 Task: Create a yellow and blue annual report template.
Action: Mouse moved to (1216, 367)
Screenshot: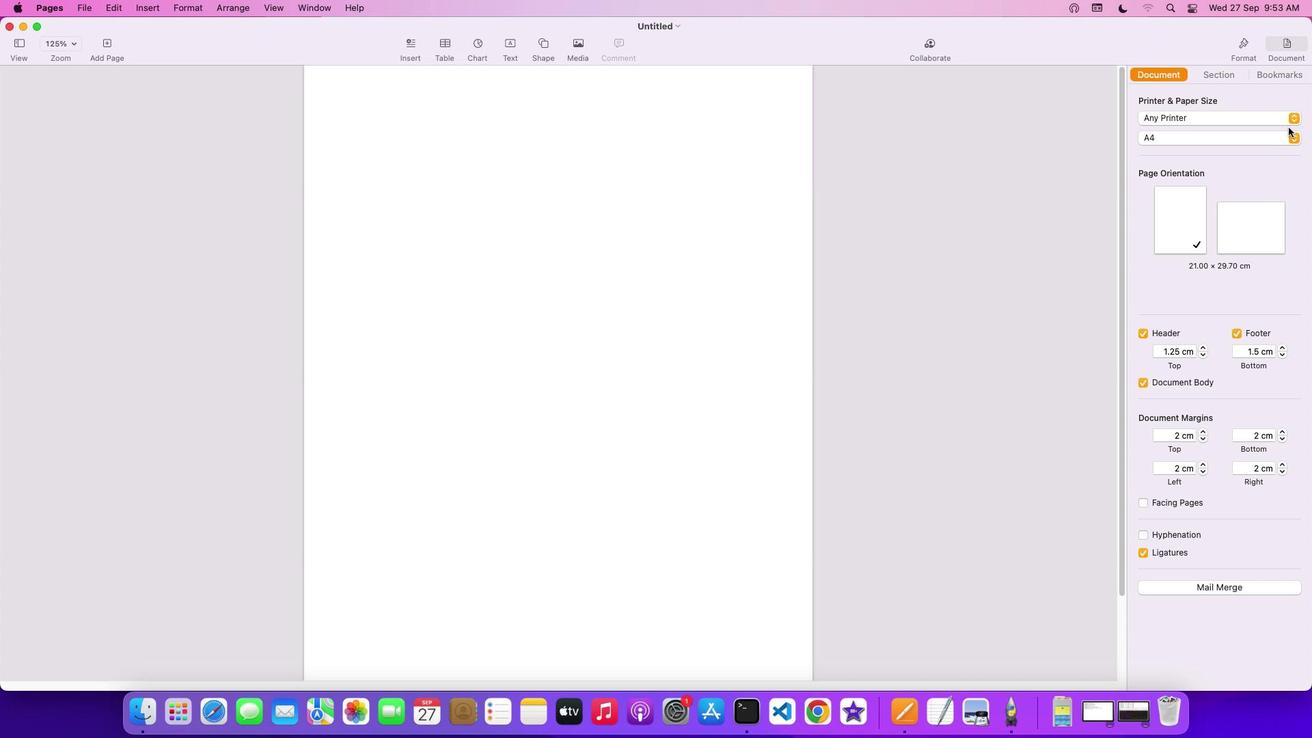 
Action: Mouse pressed left at (1216, 367)
Screenshot: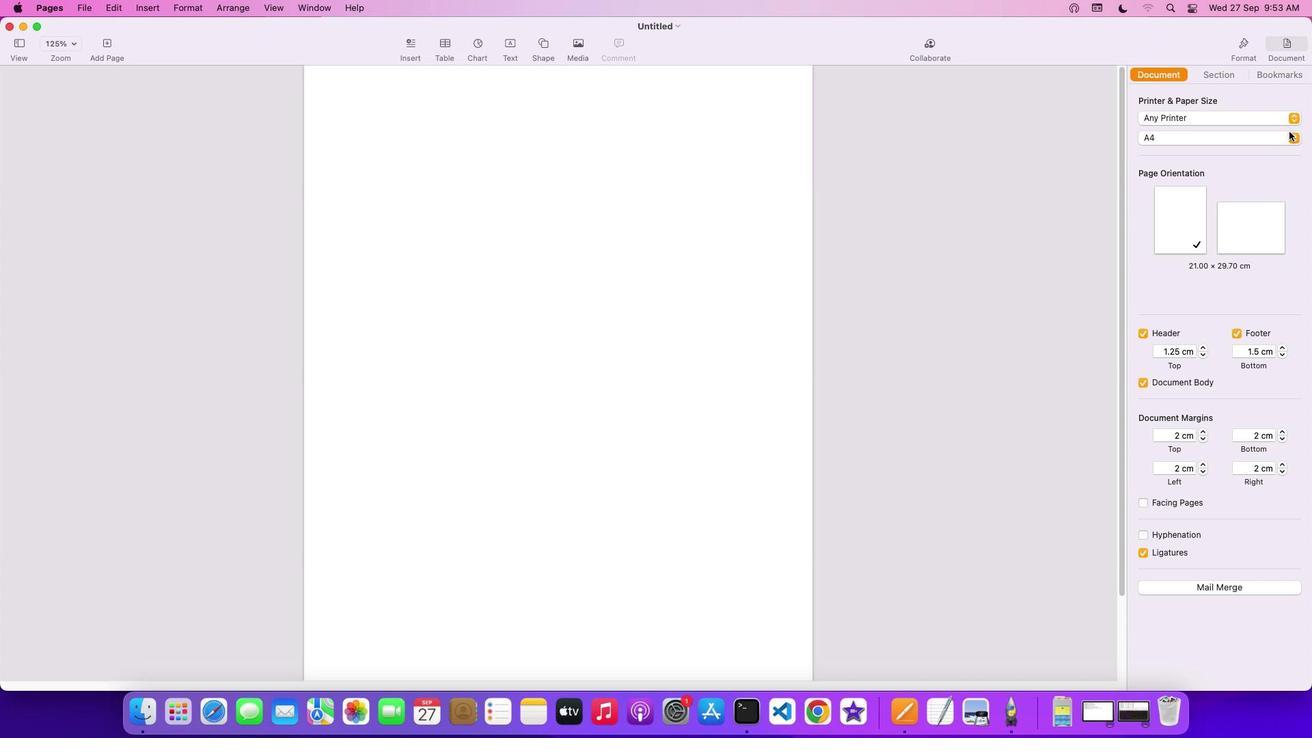 
Action: Mouse moved to (1216, 367)
Screenshot: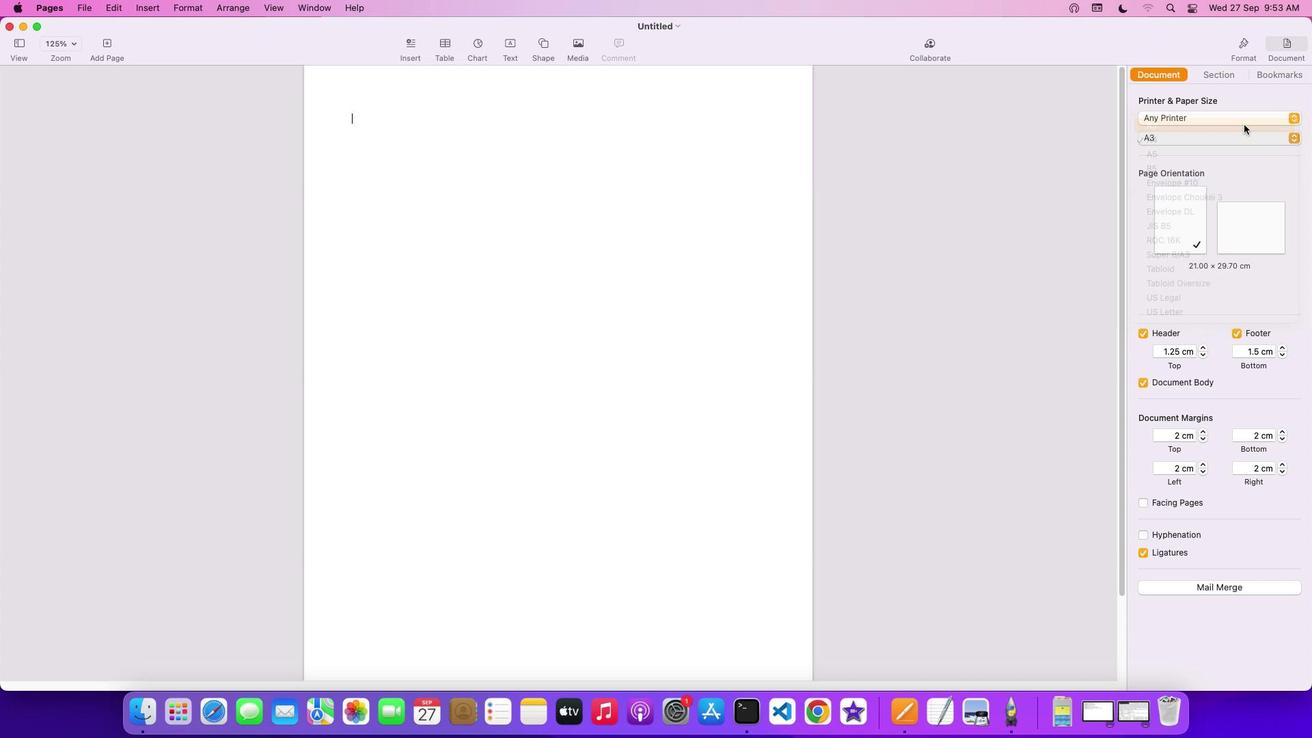 
Action: Mouse pressed left at (1216, 367)
Screenshot: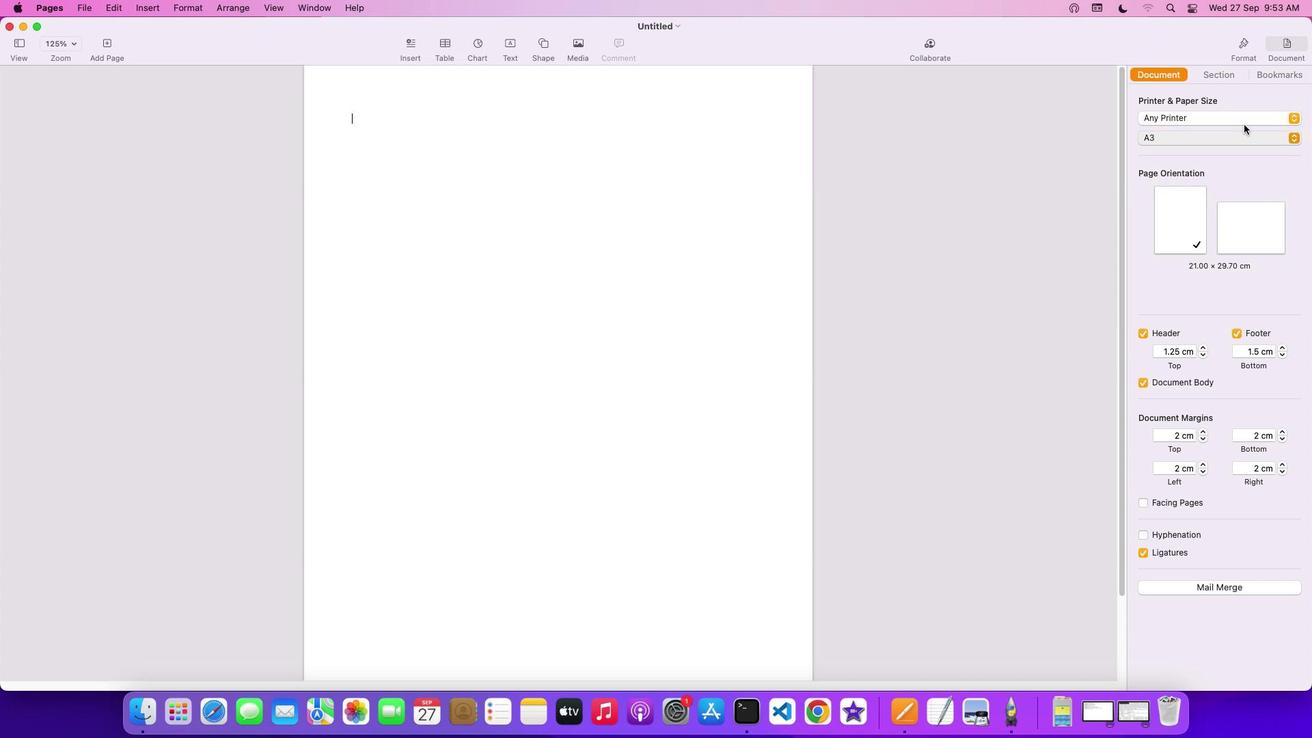 
Action: Mouse moved to (1216, 367)
Screenshot: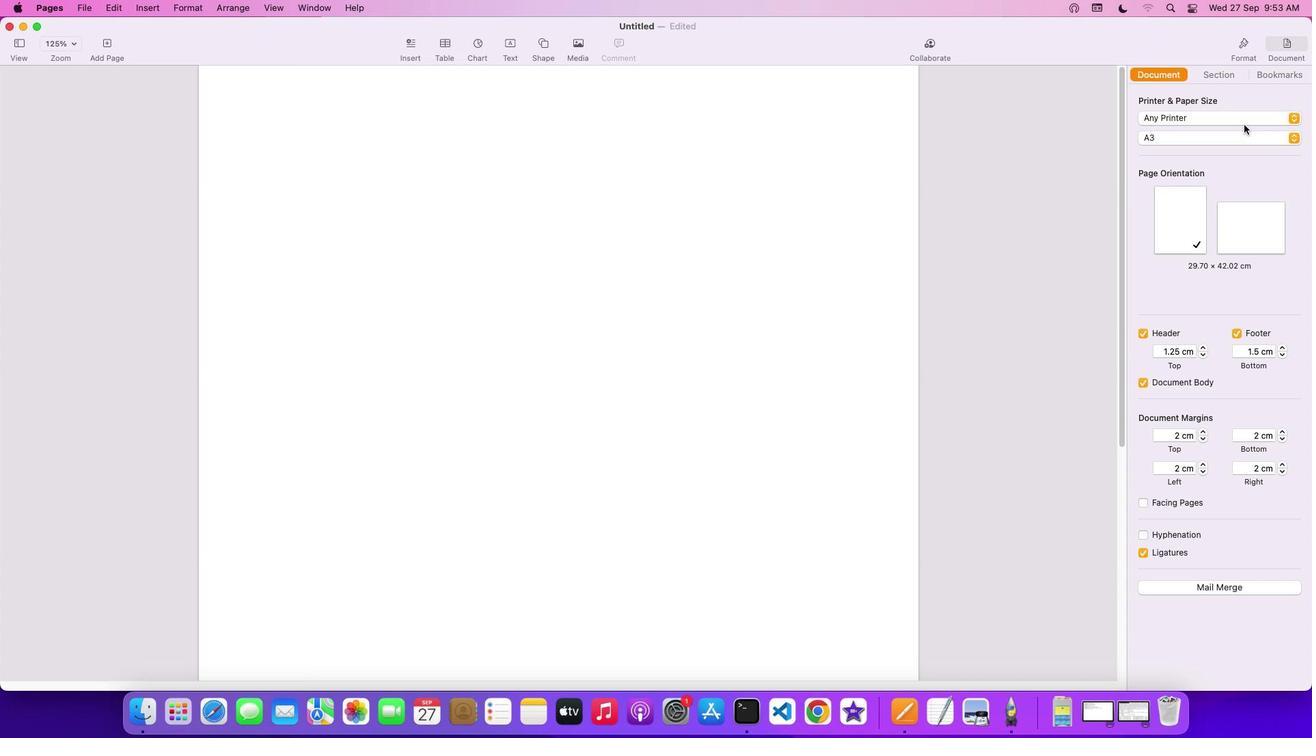 
Action: Mouse pressed left at (1216, 367)
Screenshot: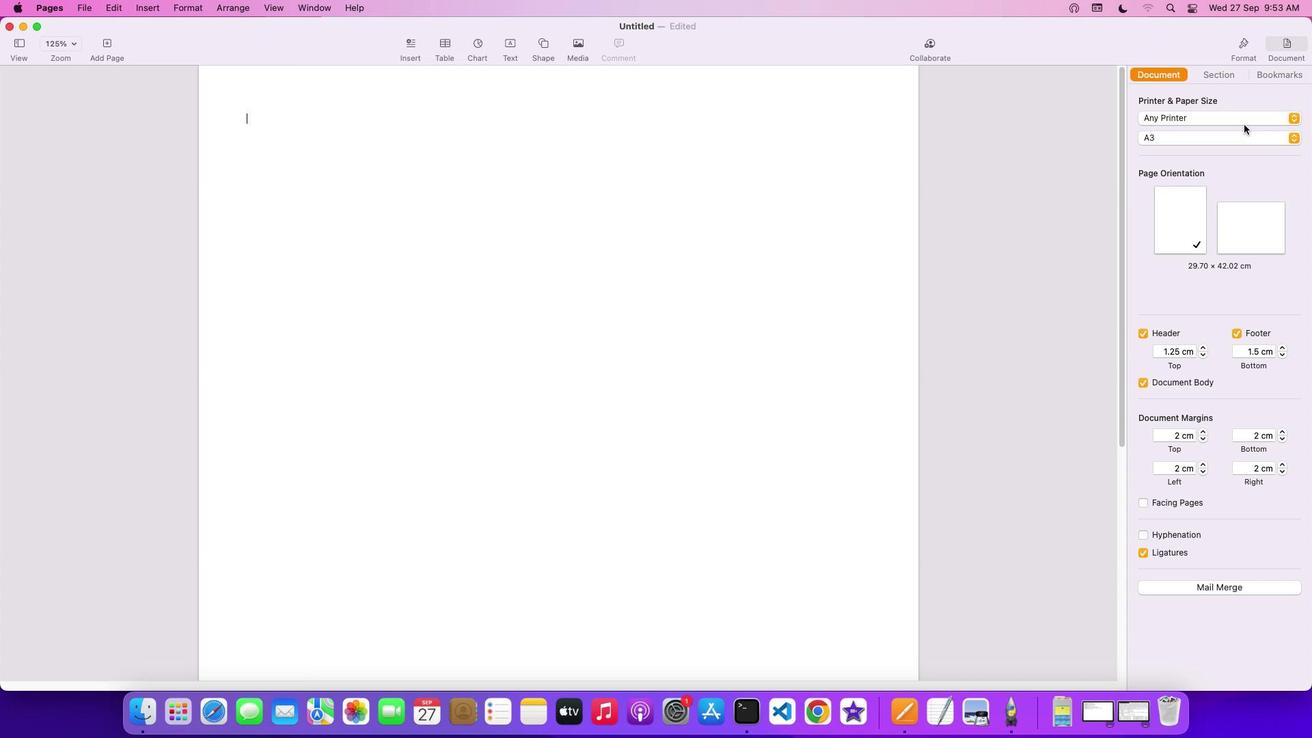 
Action: Mouse moved to (1216, 367)
Screenshot: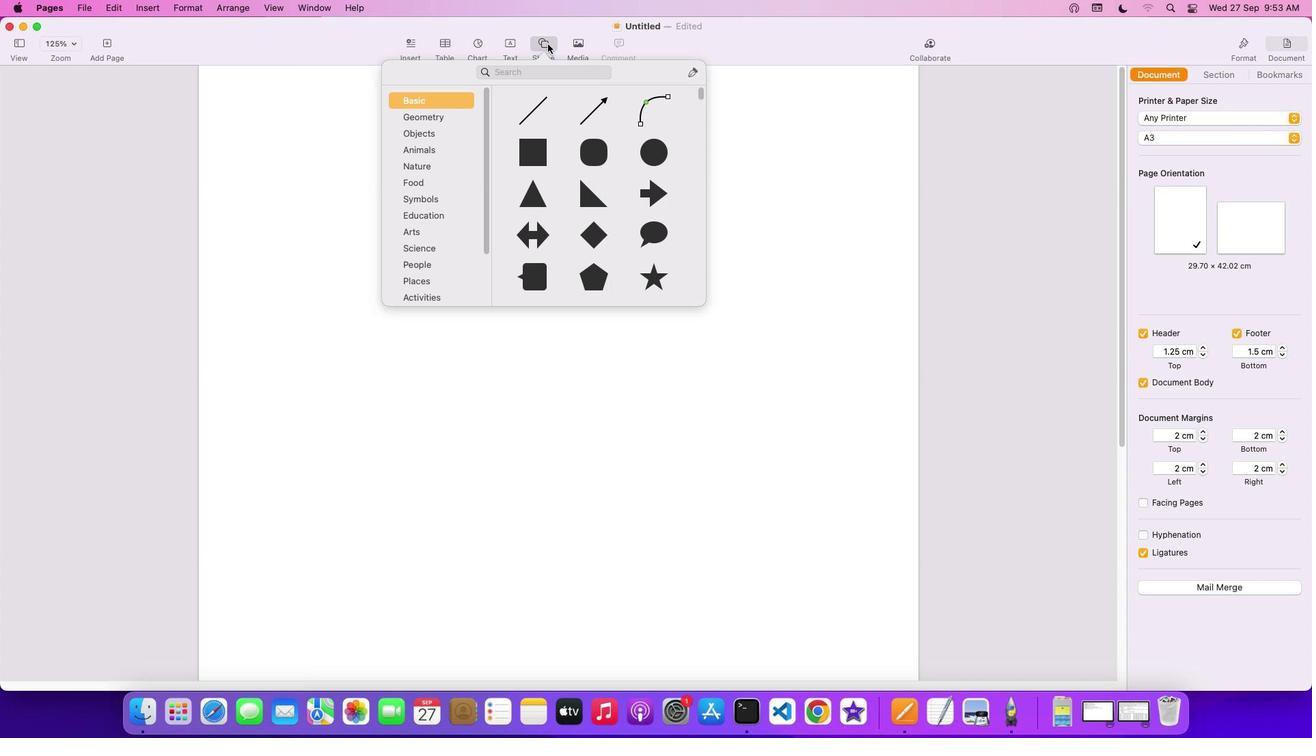 
Action: Mouse pressed left at (1216, 367)
Screenshot: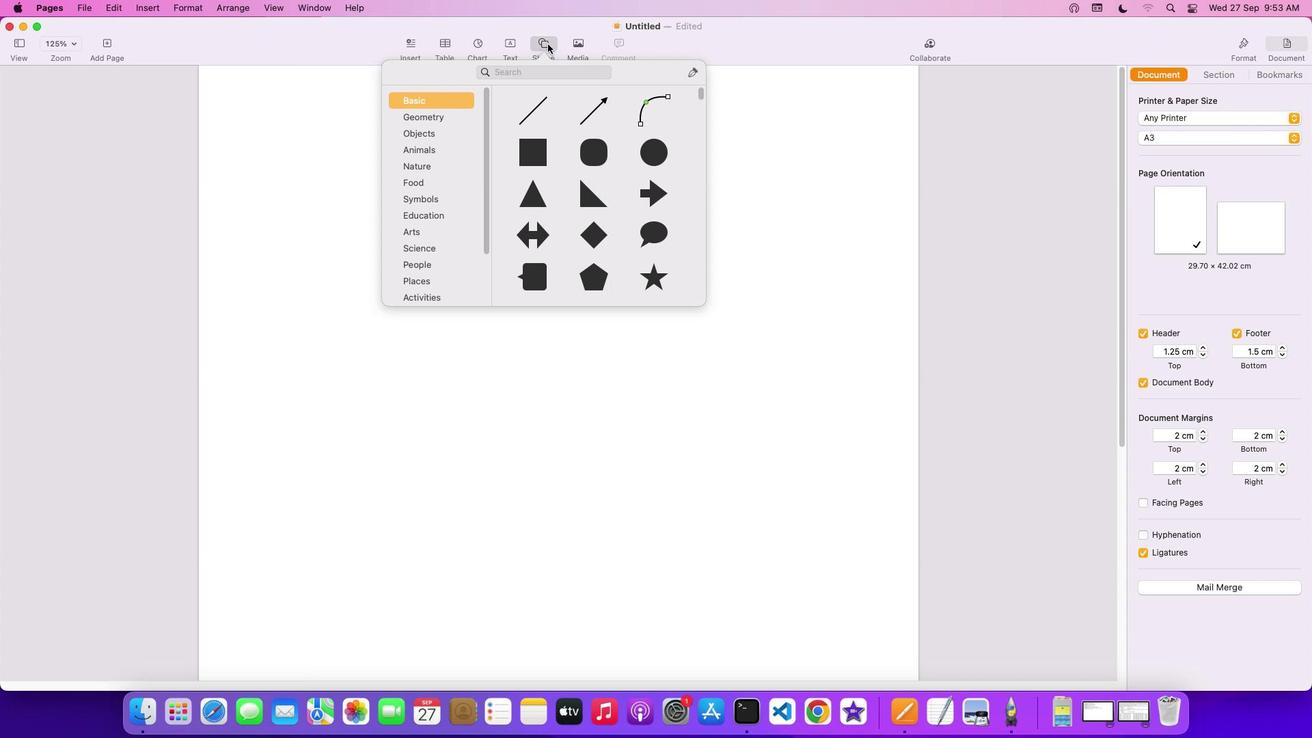 
Action: Mouse moved to (1216, 367)
Screenshot: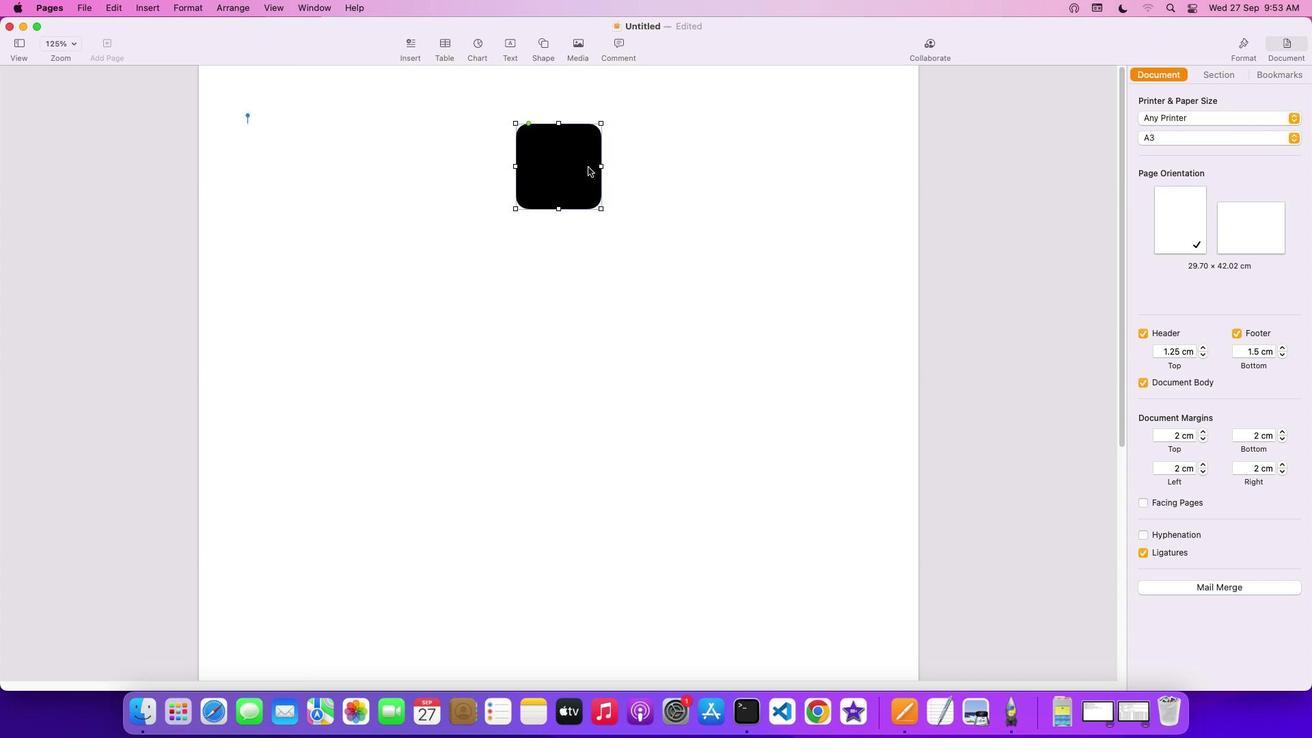 
Action: Mouse pressed left at (1216, 367)
Screenshot: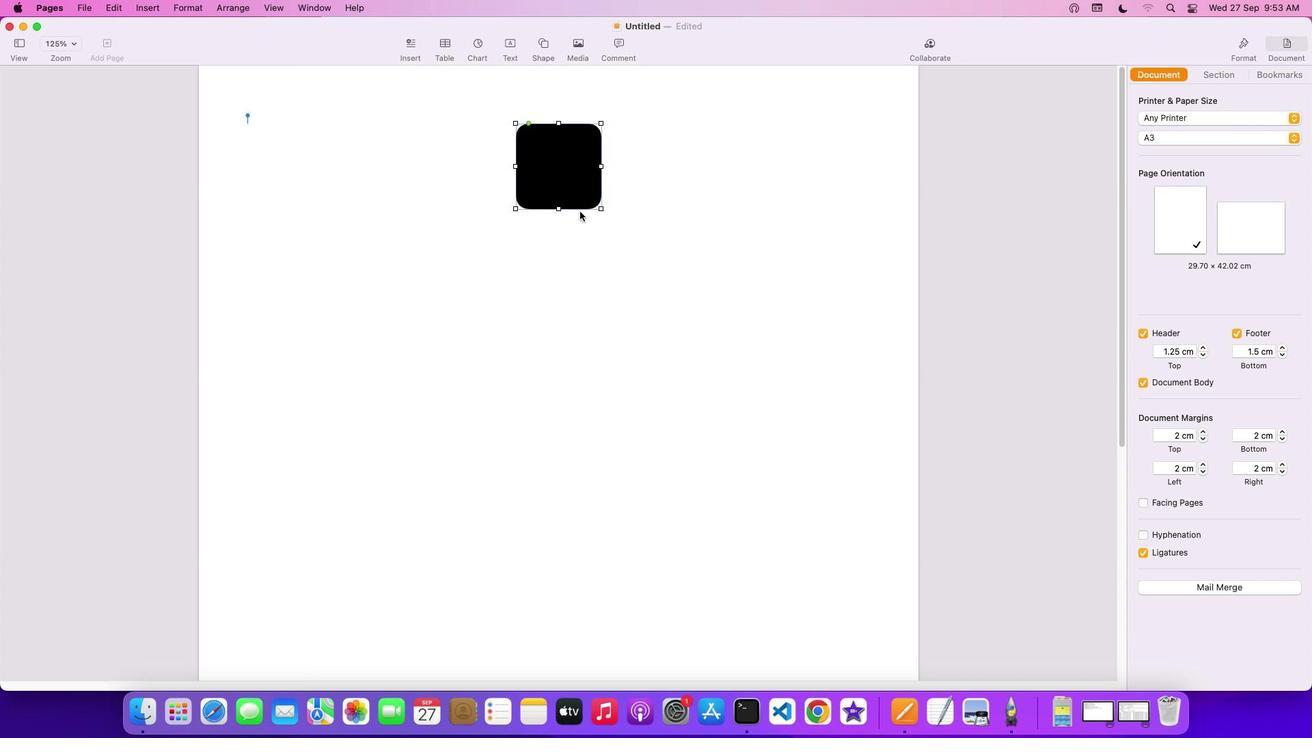
Action: Mouse moved to (1216, 367)
Screenshot: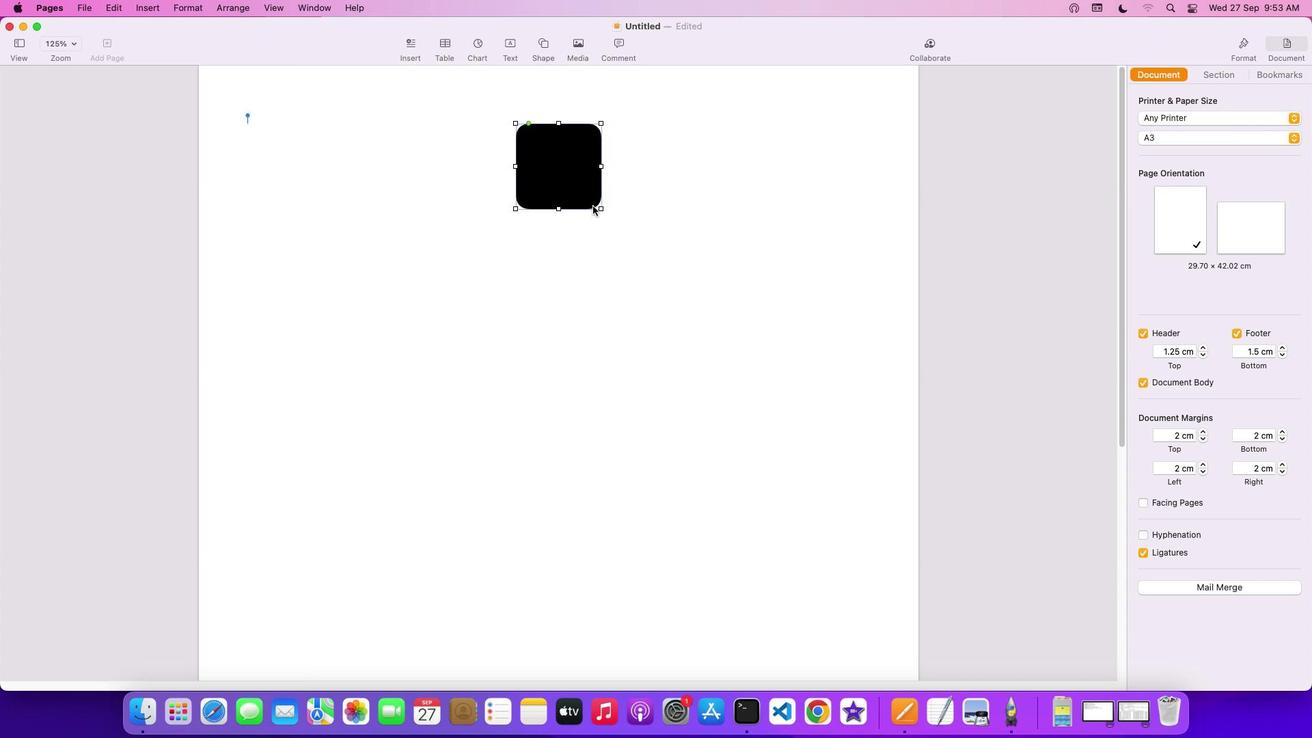 
Action: Mouse pressed left at (1216, 367)
Screenshot: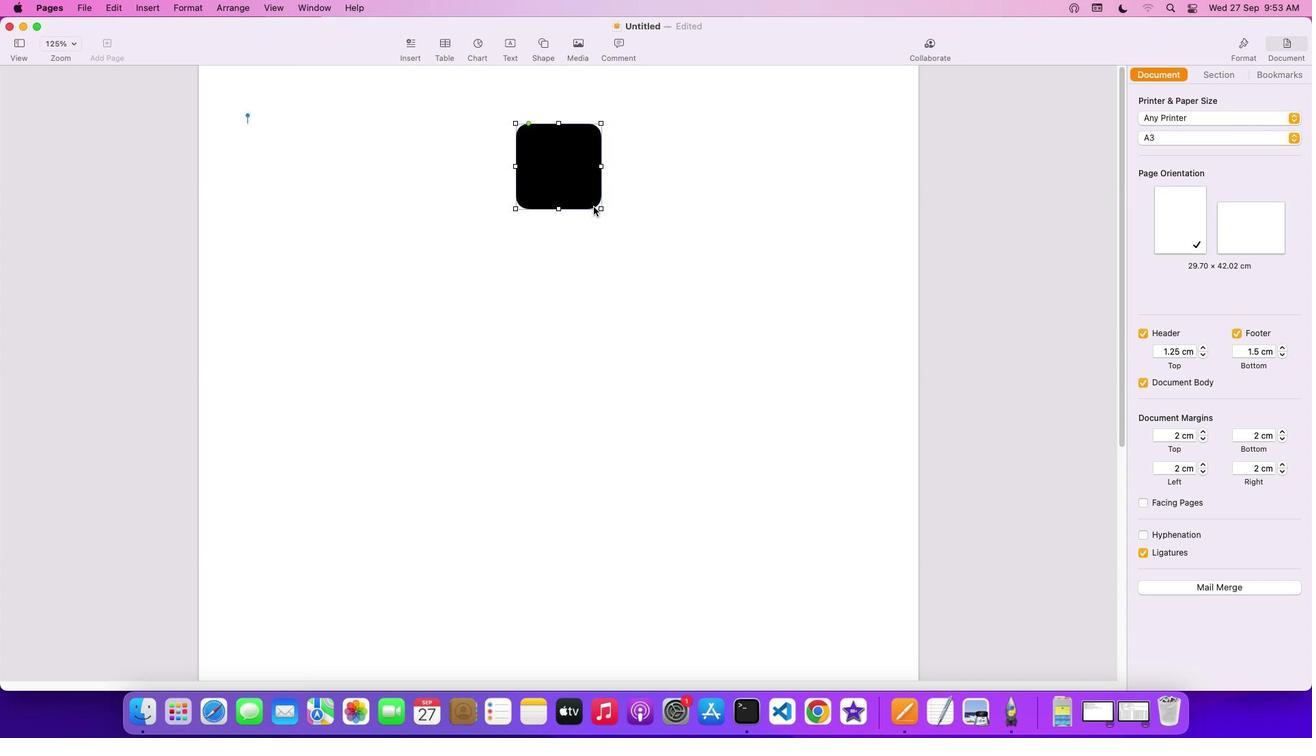 
Action: Mouse moved to (1216, 367)
Screenshot: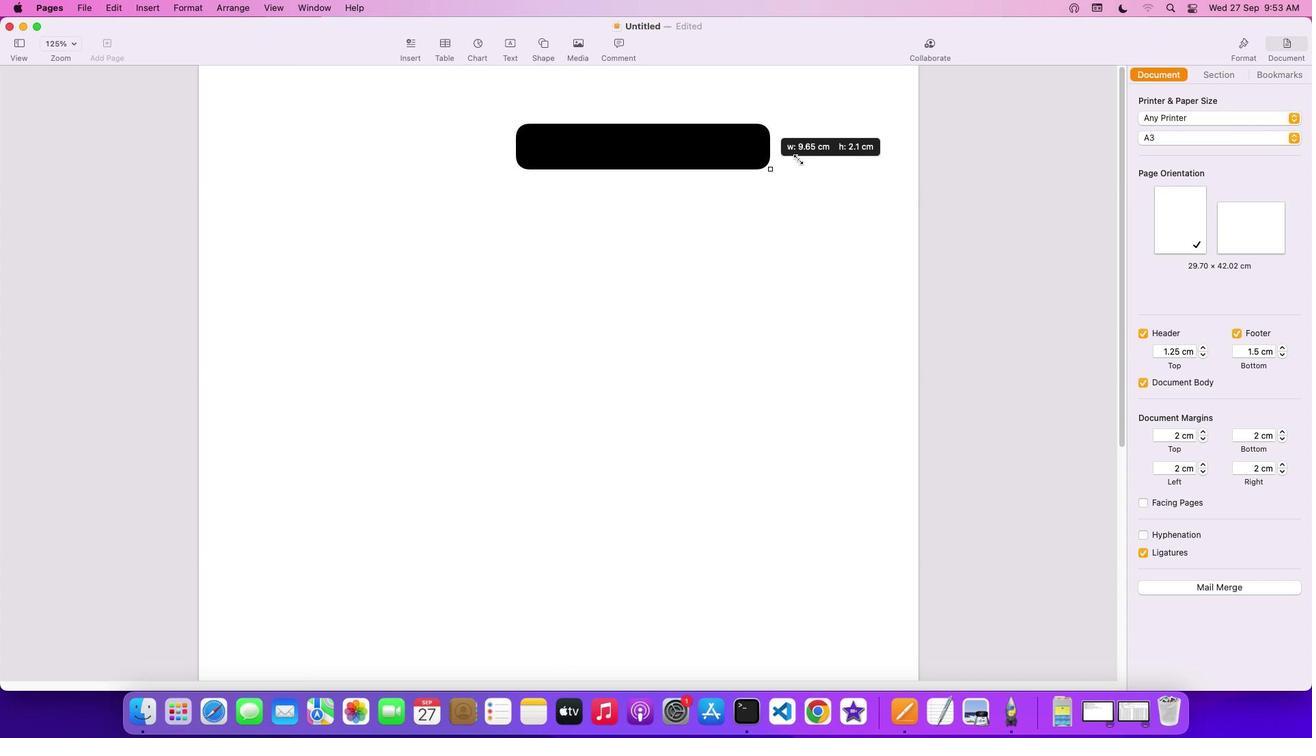 
Action: Mouse pressed left at (1216, 367)
Screenshot: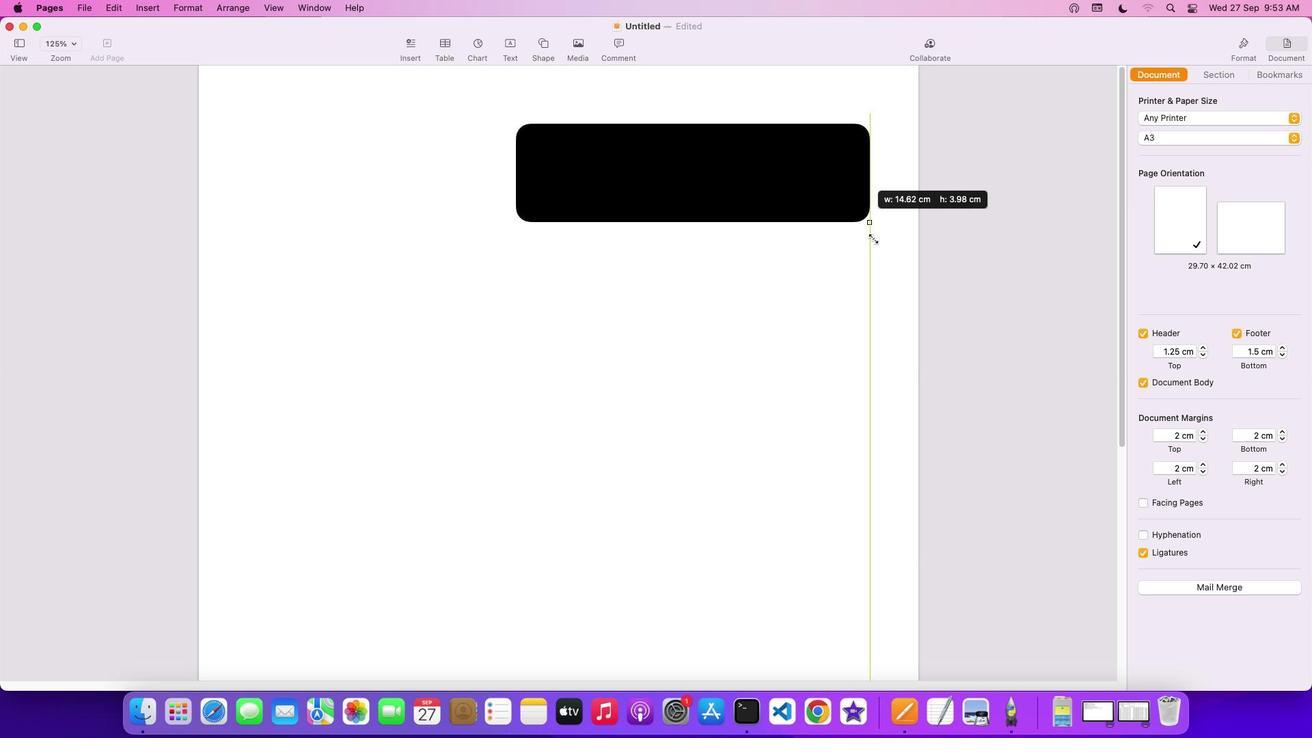 
Action: Mouse moved to (1216, 367)
Screenshot: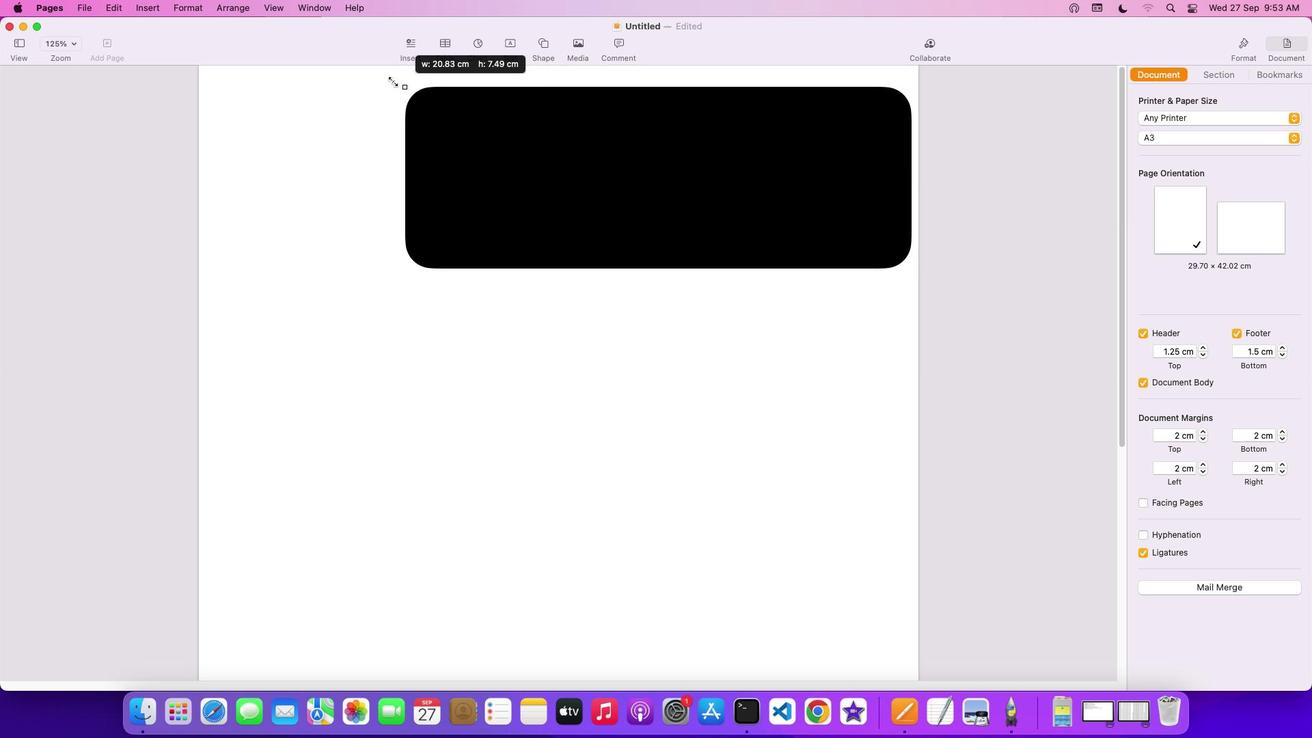 
Action: Mouse pressed left at (1216, 367)
Screenshot: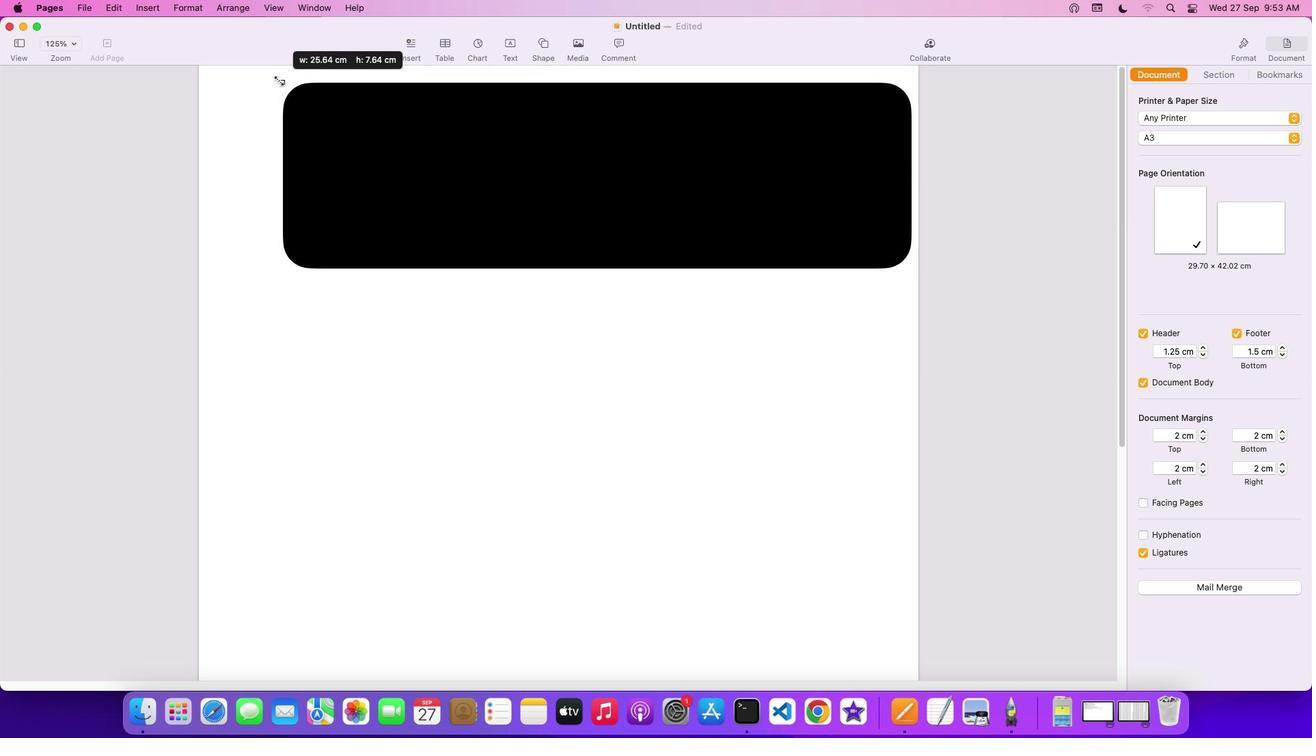 
Action: Mouse moved to (1216, 367)
Screenshot: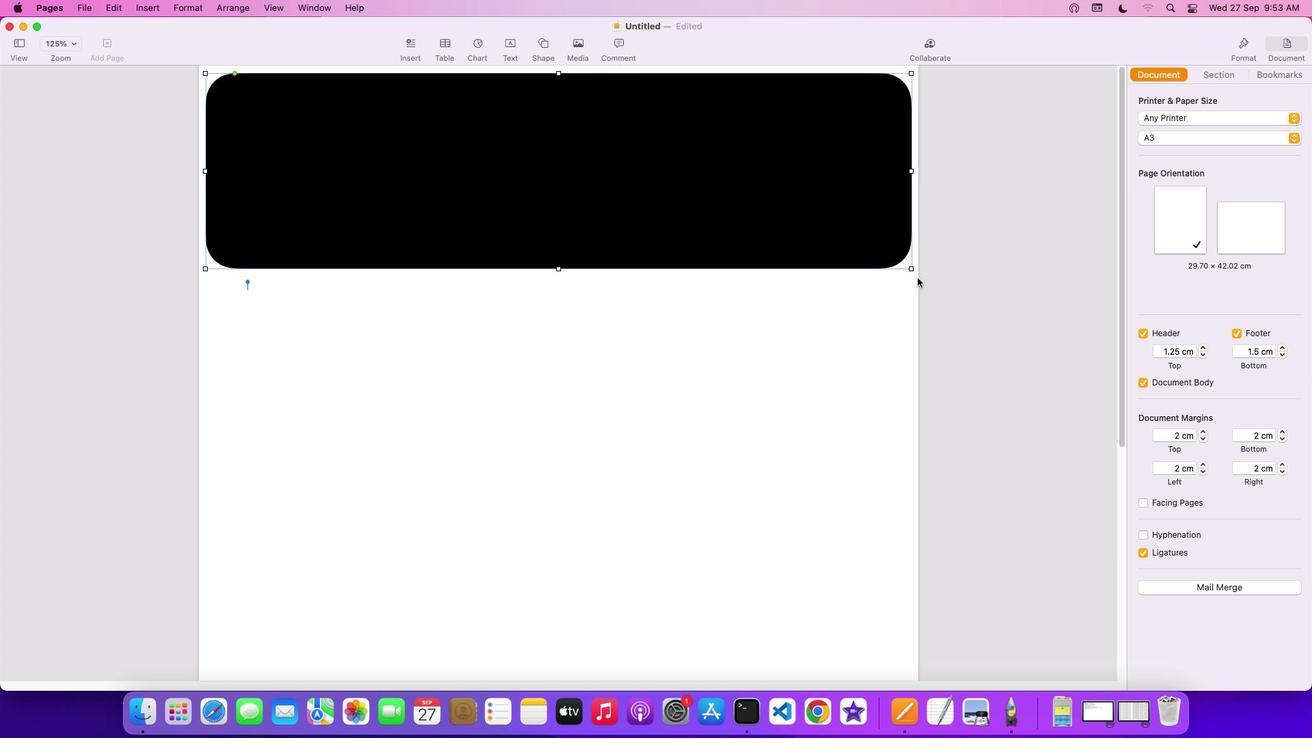 
Action: Mouse scrolled (1216, 367) with delta (1217, 367)
Screenshot: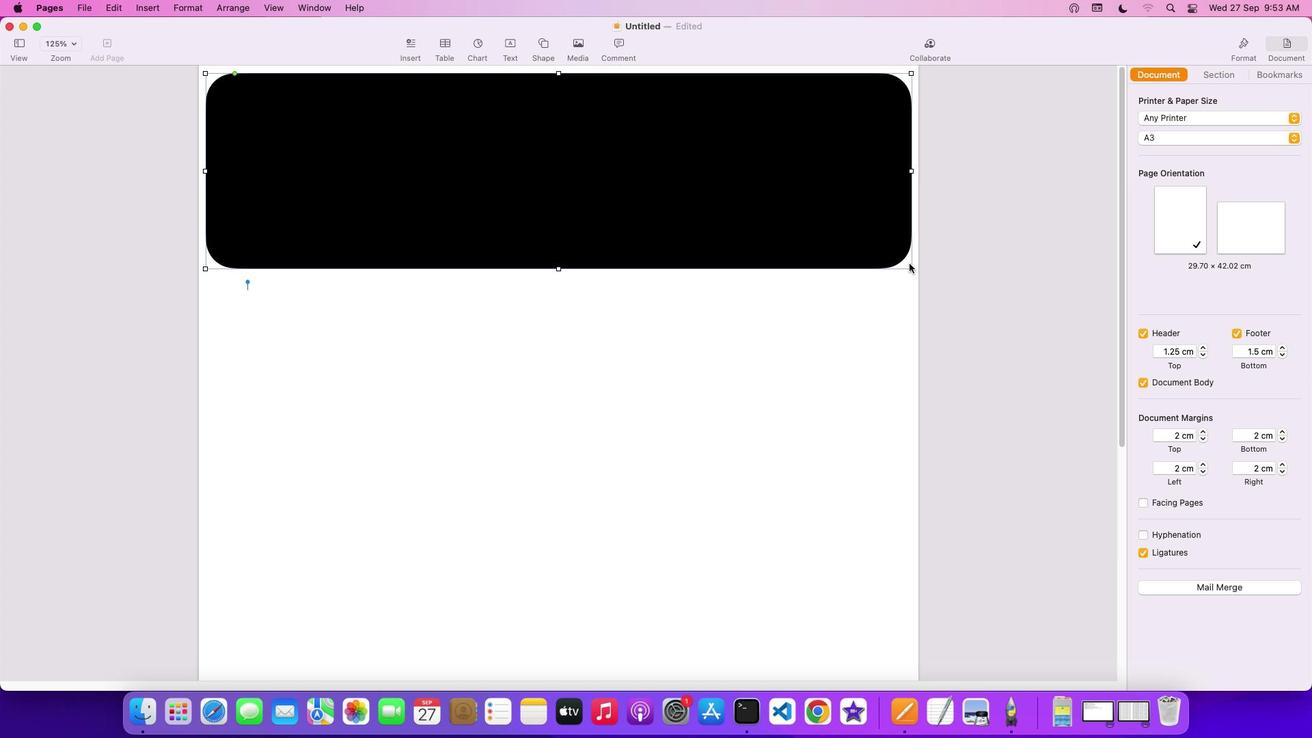 
Action: Mouse scrolled (1216, 367) with delta (1217, 367)
Screenshot: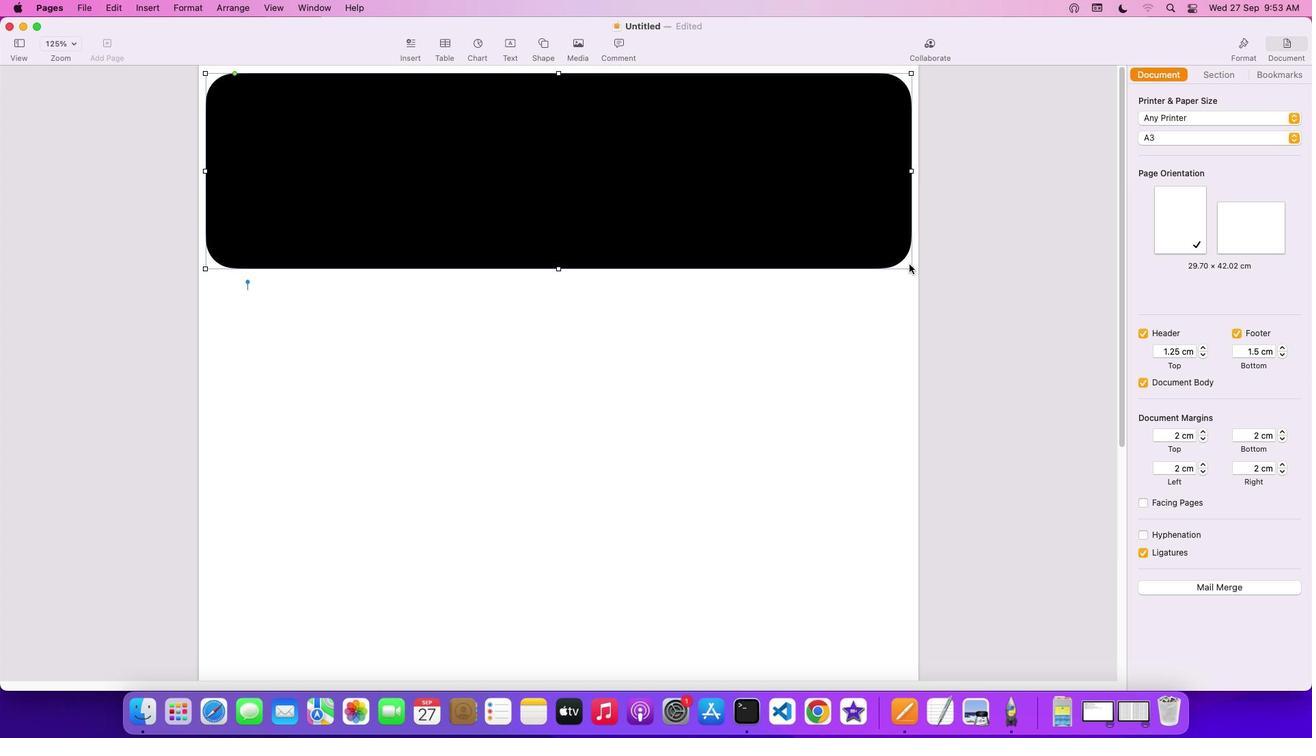 
Action: Mouse scrolled (1216, 367) with delta (1217, 367)
Screenshot: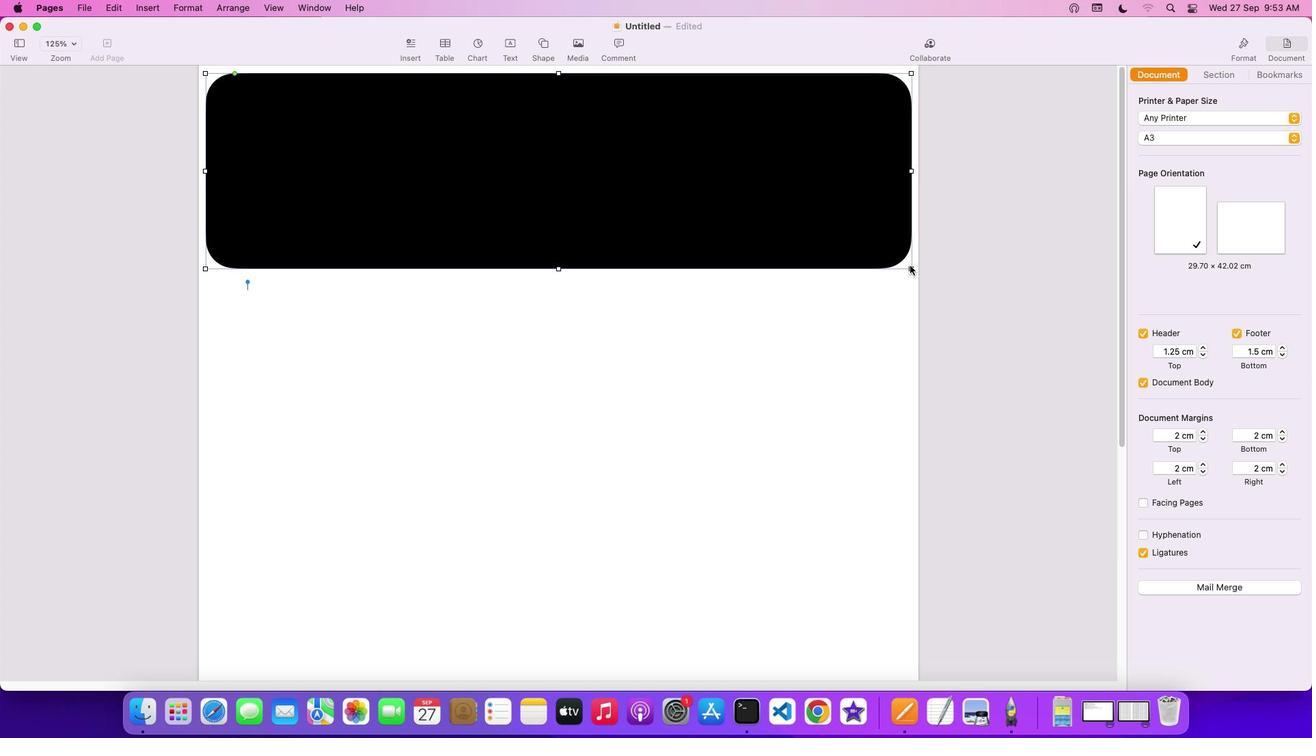 
Action: Mouse scrolled (1216, 367) with delta (1217, 367)
Screenshot: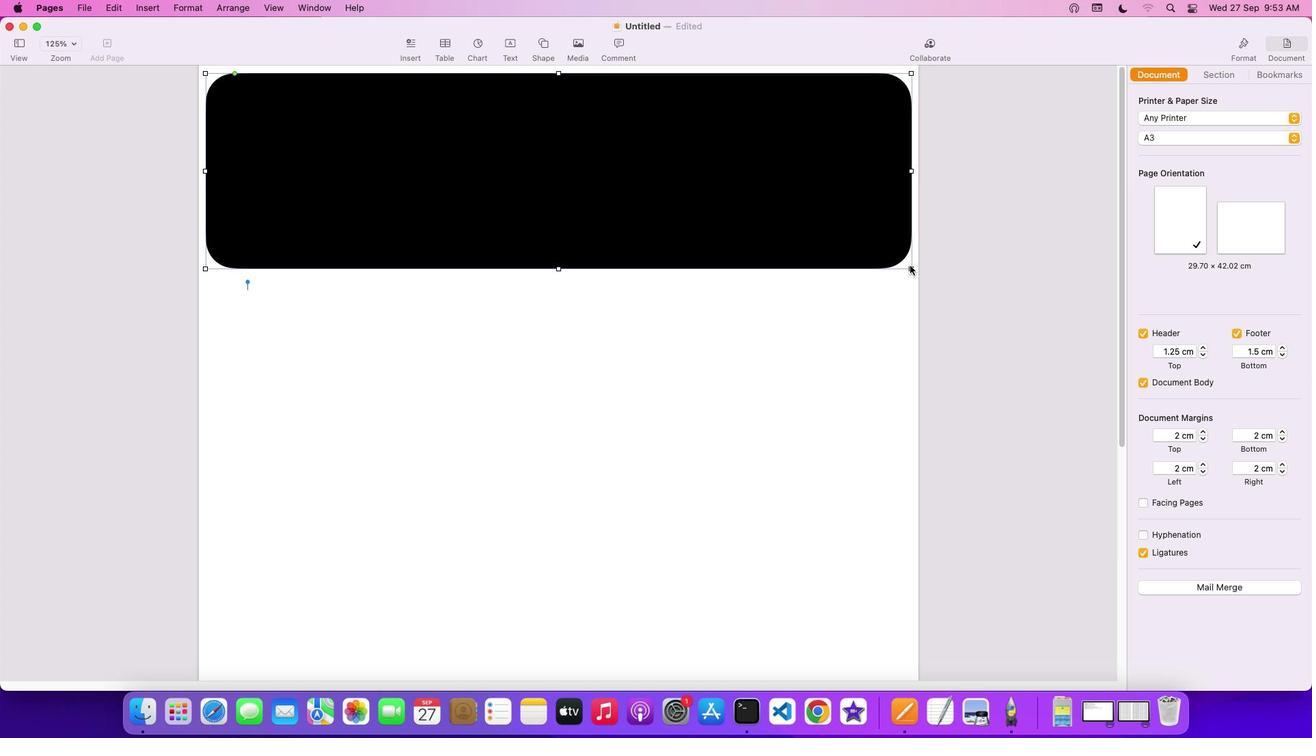 
Action: Mouse scrolled (1216, 367) with delta (1217, 367)
Screenshot: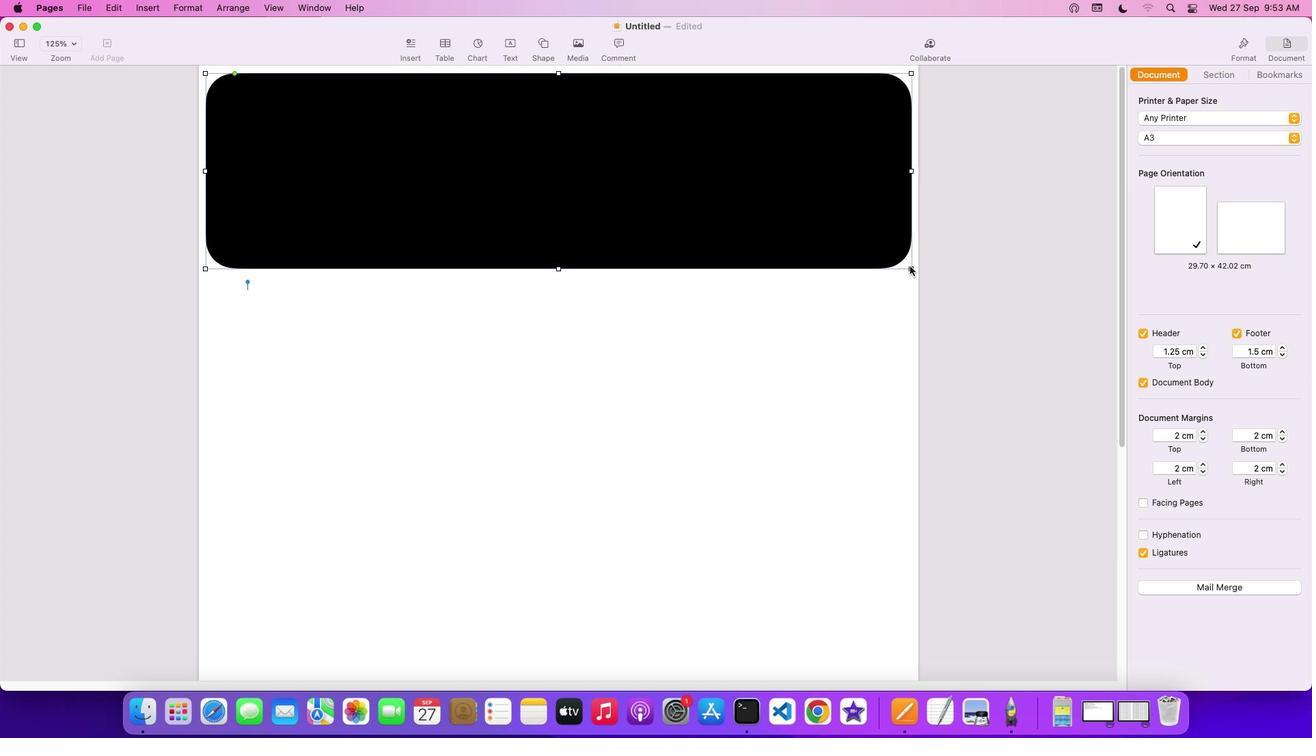 
Action: Mouse moved to (1216, 367)
Screenshot: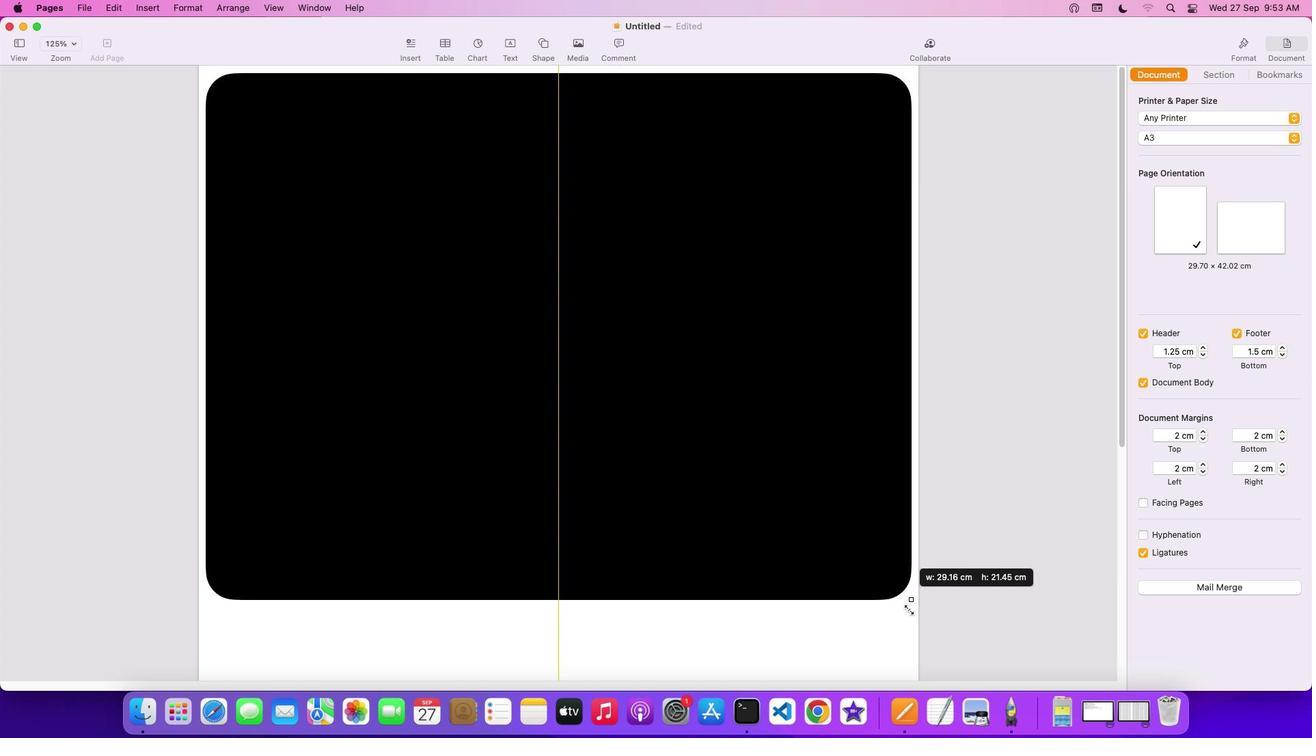 
Action: Mouse pressed left at (1216, 367)
Screenshot: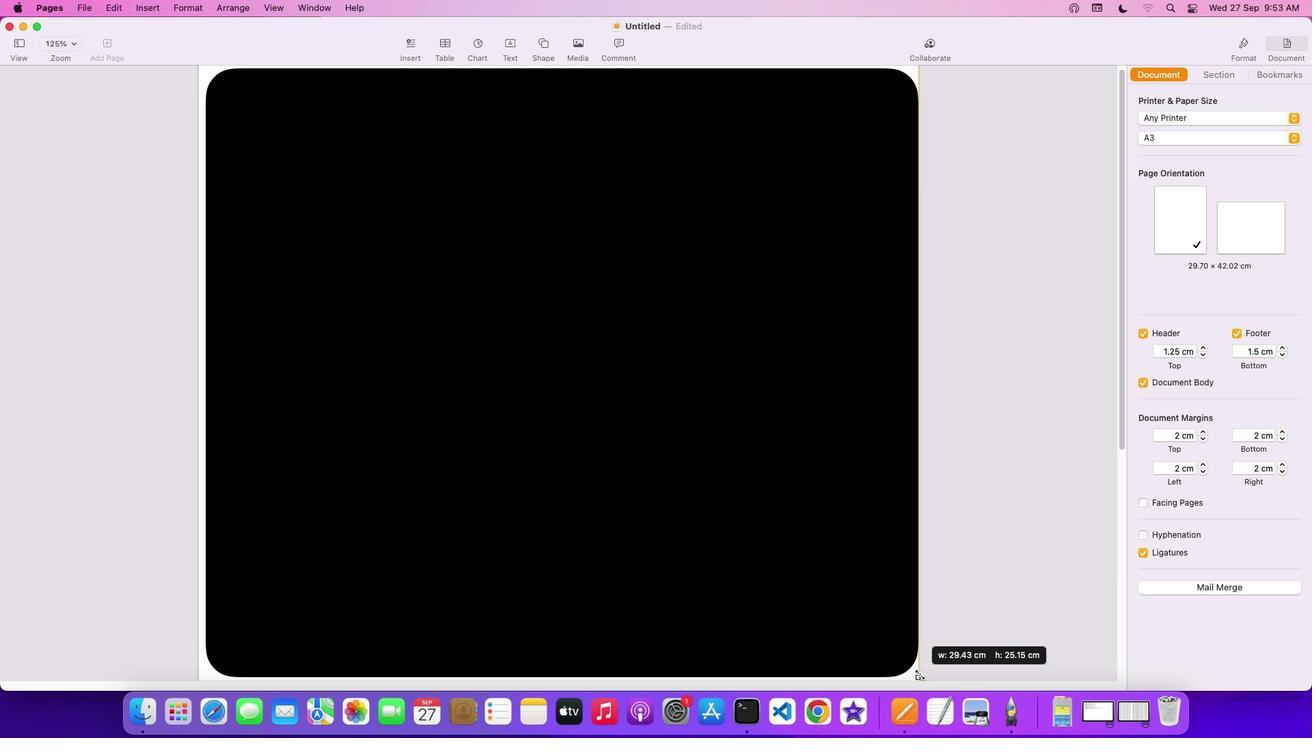 
Action: Mouse moved to (1216, 367)
Screenshot: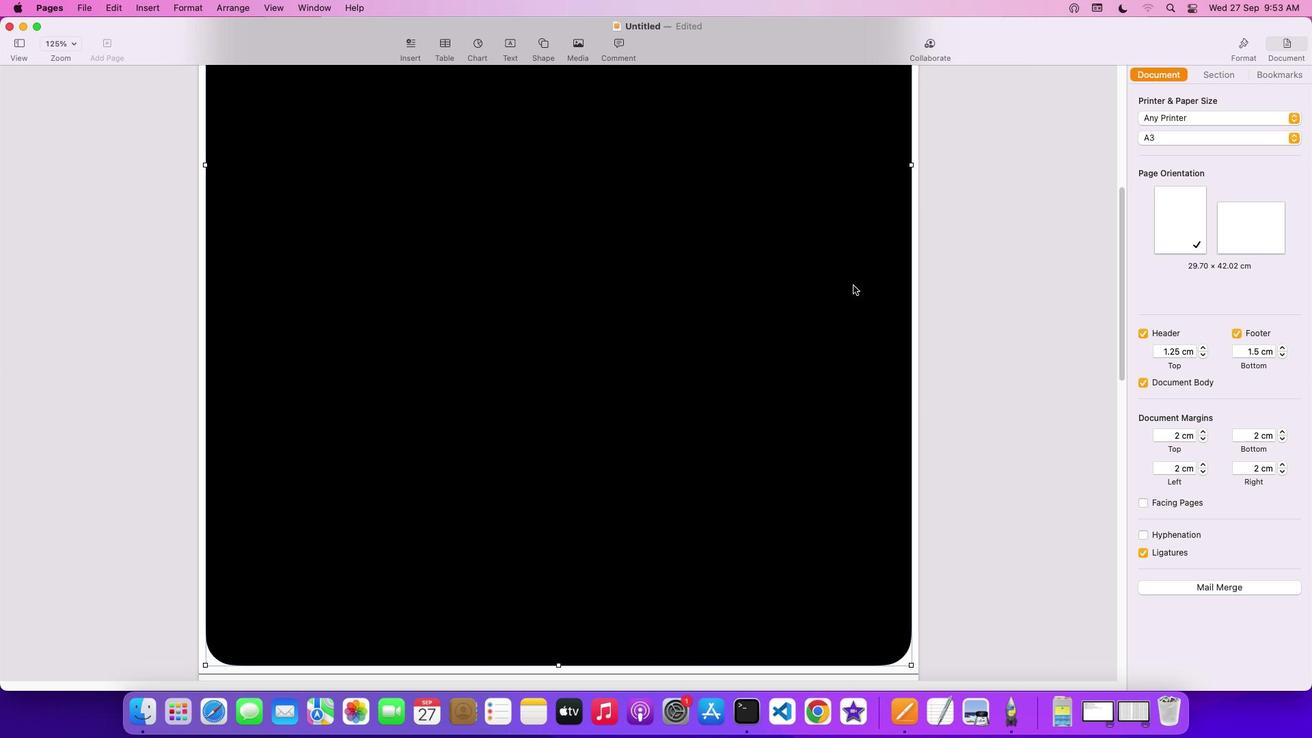 
Action: Mouse scrolled (1216, 367) with delta (1217, 367)
Screenshot: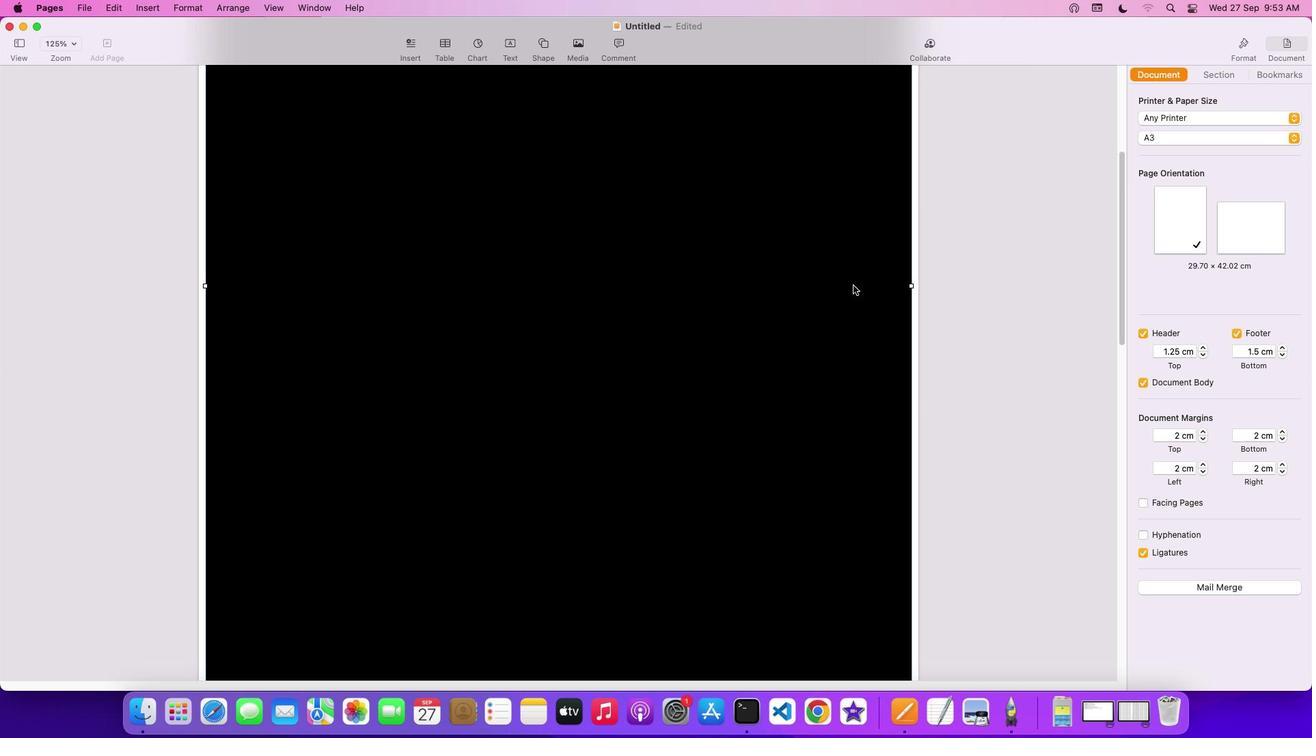
Action: Mouse scrolled (1216, 367) with delta (1217, 367)
Screenshot: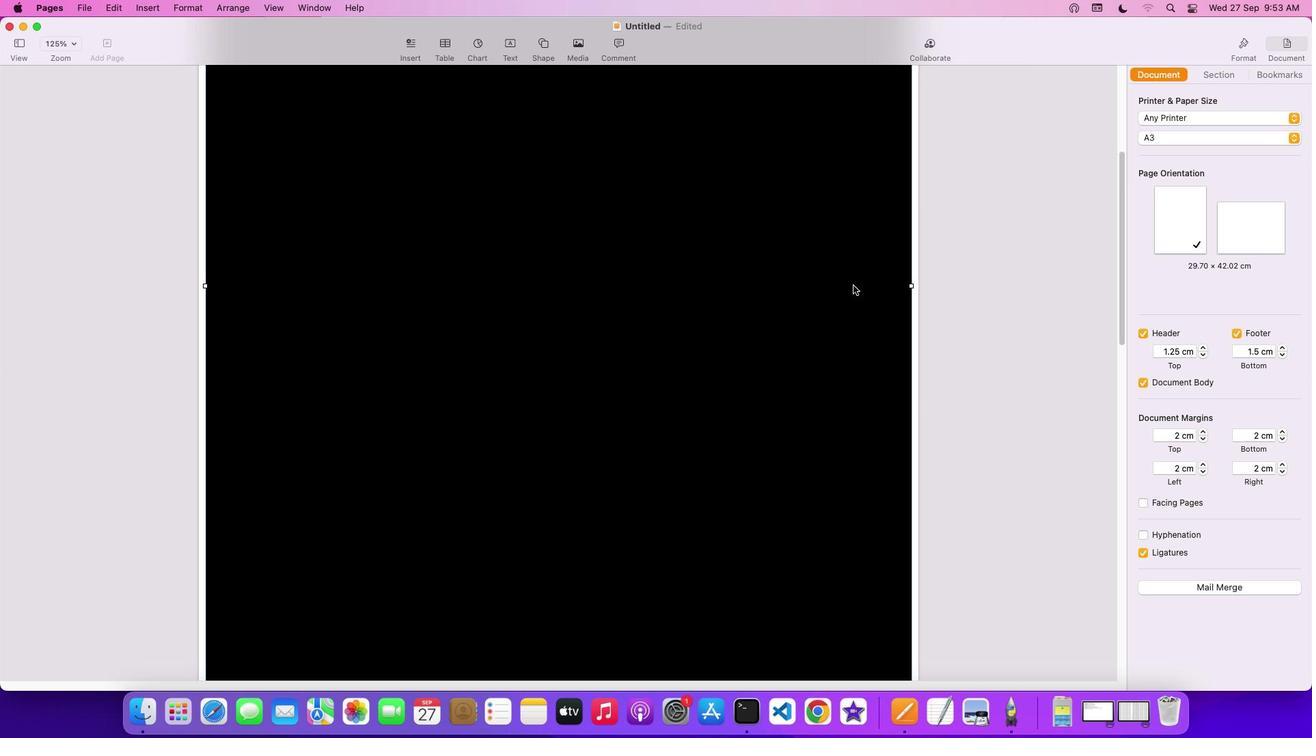 
Action: Mouse scrolled (1216, 367) with delta (1217, 367)
Screenshot: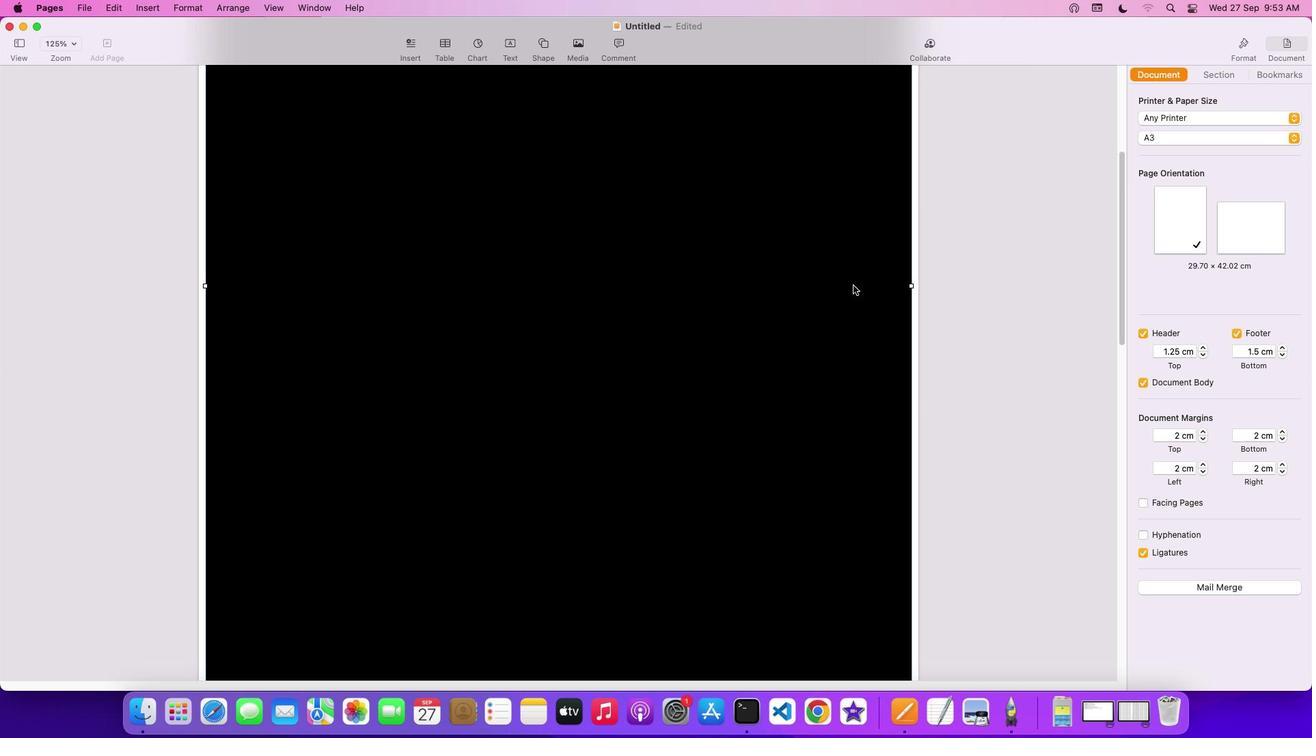 
Action: Mouse scrolled (1216, 367) with delta (1217, 367)
Screenshot: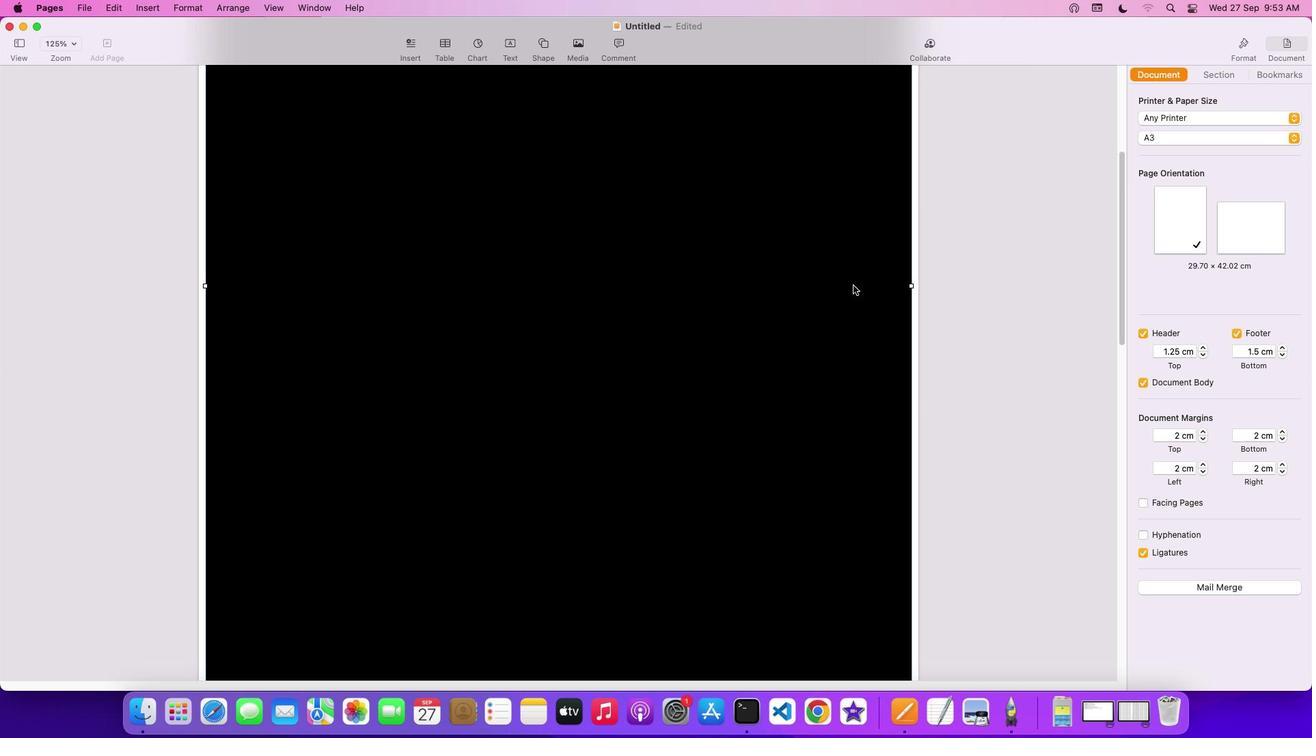 
Action: Mouse scrolled (1216, 367) with delta (1217, 367)
Screenshot: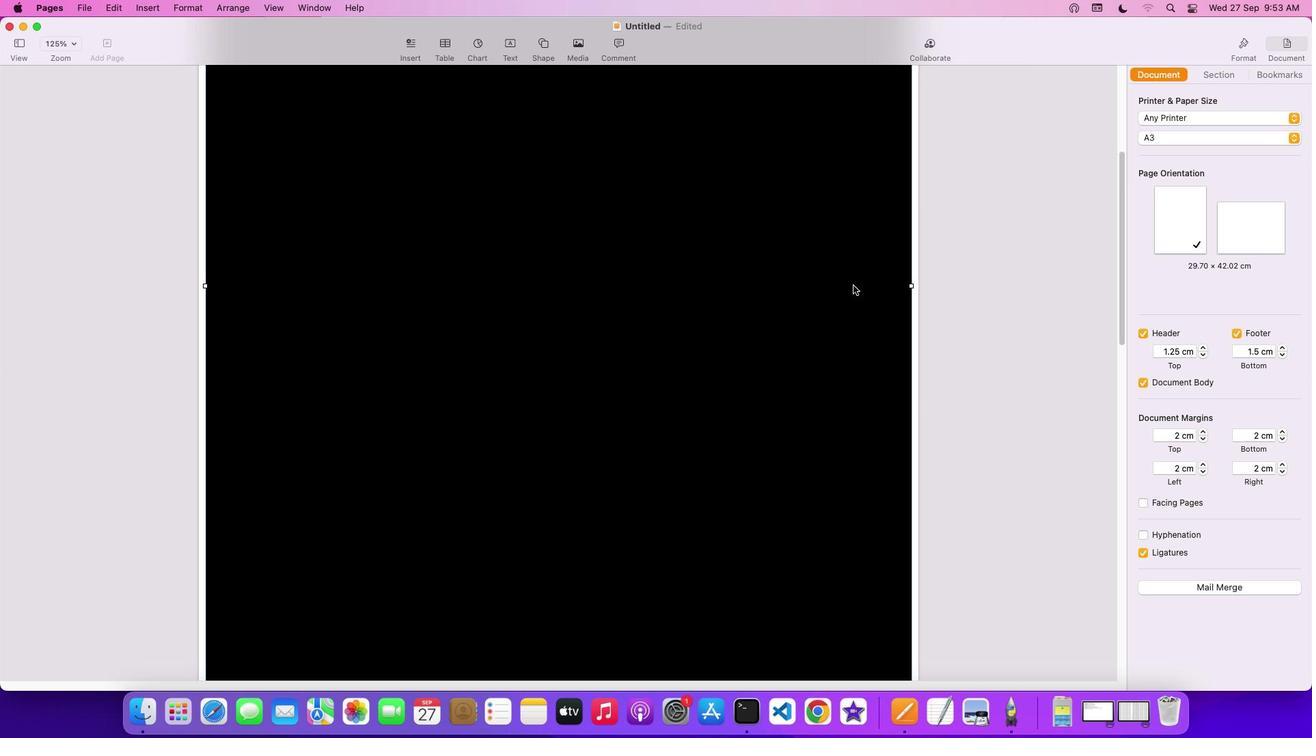 
Action: Mouse scrolled (1216, 367) with delta (1217, 367)
Screenshot: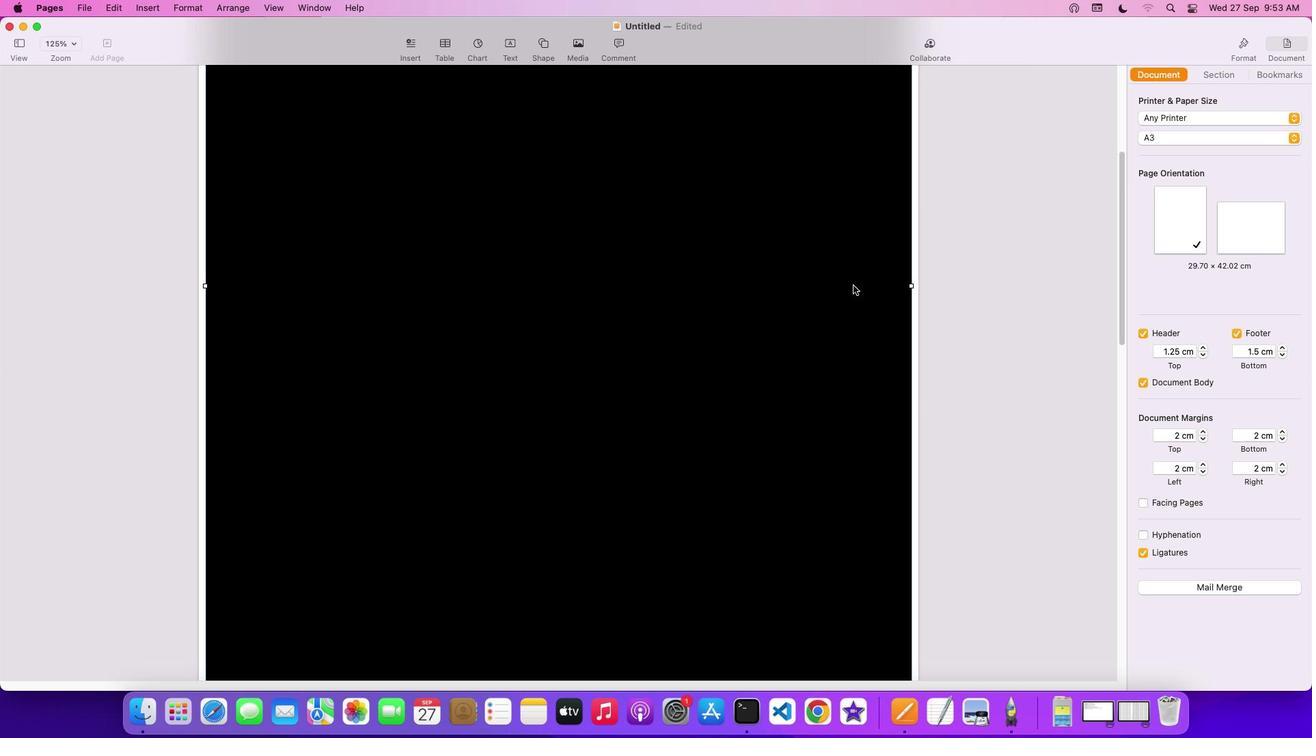 
Action: Mouse moved to (1216, 367)
Screenshot: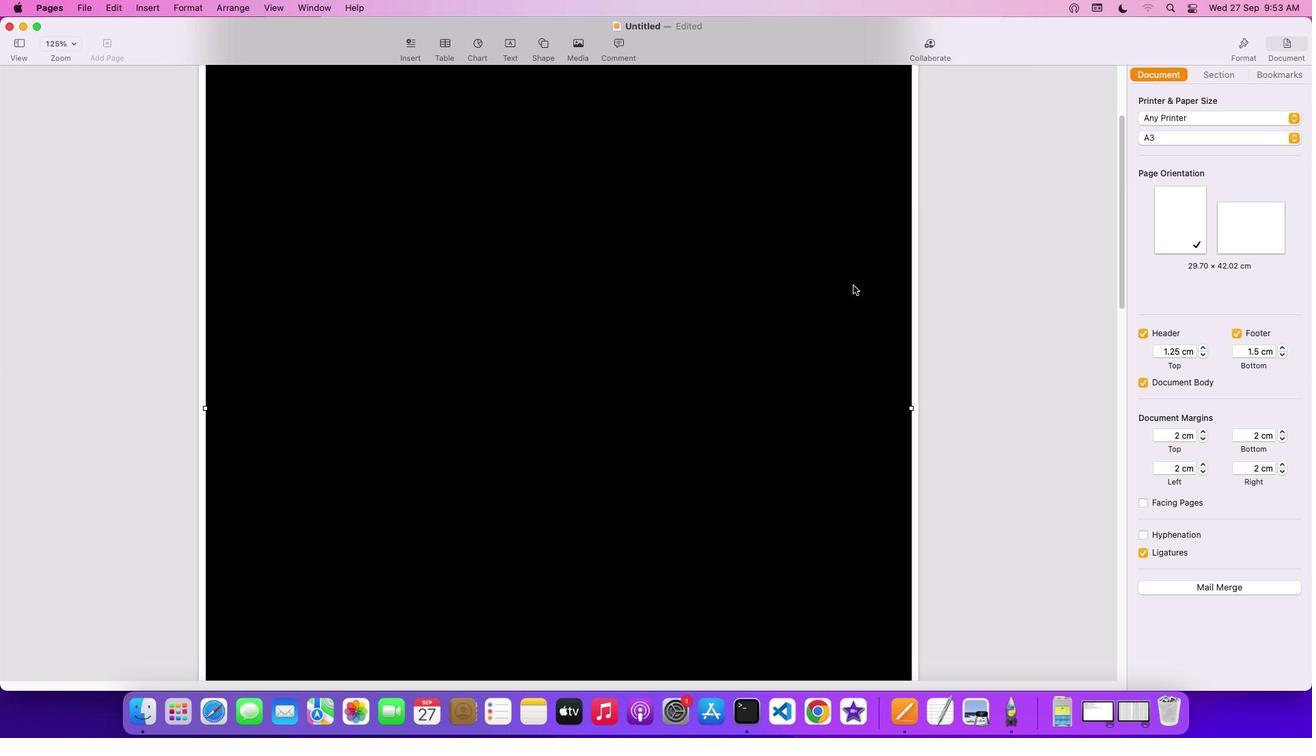 
Action: Mouse scrolled (1216, 367) with delta (1217, 367)
Screenshot: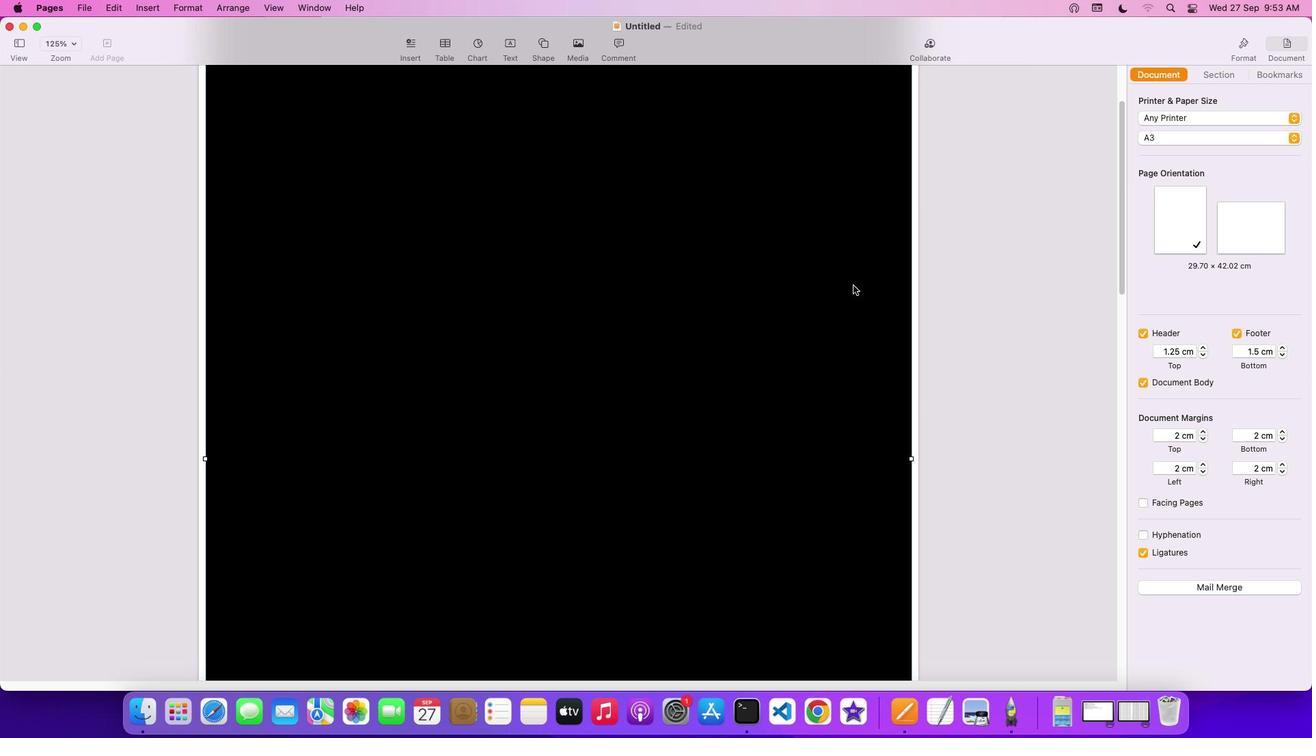 
Action: Mouse scrolled (1216, 367) with delta (1217, 367)
Screenshot: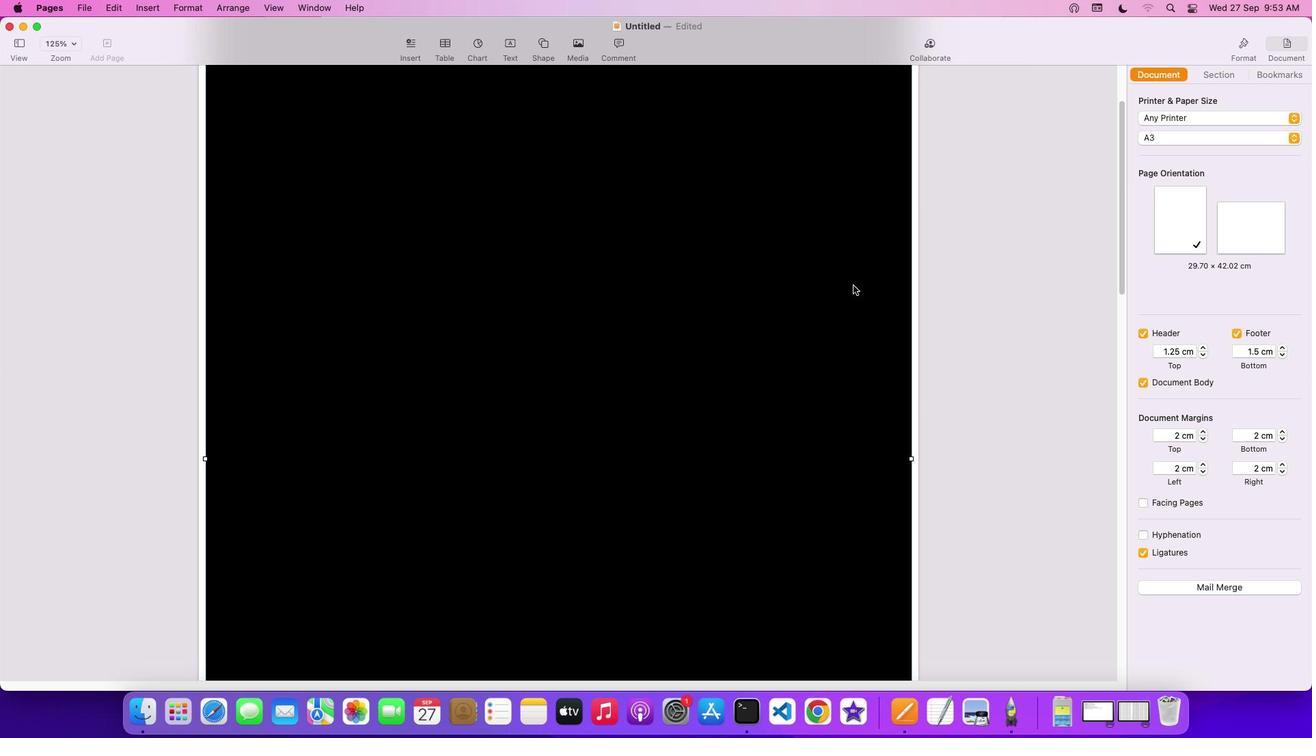 
Action: Mouse scrolled (1216, 367) with delta (1217, 367)
Screenshot: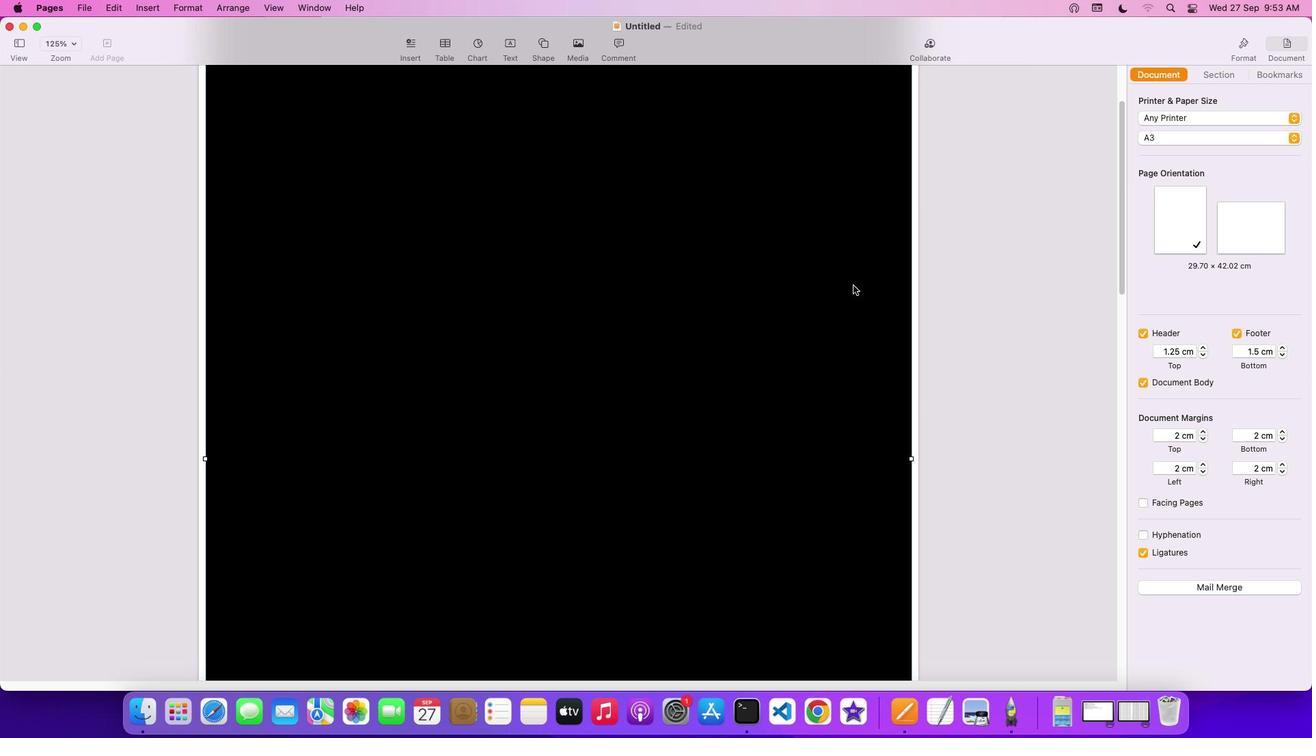 
Action: Mouse scrolled (1216, 367) with delta (1217, 367)
Screenshot: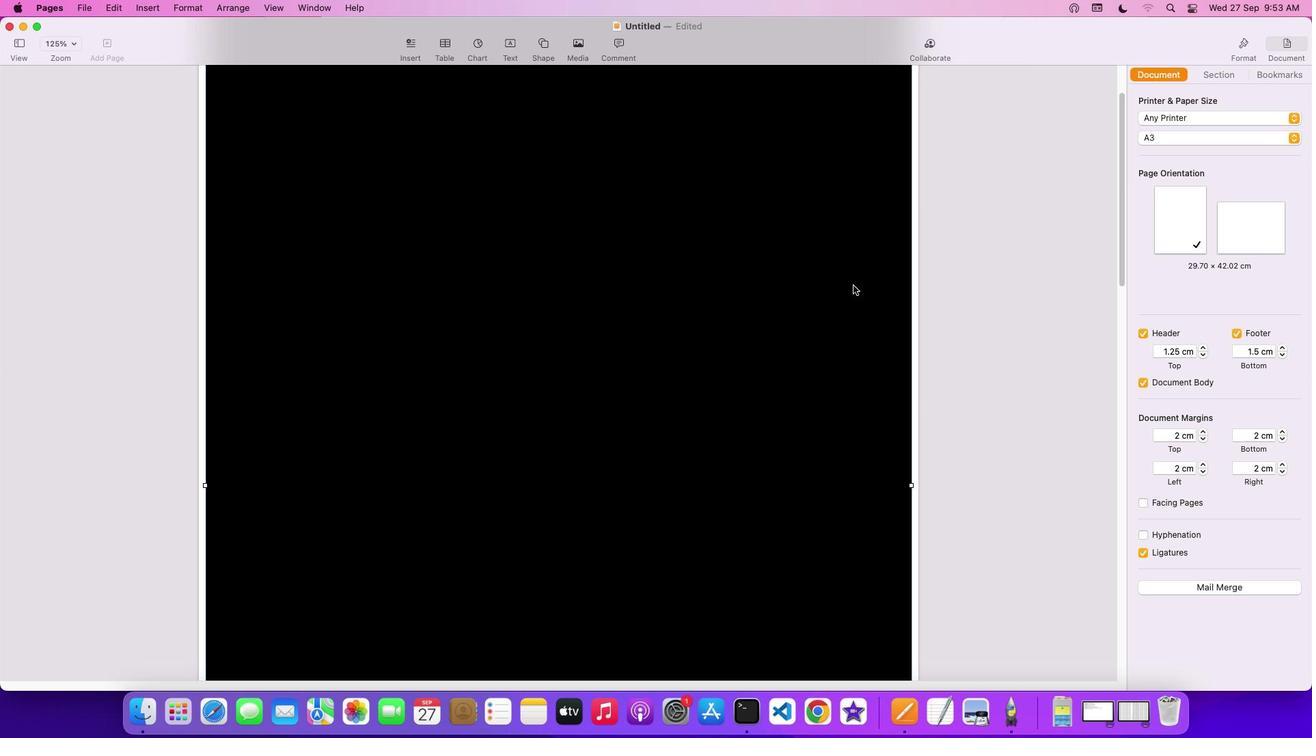 
Action: Mouse scrolled (1216, 367) with delta (1217, 367)
Screenshot: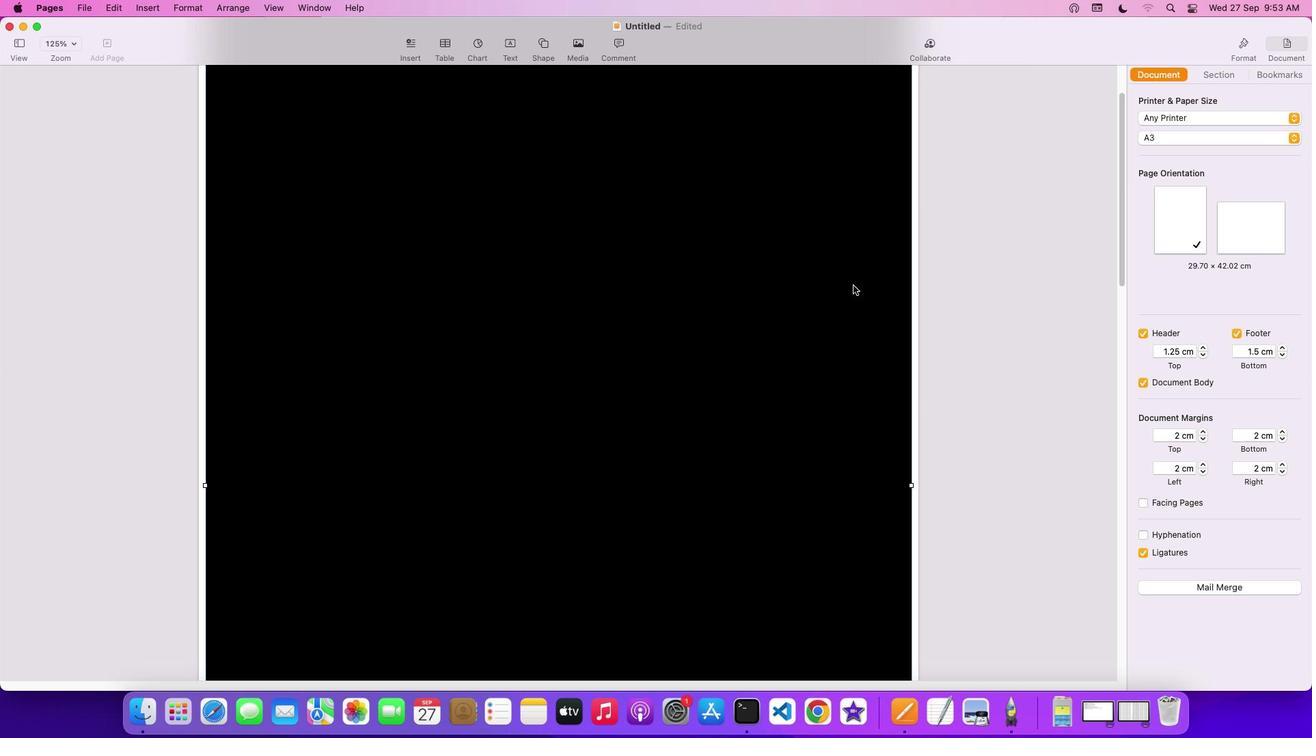
Action: Mouse scrolled (1216, 367) with delta (1217, 367)
Screenshot: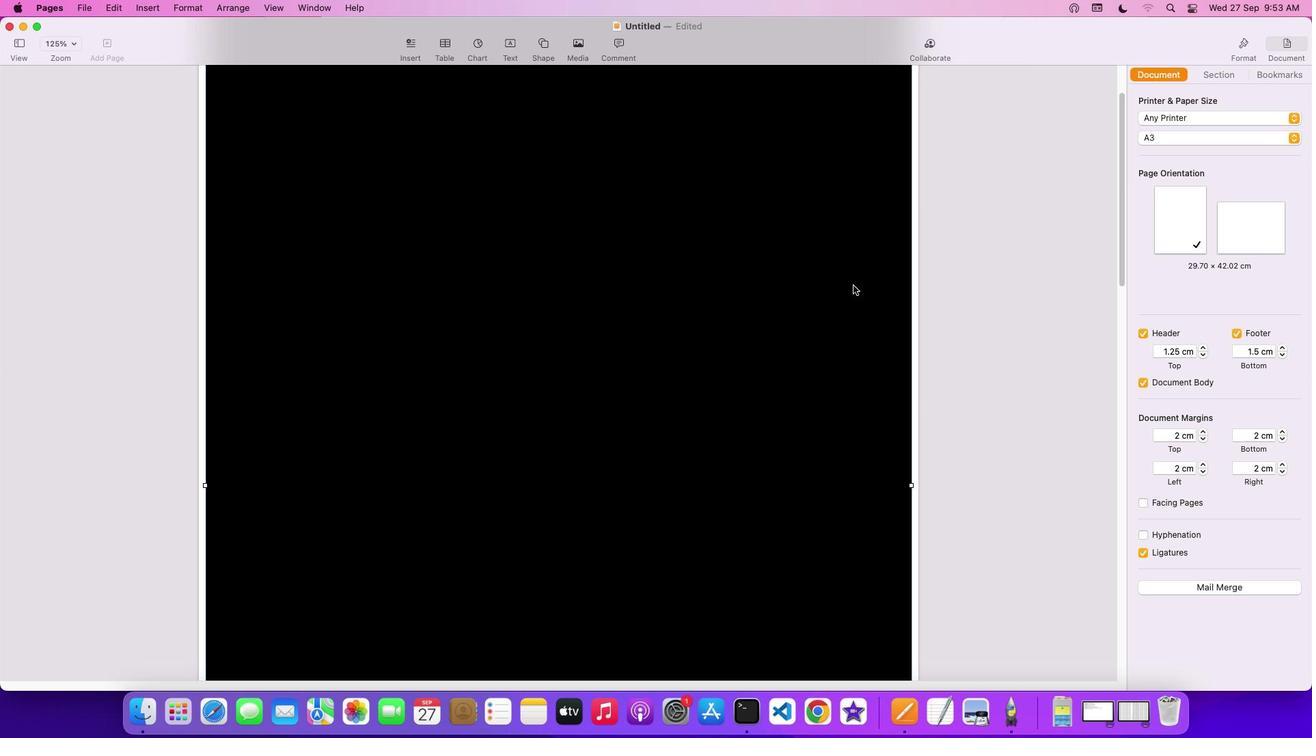 
Action: Mouse moved to (1216, 367)
Screenshot: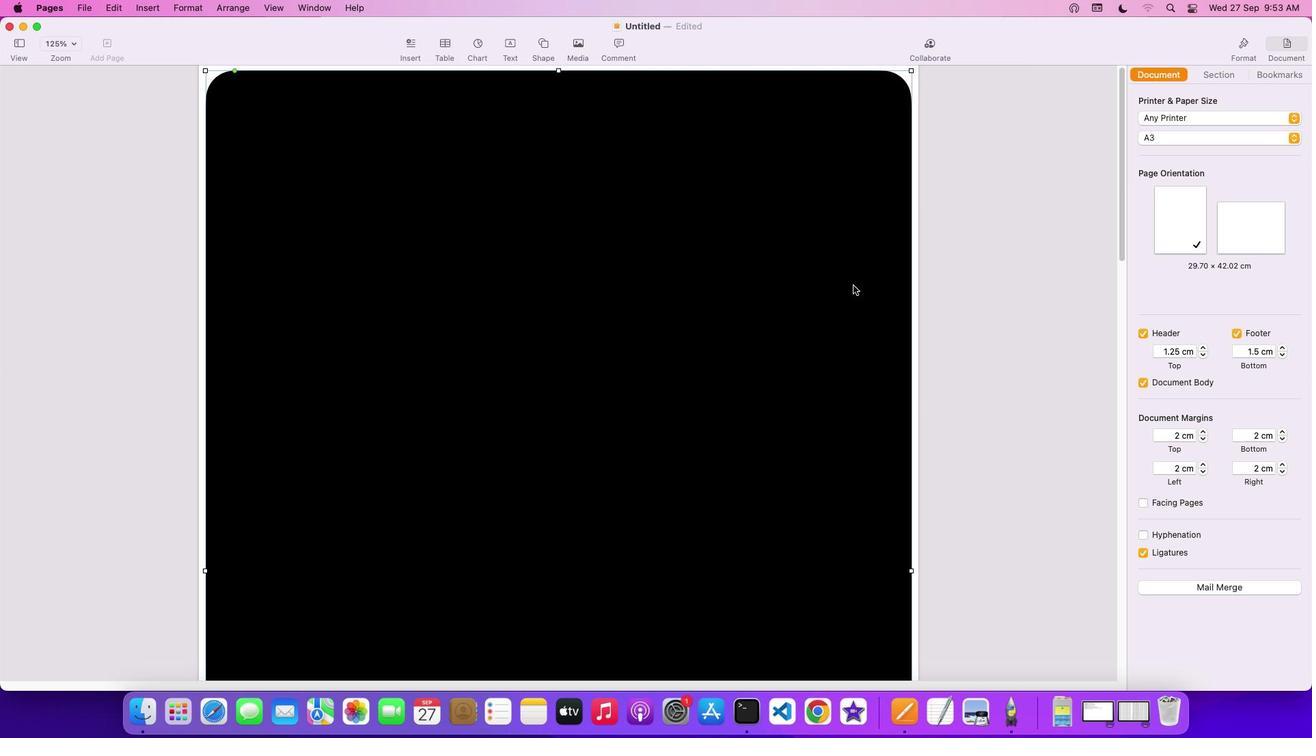 
Action: Mouse scrolled (1216, 367) with delta (1217, 367)
Screenshot: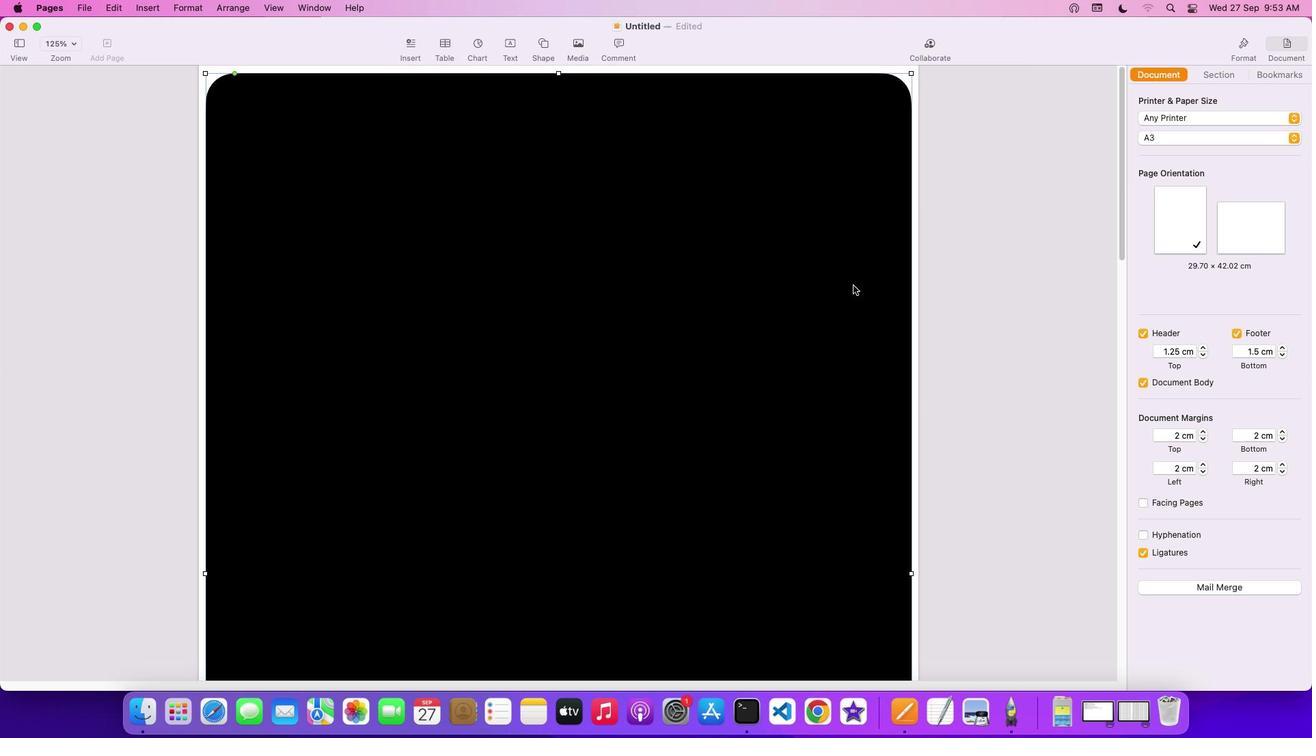 
Action: Mouse scrolled (1216, 367) with delta (1217, 367)
Screenshot: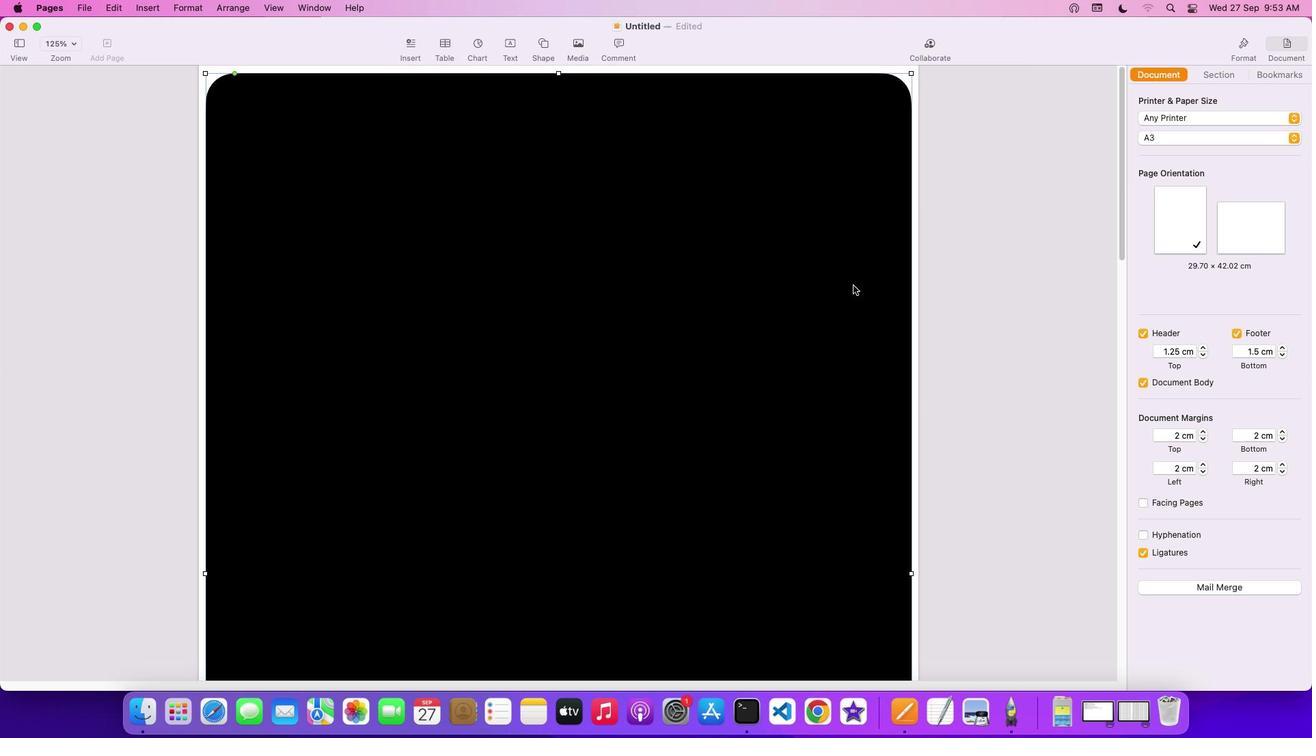 
Action: Mouse scrolled (1216, 367) with delta (1217, 367)
Screenshot: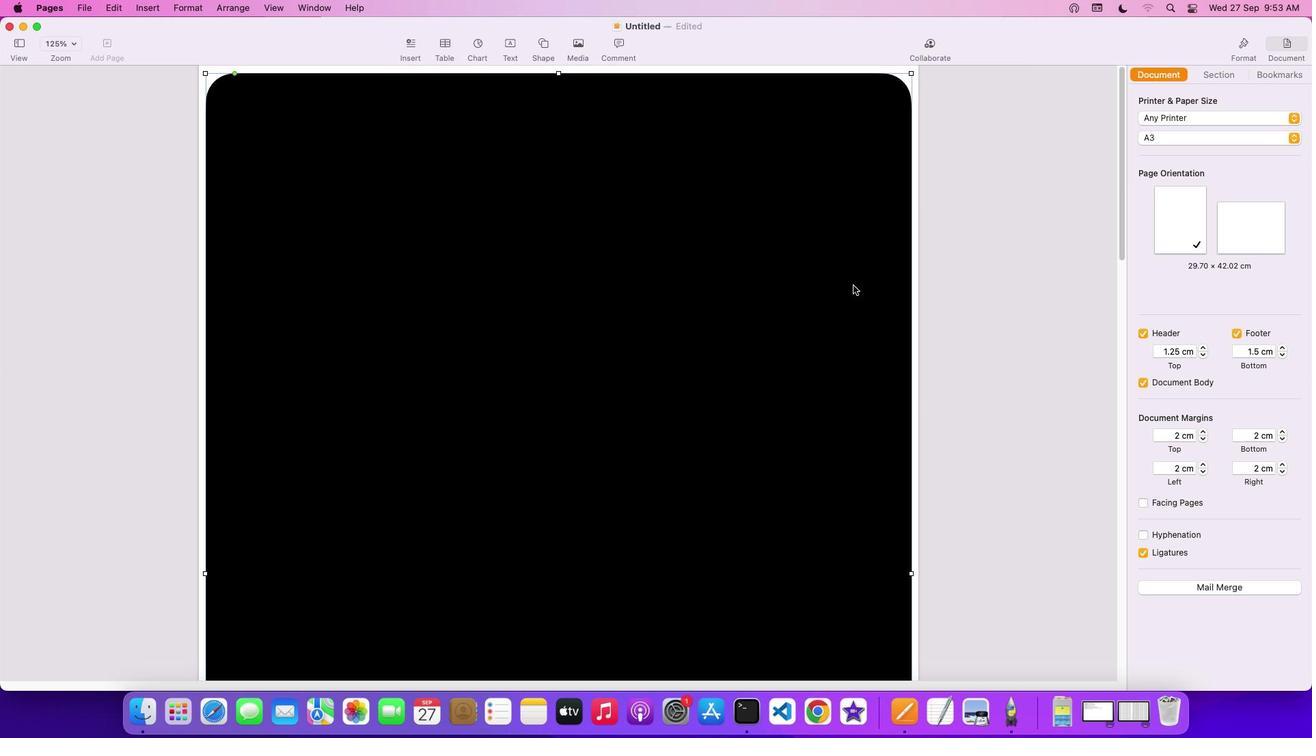 
Action: Mouse scrolled (1216, 367) with delta (1217, 367)
Screenshot: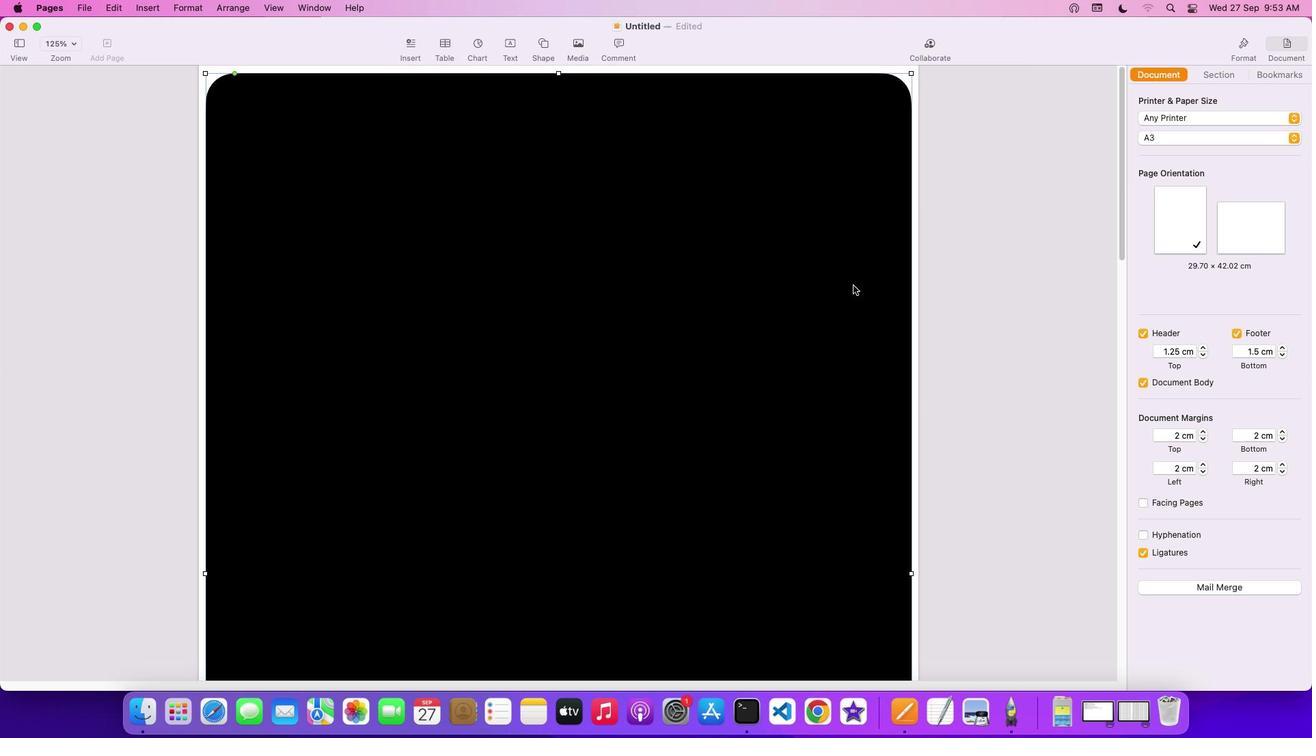 
Action: Mouse scrolled (1216, 367) with delta (1217, 367)
Screenshot: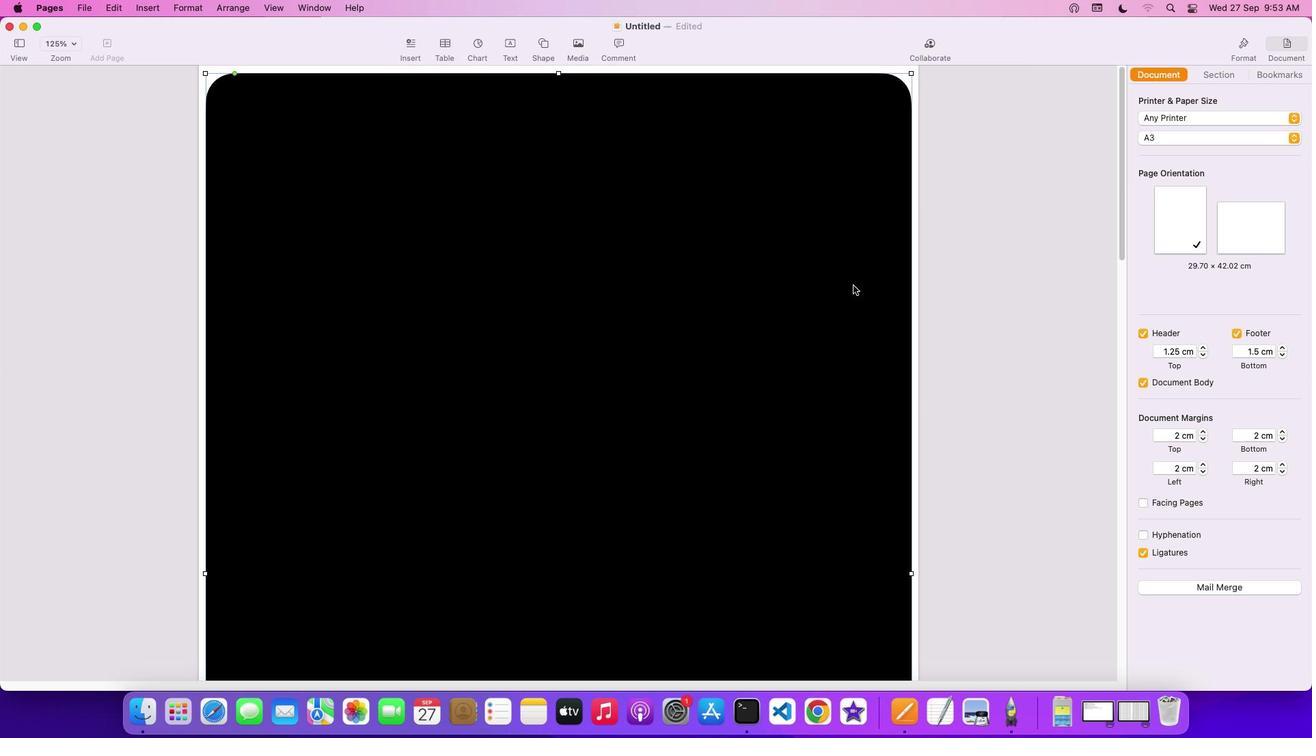 
Action: Mouse scrolled (1216, 367) with delta (1217, 367)
Screenshot: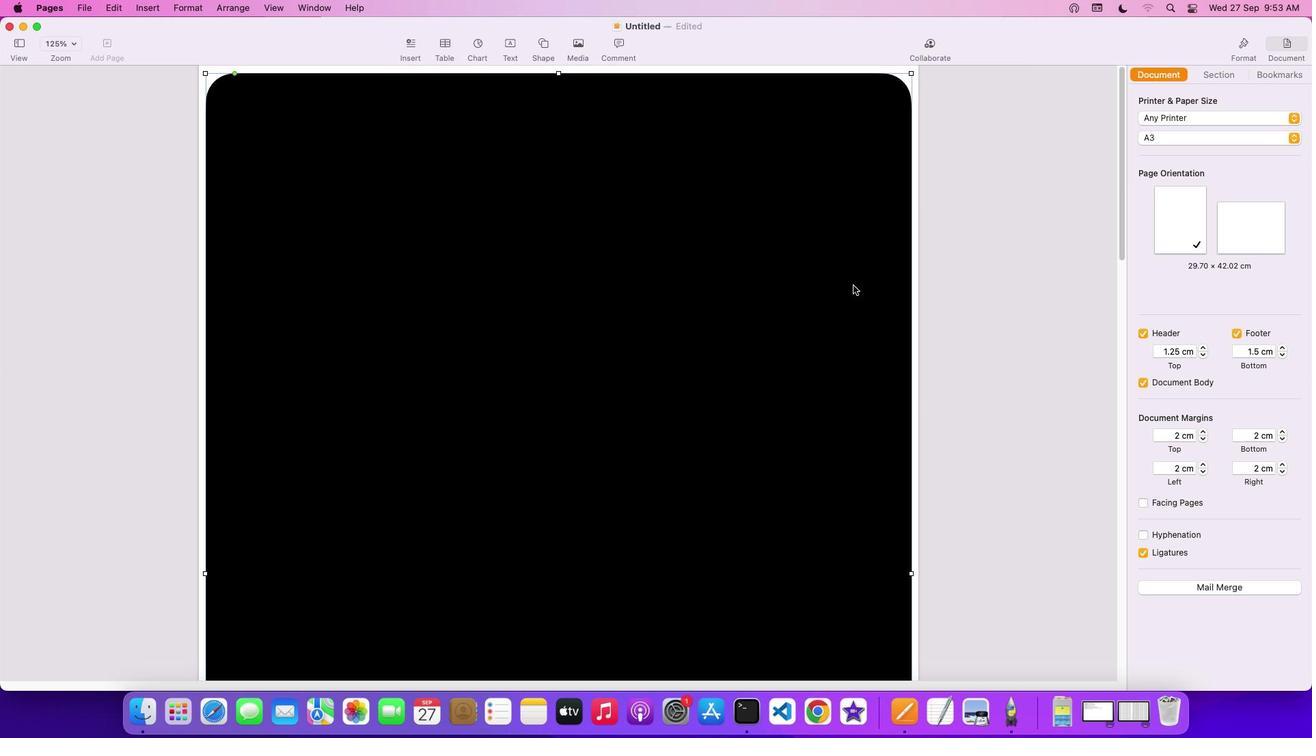 
Action: Mouse scrolled (1216, 367) with delta (1217, 367)
Screenshot: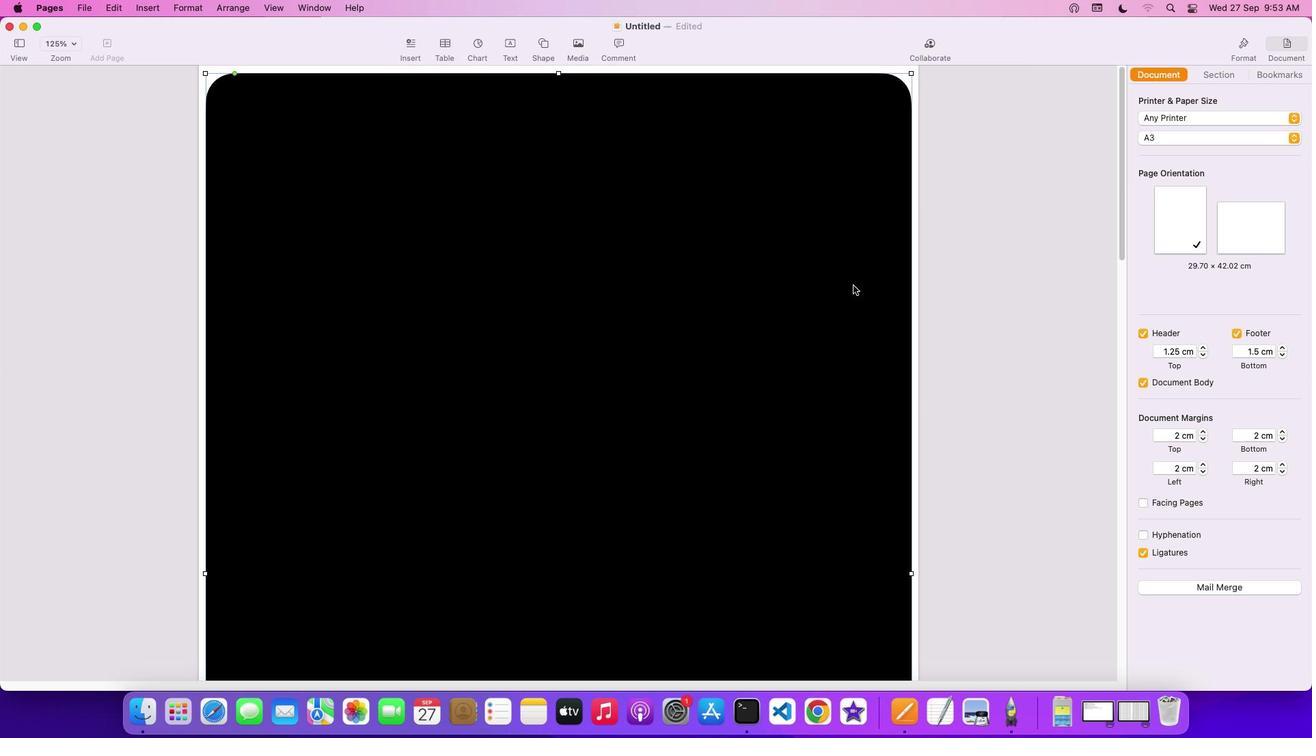 
Action: Mouse scrolled (1216, 367) with delta (1217, 367)
Screenshot: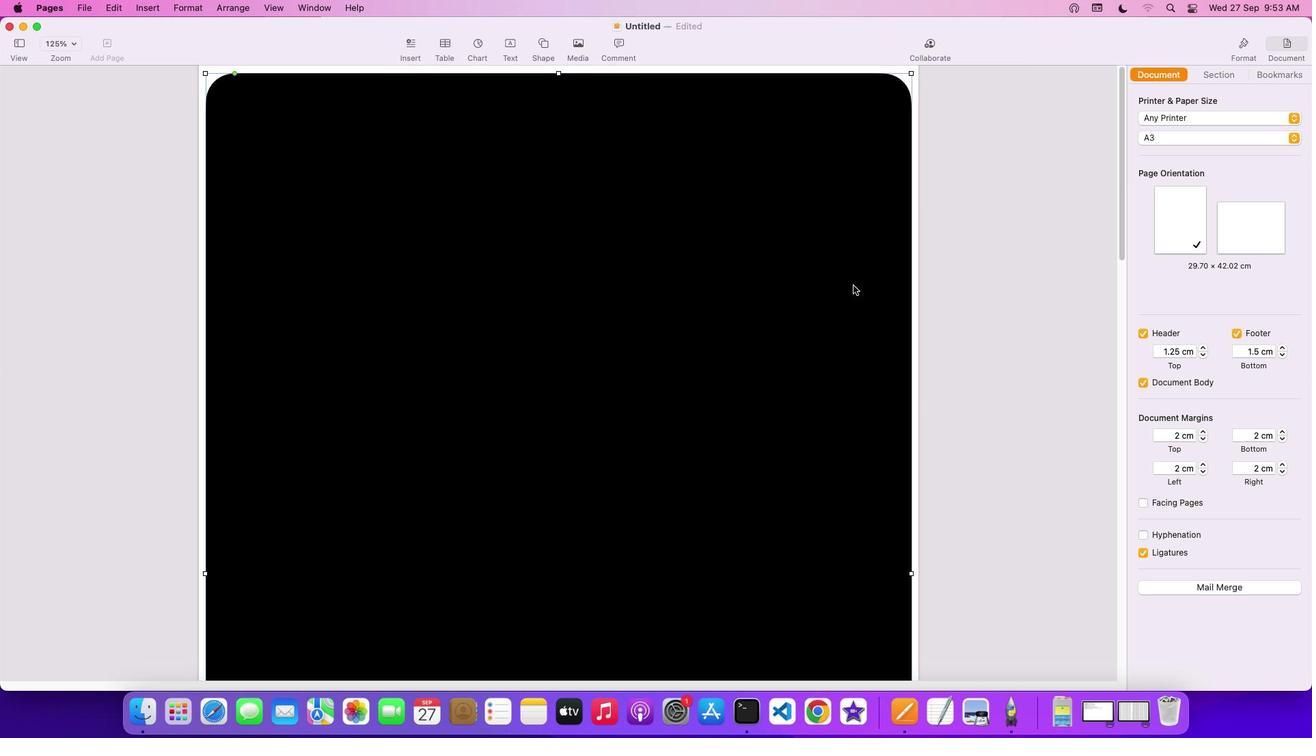 
Action: Mouse scrolled (1216, 367) with delta (1217, 367)
Screenshot: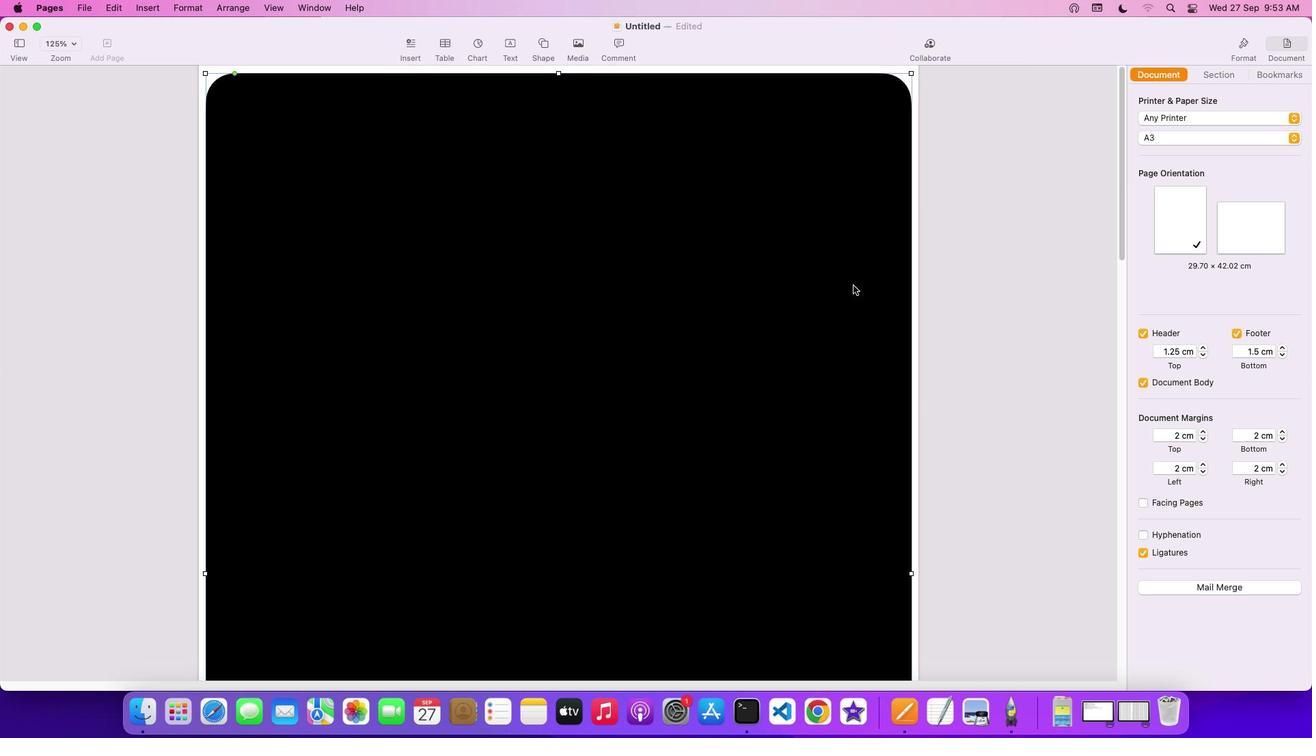 
Action: Mouse scrolled (1216, 367) with delta (1217, 367)
Screenshot: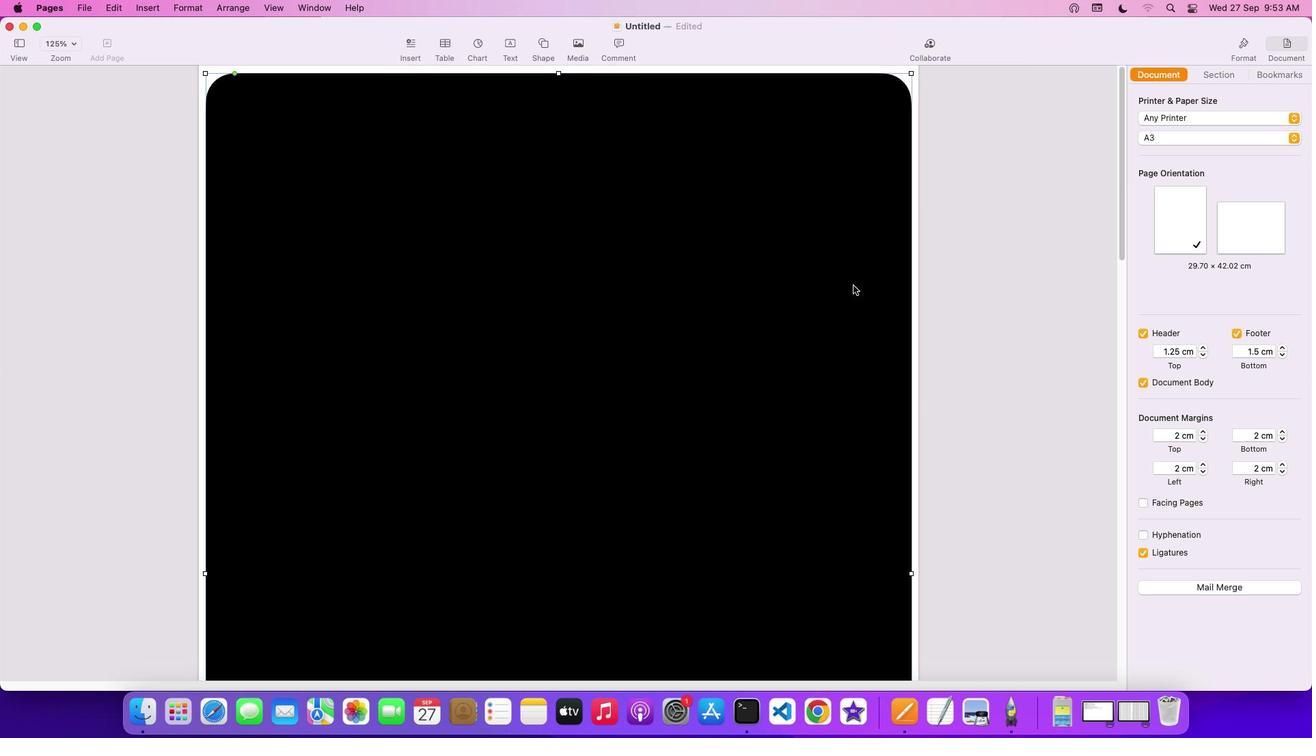 
Action: Mouse scrolled (1216, 367) with delta (1217, 367)
Screenshot: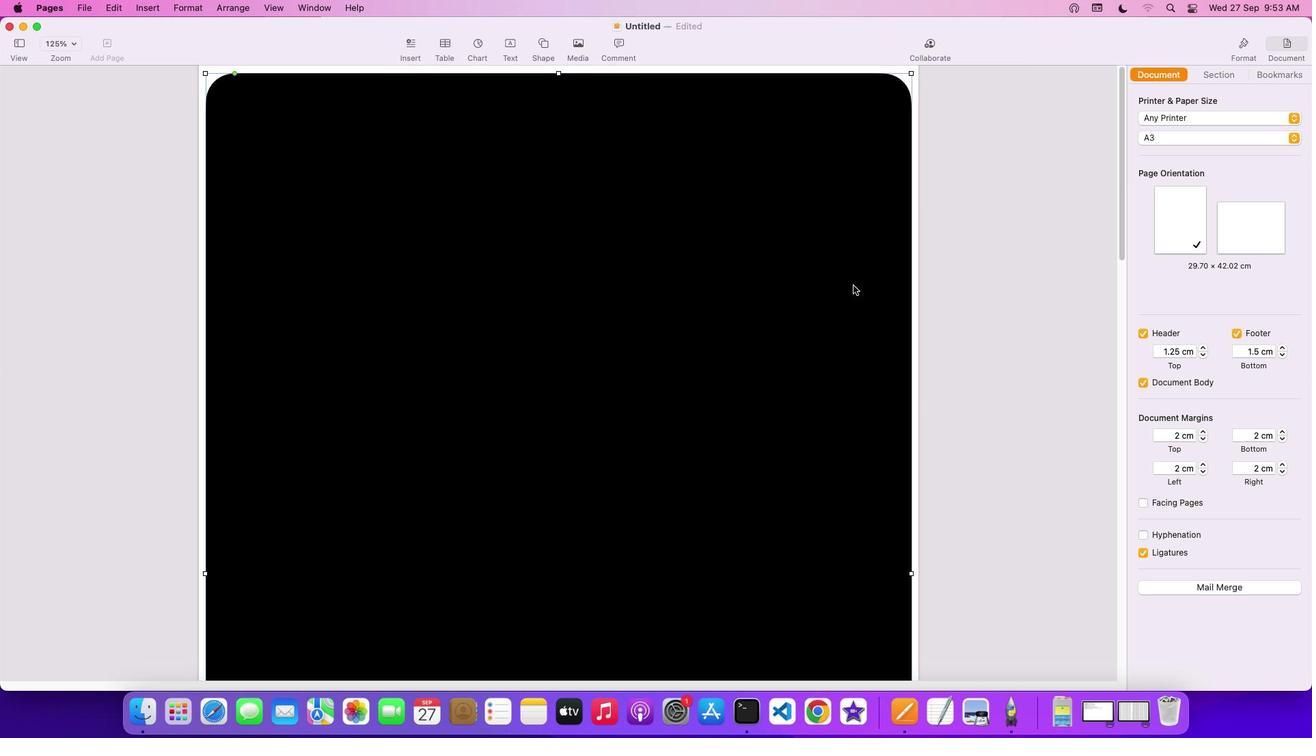 
Action: Mouse scrolled (1216, 367) with delta (1217, 367)
Screenshot: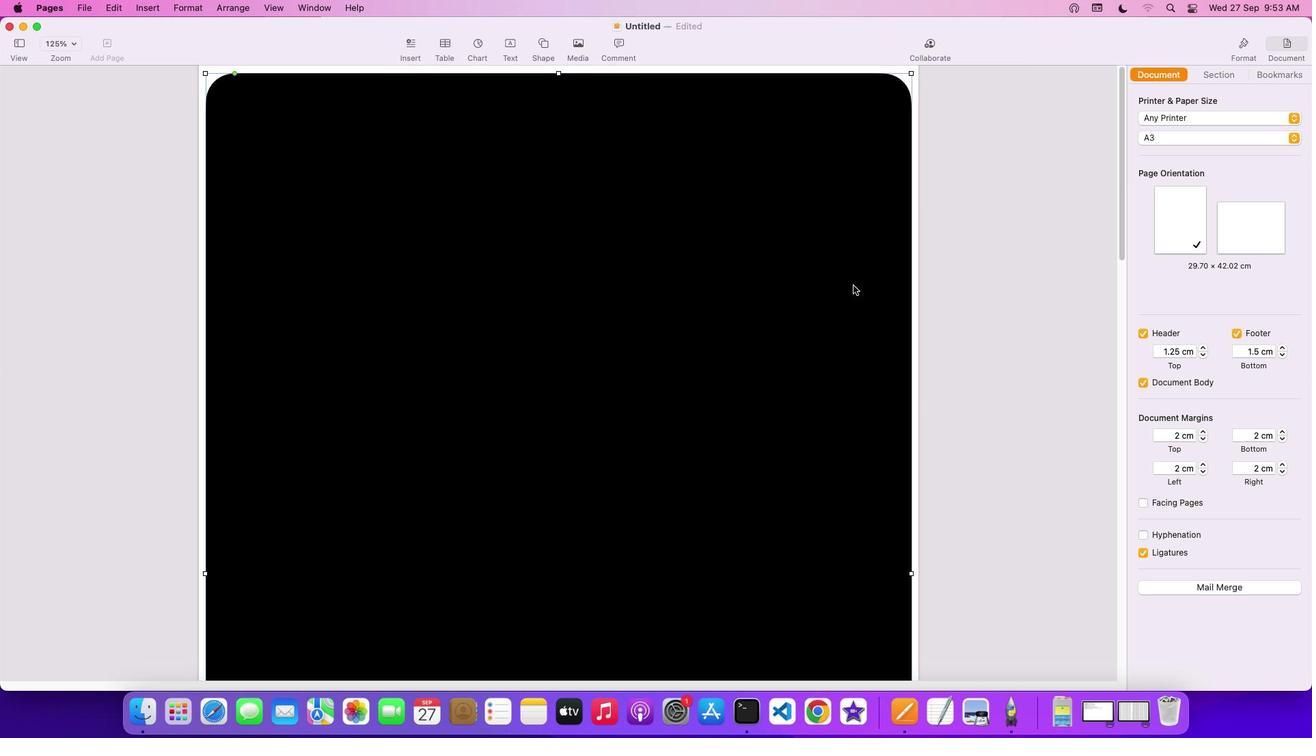 
Action: Mouse scrolled (1216, 367) with delta (1217, 367)
Screenshot: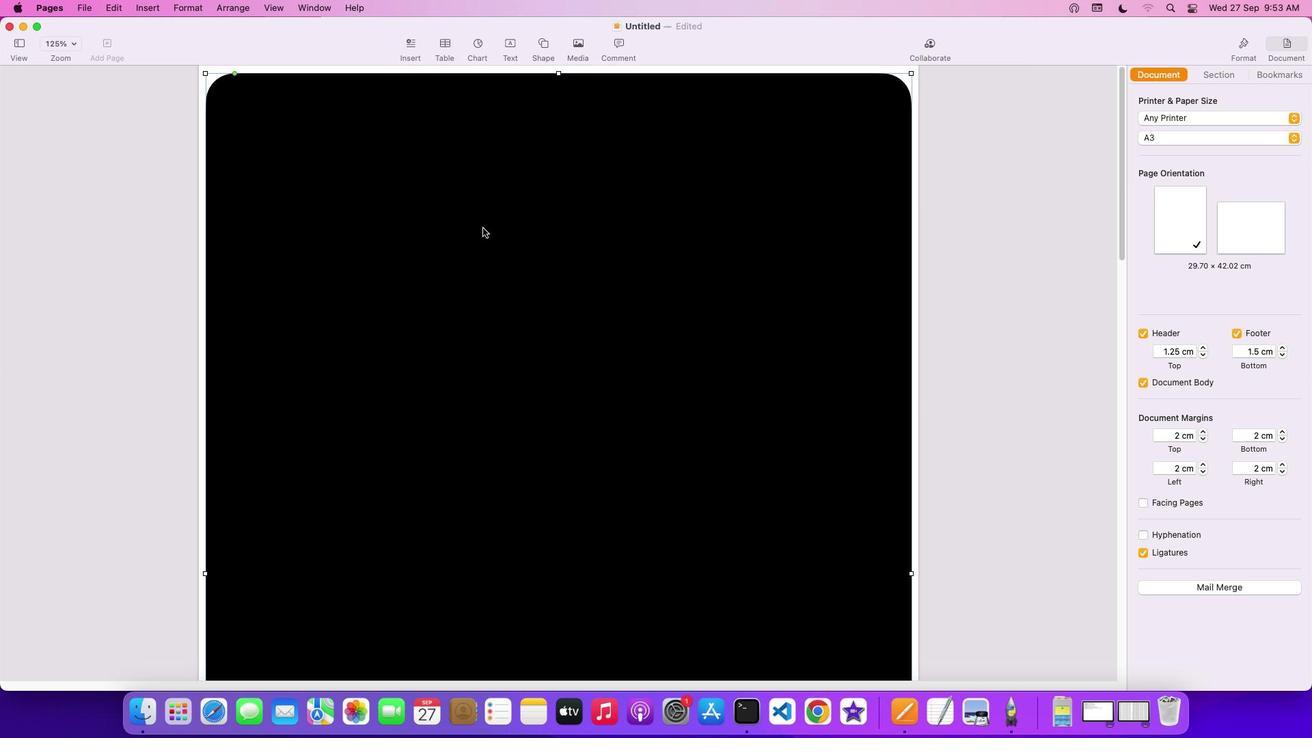 
Action: Mouse scrolled (1216, 367) with delta (1217, 367)
Screenshot: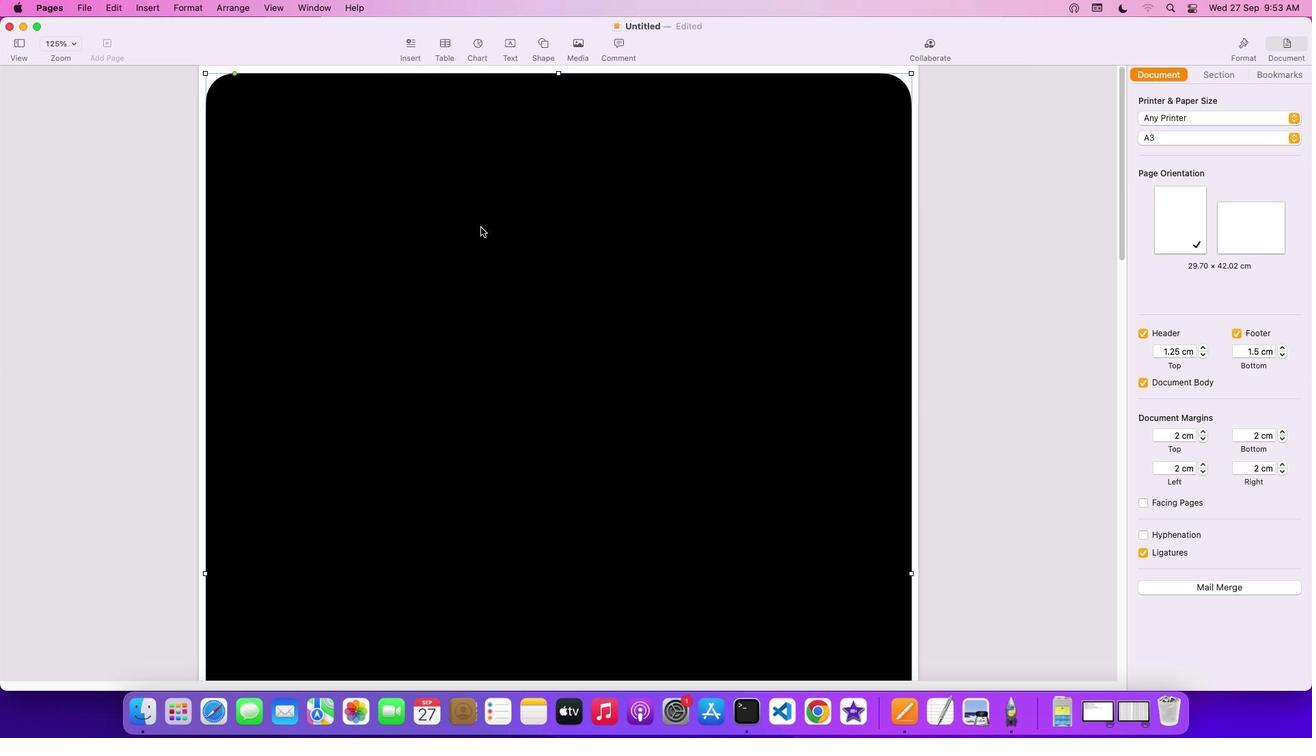 
Action: Mouse scrolled (1216, 367) with delta (1217, 367)
Screenshot: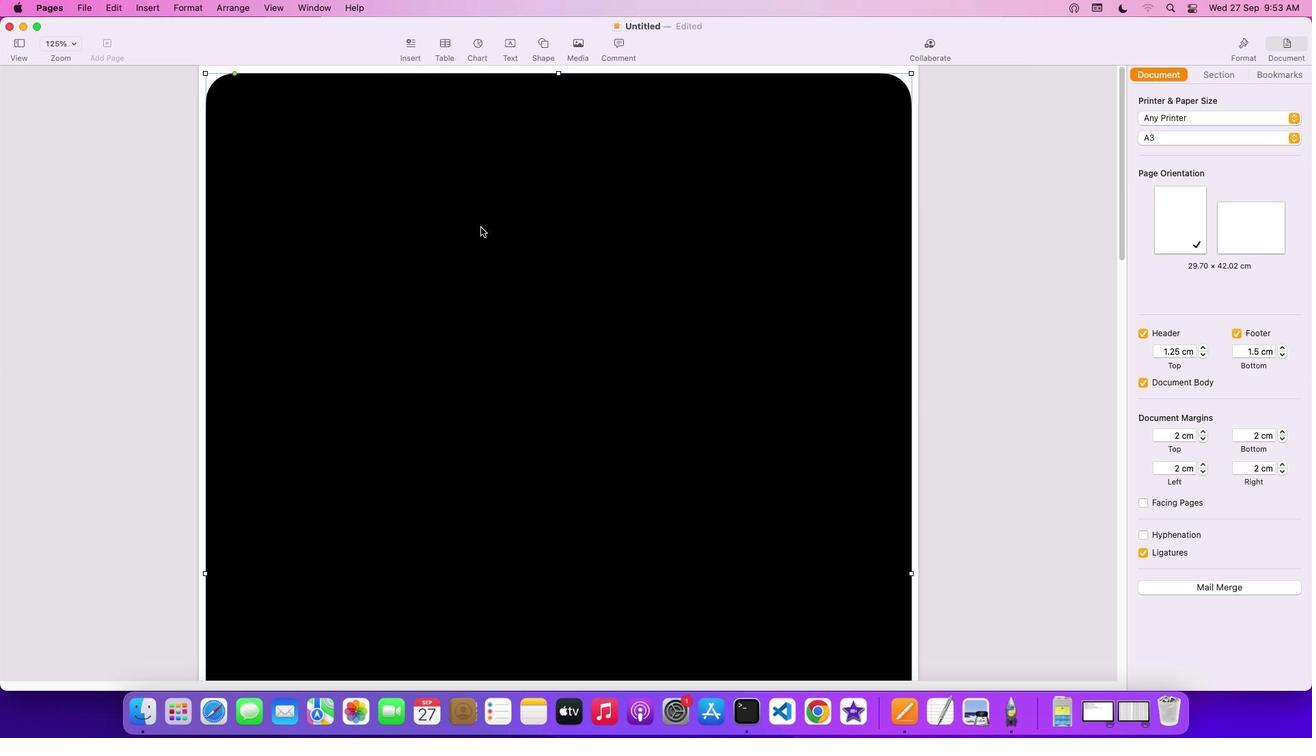 
Action: Mouse scrolled (1216, 367) with delta (1217, 367)
Screenshot: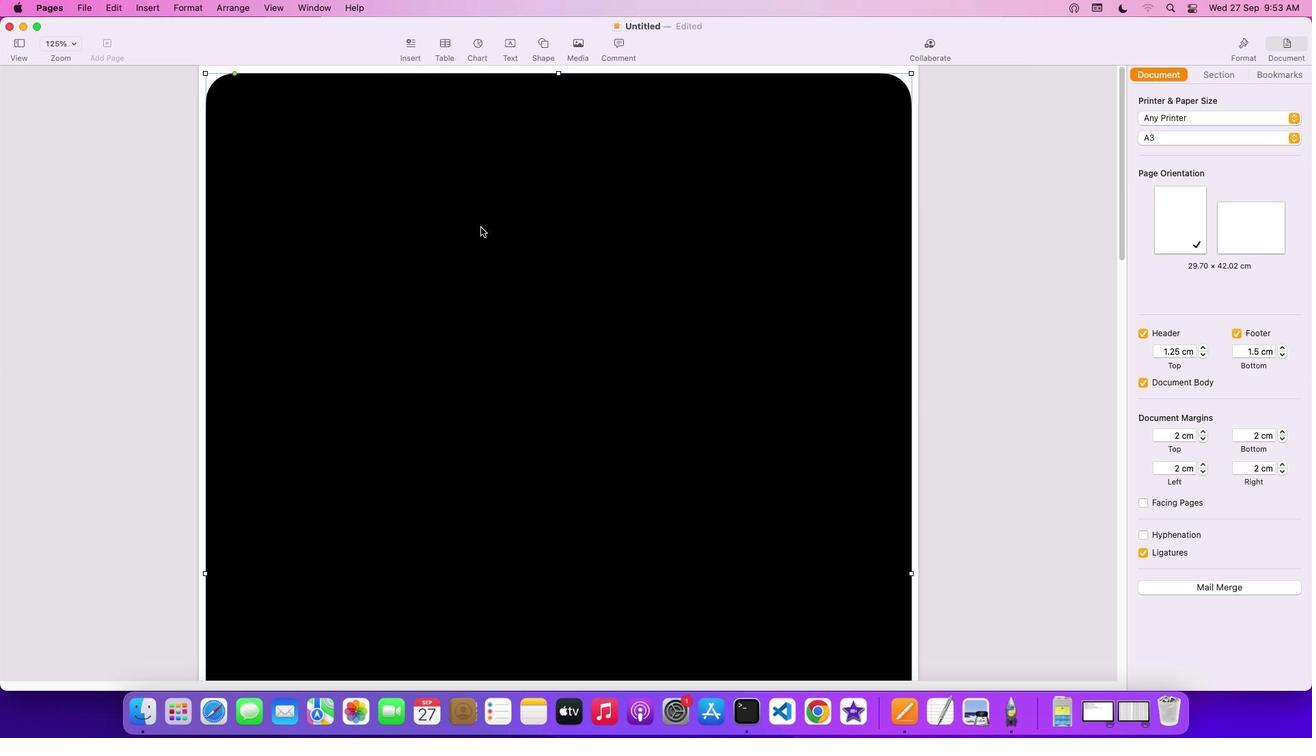 
Action: Mouse scrolled (1216, 367) with delta (1217, 367)
Screenshot: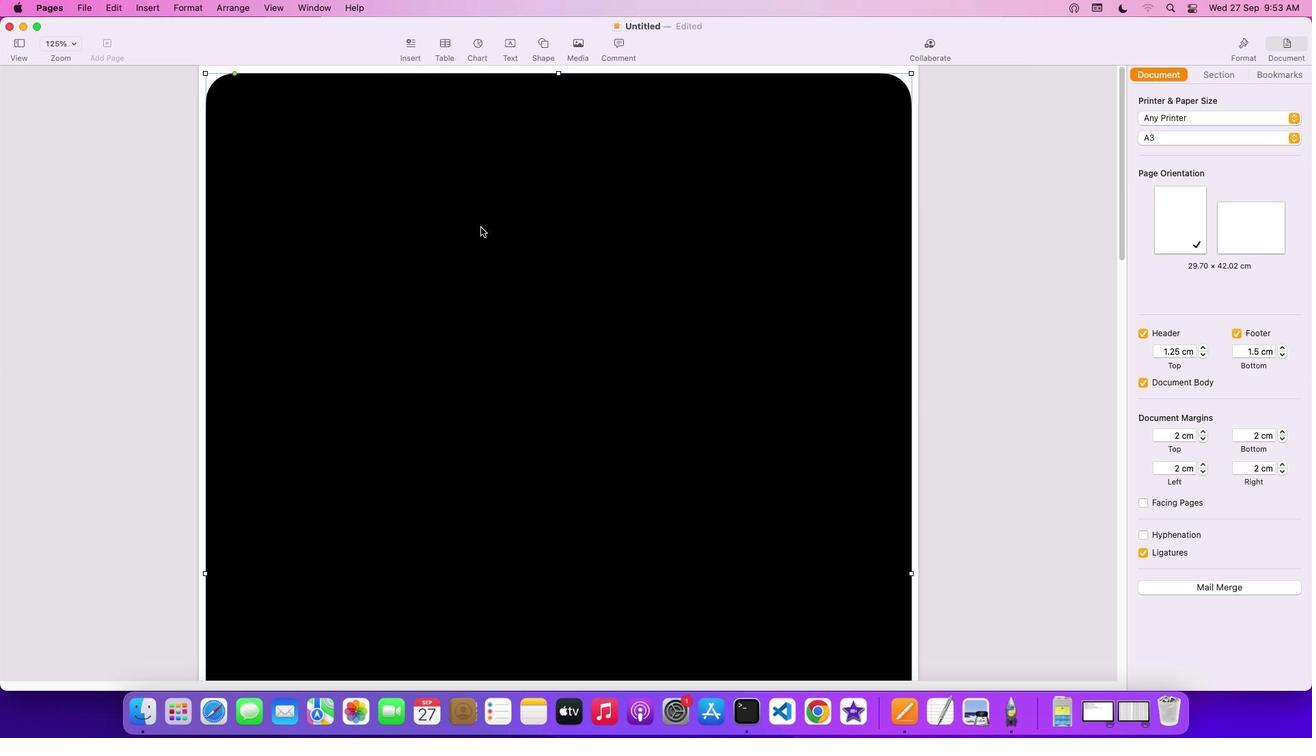 
Action: Mouse scrolled (1216, 367) with delta (1217, 367)
Screenshot: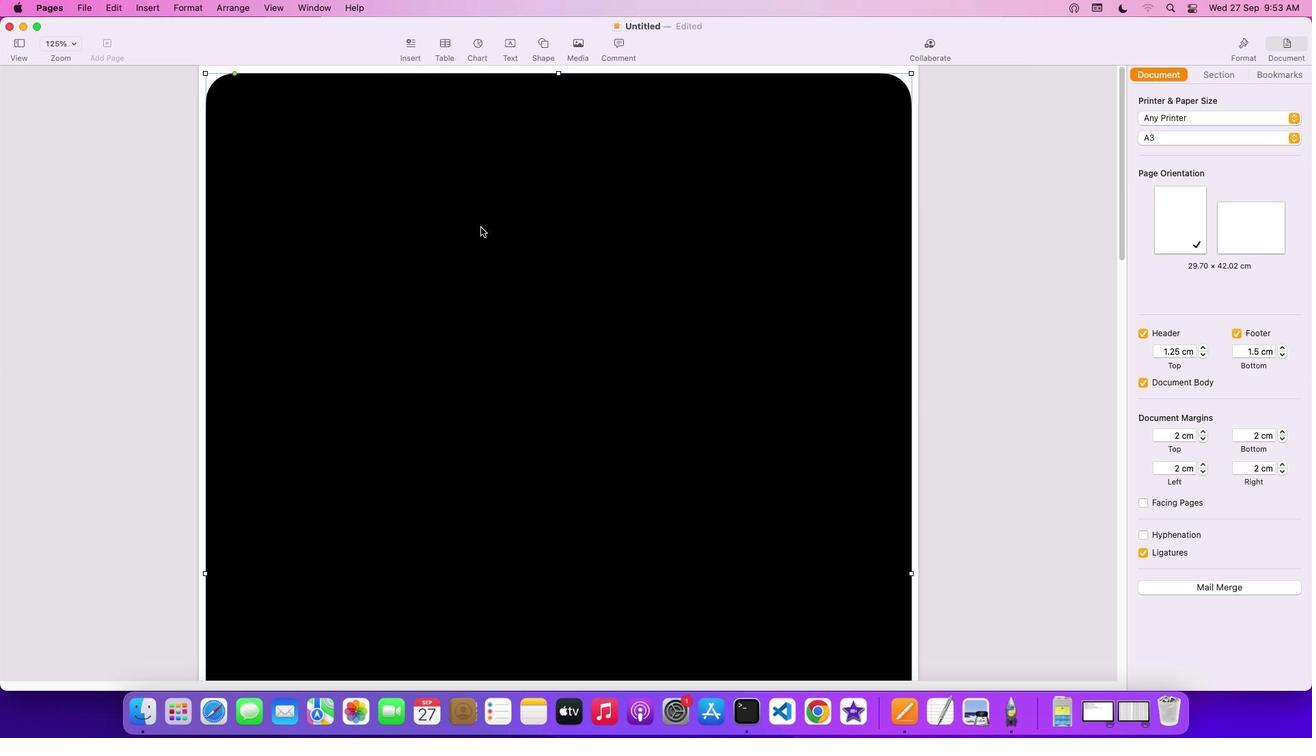 
Action: Mouse scrolled (1216, 367) with delta (1217, 367)
Screenshot: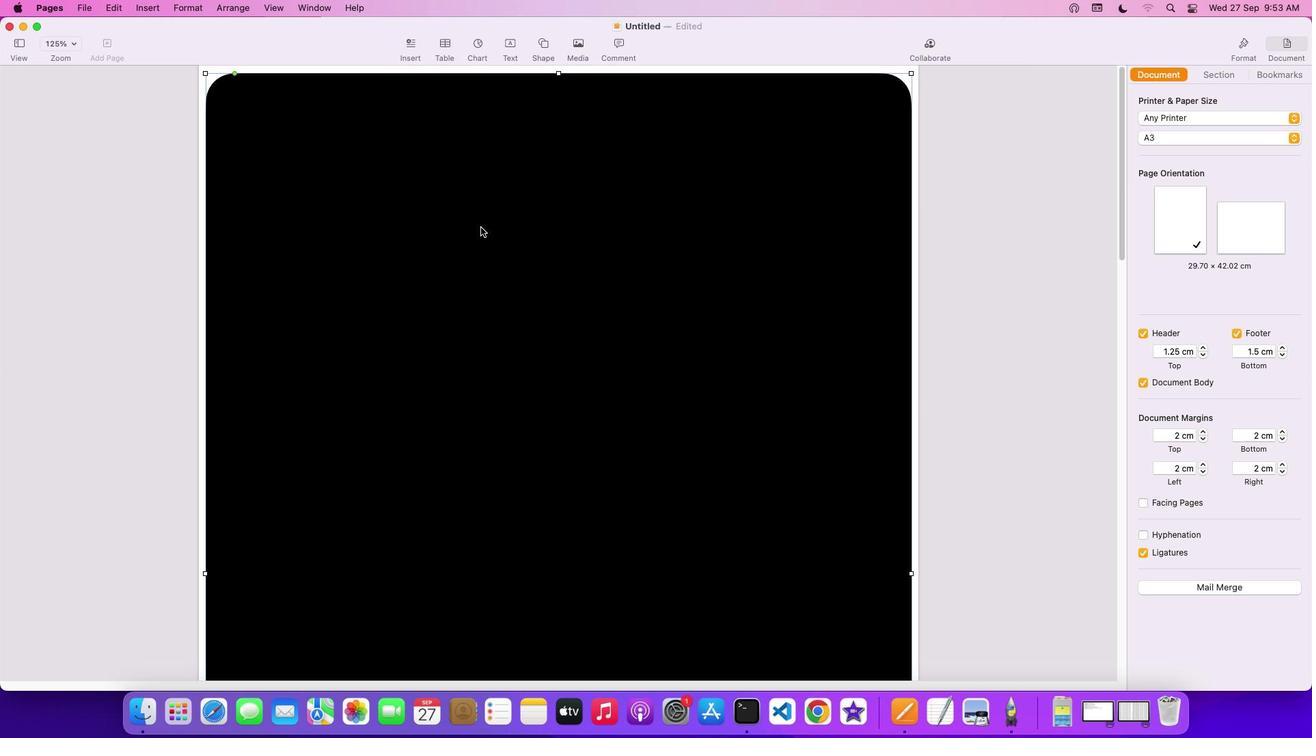 
Action: Mouse scrolled (1216, 367) with delta (1217, 367)
Screenshot: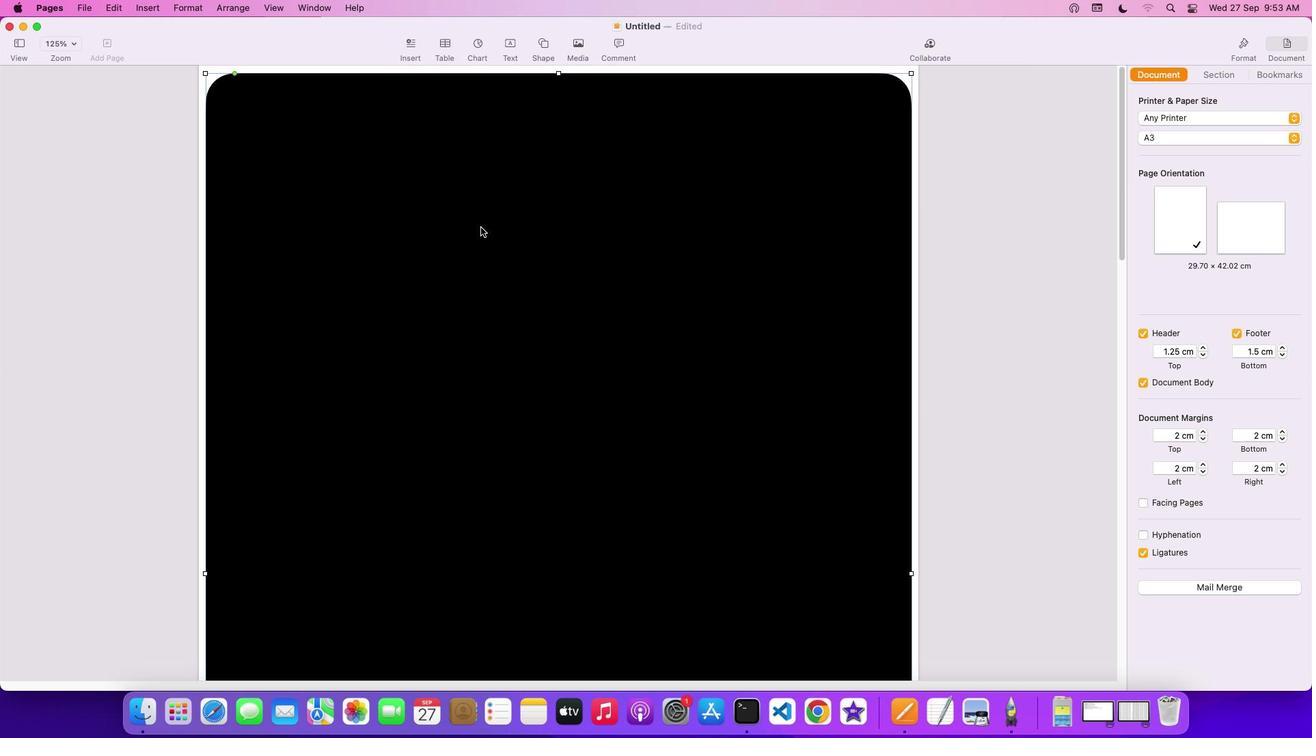 
Action: Mouse scrolled (1216, 367) with delta (1217, 367)
Screenshot: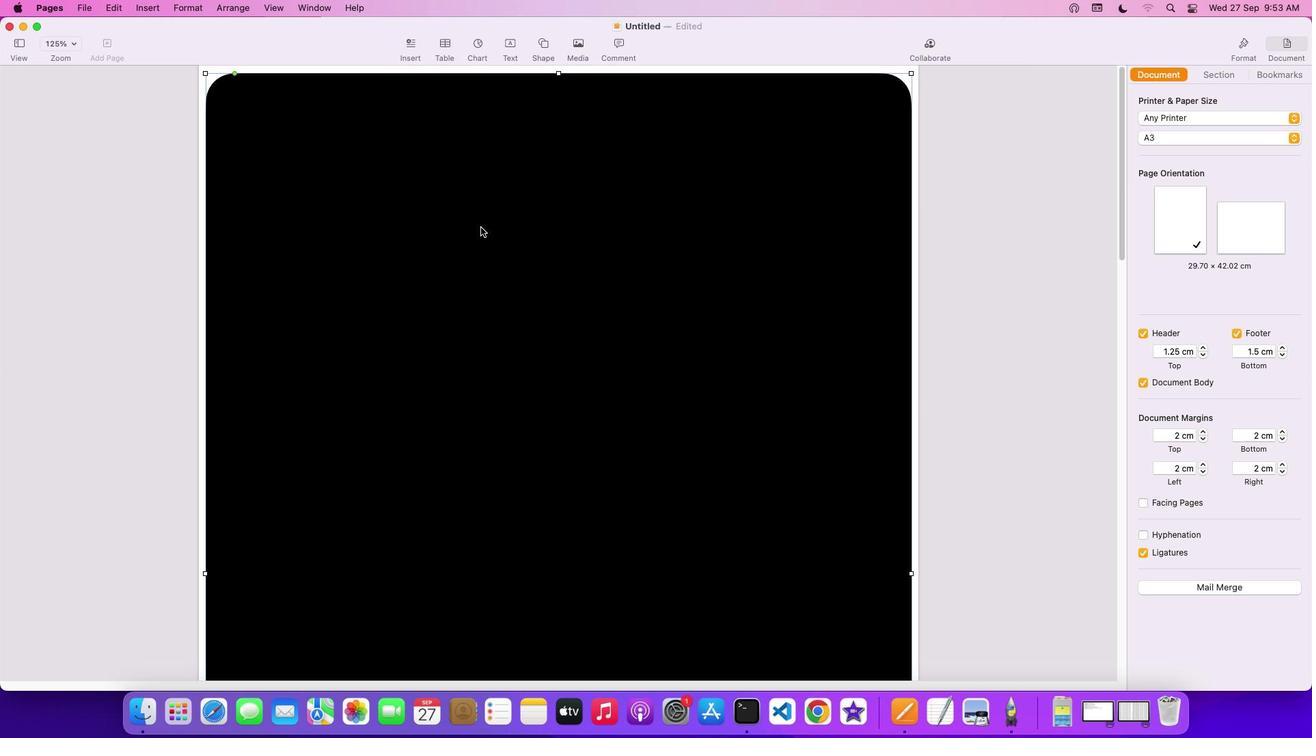 
Action: Mouse scrolled (1216, 367) with delta (1217, 367)
Screenshot: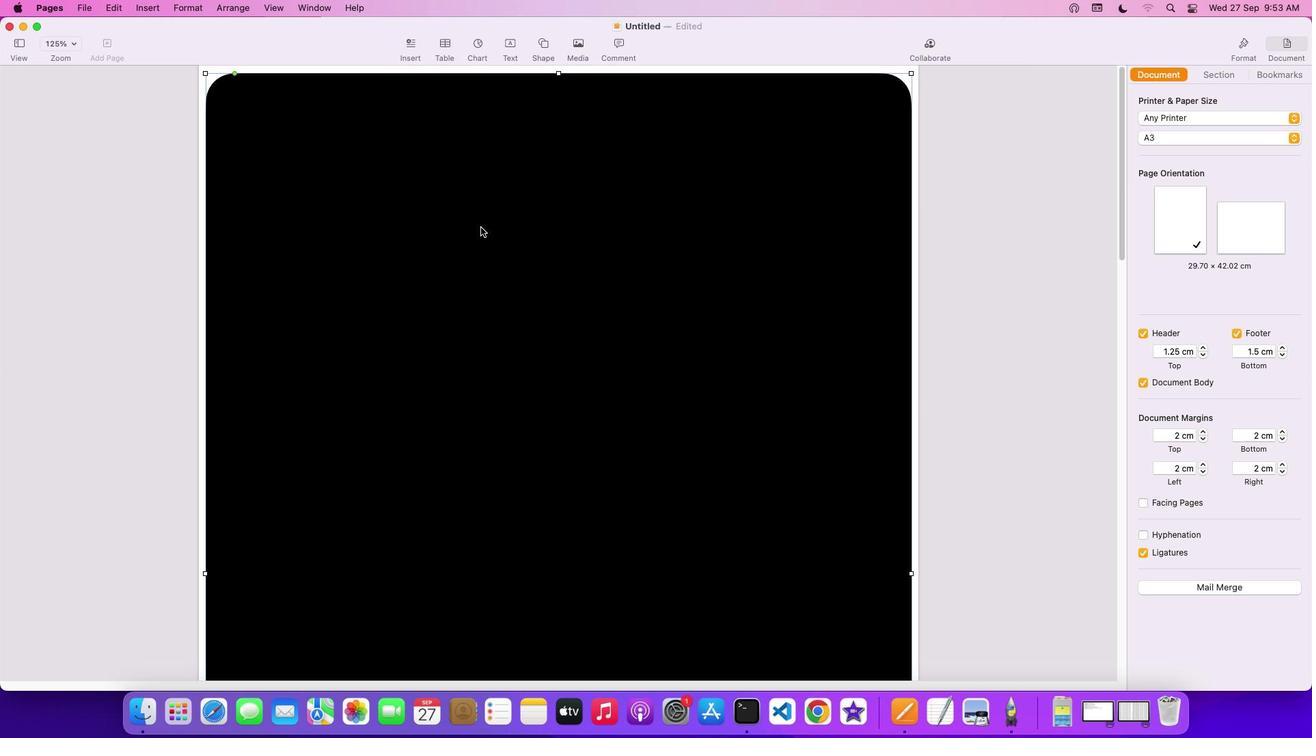 
Action: Mouse scrolled (1216, 367) with delta (1217, 367)
Screenshot: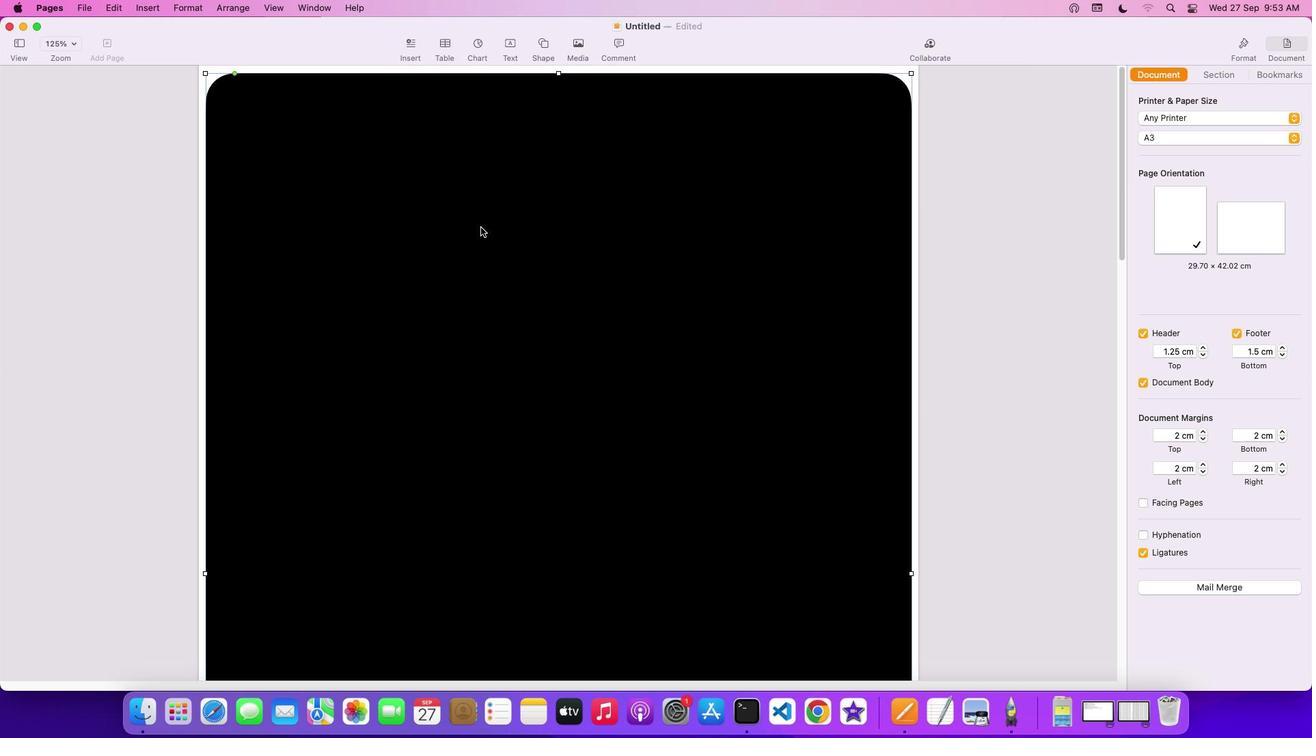 
Action: Mouse scrolled (1216, 367) with delta (1217, 367)
Screenshot: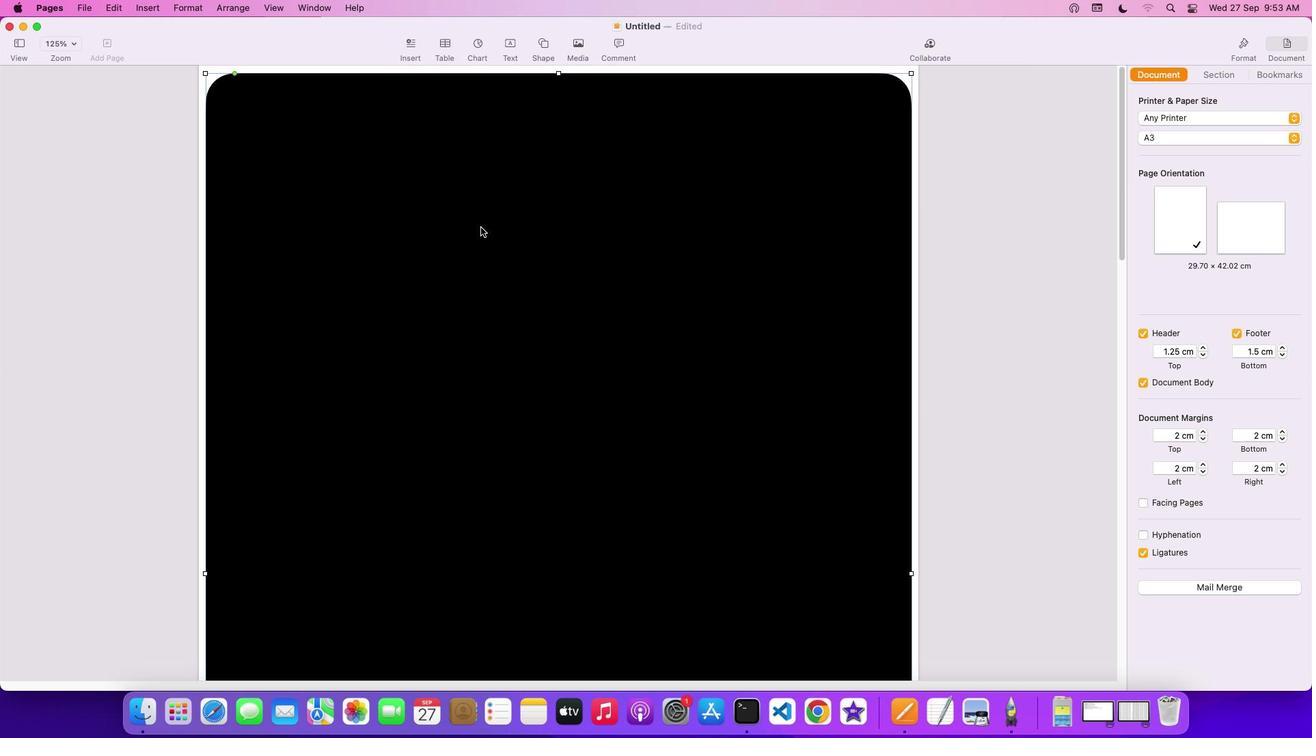 
Action: Mouse scrolled (1216, 367) with delta (1217, 367)
Screenshot: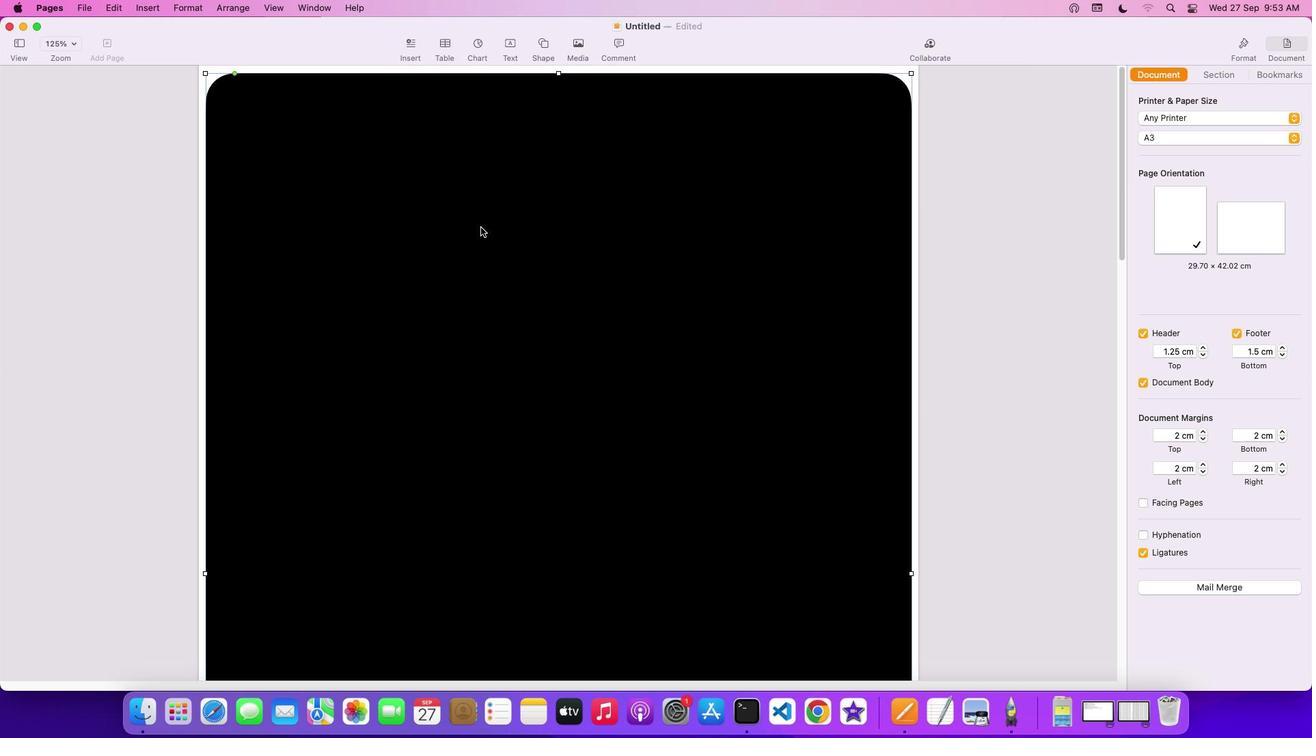 
Action: Mouse scrolled (1216, 367) with delta (1217, 367)
Screenshot: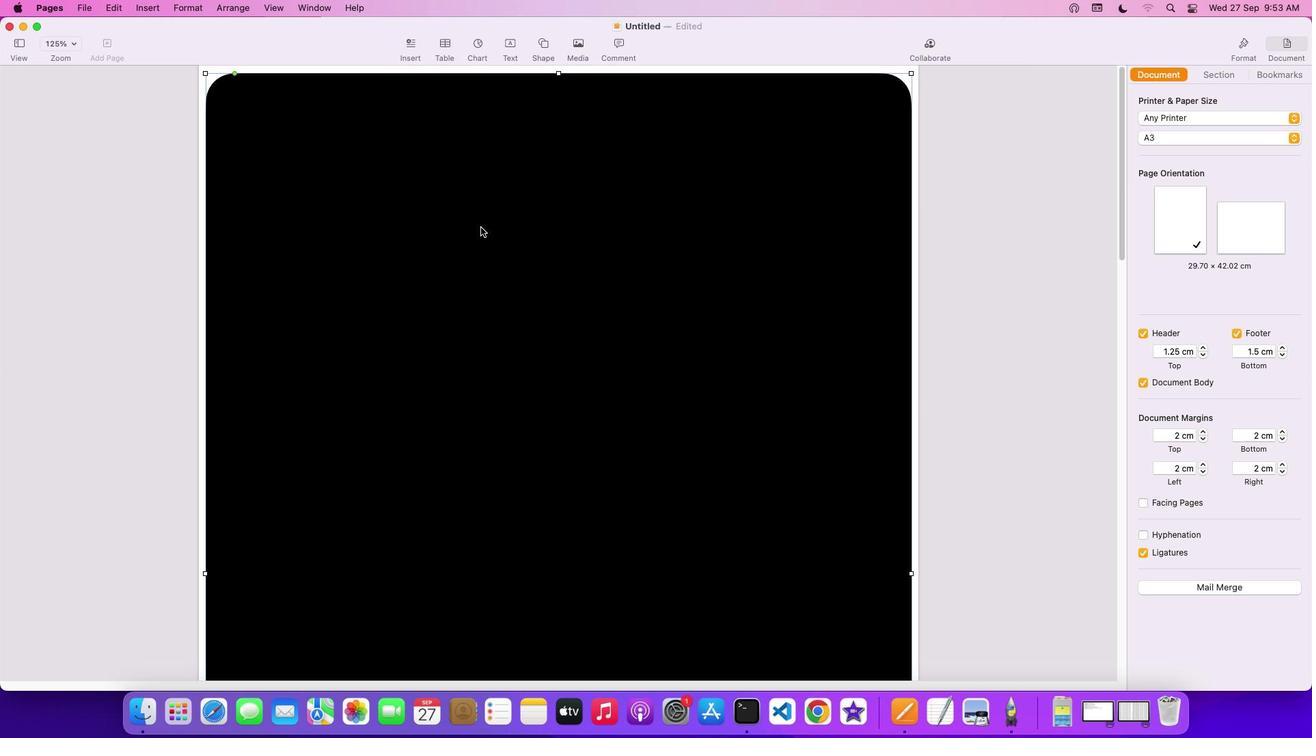 
Action: Mouse scrolled (1216, 367) with delta (1217, 367)
Screenshot: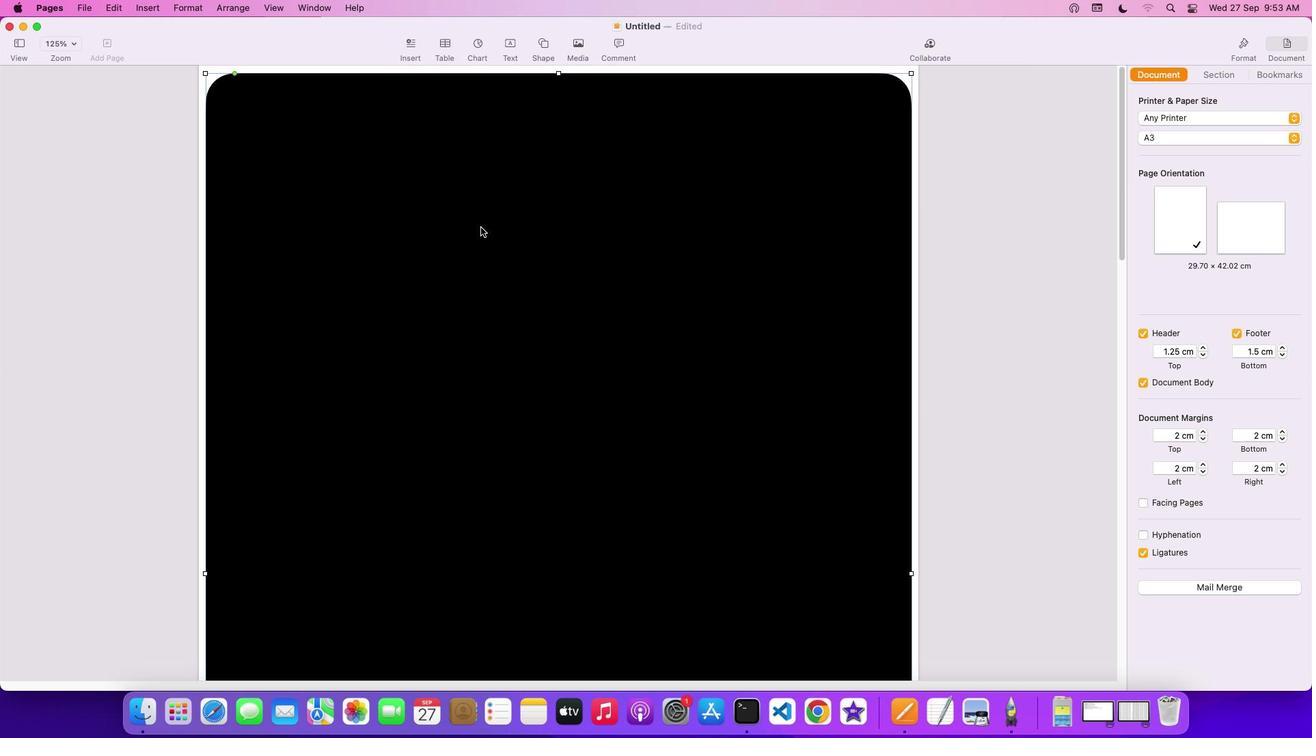 
Action: Mouse scrolled (1216, 367) with delta (1217, 367)
Screenshot: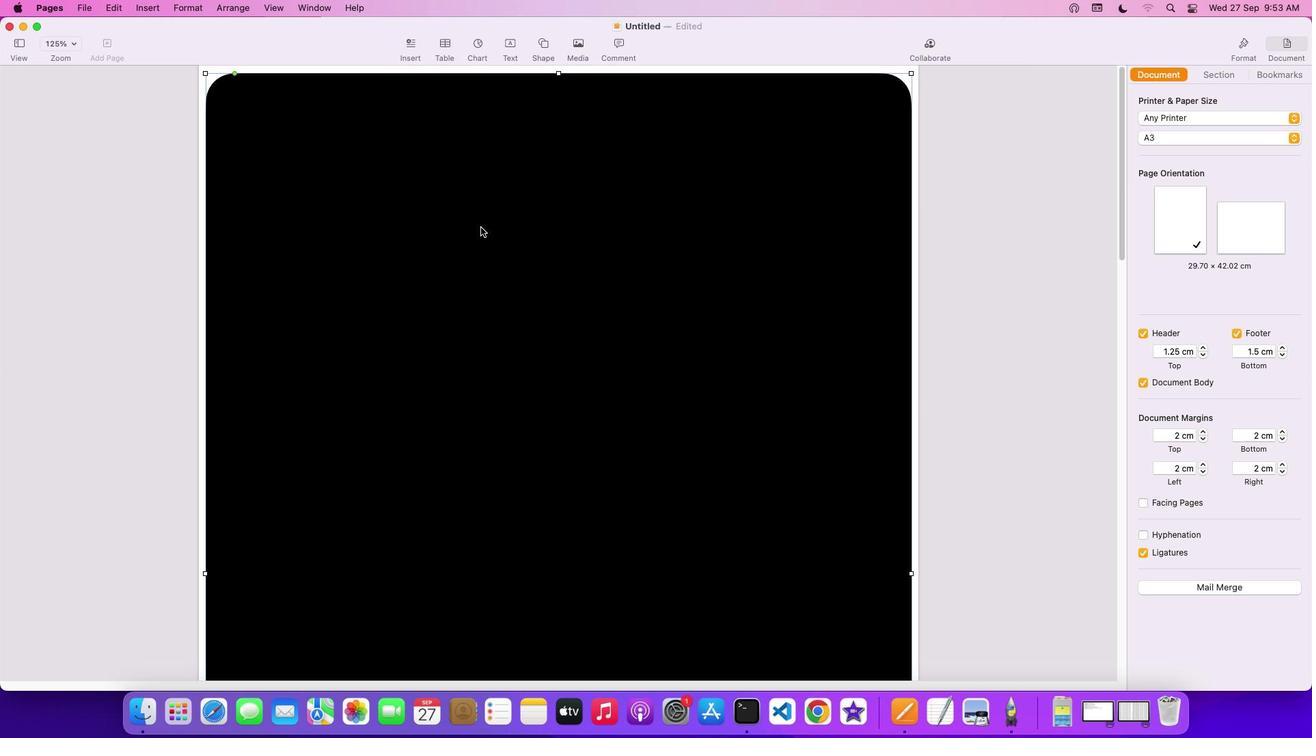 
Action: Mouse scrolled (1216, 367) with delta (1217, 367)
Screenshot: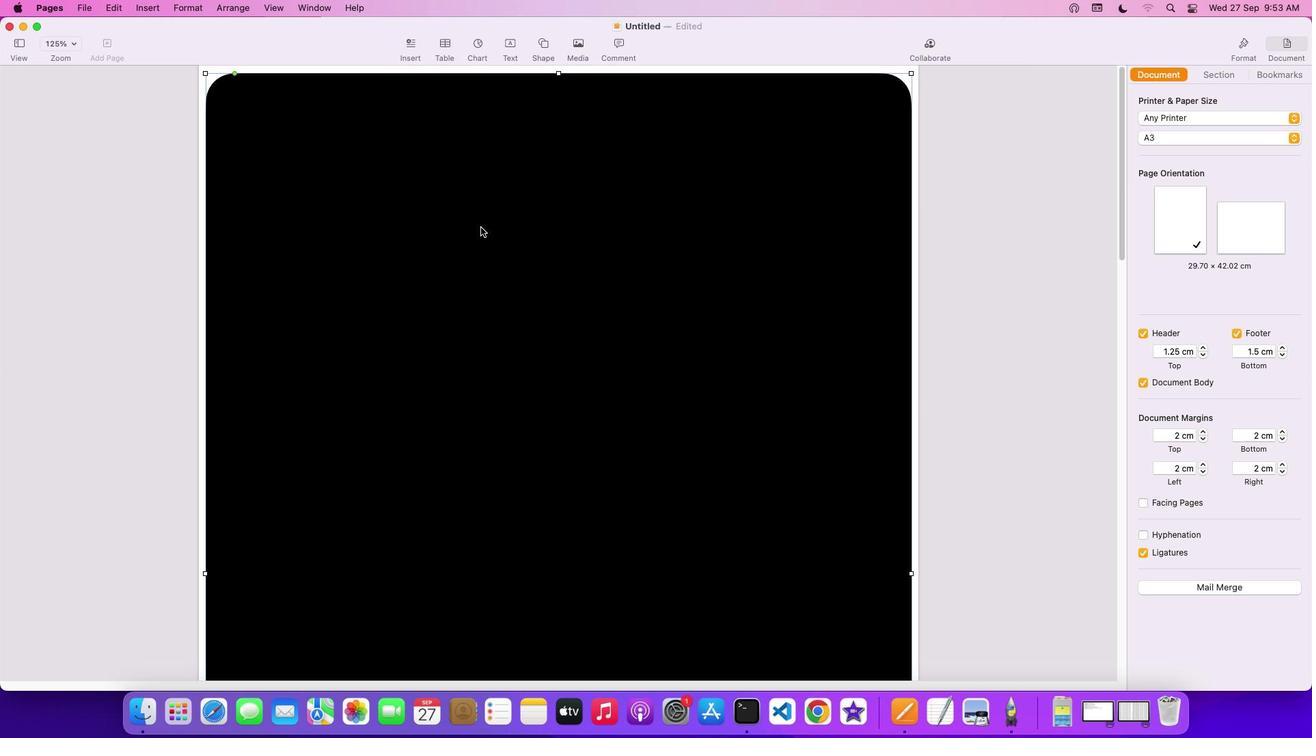 
Action: Mouse scrolled (1216, 367) with delta (1217, 367)
Screenshot: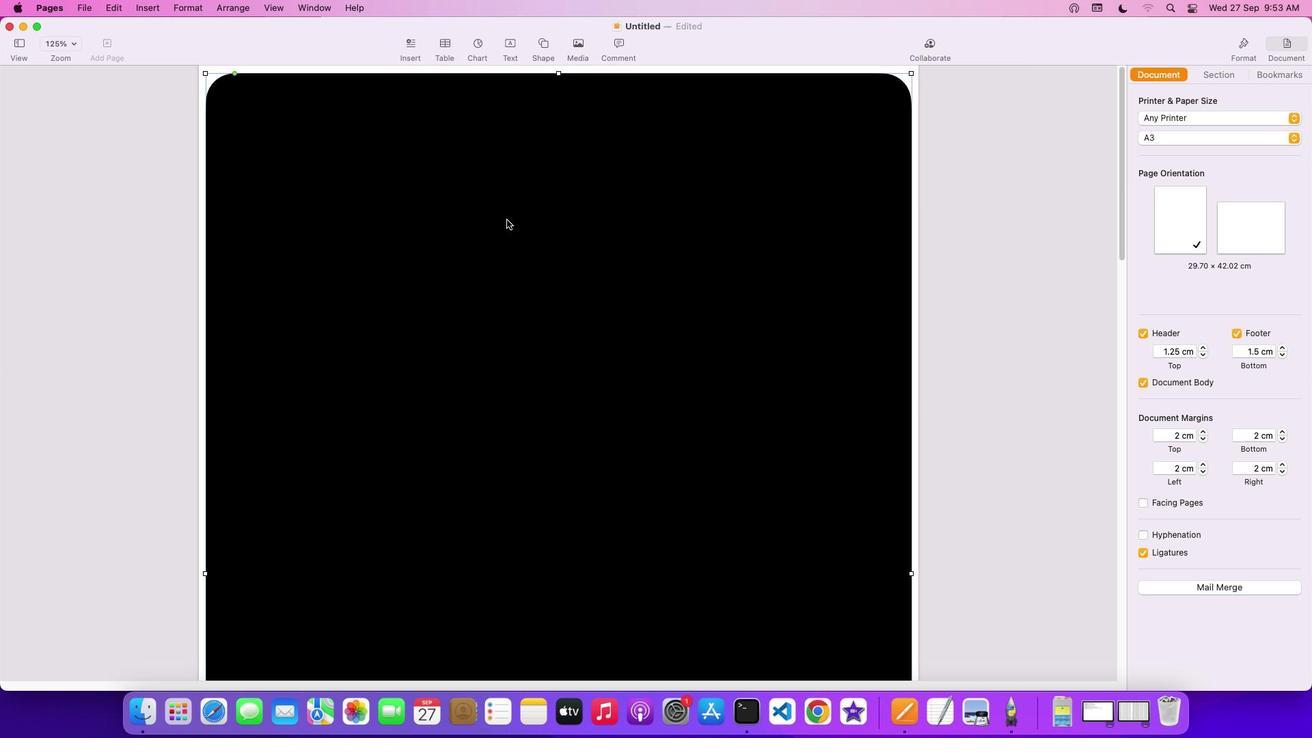 
Action: Mouse moved to (1216, 367)
Screenshot: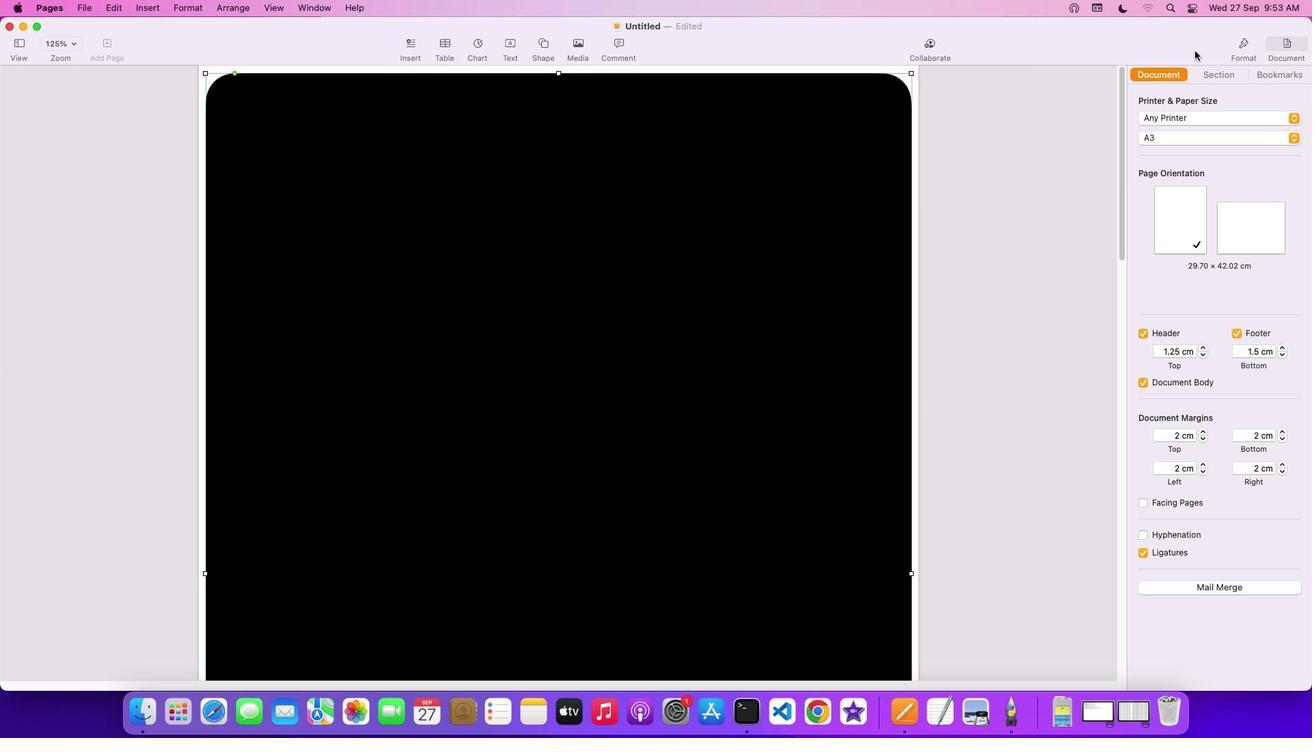 
Action: Mouse pressed left at (1216, 367)
Screenshot: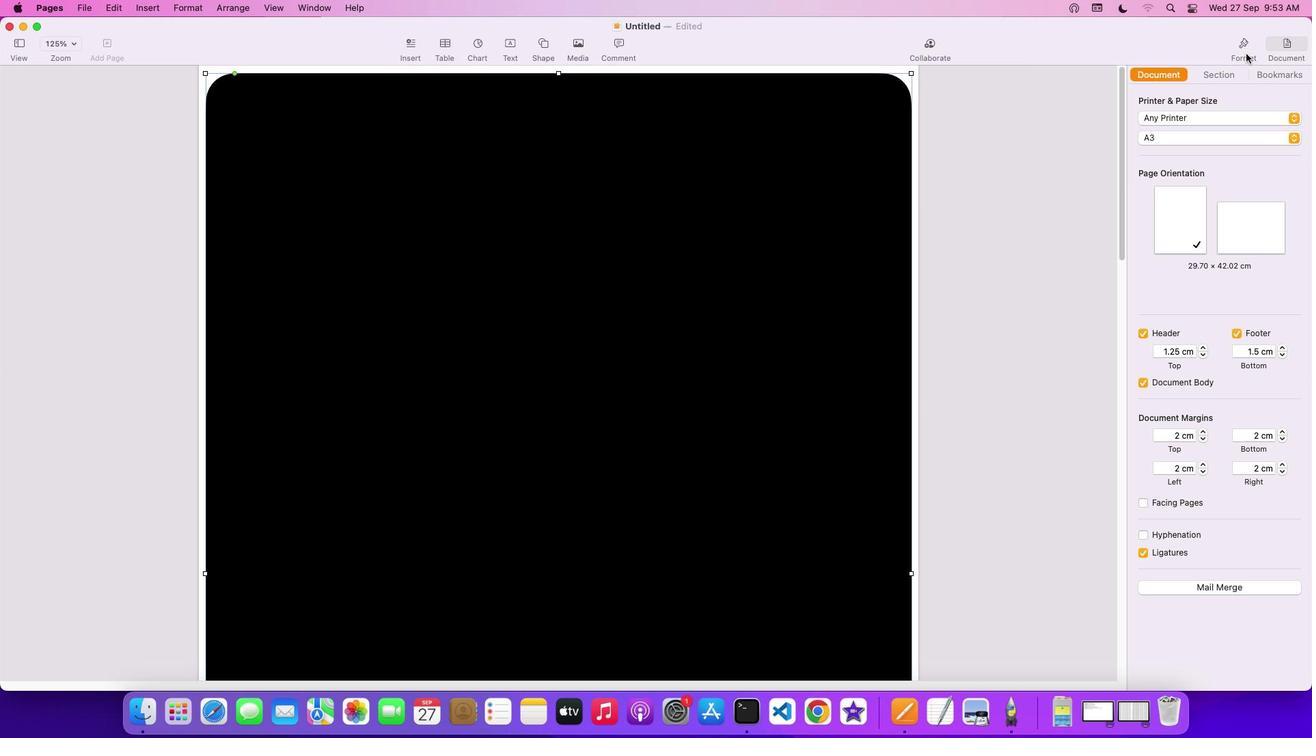 
Action: Mouse moved to (1216, 367)
Screenshot: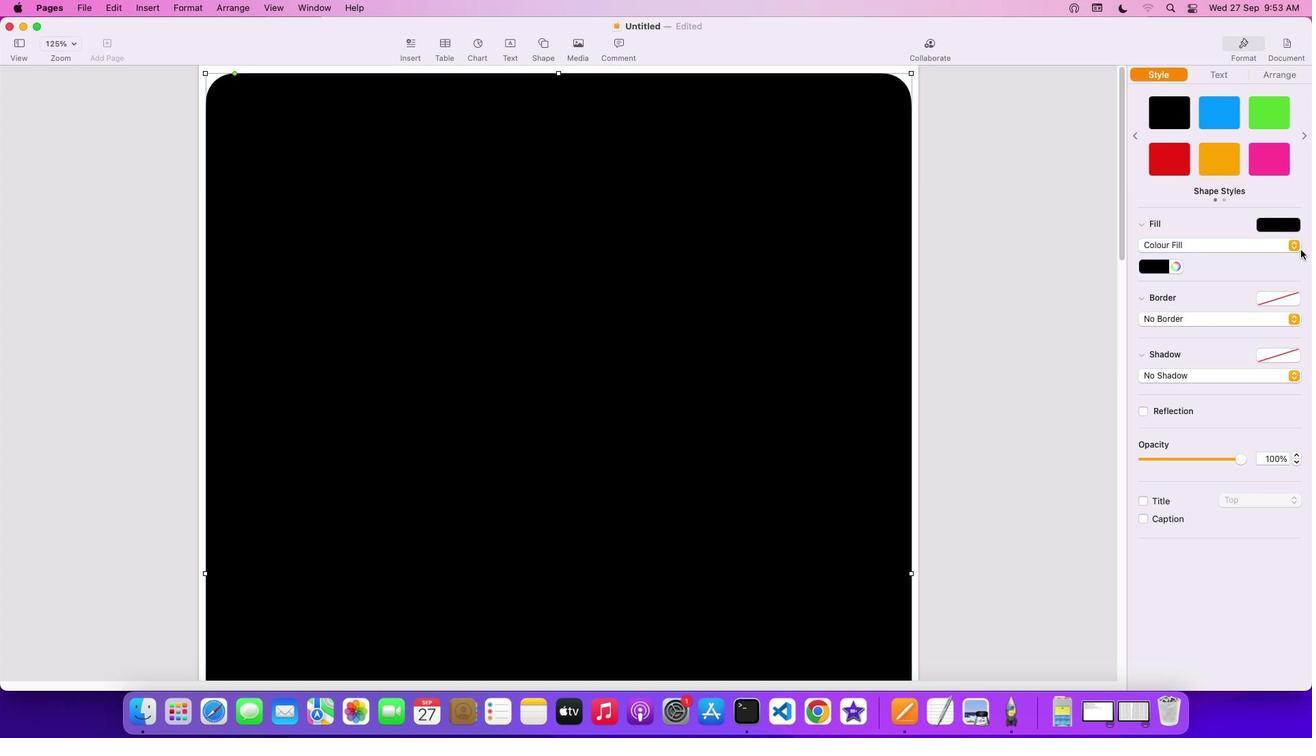 
Action: Mouse pressed left at (1216, 367)
Screenshot: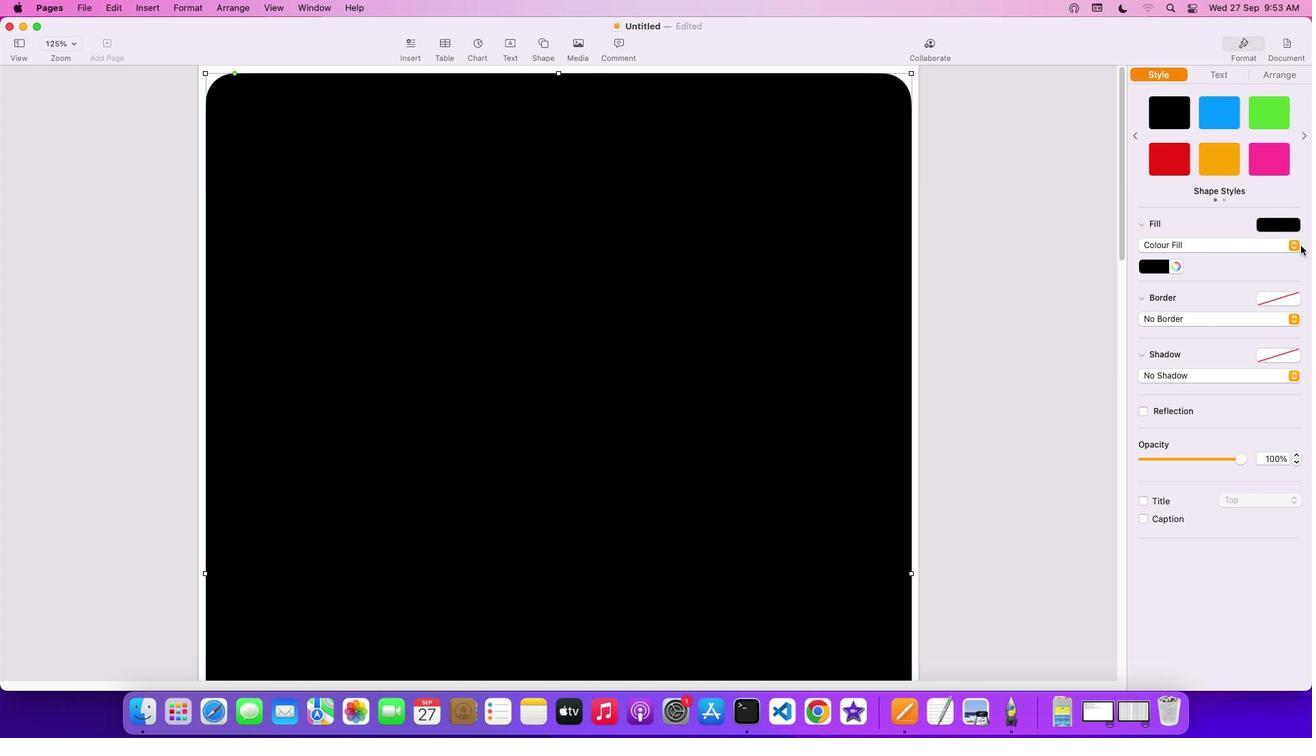 
Action: Mouse moved to (1216, 367)
Screenshot: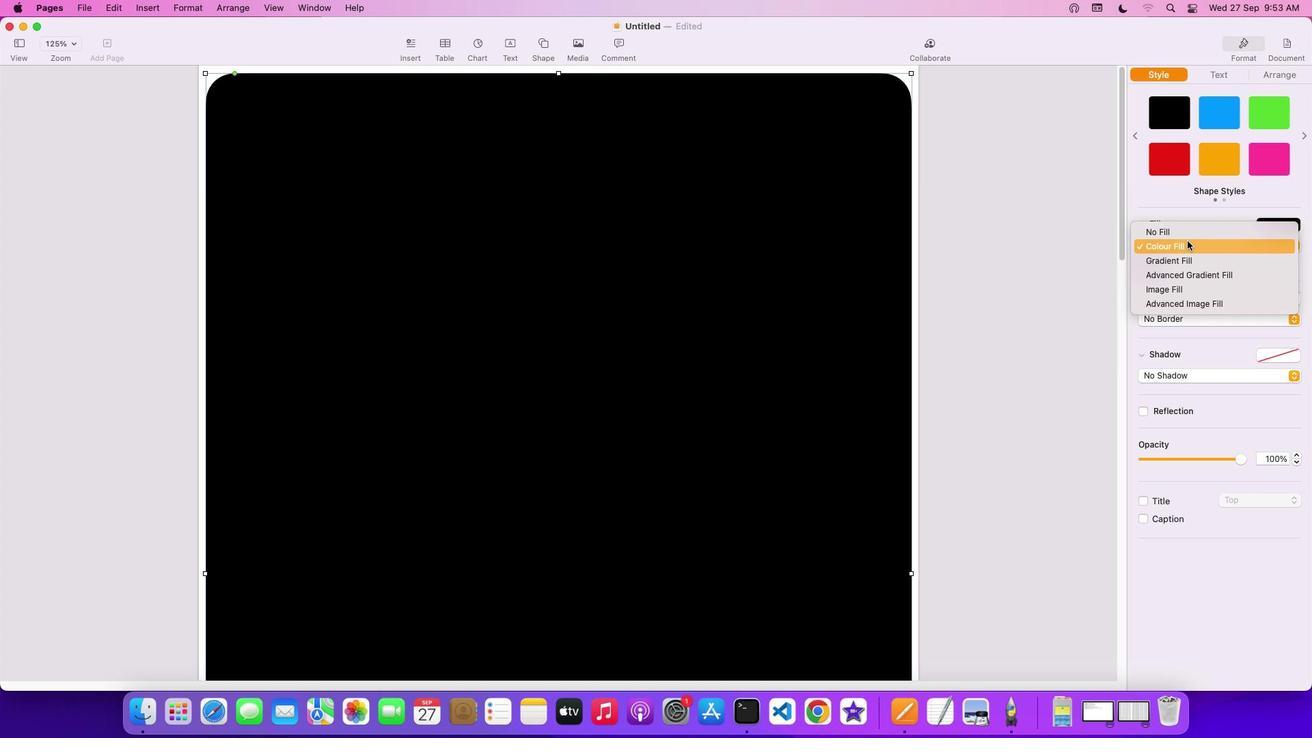 
Action: Mouse pressed left at (1216, 367)
Screenshot: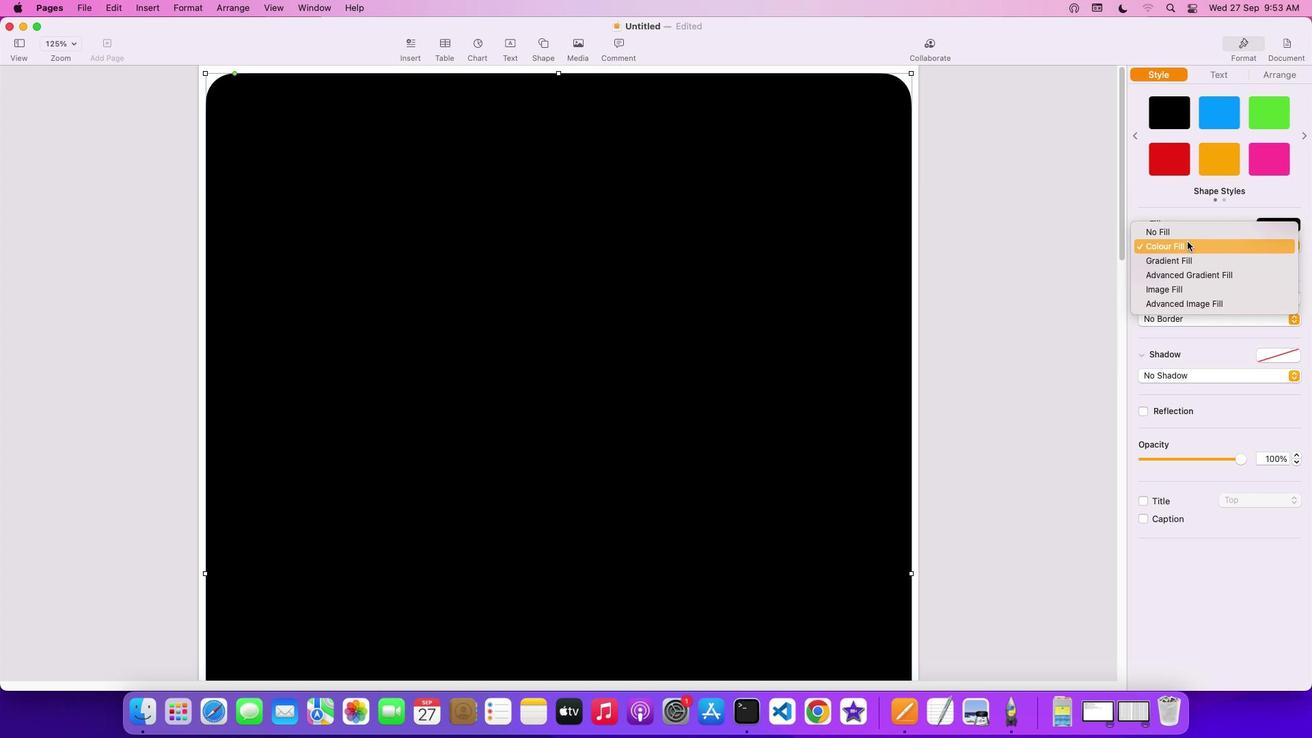 
Action: Mouse moved to (1216, 367)
Screenshot: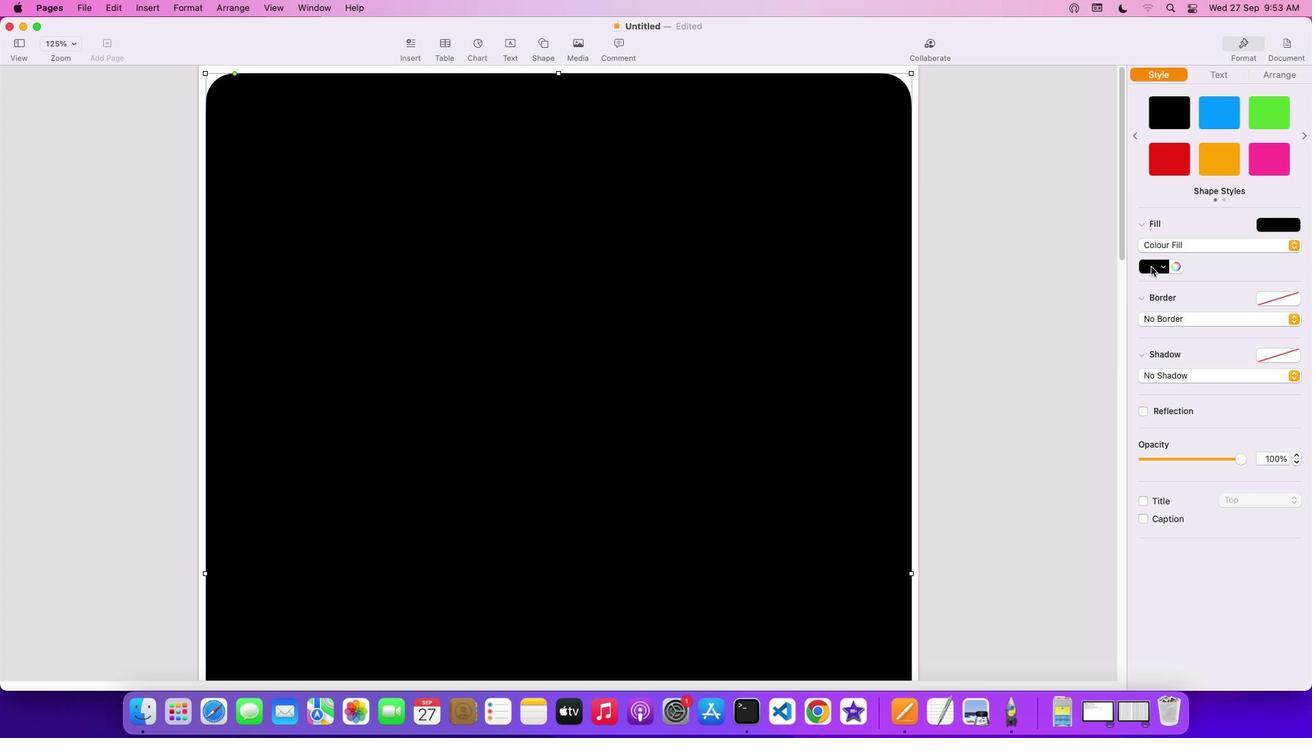 
Action: Mouse pressed left at (1216, 367)
Screenshot: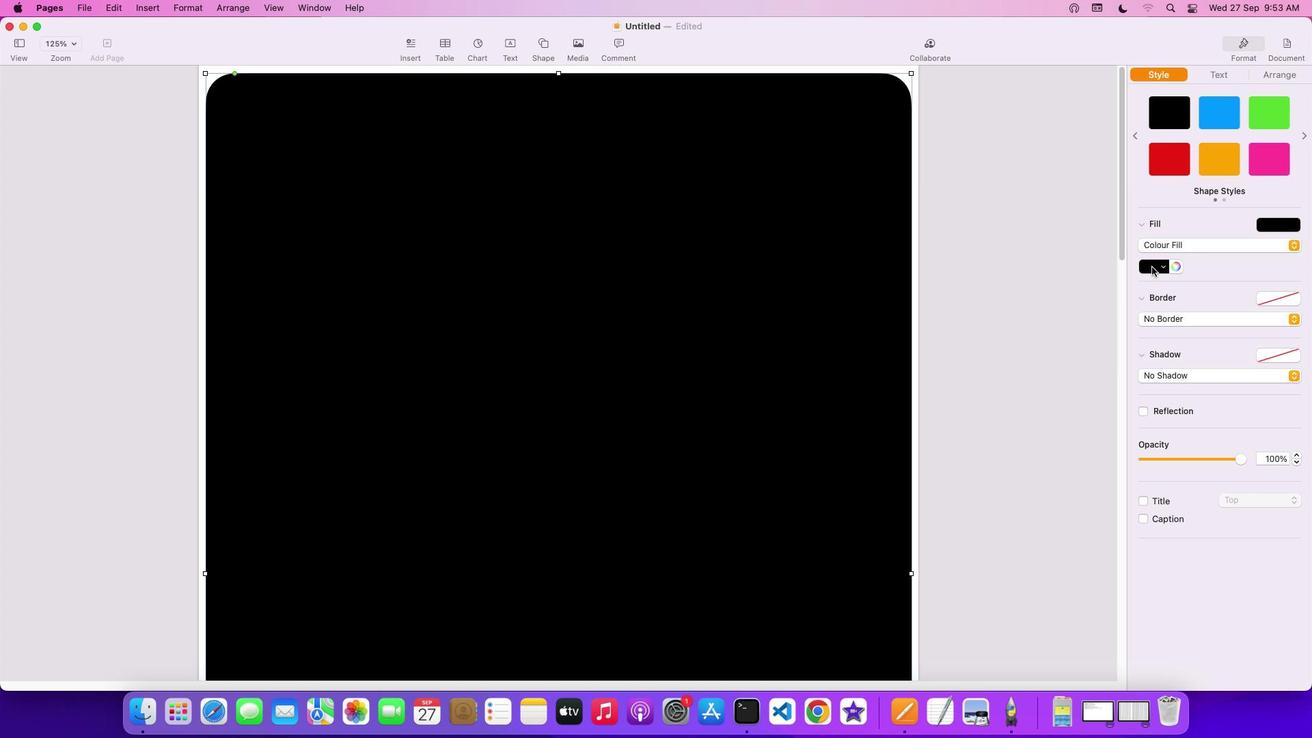 
Action: Mouse moved to (1216, 367)
Screenshot: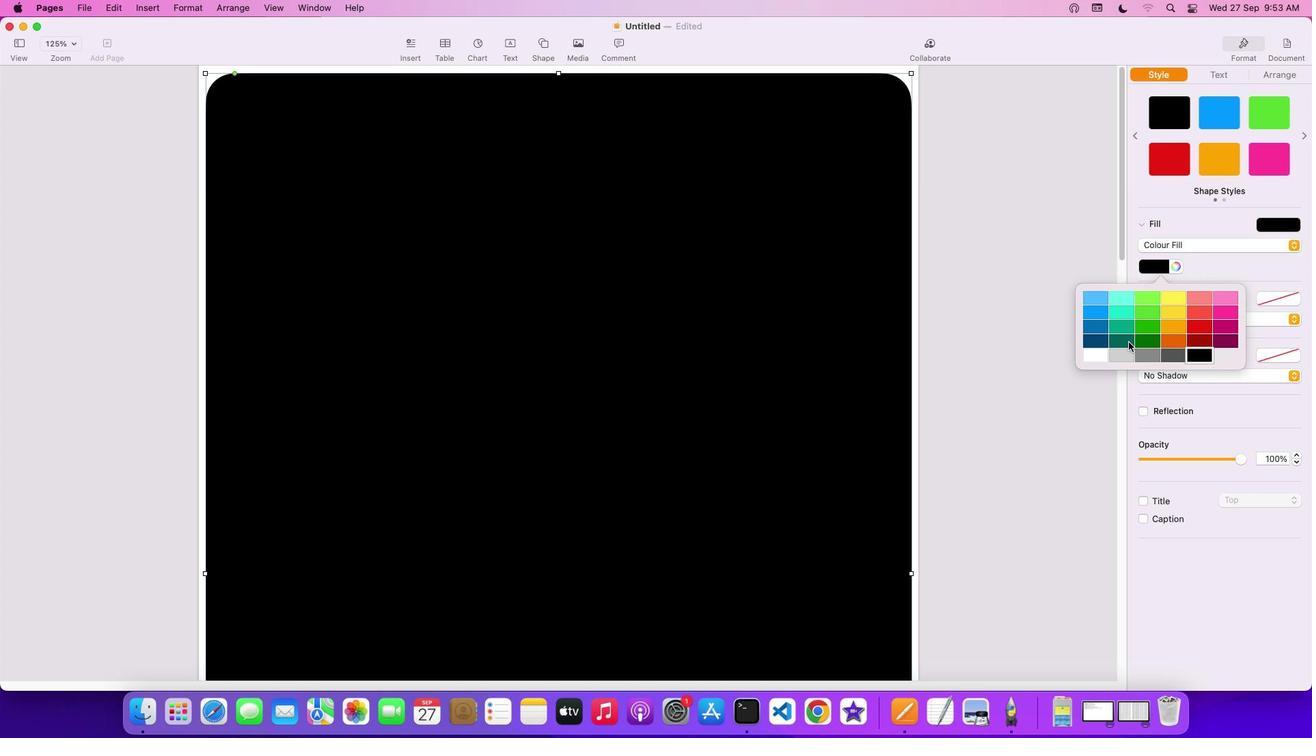 
Action: Mouse pressed left at (1216, 367)
Screenshot: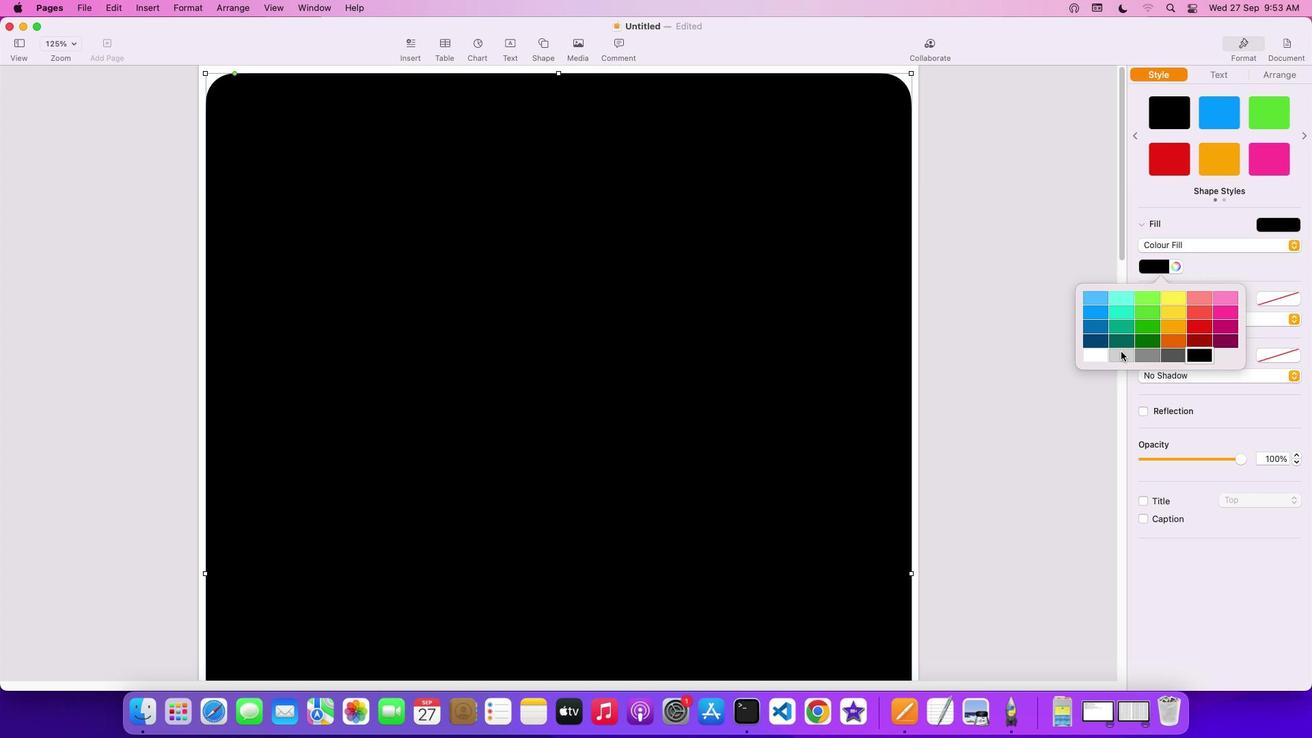 
Action: Mouse moved to (1216, 367)
Screenshot: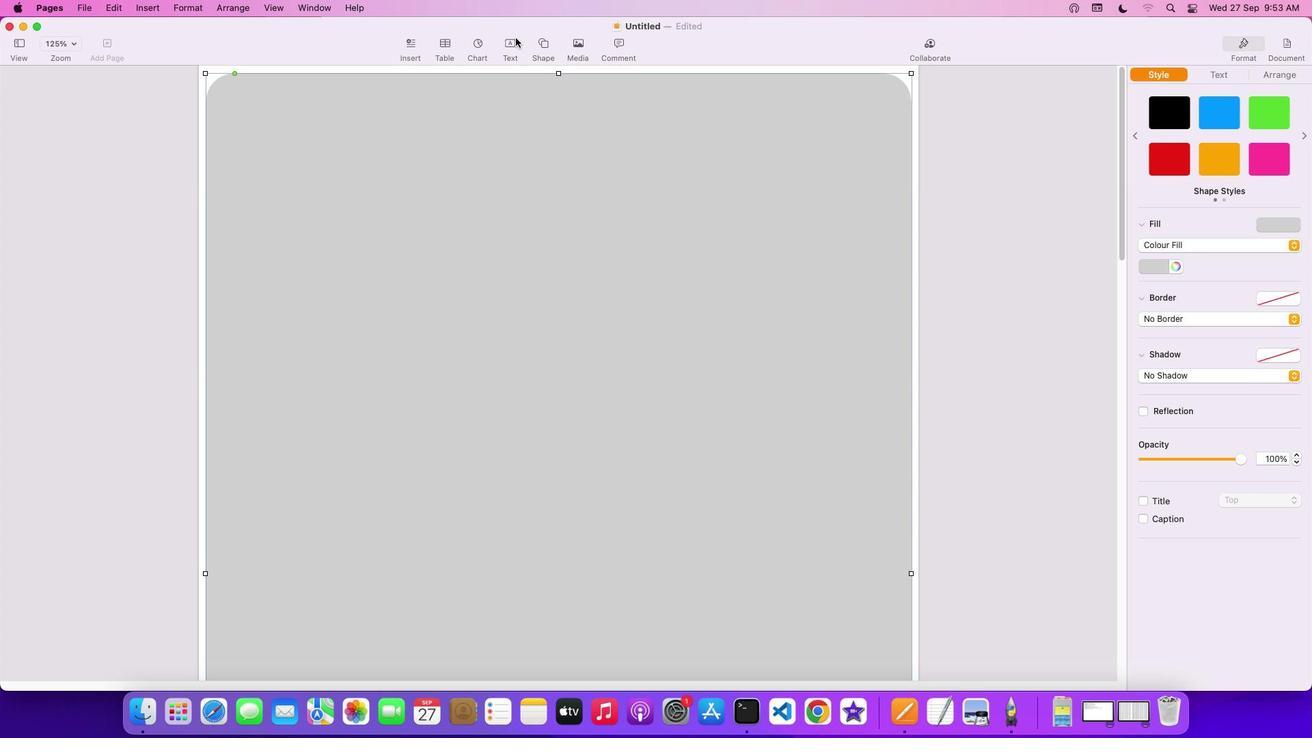 
Action: Mouse pressed left at (1216, 367)
Screenshot: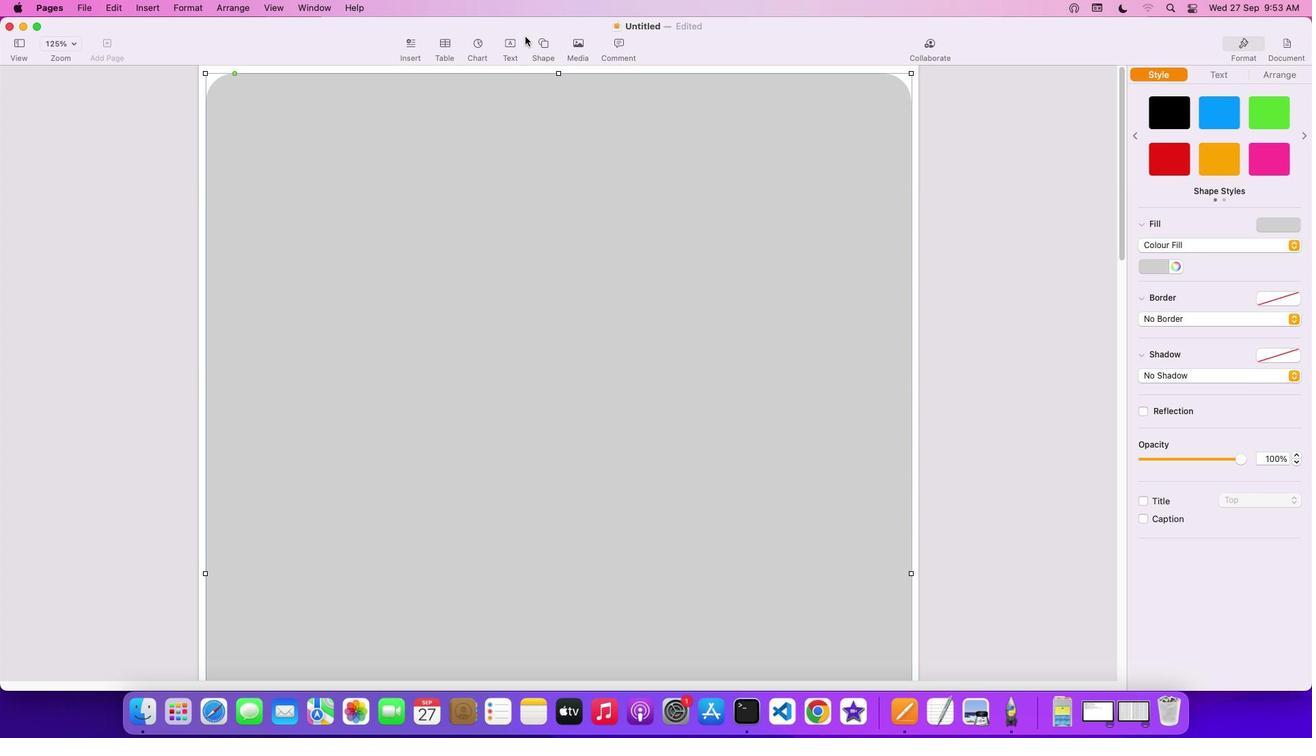 
Action: Mouse moved to (1216, 367)
Screenshot: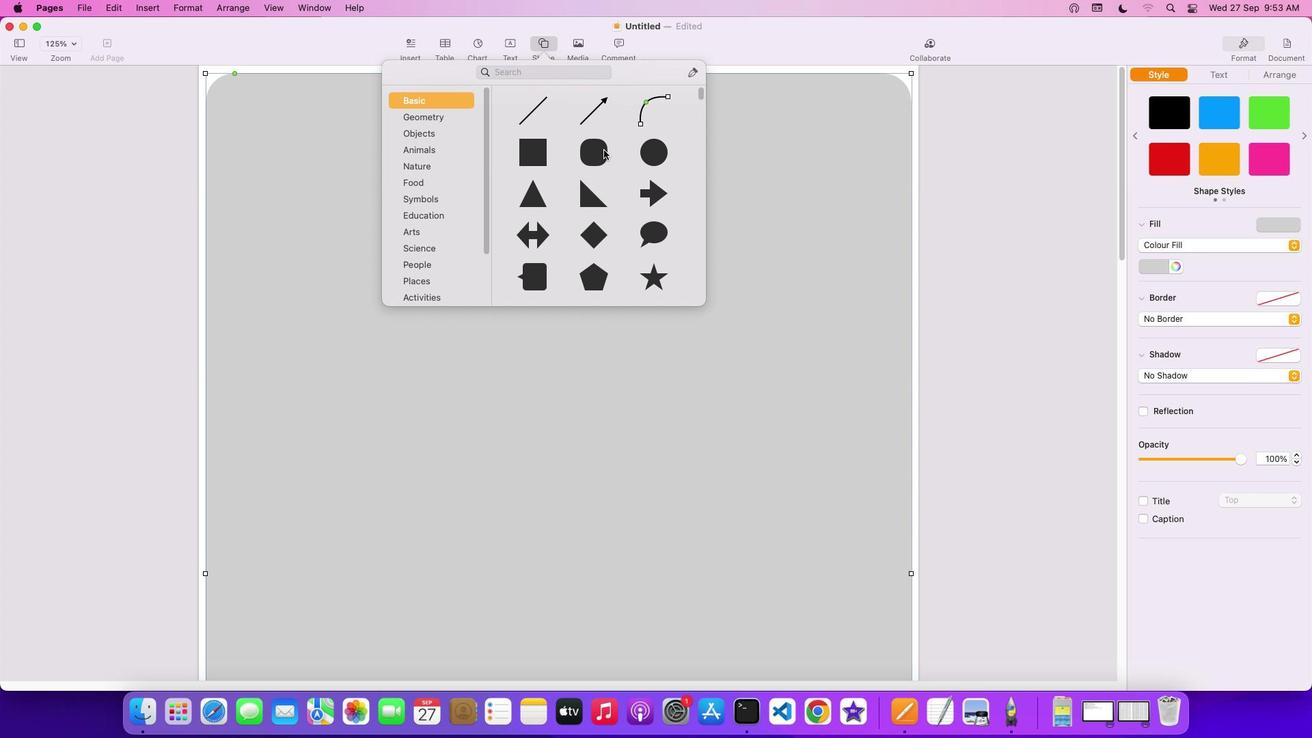 
Action: Mouse pressed left at (1216, 367)
Screenshot: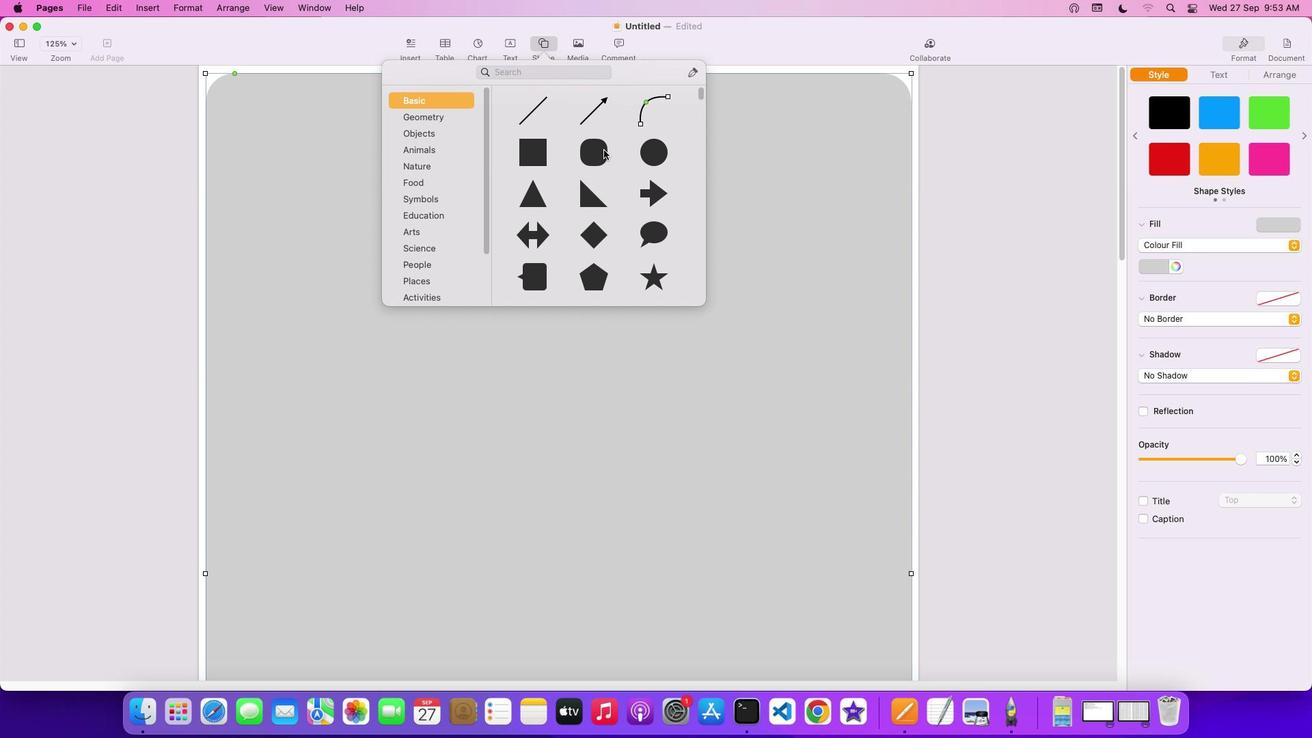 
Action: Mouse moved to (1216, 367)
Screenshot: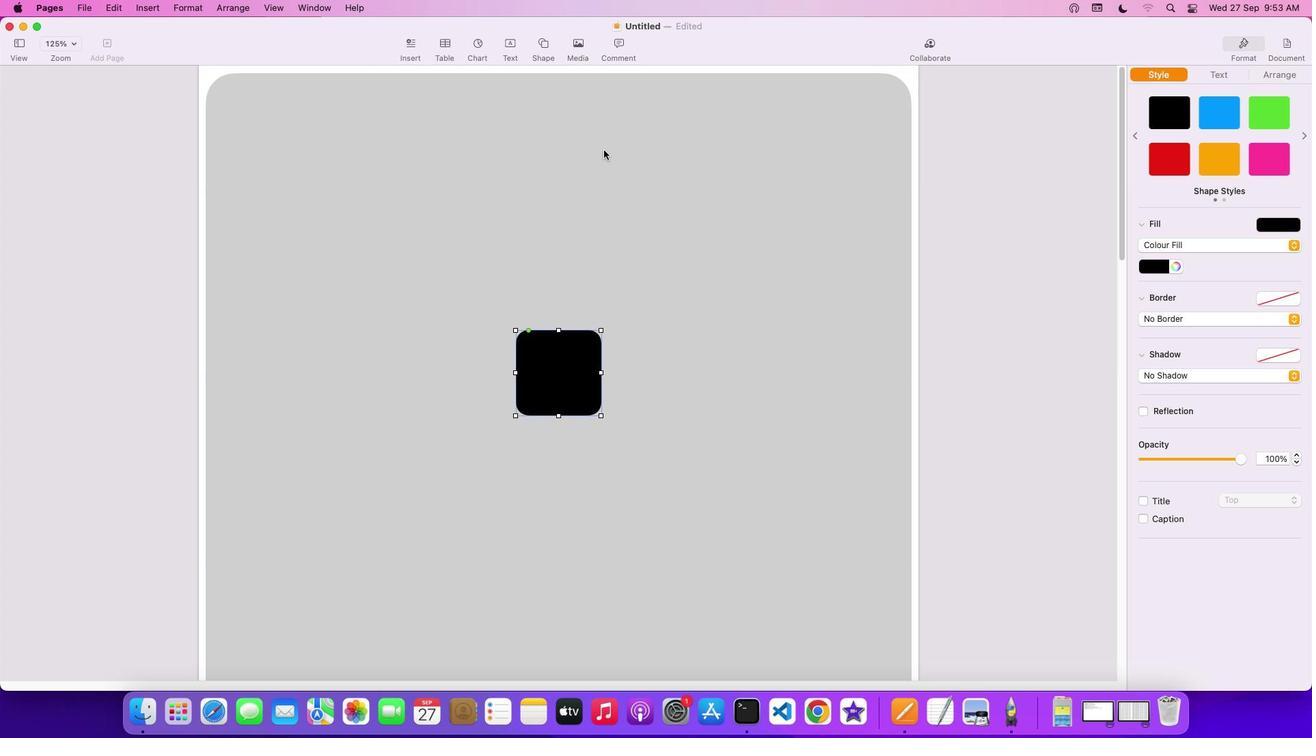 
Action: Mouse pressed left at (1216, 367)
Screenshot: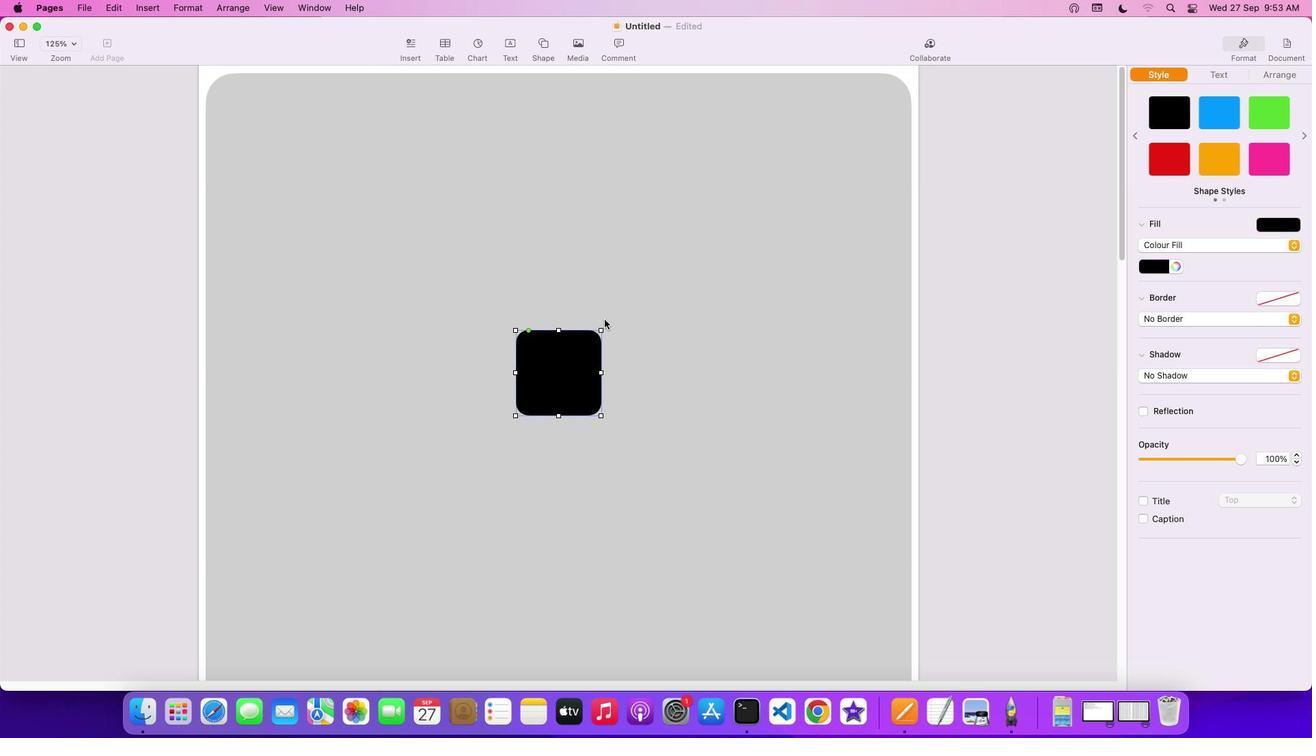 
Action: Mouse moved to (1216, 367)
Screenshot: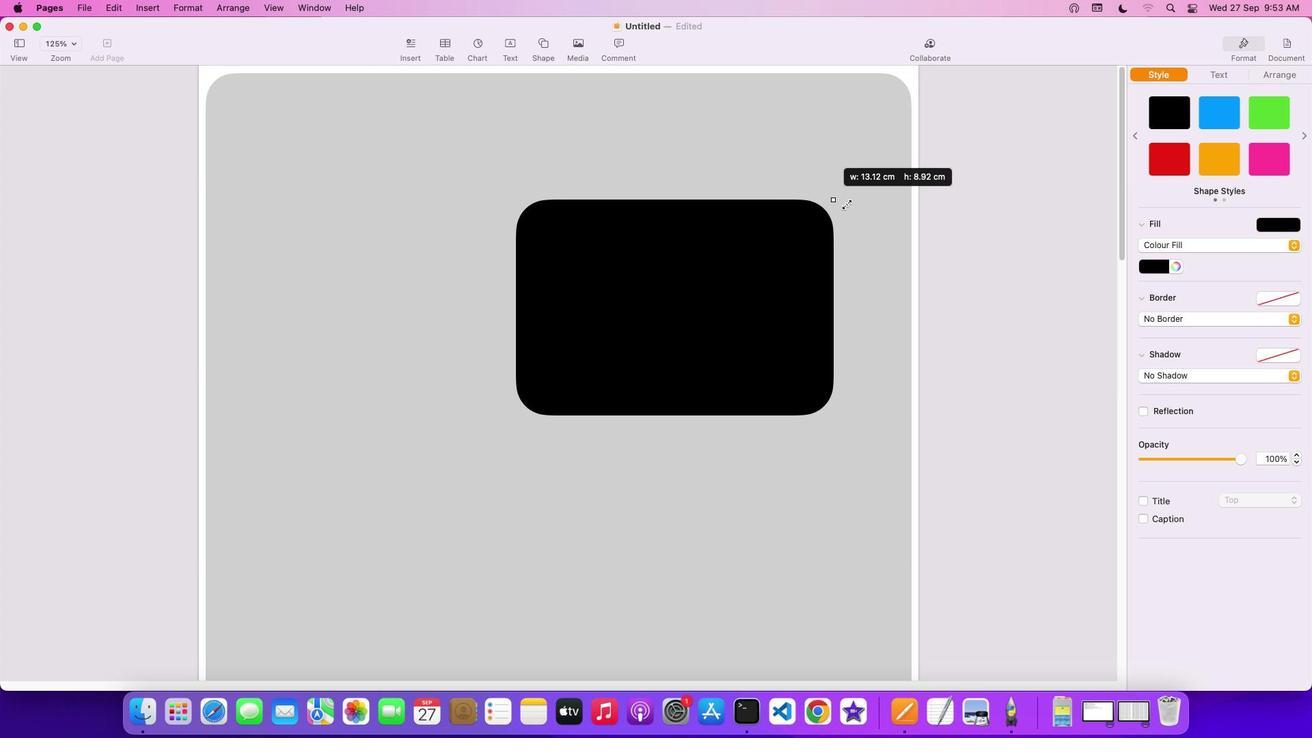 
Action: Mouse pressed left at (1216, 367)
Screenshot: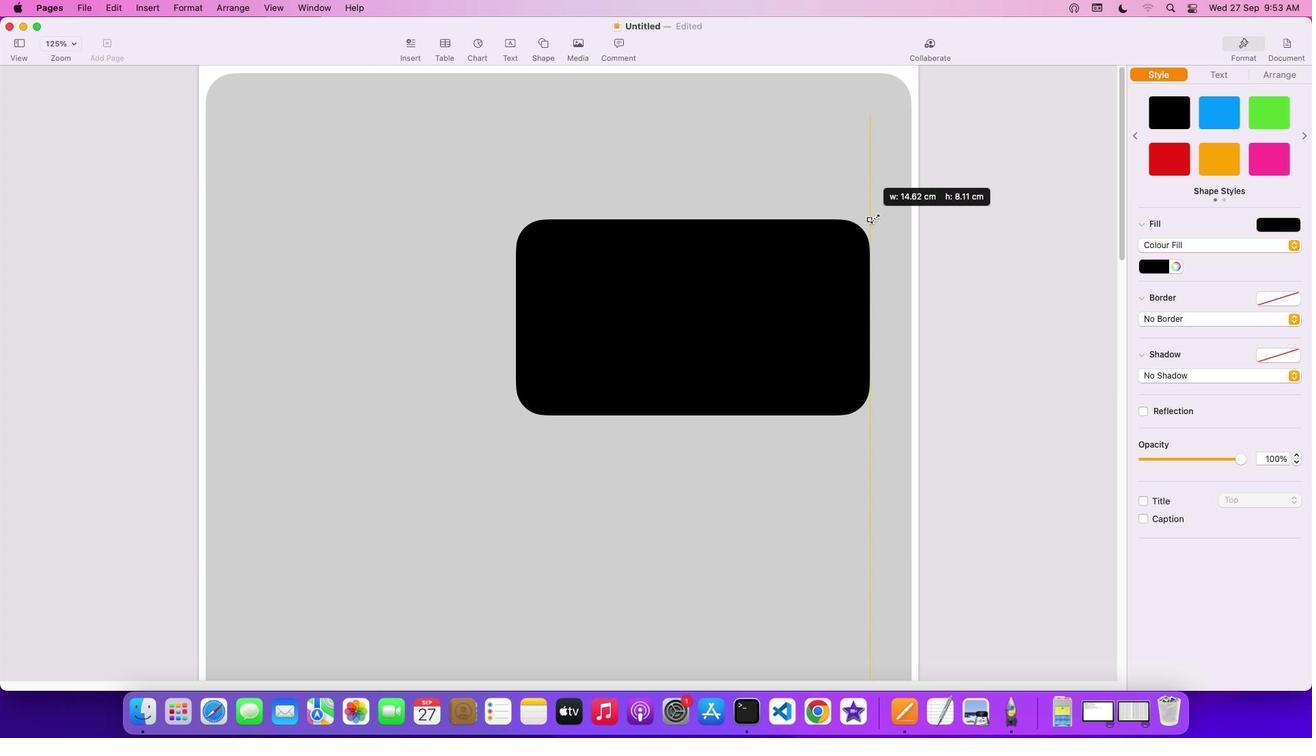 
Action: Mouse moved to (1216, 367)
Screenshot: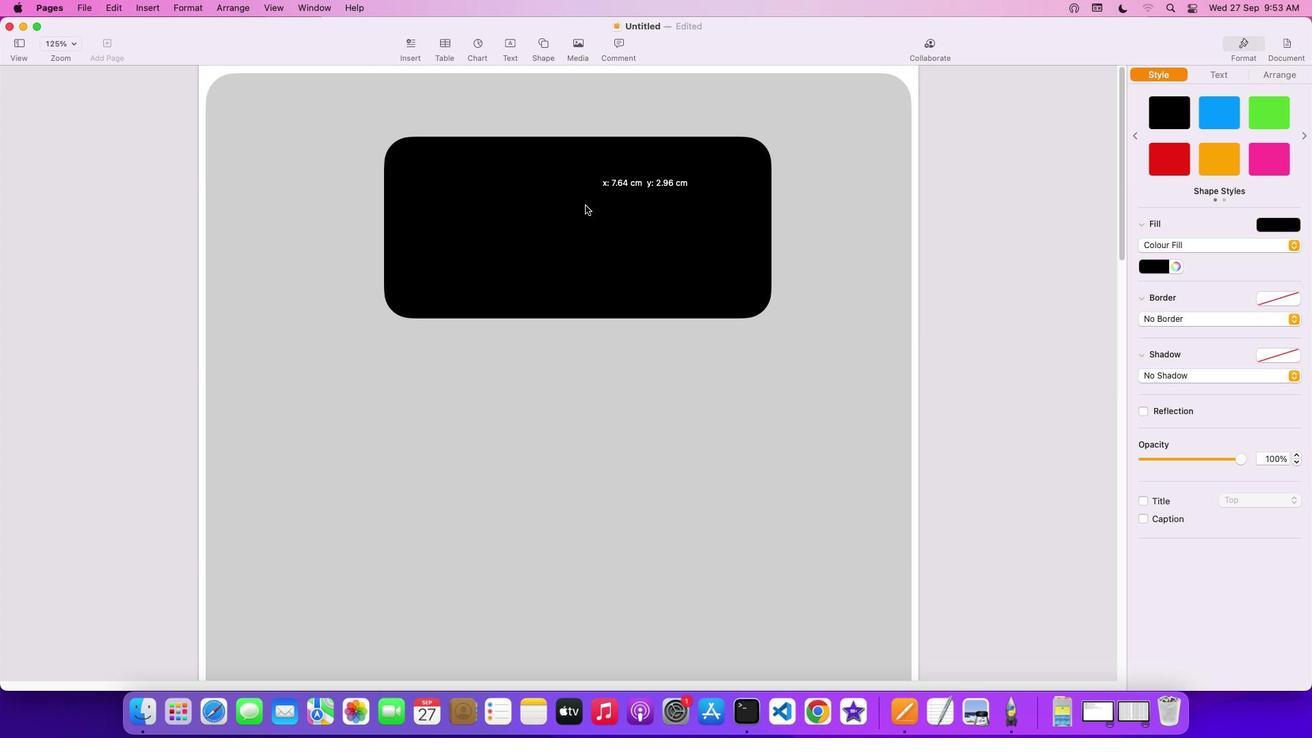 
Action: Mouse pressed left at (1216, 367)
Screenshot: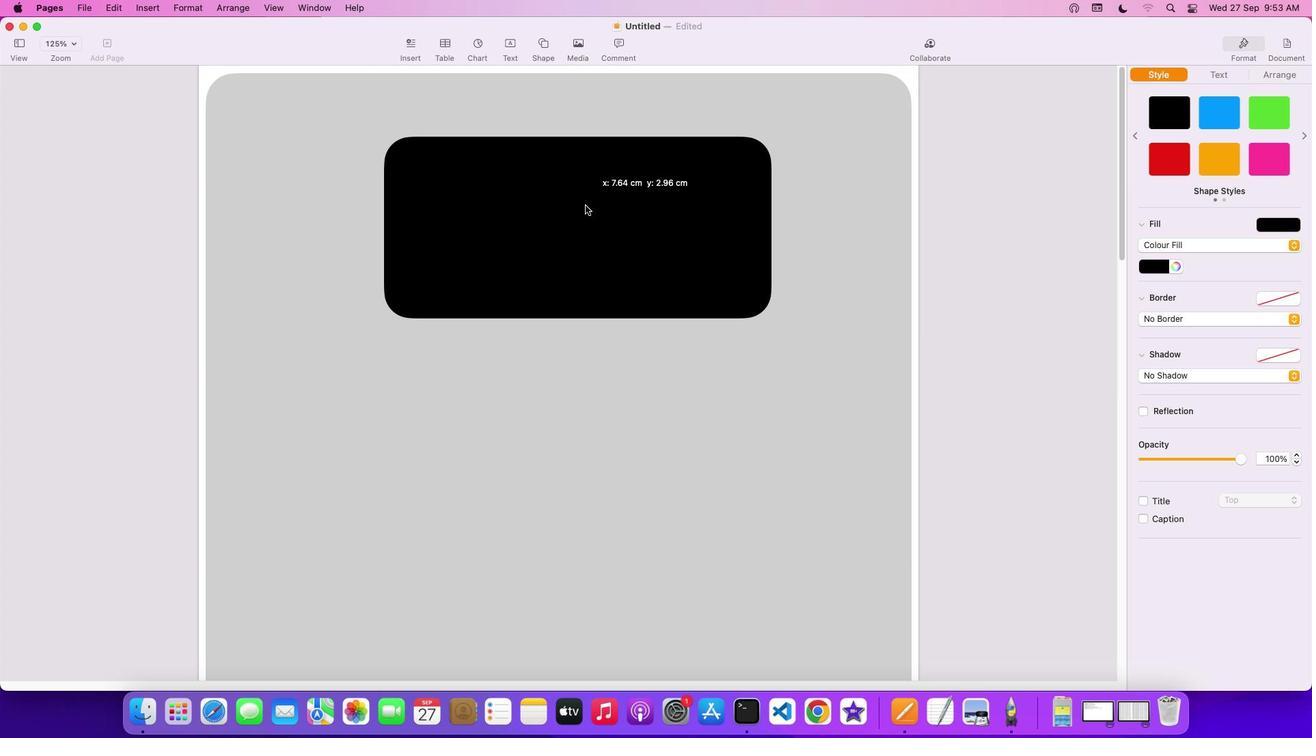
Action: Mouse moved to (1216, 367)
Screenshot: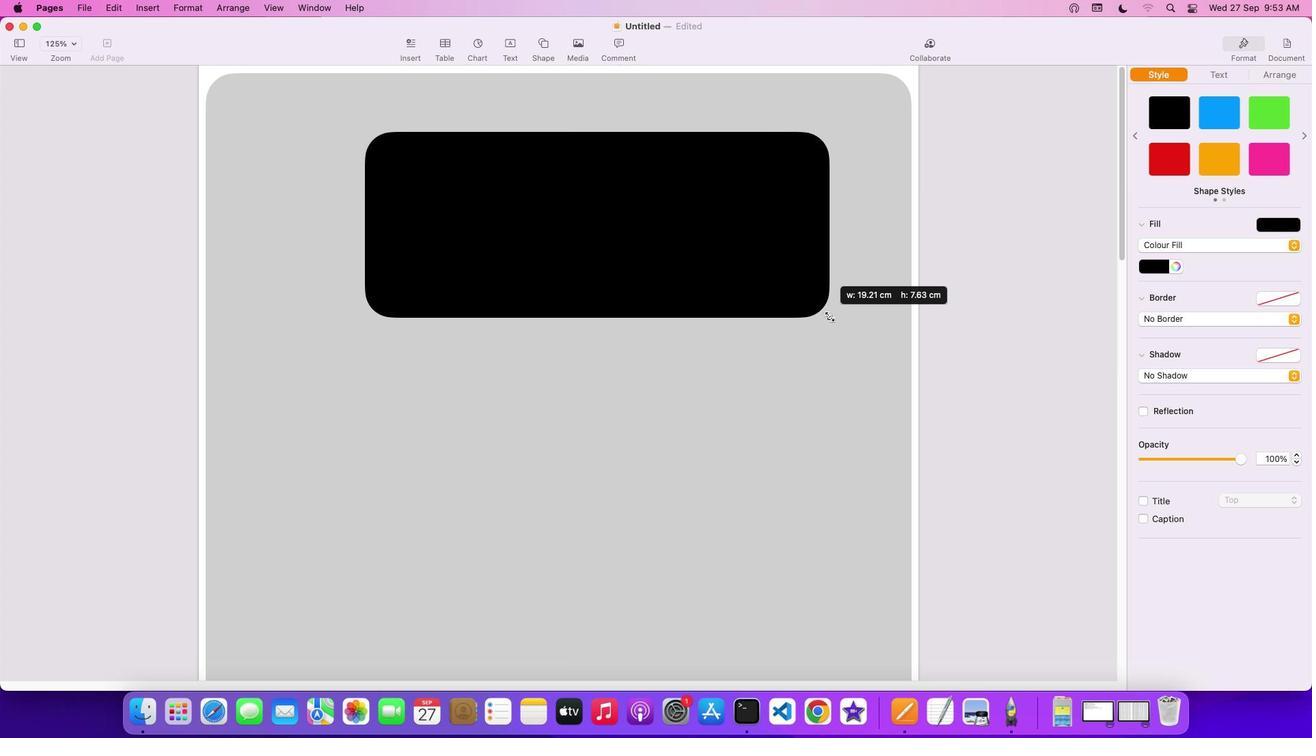 
Action: Mouse pressed left at (1216, 367)
Screenshot: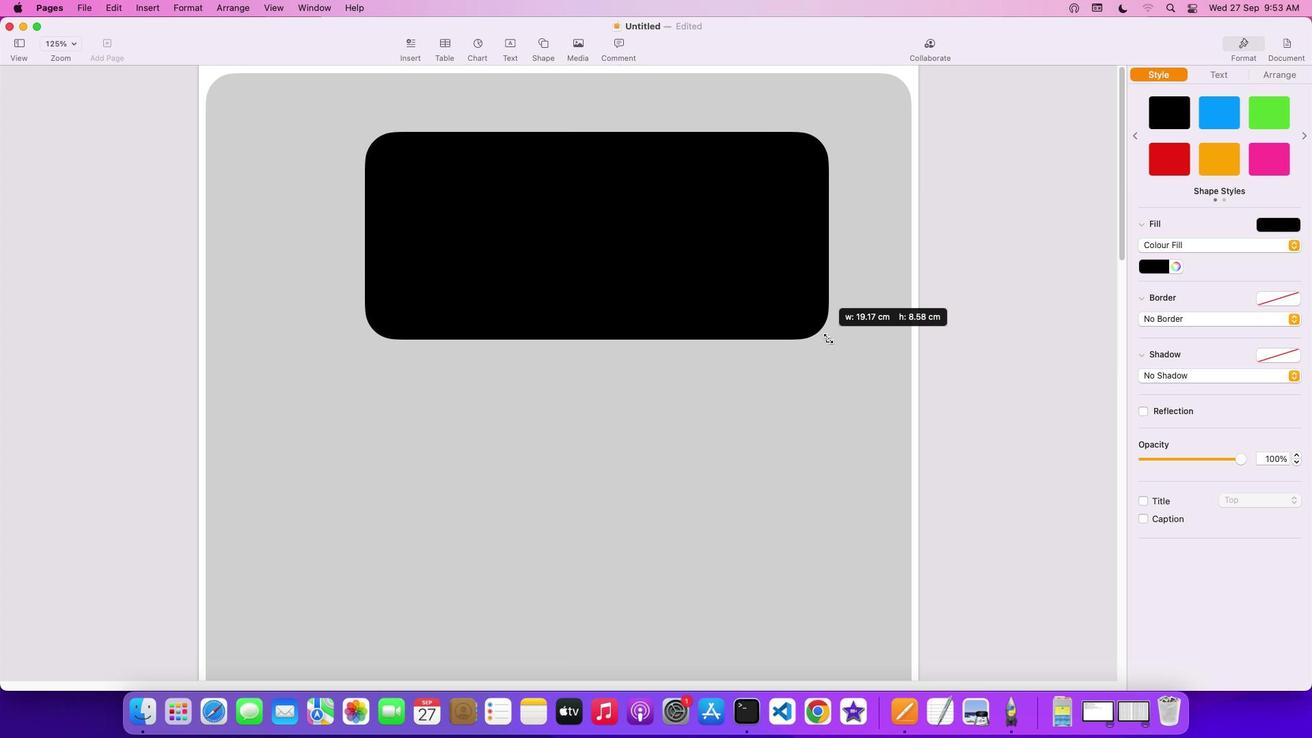 
Action: Mouse moved to (1216, 367)
Screenshot: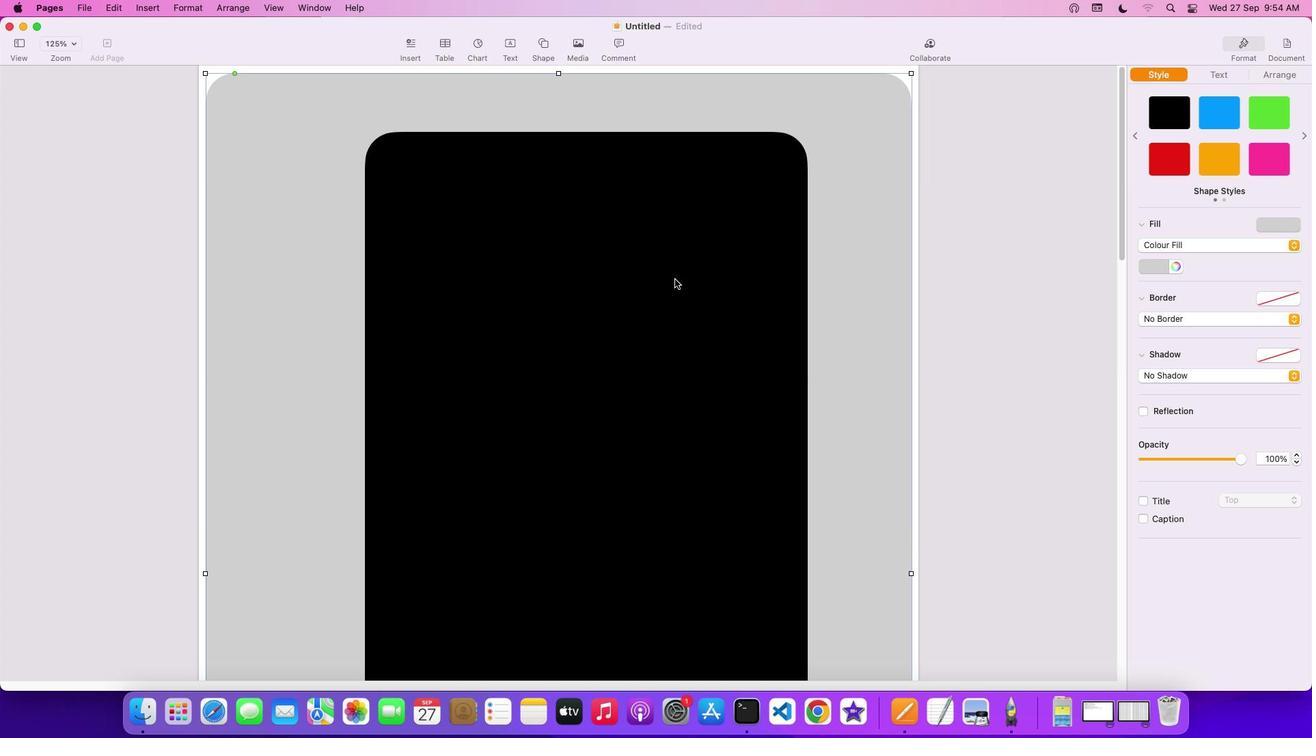 
Action: Mouse pressed left at (1216, 367)
Screenshot: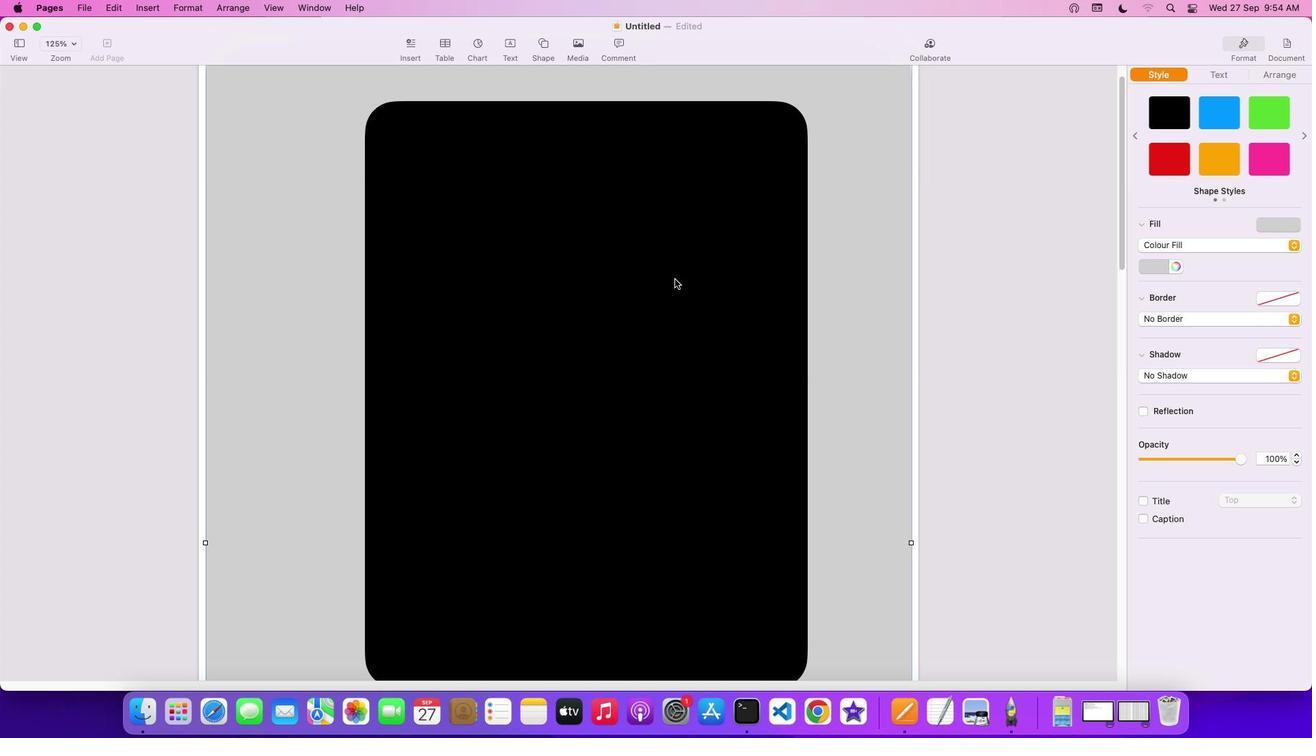 
Action: Mouse moved to (1216, 367)
Screenshot: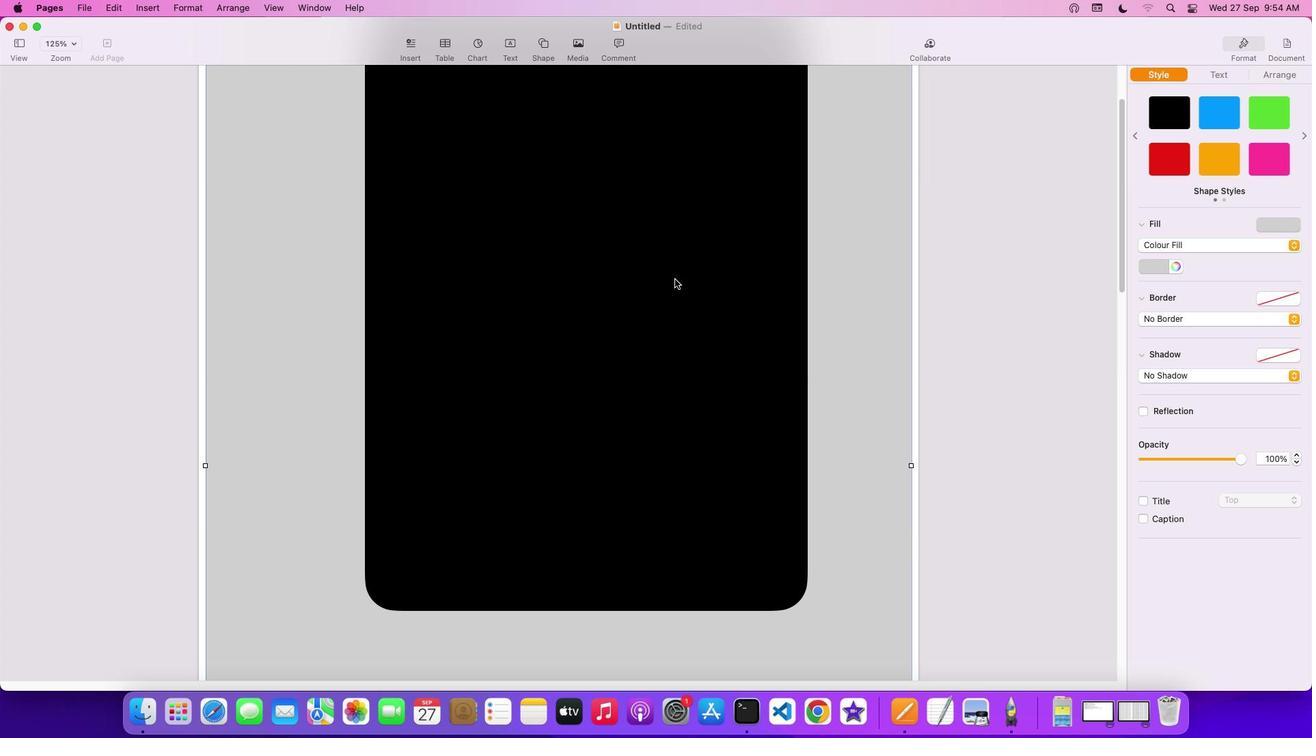 
Action: Mouse scrolled (1216, 367) with delta (1217, 367)
Screenshot: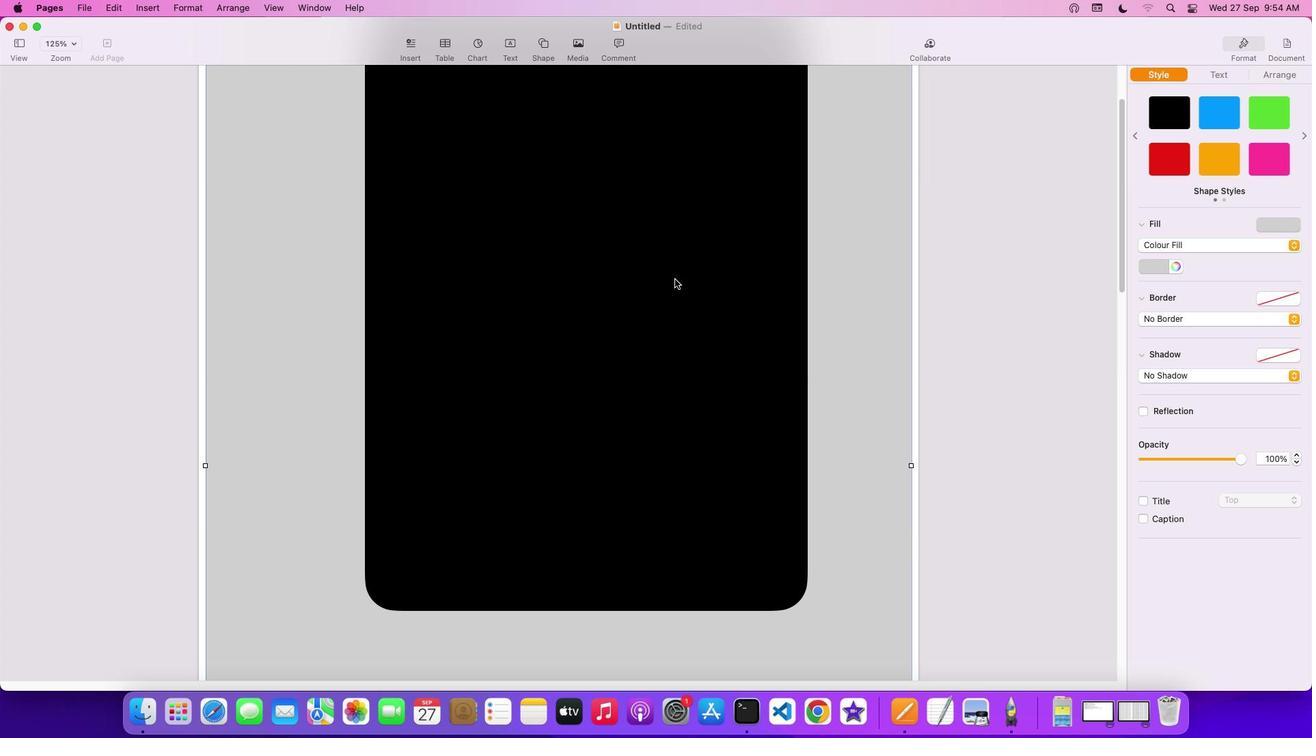 
Action: Mouse scrolled (1216, 367) with delta (1217, 367)
Screenshot: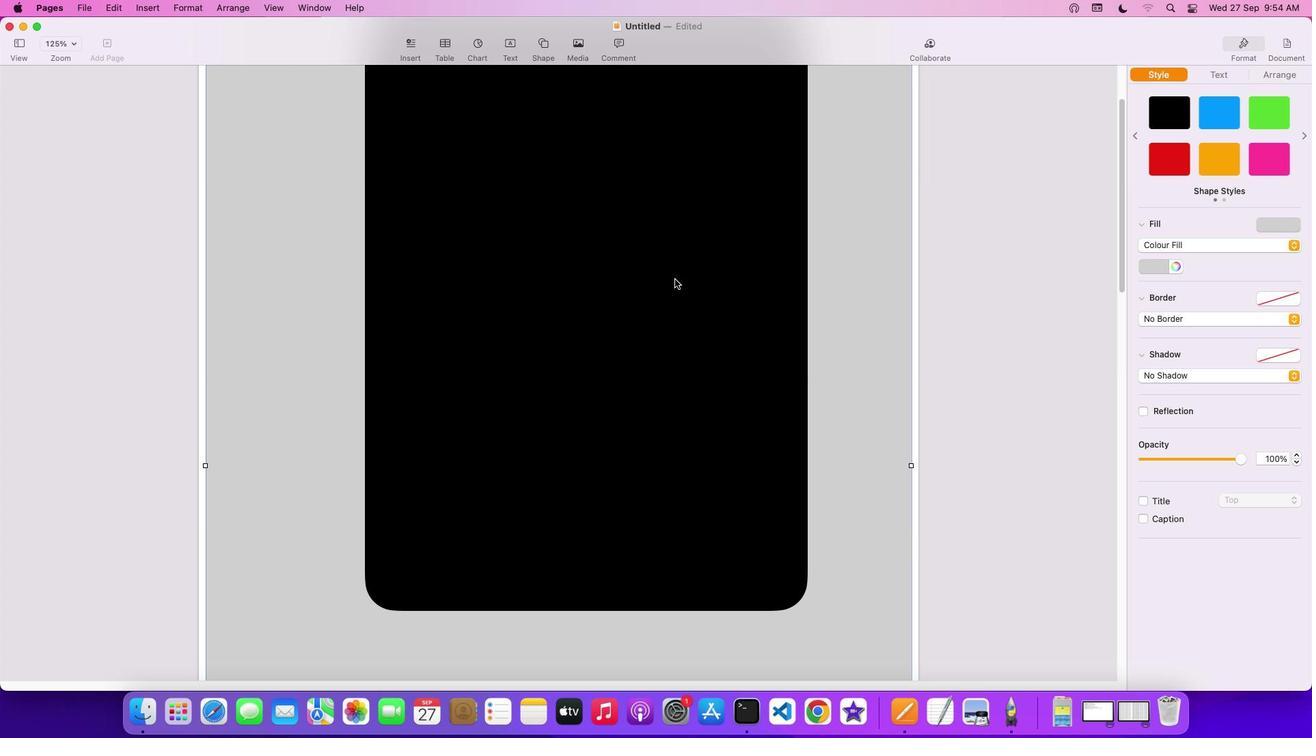 
Action: Mouse scrolled (1216, 367) with delta (1217, 367)
Screenshot: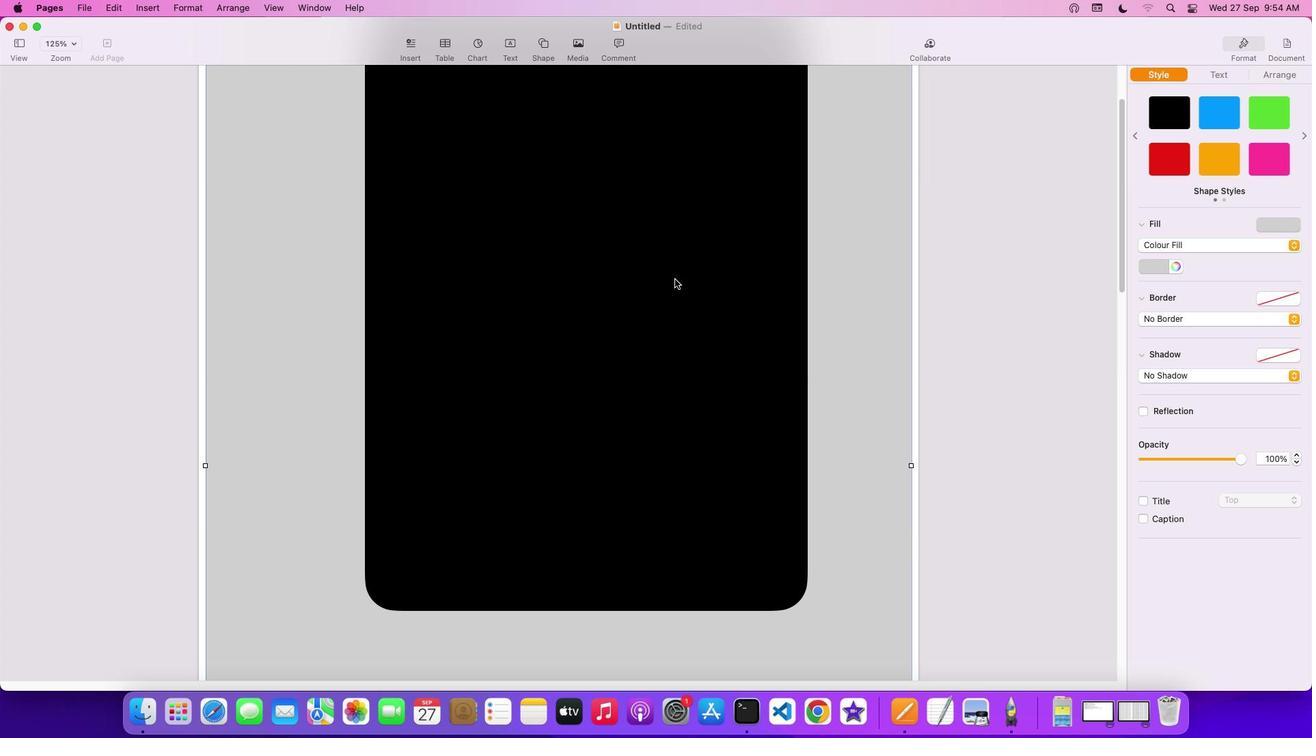 
Action: Mouse scrolled (1216, 367) with delta (1217, 367)
Screenshot: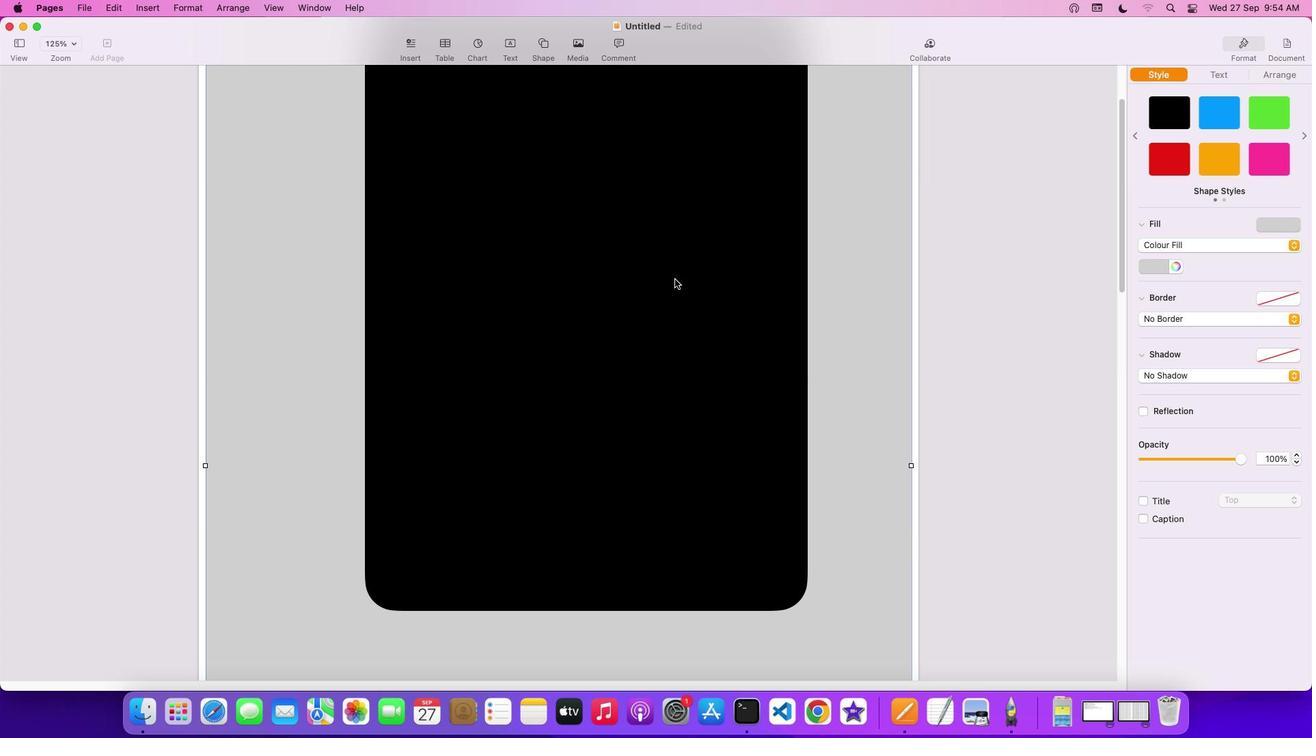
Action: Mouse scrolled (1216, 367) with delta (1217, 367)
Screenshot: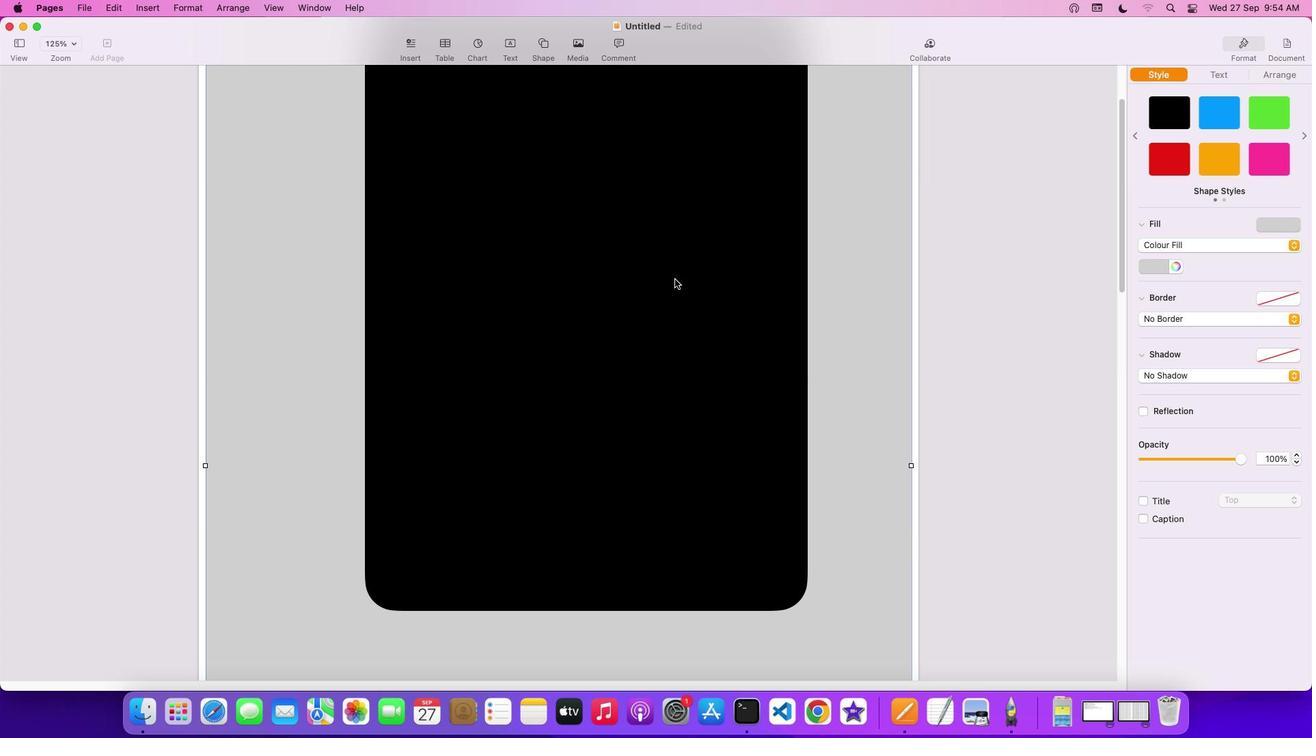 
Action: Mouse scrolled (1216, 367) with delta (1217, 367)
Screenshot: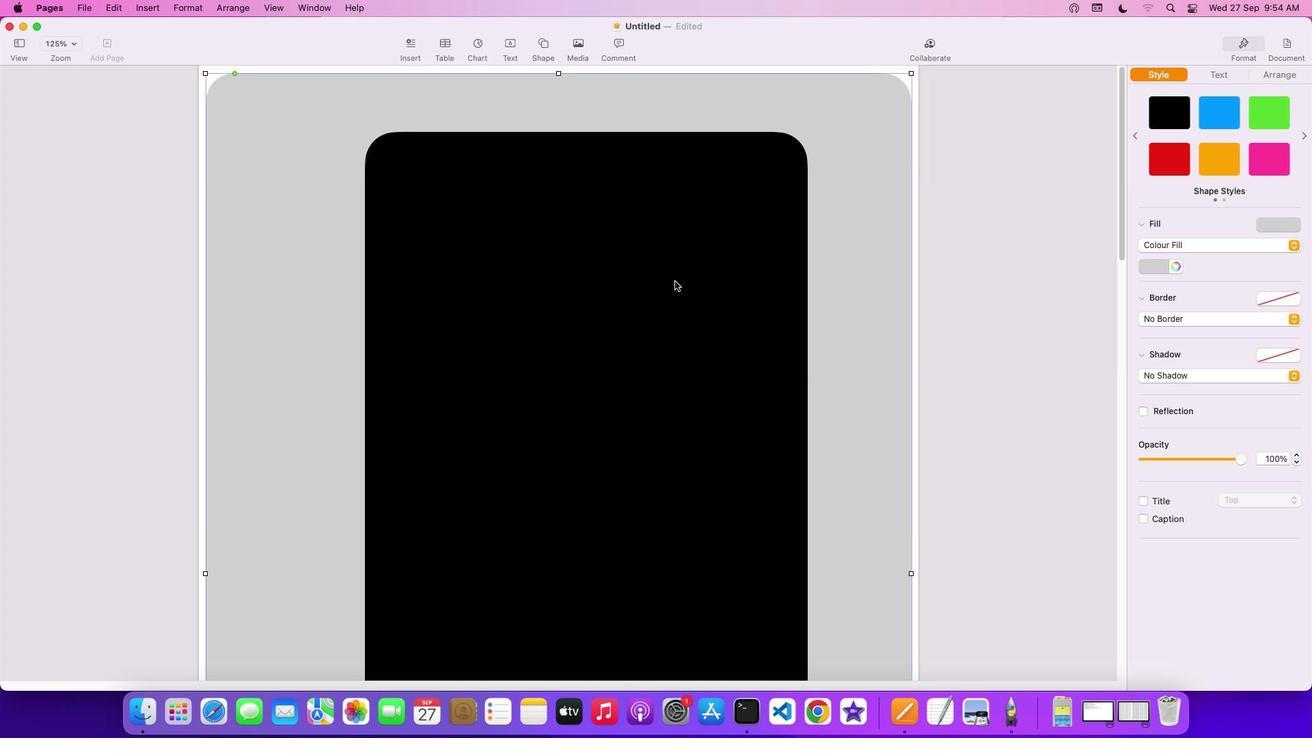 
Action: Mouse scrolled (1216, 367) with delta (1217, 367)
Screenshot: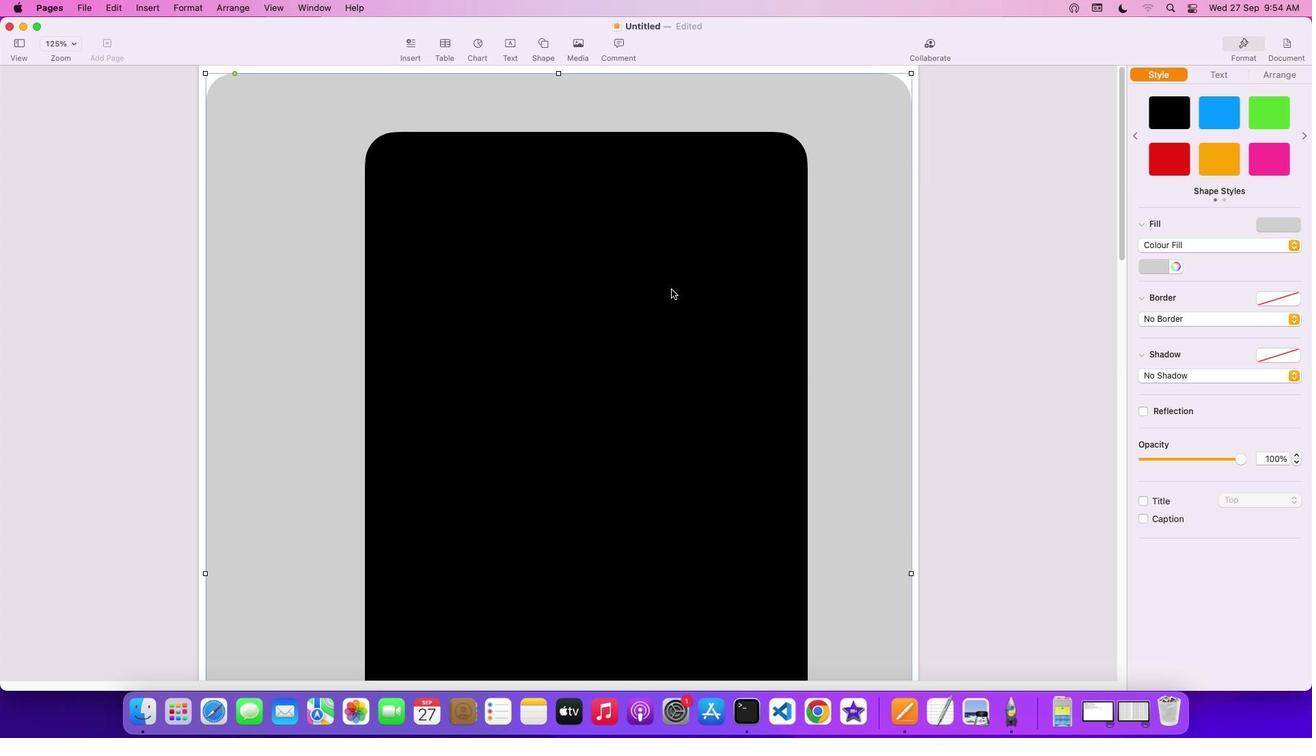 
Action: Mouse scrolled (1216, 367) with delta (1217, 367)
Screenshot: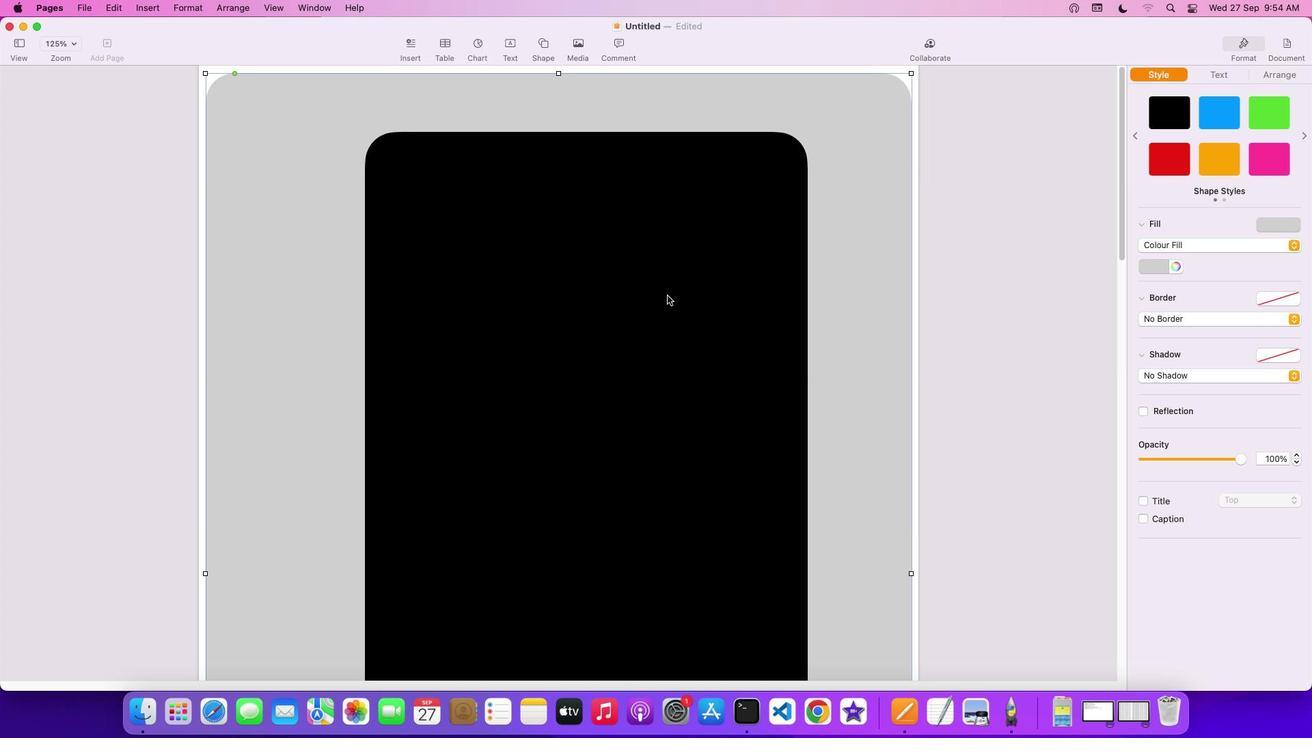 
Action: Mouse scrolled (1216, 367) with delta (1217, 367)
Screenshot: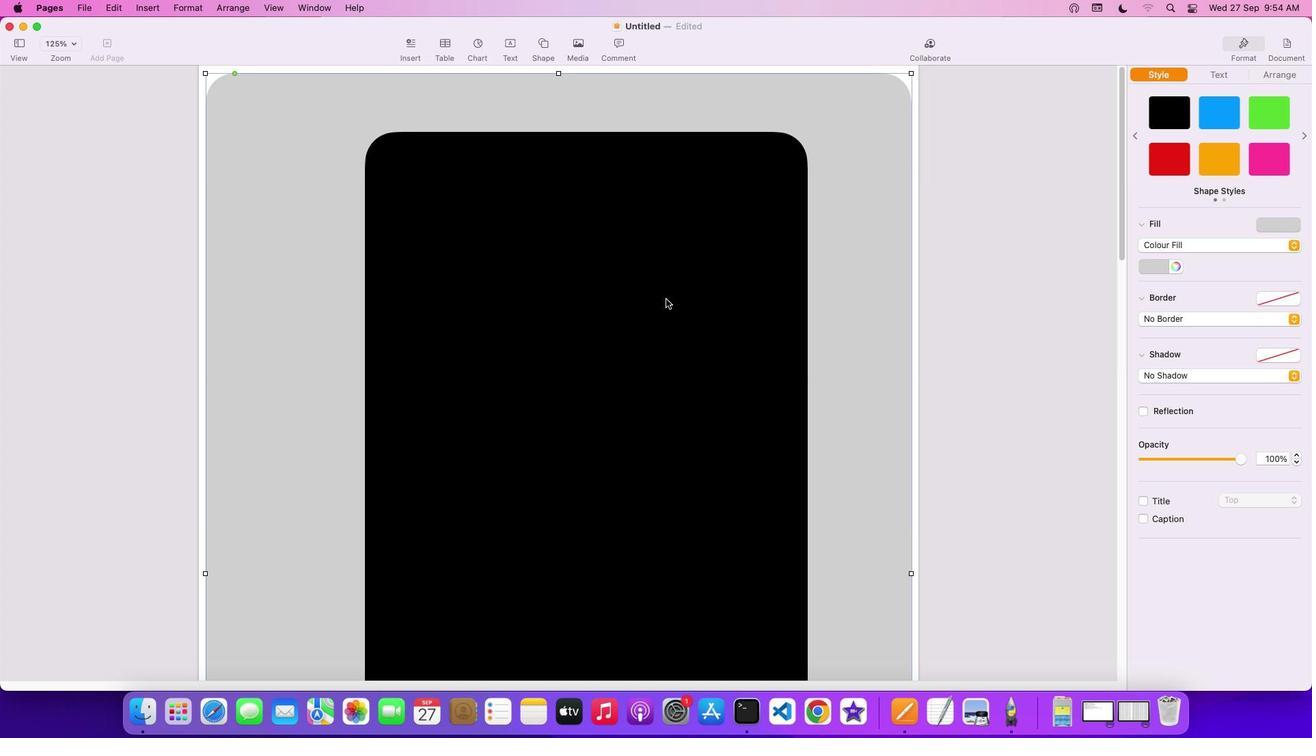 
Action: Mouse scrolled (1216, 367) with delta (1217, 367)
Screenshot: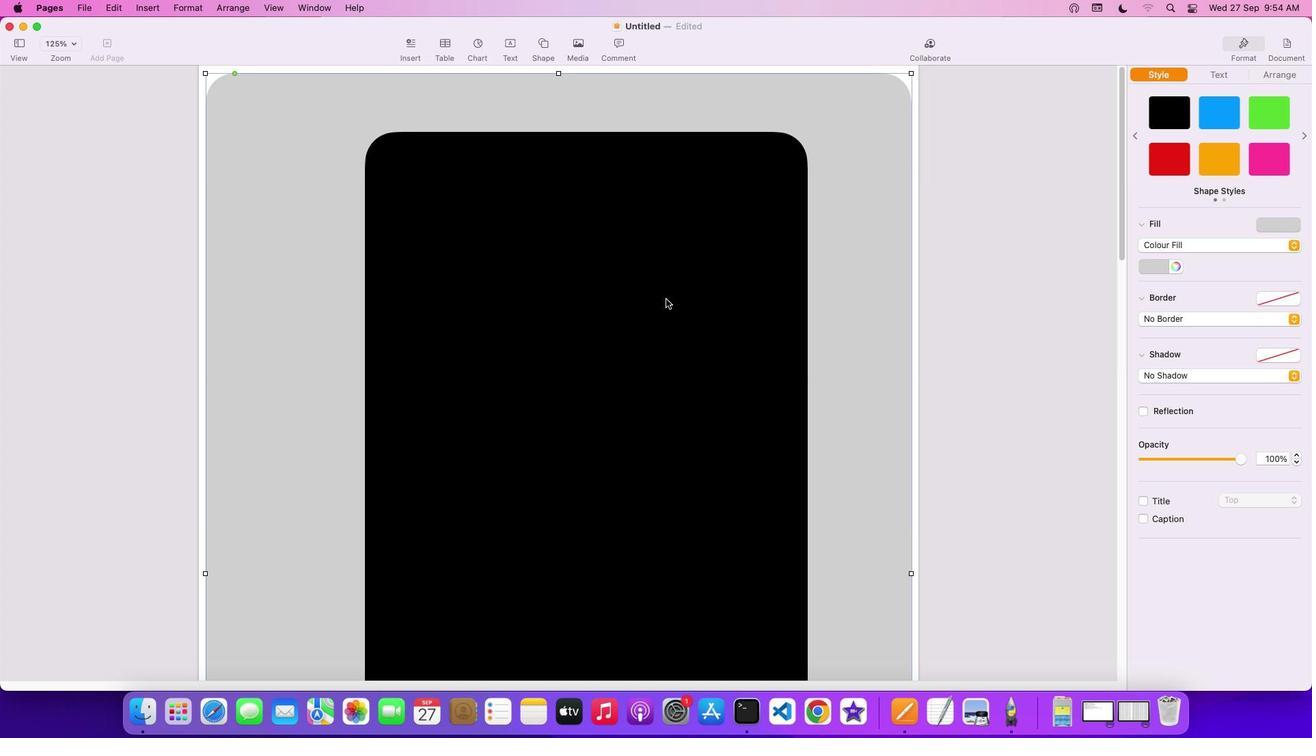 
Action: Mouse scrolled (1216, 367) with delta (1217, 367)
Screenshot: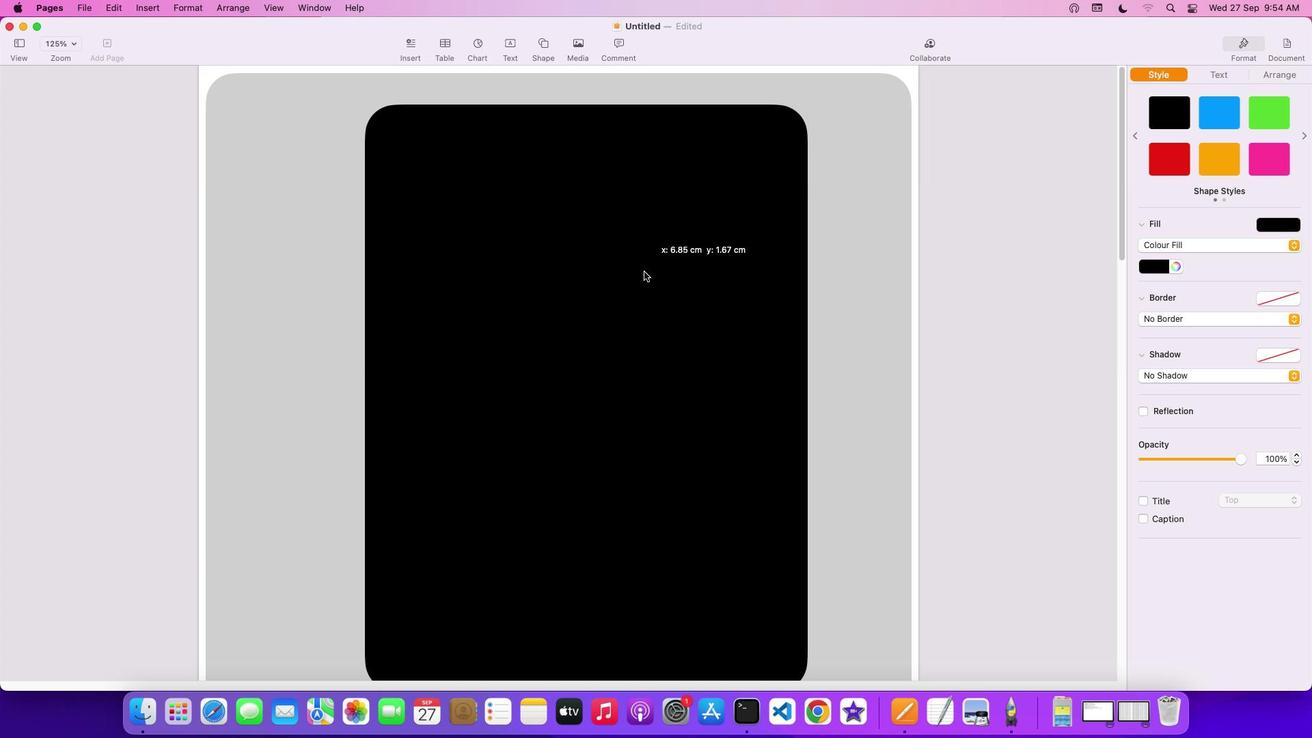 
Action: Mouse scrolled (1216, 367) with delta (1217, 367)
Screenshot: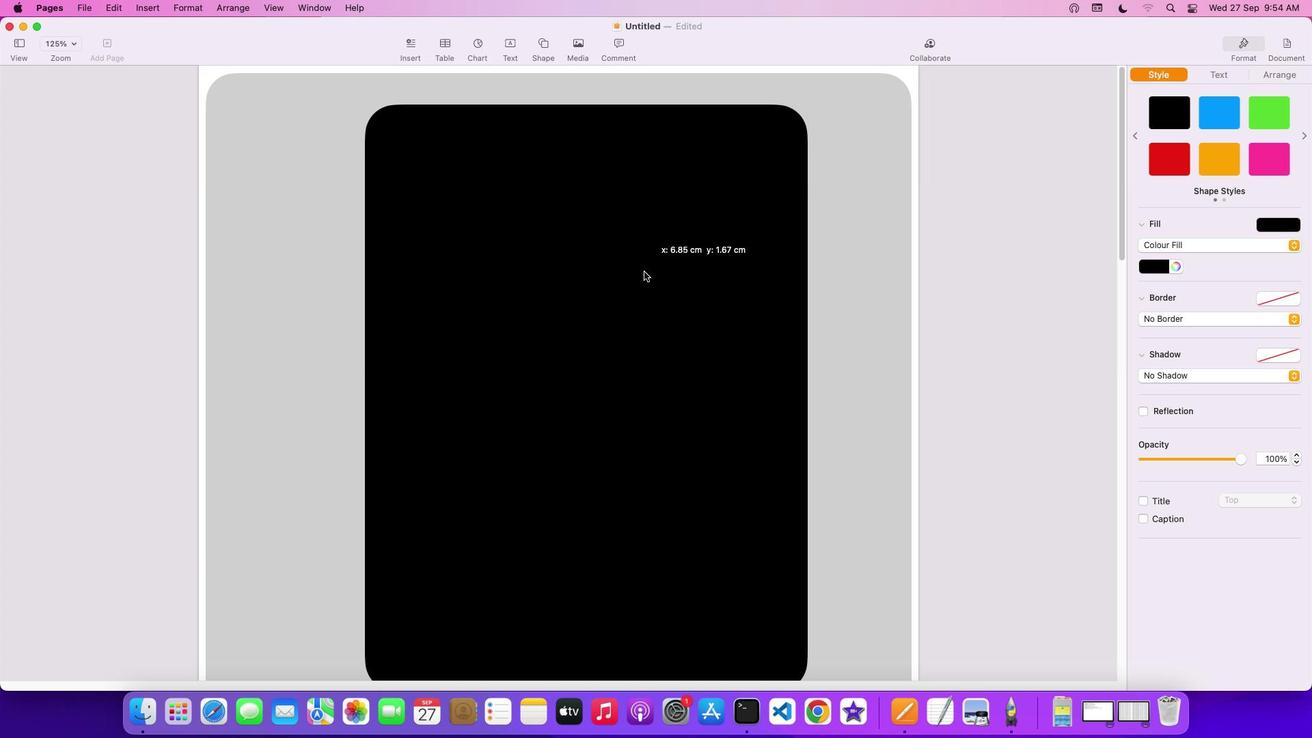 
Action: Mouse scrolled (1216, 367) with delta (1217, 367)
Screenshot: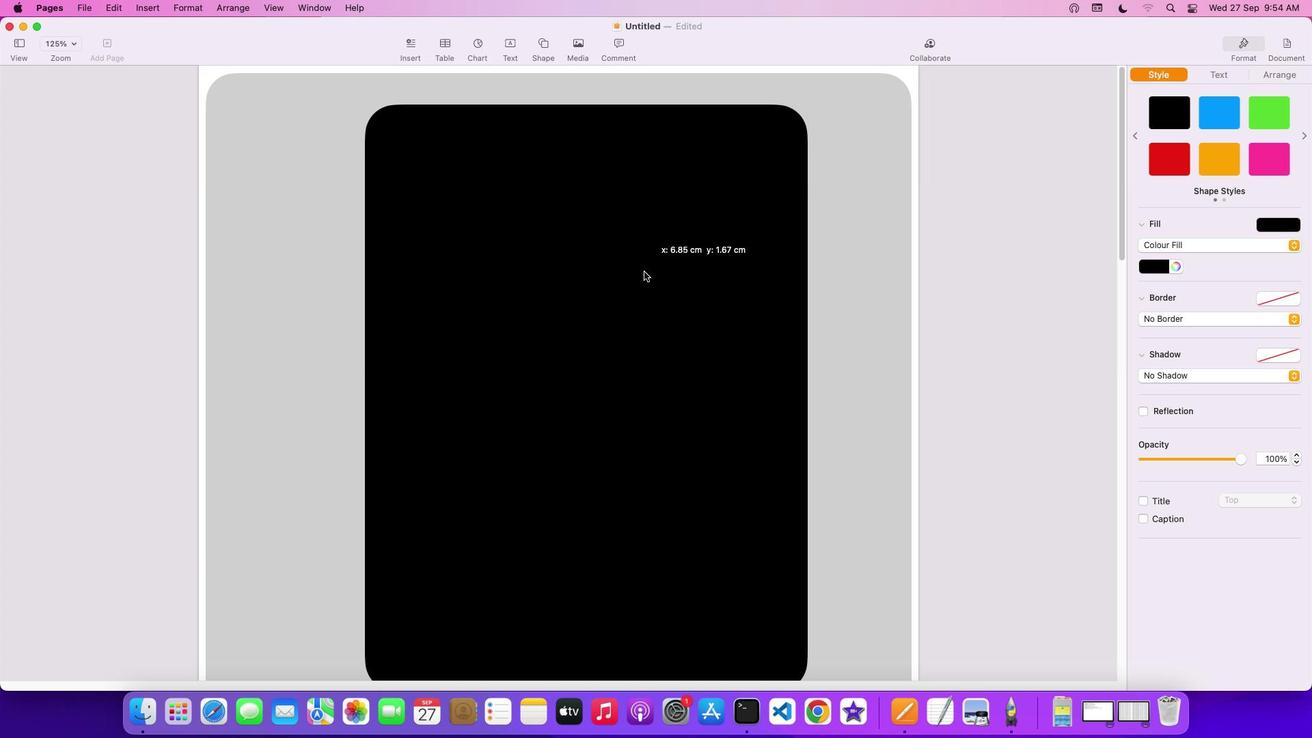 
Action: Mouse scrolled (1216, 367) with delta (1217, 367)
Screenshot: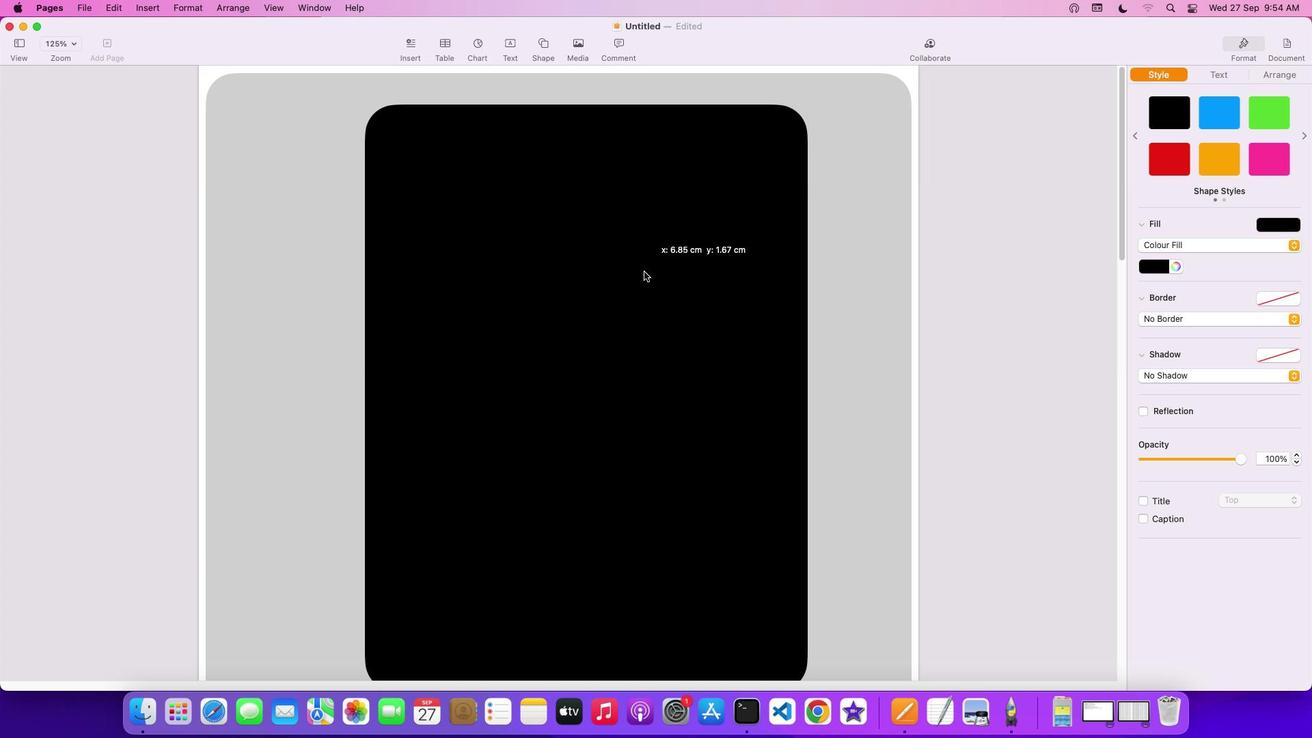 
Action: Mouse scrolled (1216, 367) with delta (1217, 367)
Screenshot: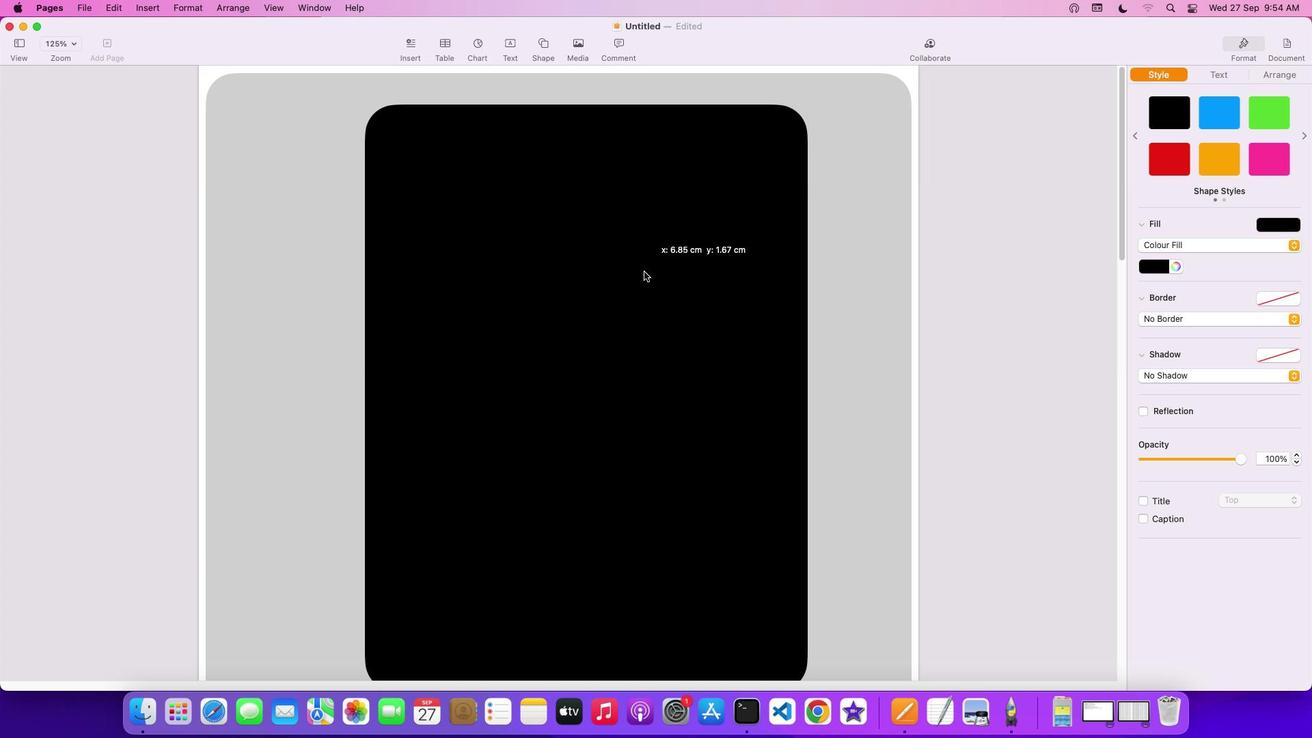
Action: Mouse moved to (1216, 367)
Screenshot: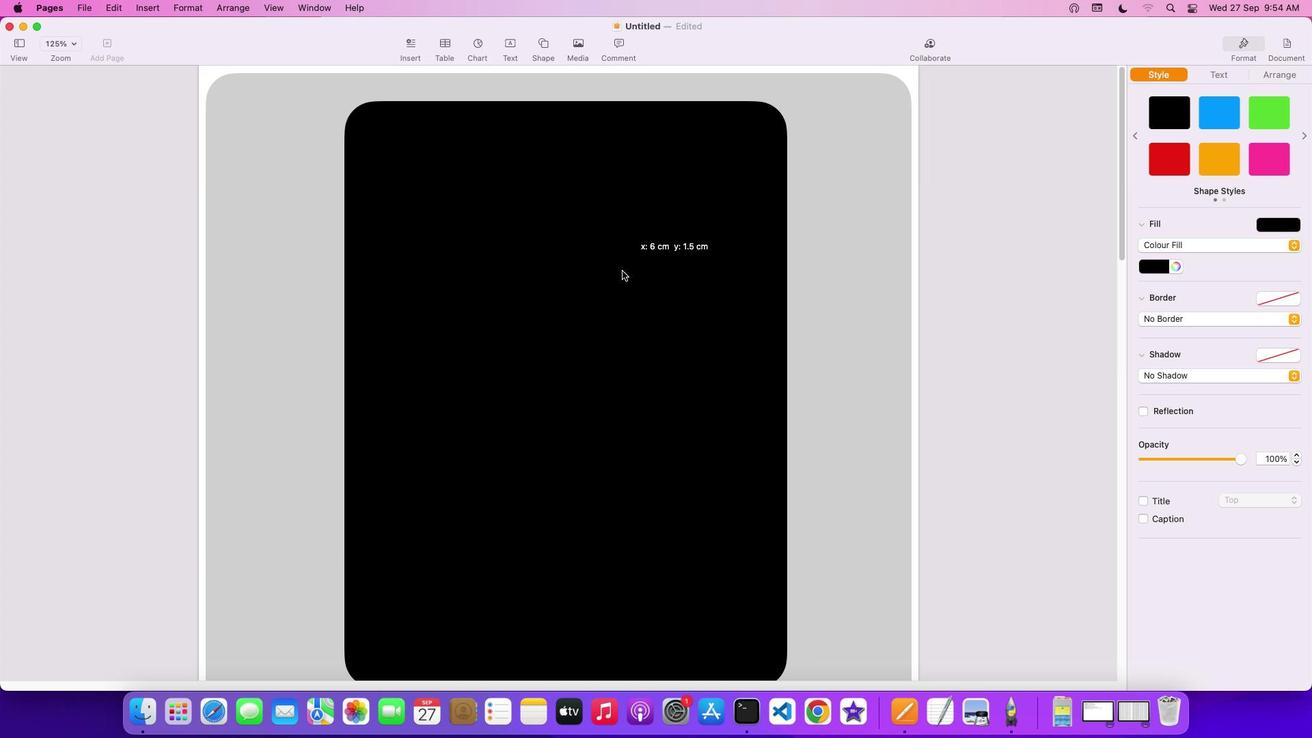 
Action: Mouse pressed left at (1216, 367)
Screenshot: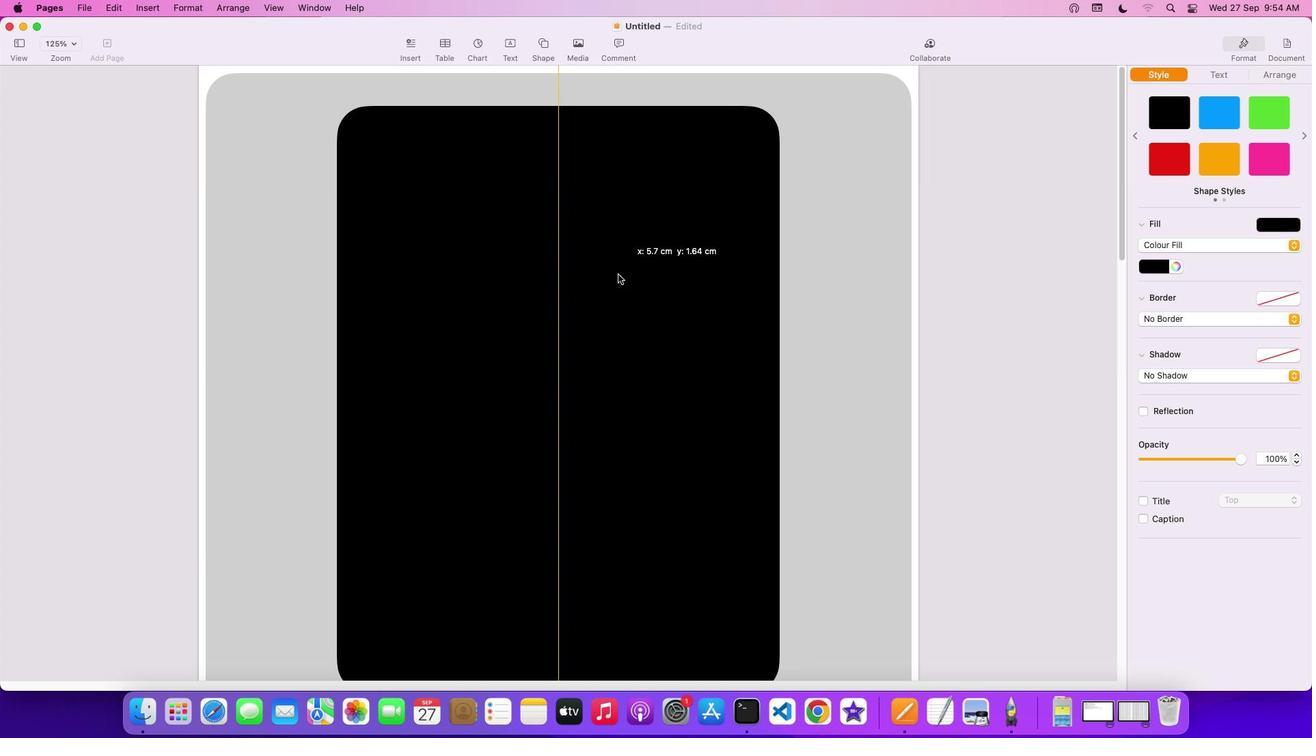 
Action: Mouse moved to (1216, 367)
Screenshot: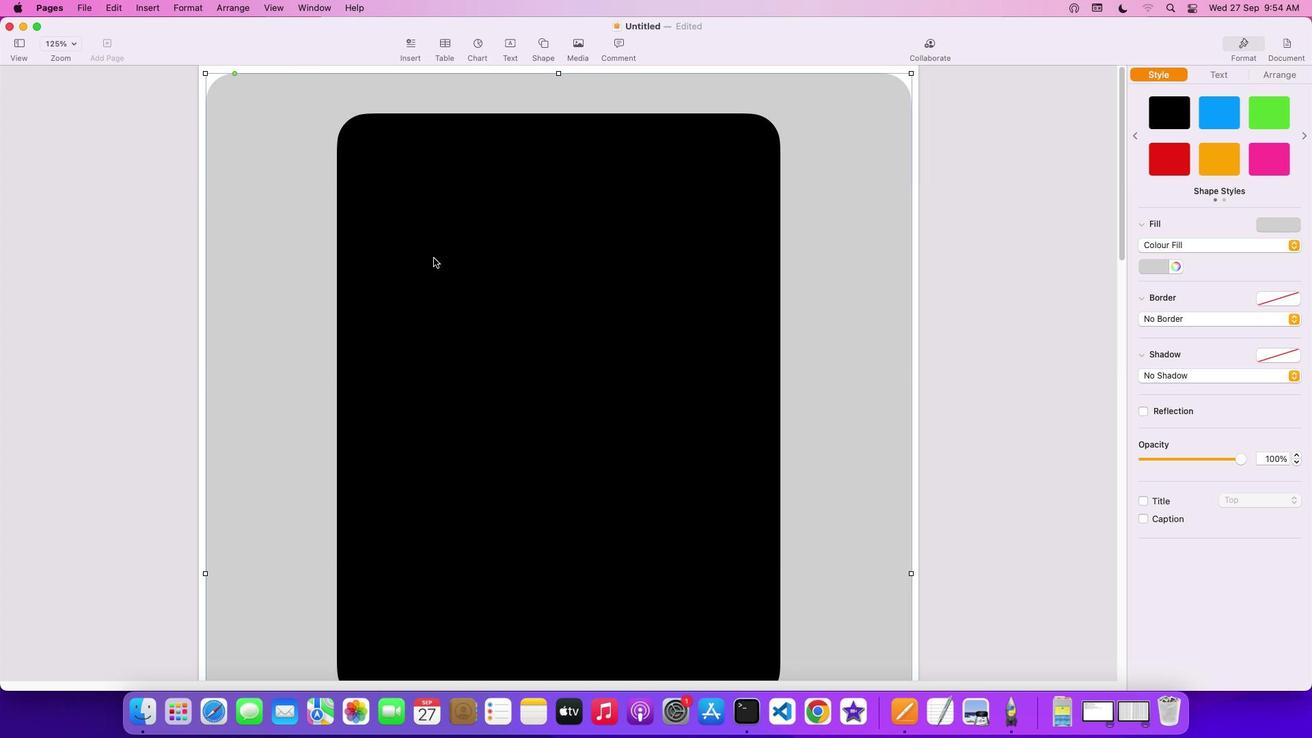 
Action: Mouse pressed left at (1216, 367)
Screenshot: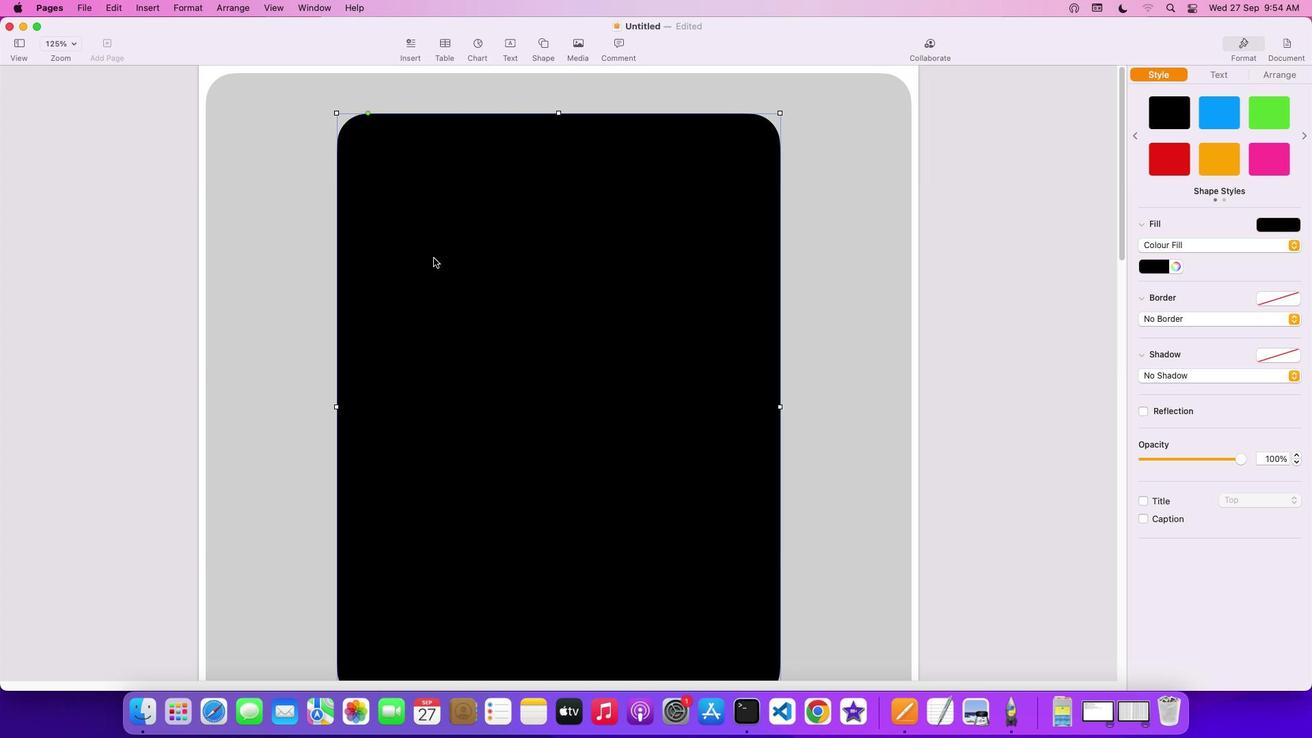 
Action: Mouse moved to (1216, 367)
Screenshot: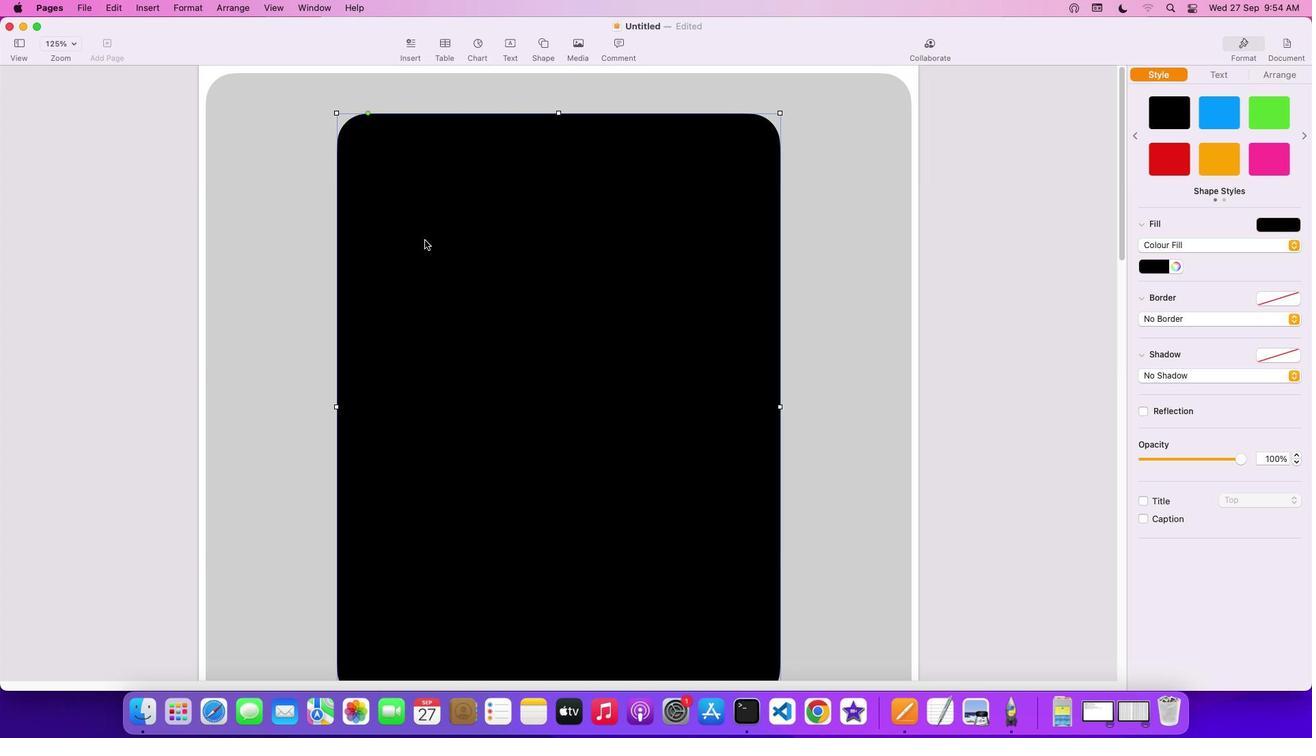 
Action: Mouse pressed left at (1216, 367)
Screenshot: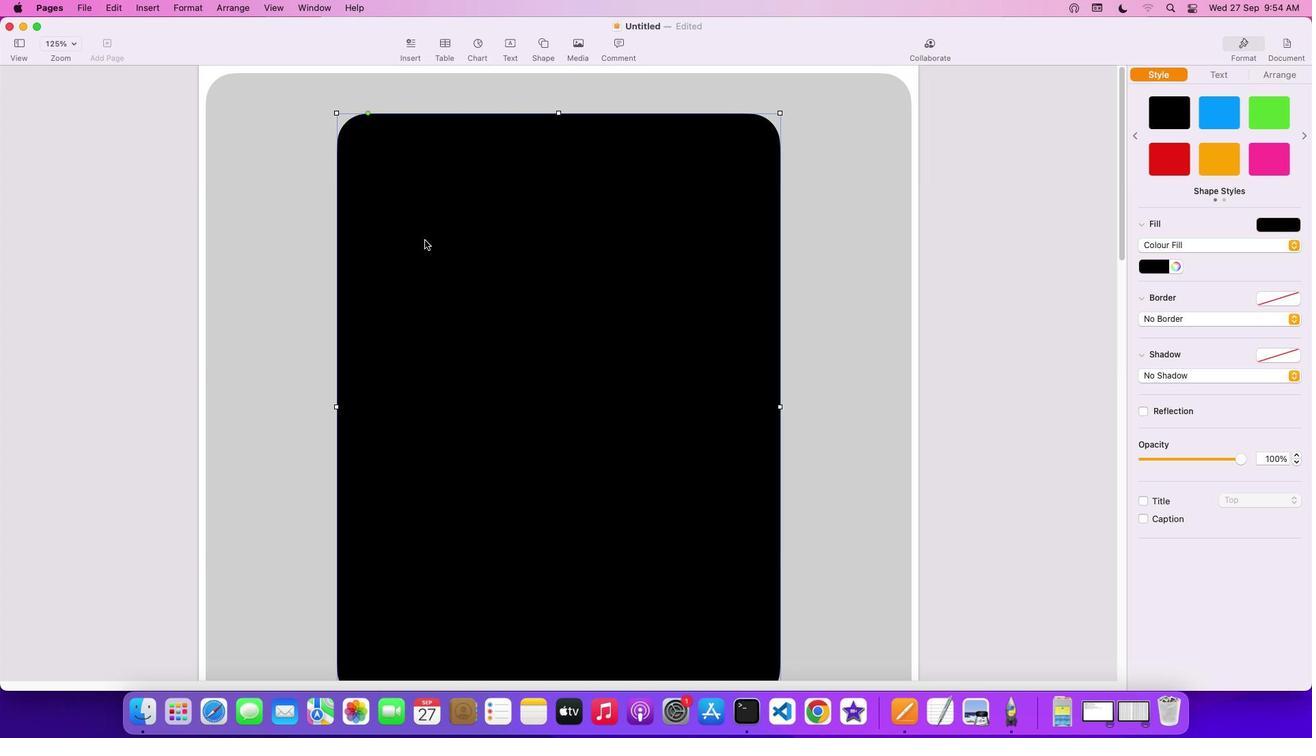 
Action: Mouse moved to (1216, 367)
Screenshot: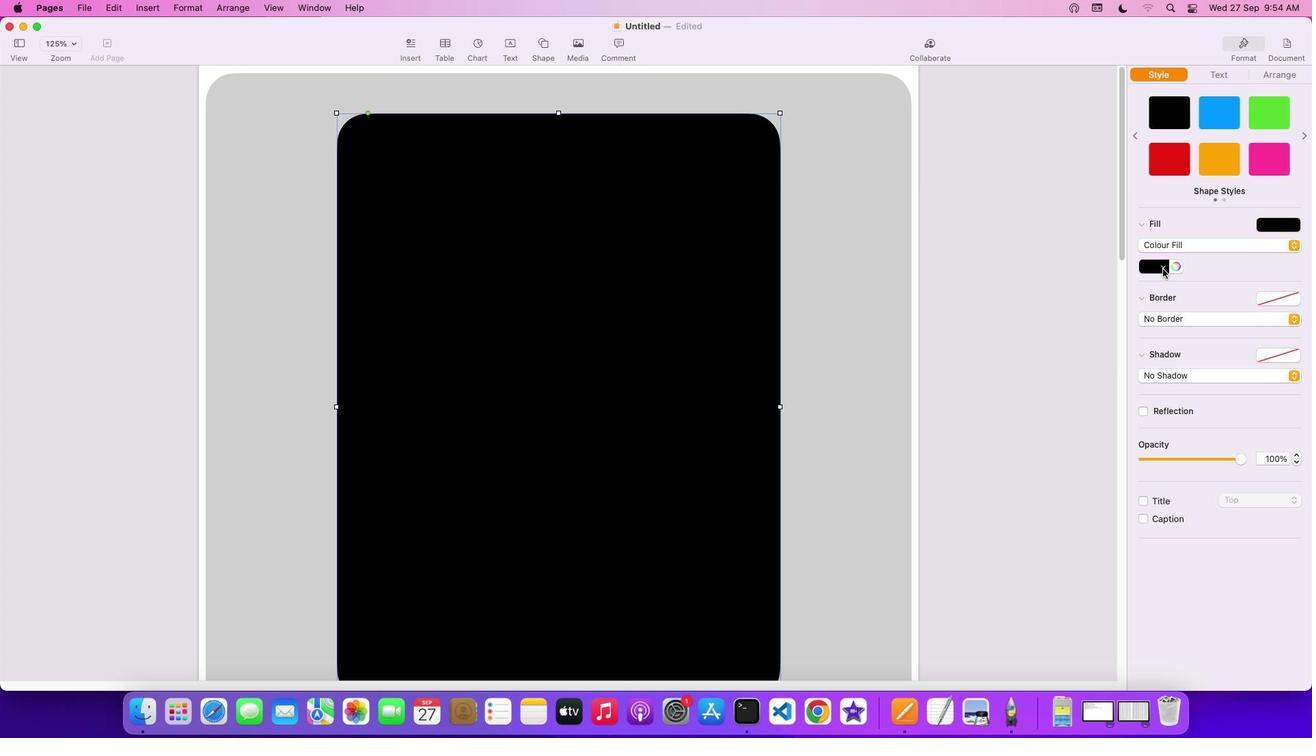 
Action: Mouse pressed left at (1216, 367)
Screenshot: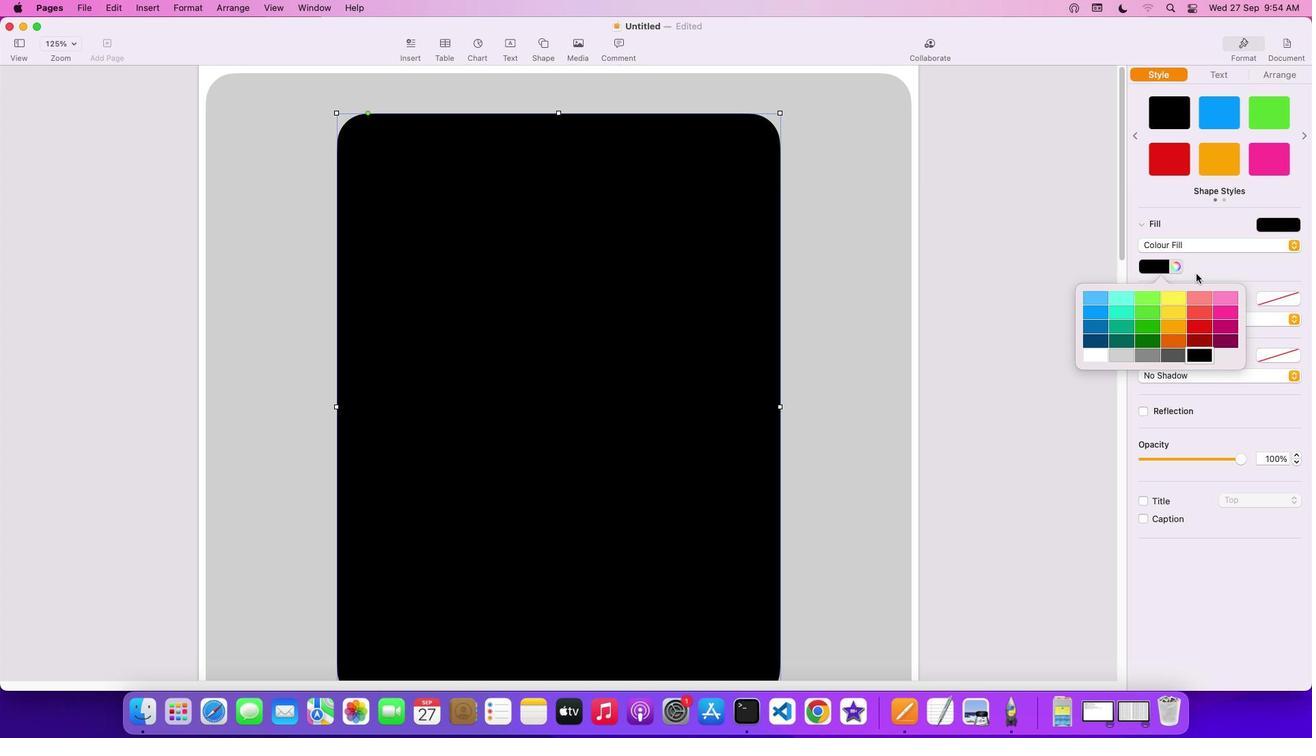 
Action: Mouse moved to (1216, 367)
Screenshot: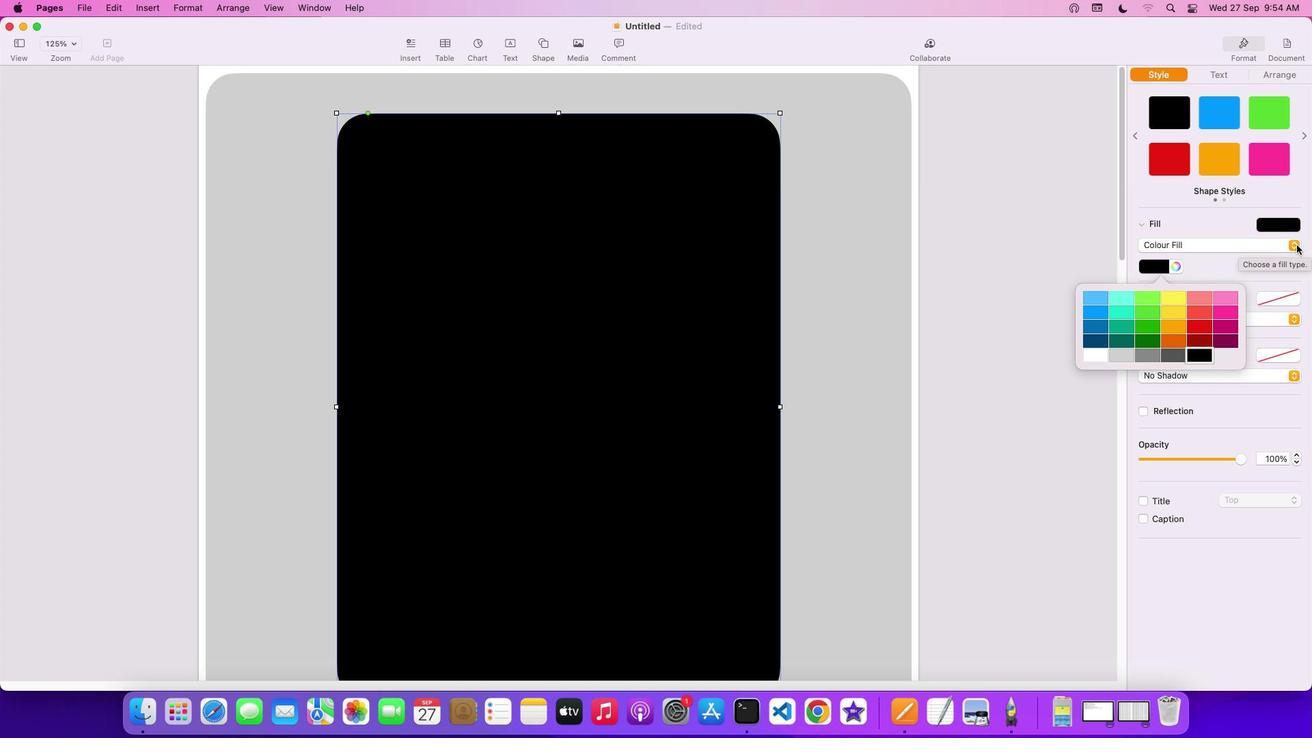 
Action: Mouse pressed left at (1216, 367)
Screenshot: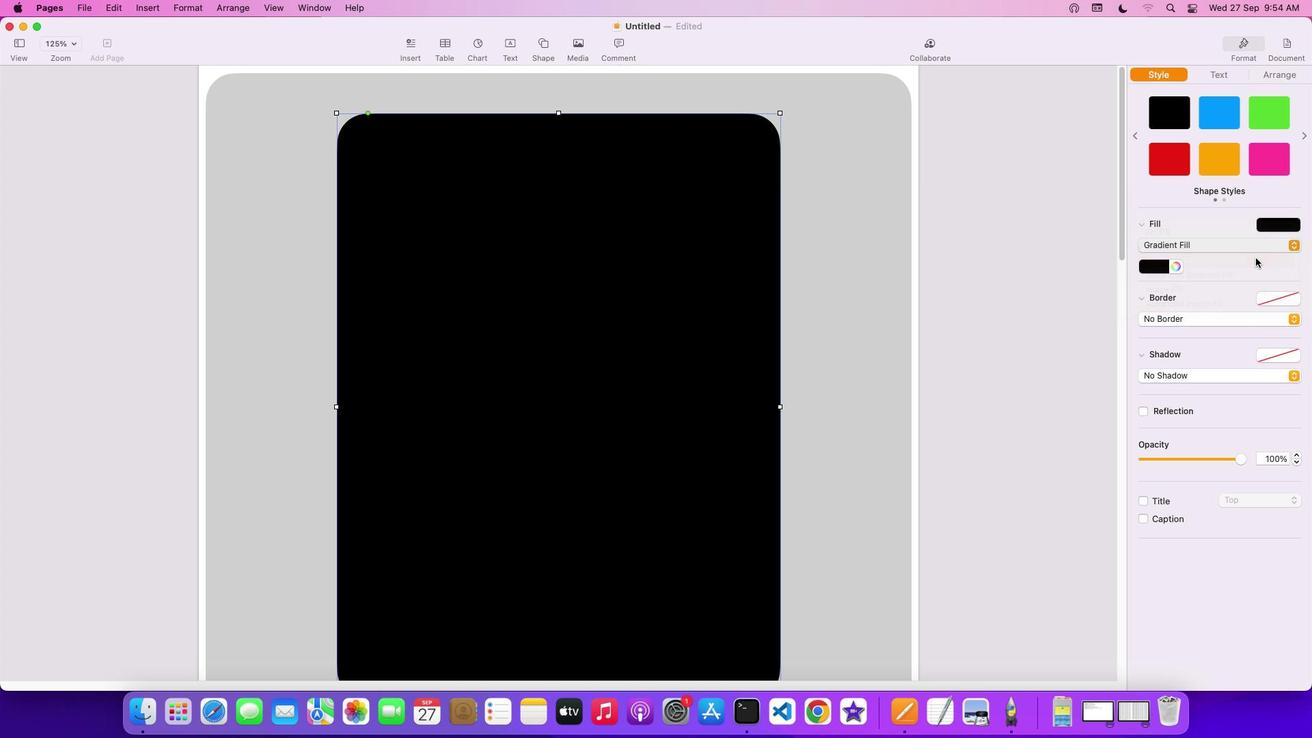 
Action: Mouse moved to (1216, 367)
Screenshot: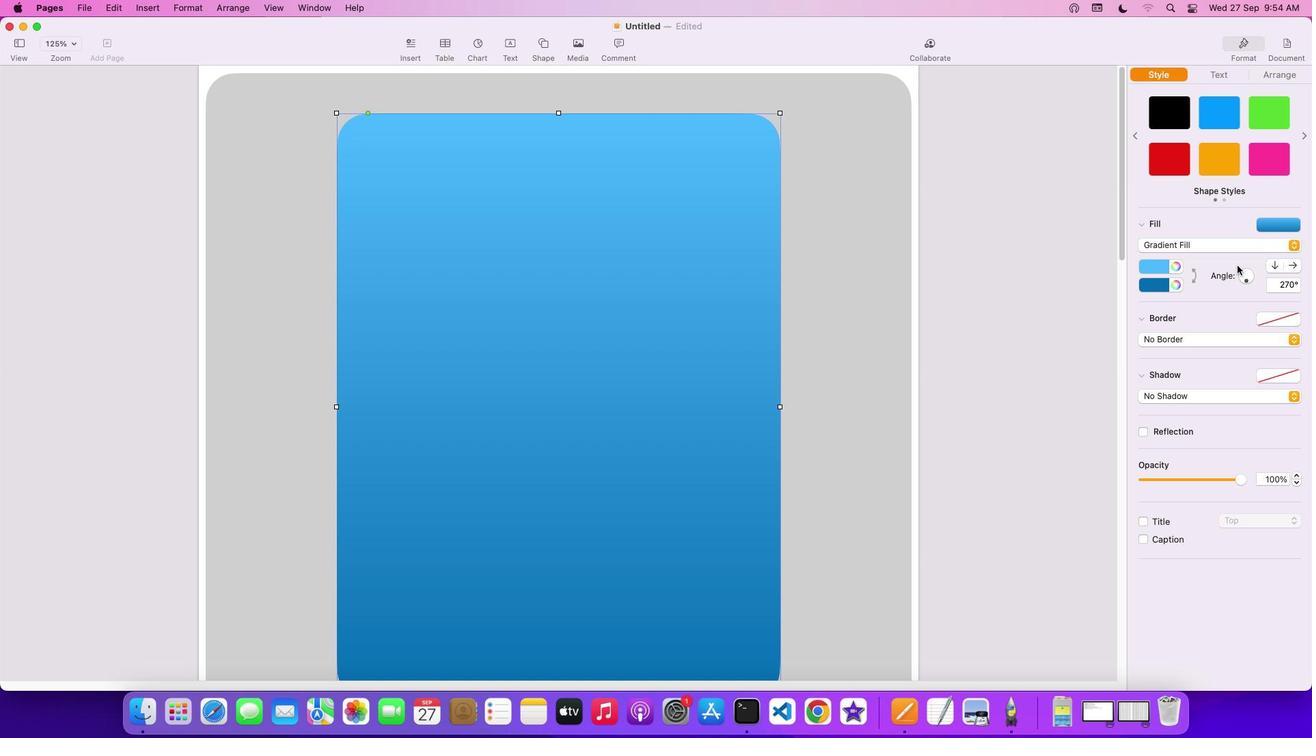 
Action: Mouse pressed left at (1216, 367)
Screenshot: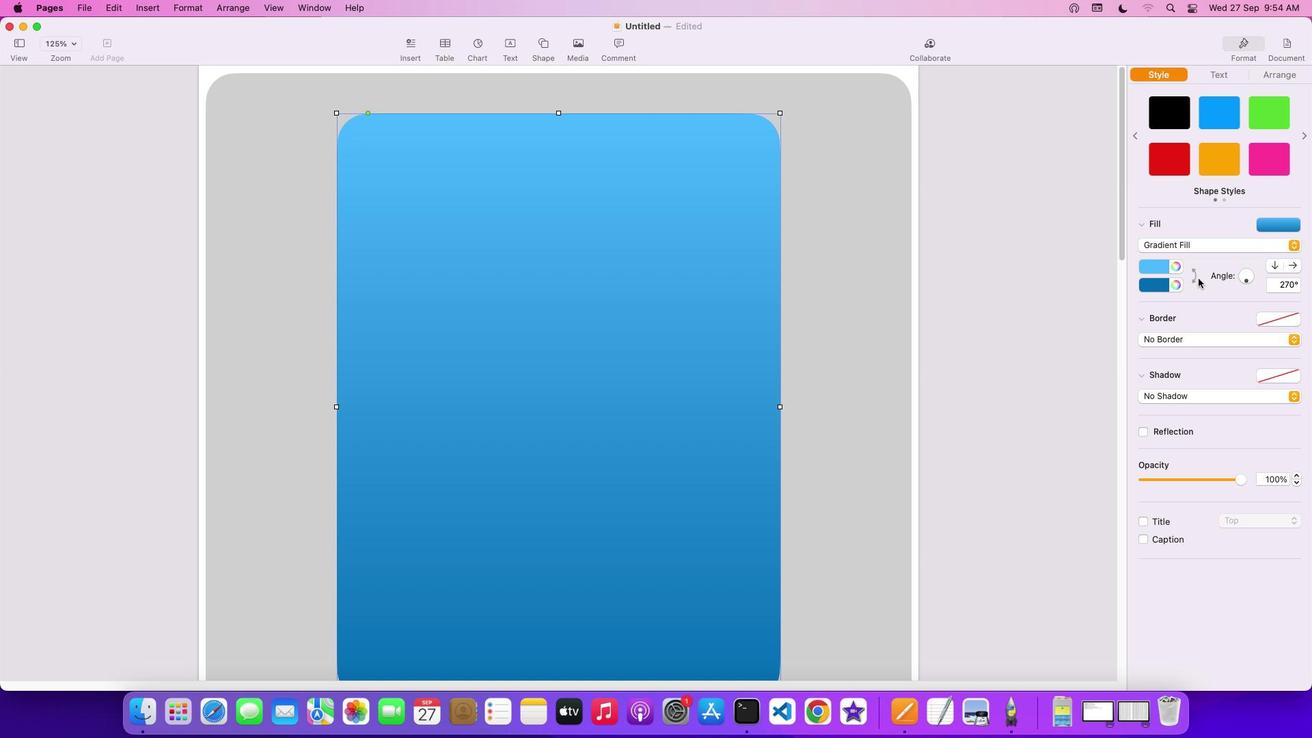 
Action: Mouse moved to (1216, 367)
Screenshot: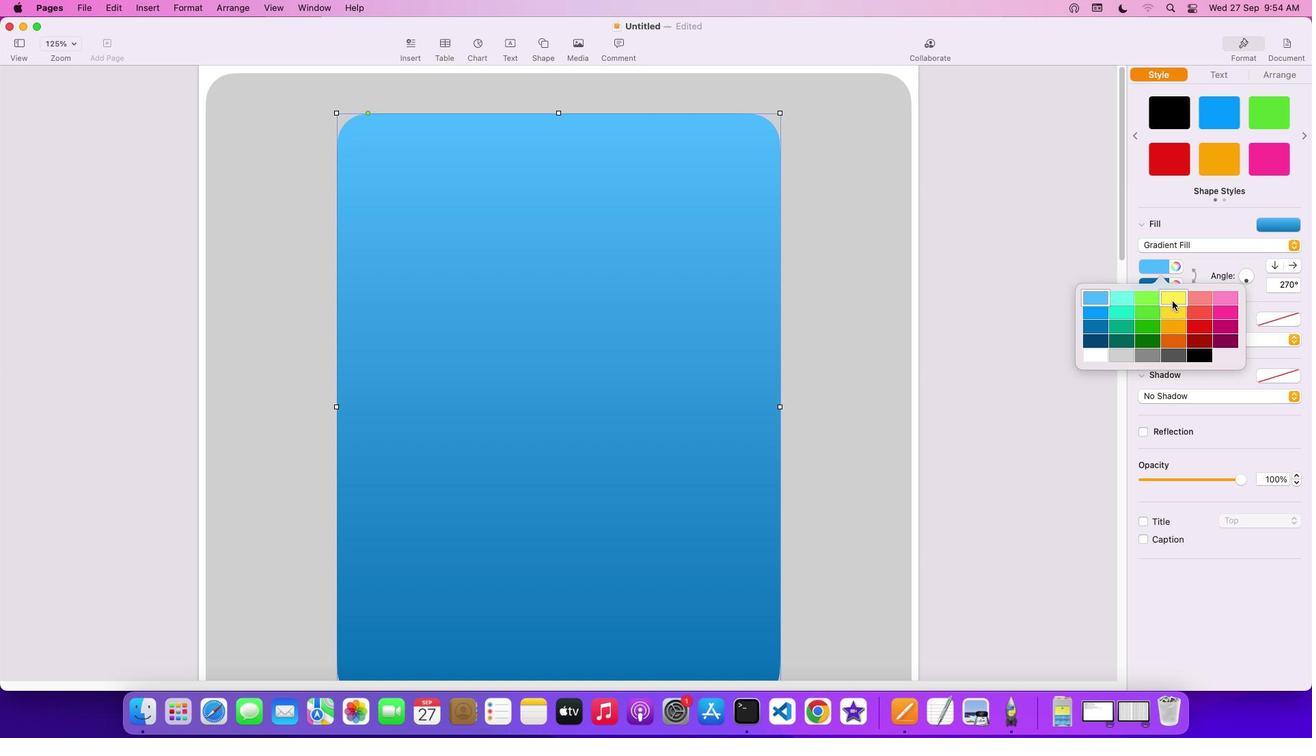 
Action: Mouse pressed left at (1216, 367)
Screenshot: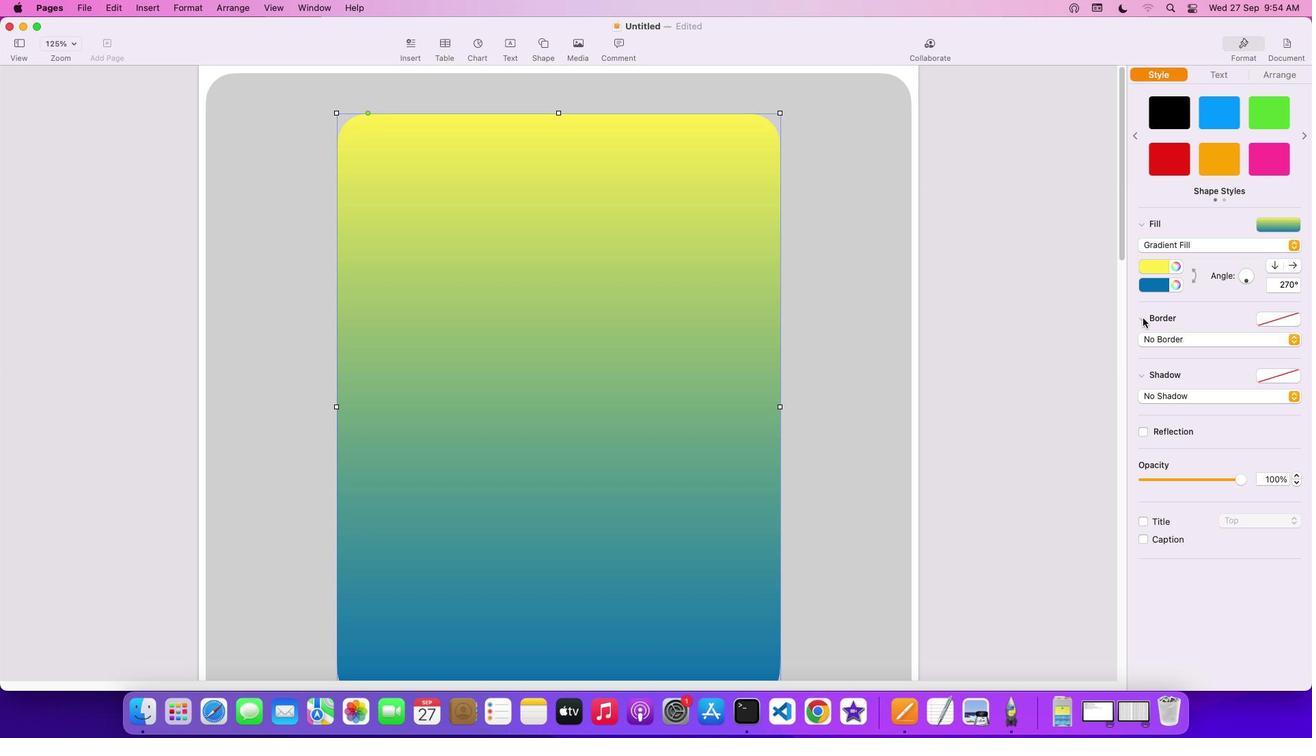 
Action: Mouse moved to (1216, 367)
Screenshot: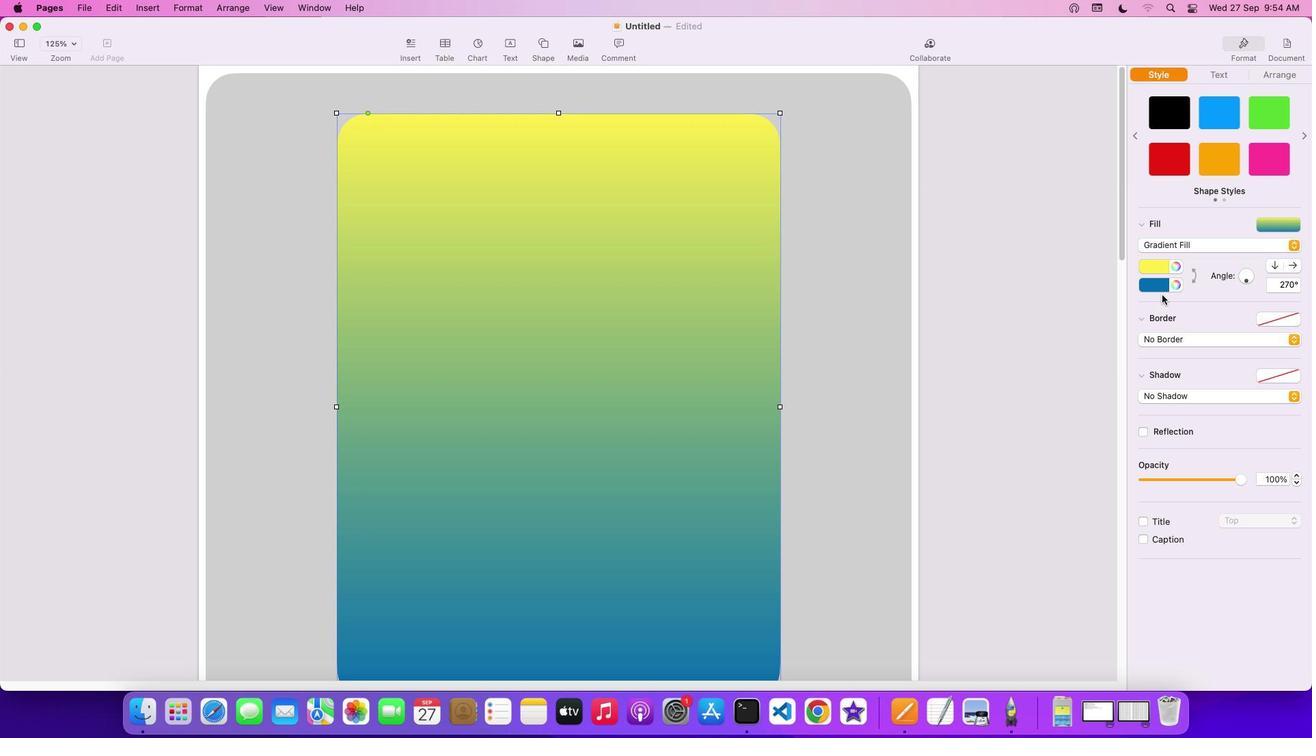 
Action: Mouse pressed left at (1216, 367)
Screenshot: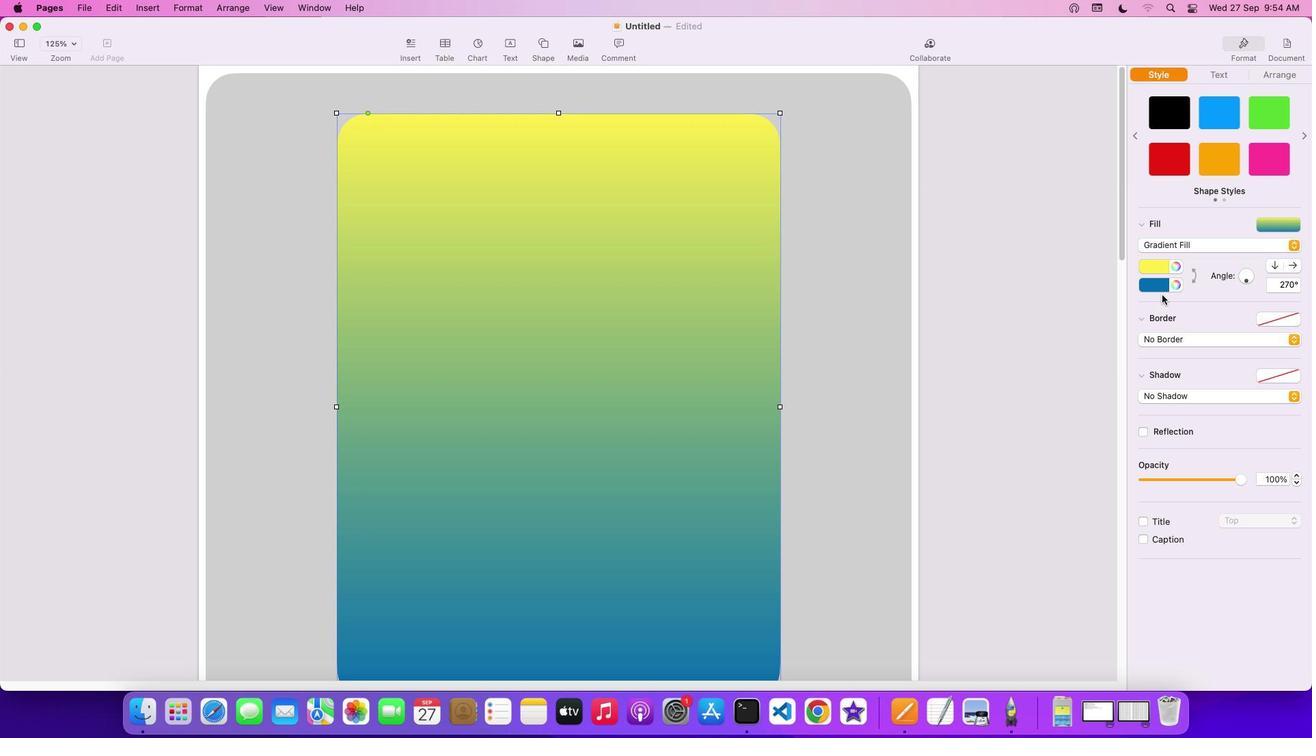 
Action: Mouse moved to (1216, 367)
Screenshot: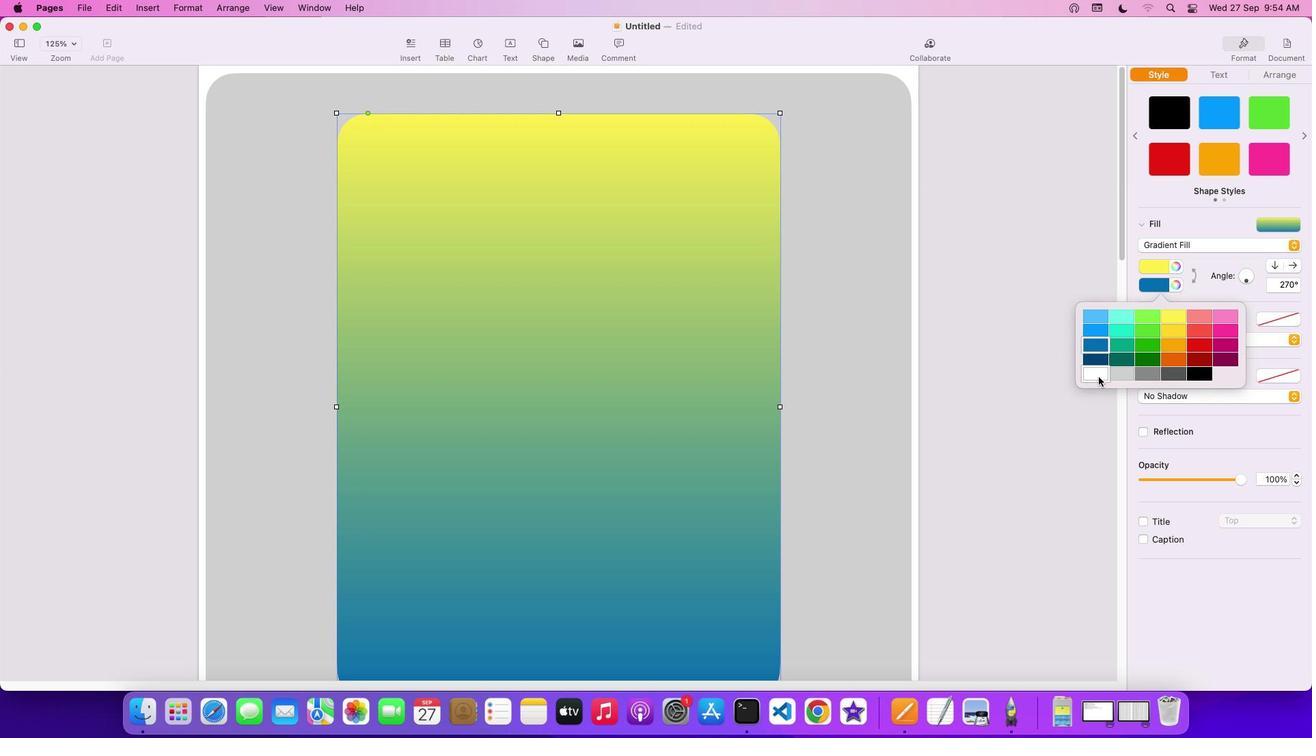 
Action: Mouse pressed left at (1216, 367)
Screenshot: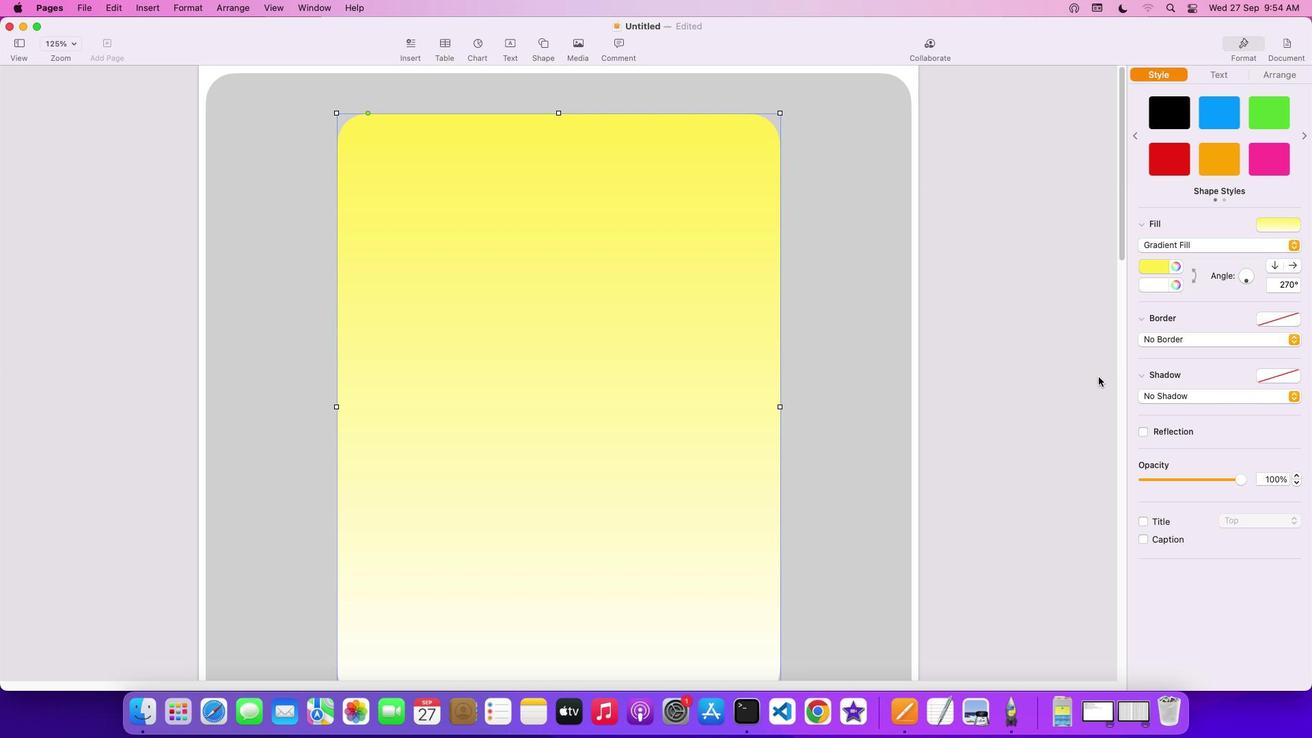 
Action: Mouse moved to (1216, 367)
Screenshot: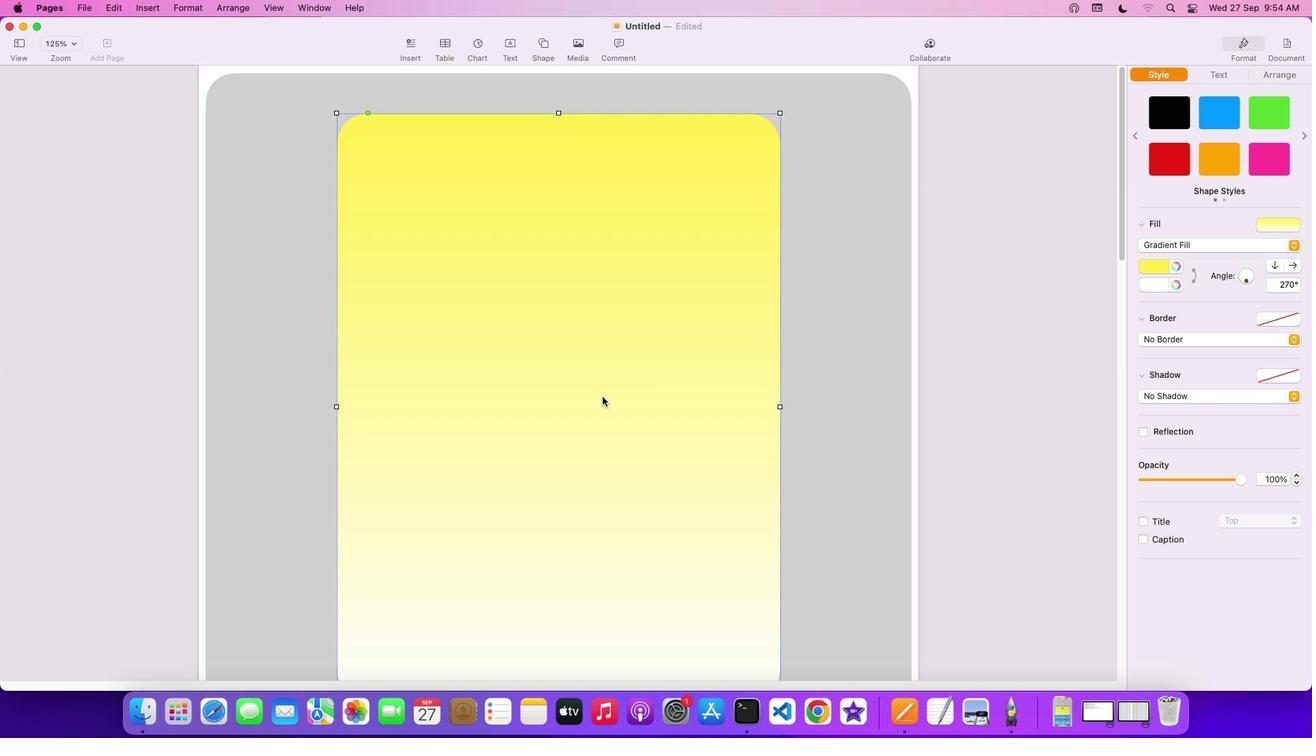 
Action: Mouse pressed left at (1216, 367)
Screenshot: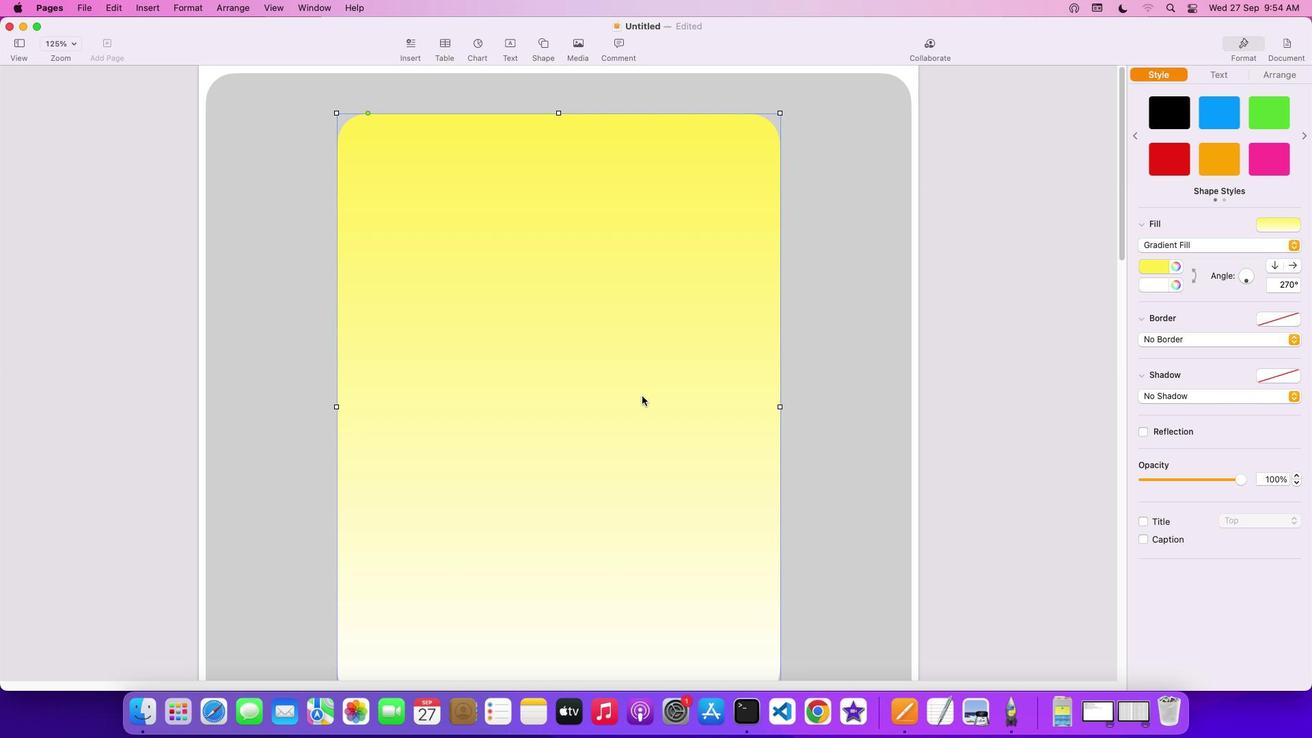
Action: Mouse moved to (1216, 367)
Screenshot: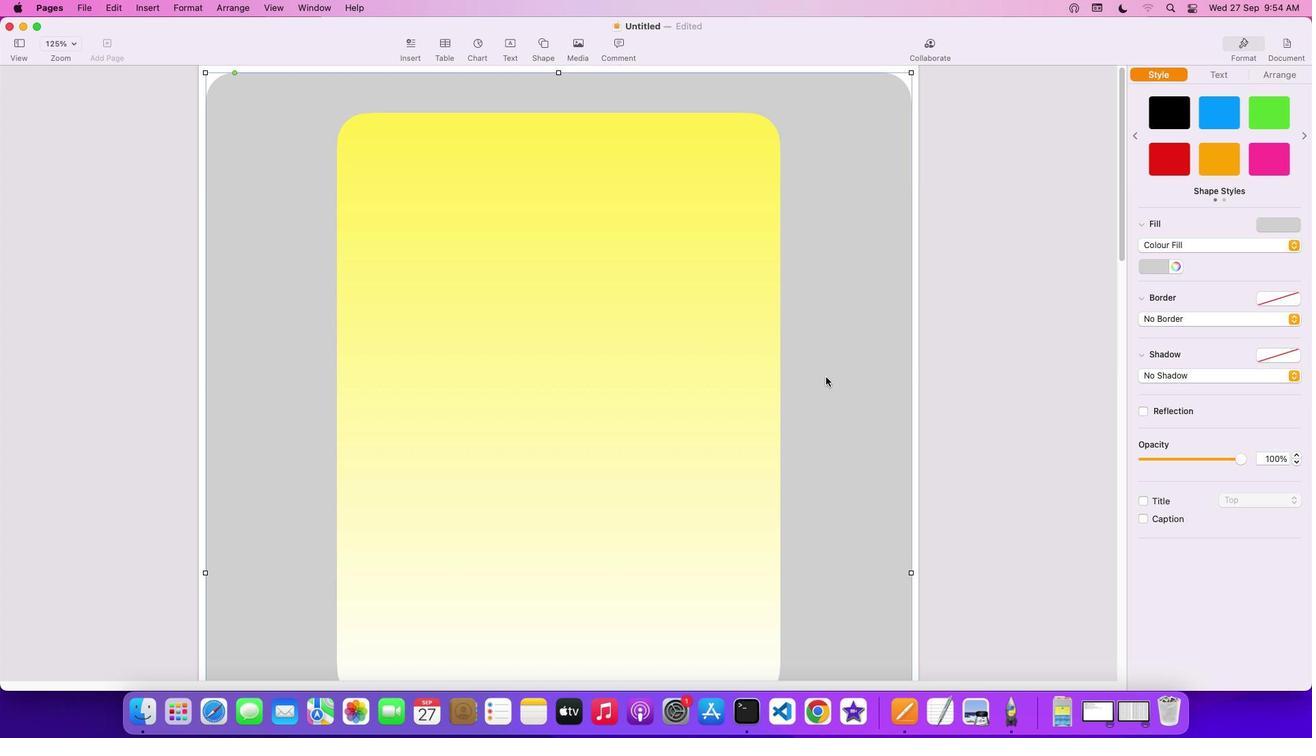 
Action: Mouse pressed left at (1216, 367)
Screenshot: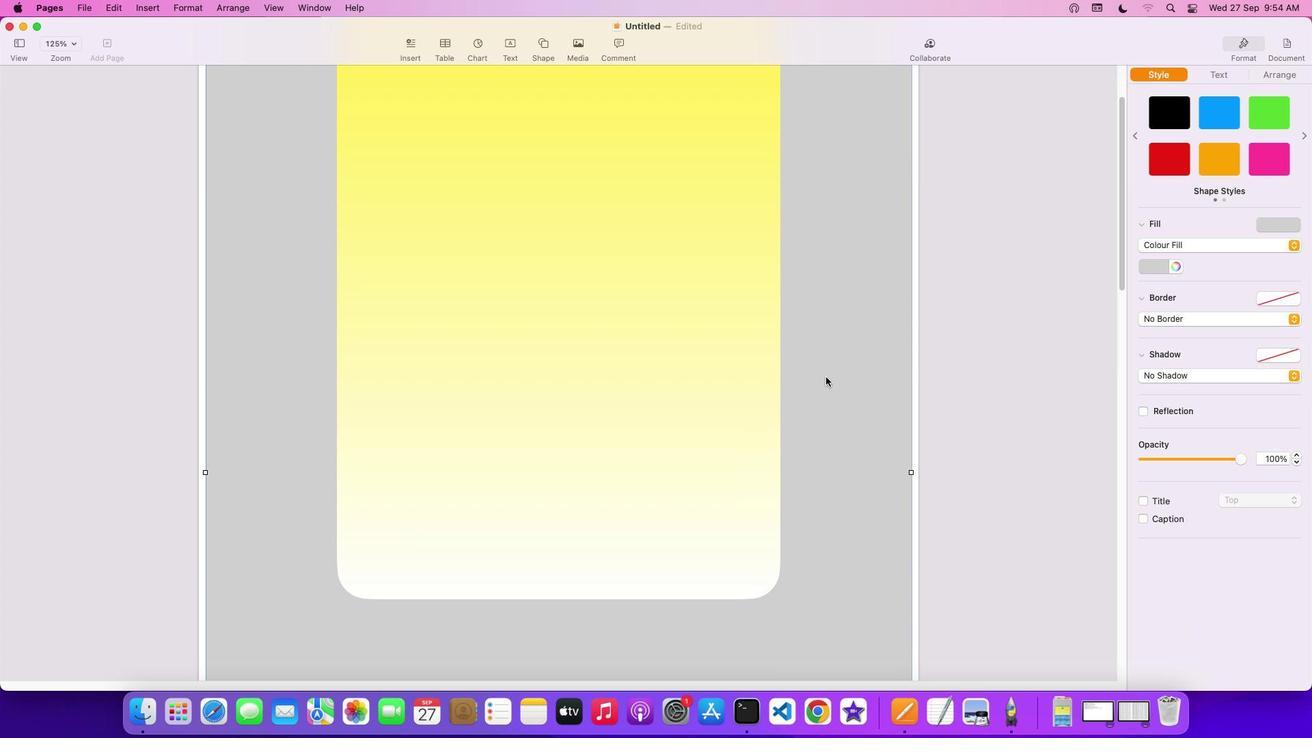 
Action: Mouse moved to (1216, 367)
Screenshot: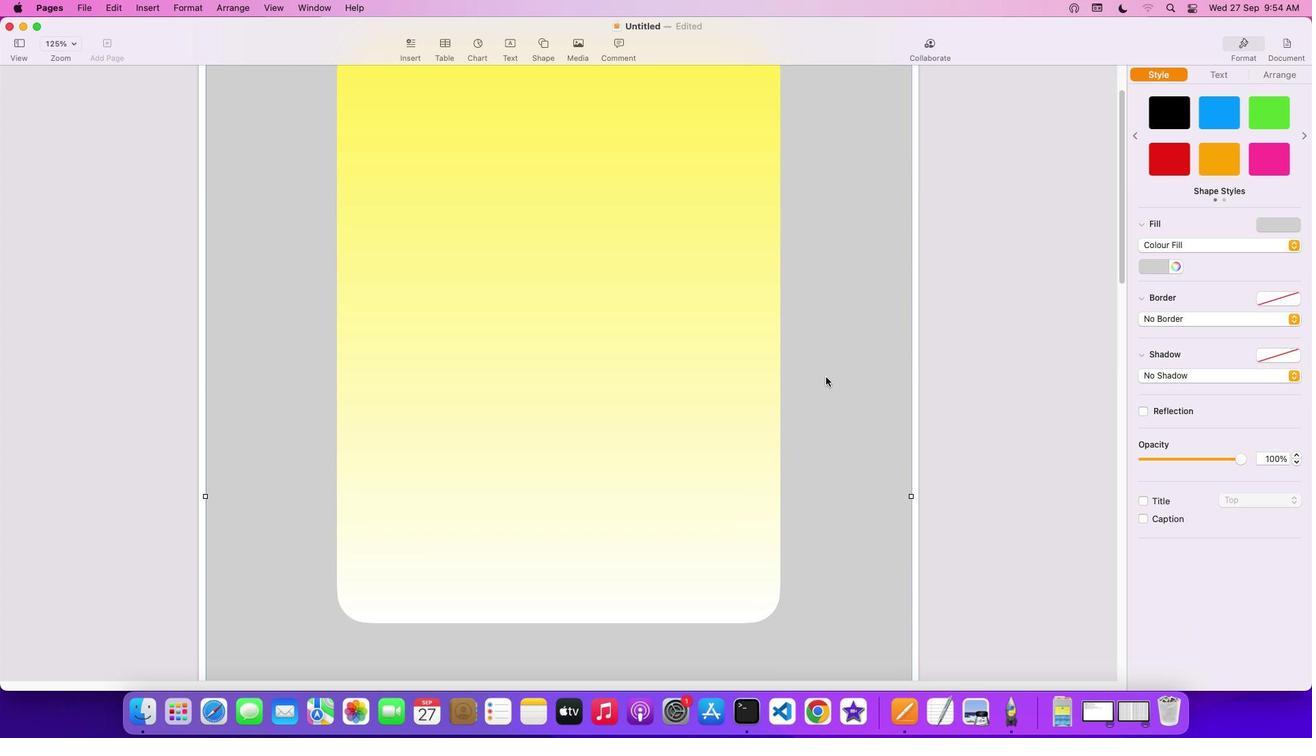 
Action: Mouse scrolled (1216, 367) with delta (1217, 367)
Screenshot: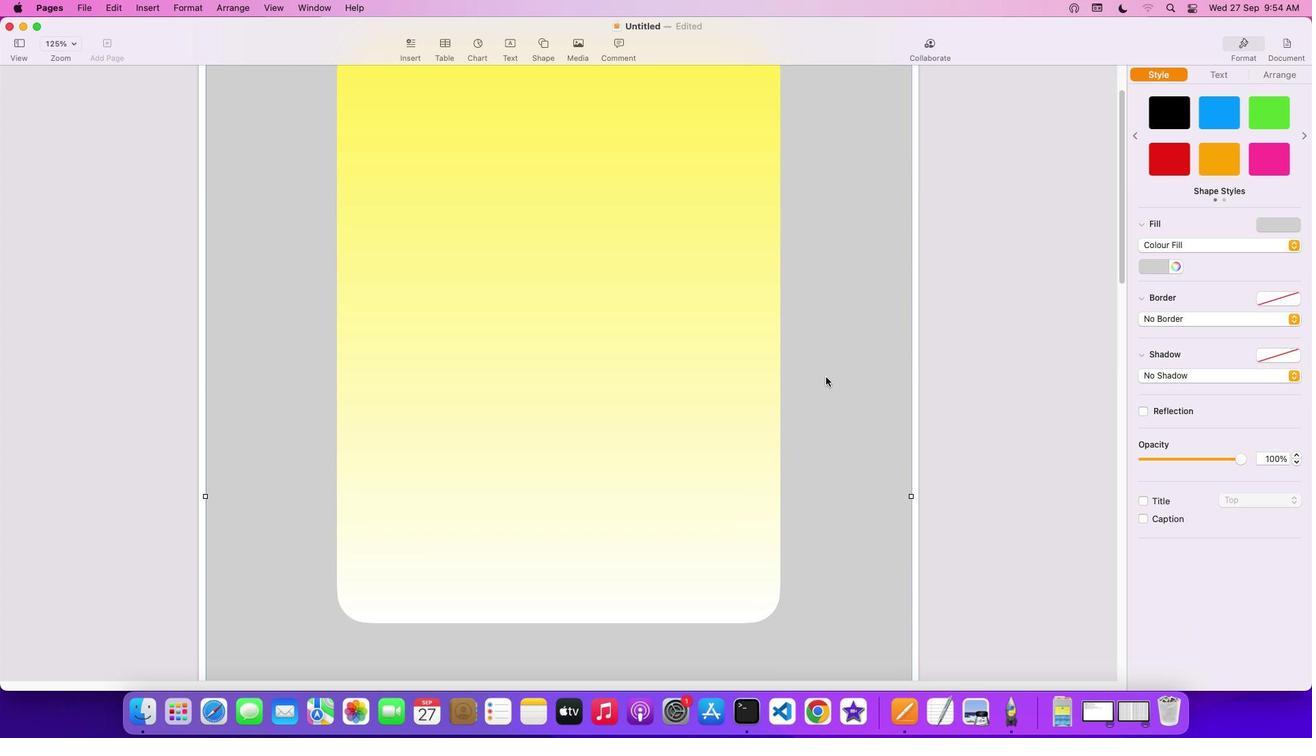 
Action: Mouse scrolled (1216, 367) with delta (1217, 367)
Screenshot: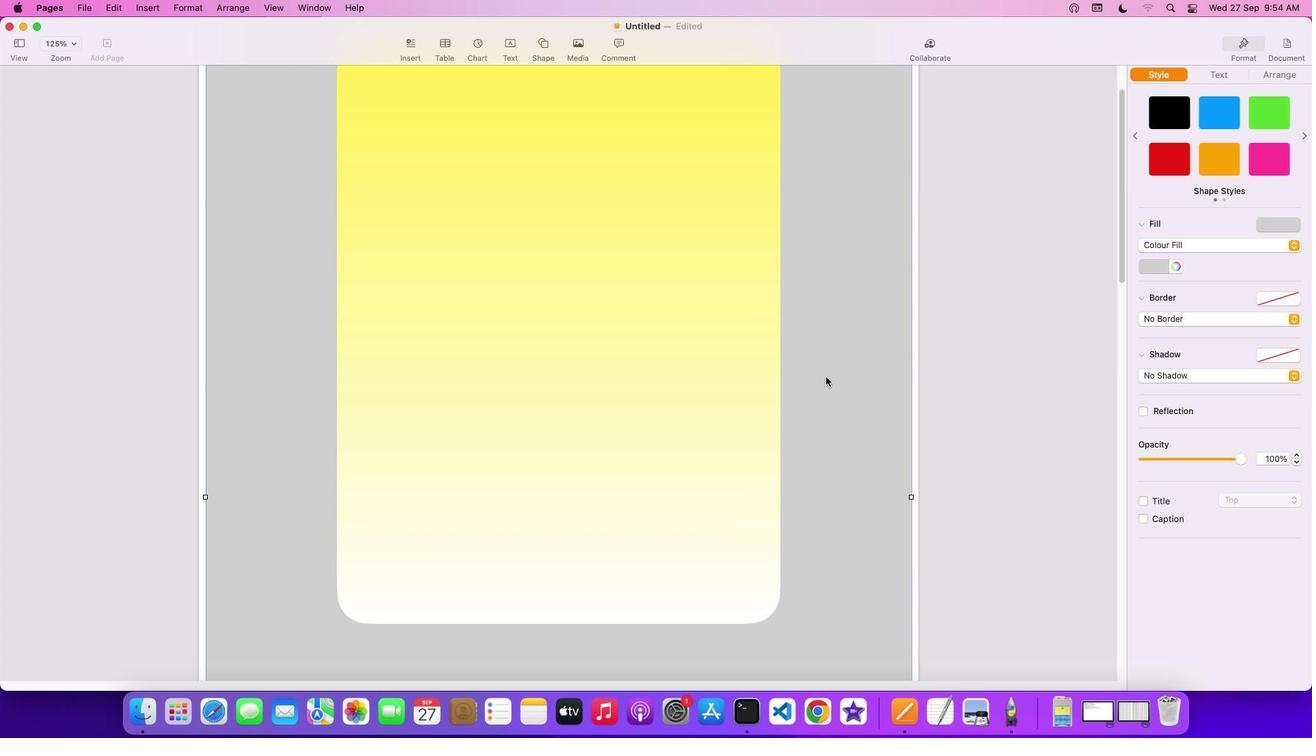 
Action: Mouse scrolled (1216, 367) with delta (1217, 367)
Screenshot: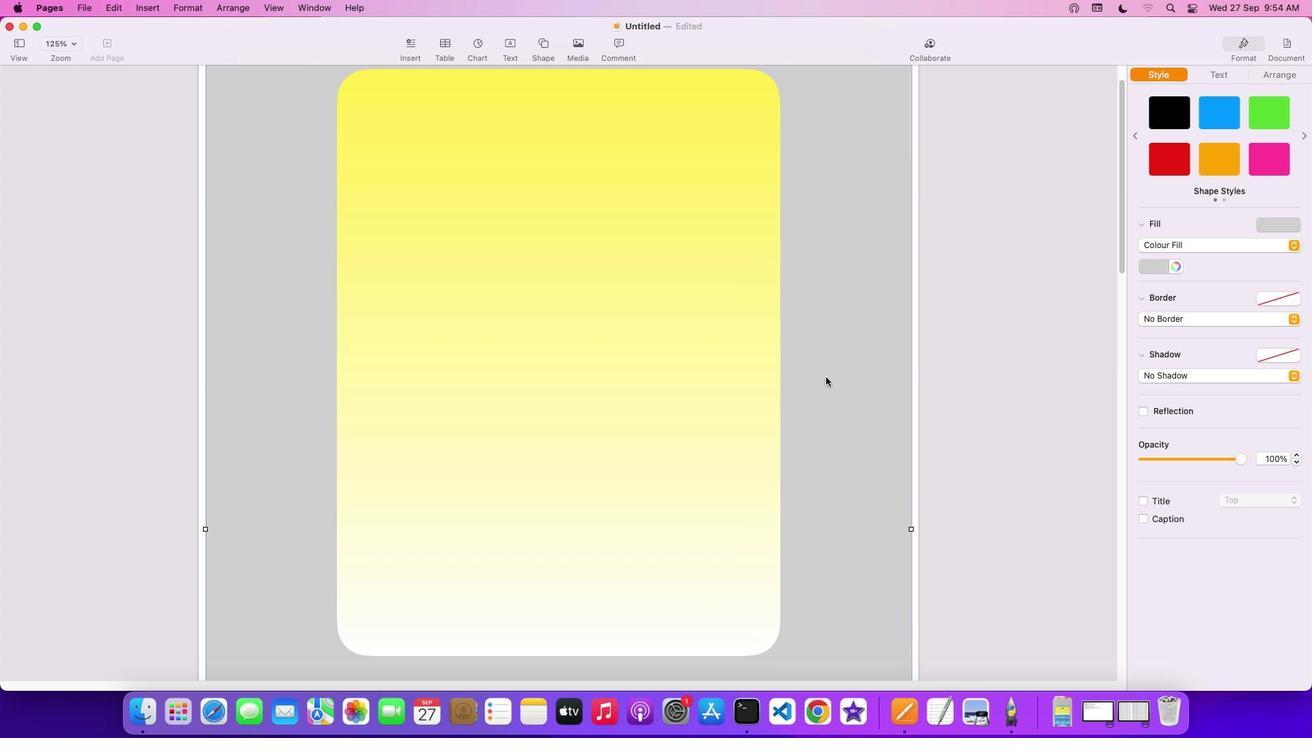 
Action: Mouse scrolled (1216, 367) with delta (1217, 367)
Screenshot: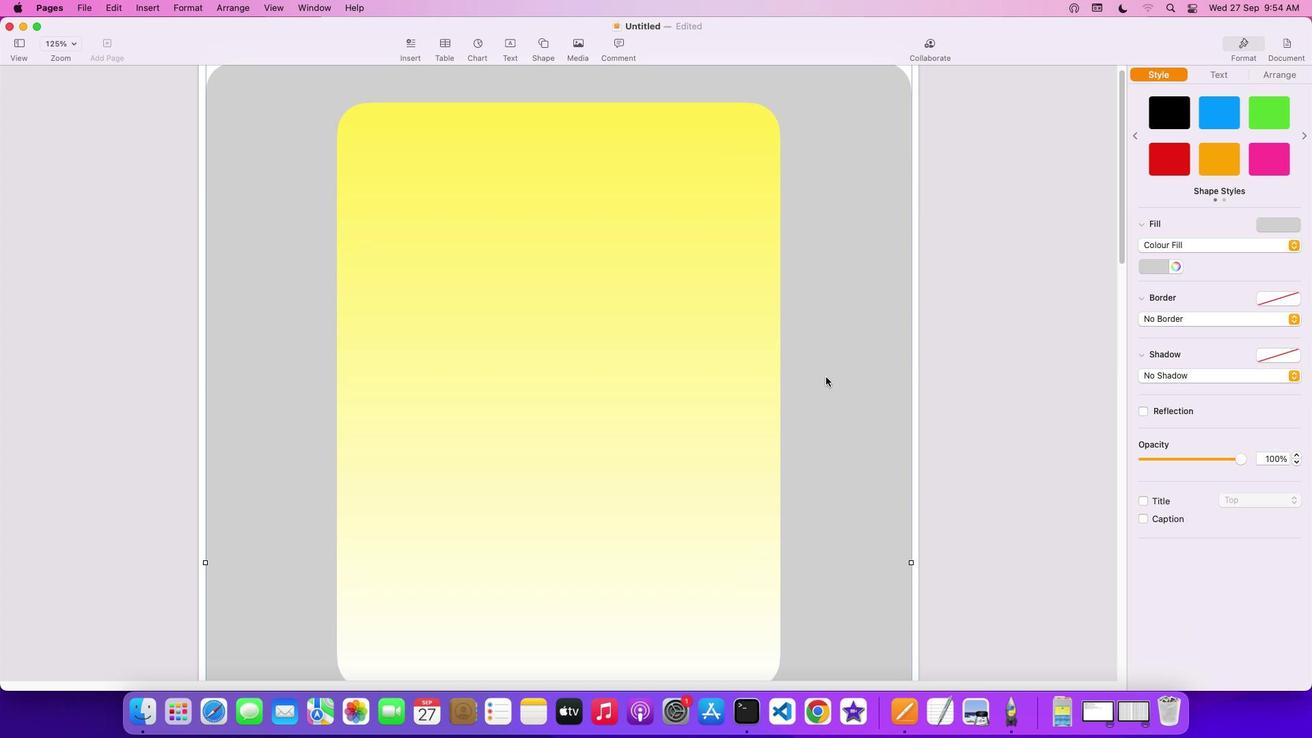 
Action: Mouse scrolled (1216, 367) with delta (1217, 367)
Screenshot: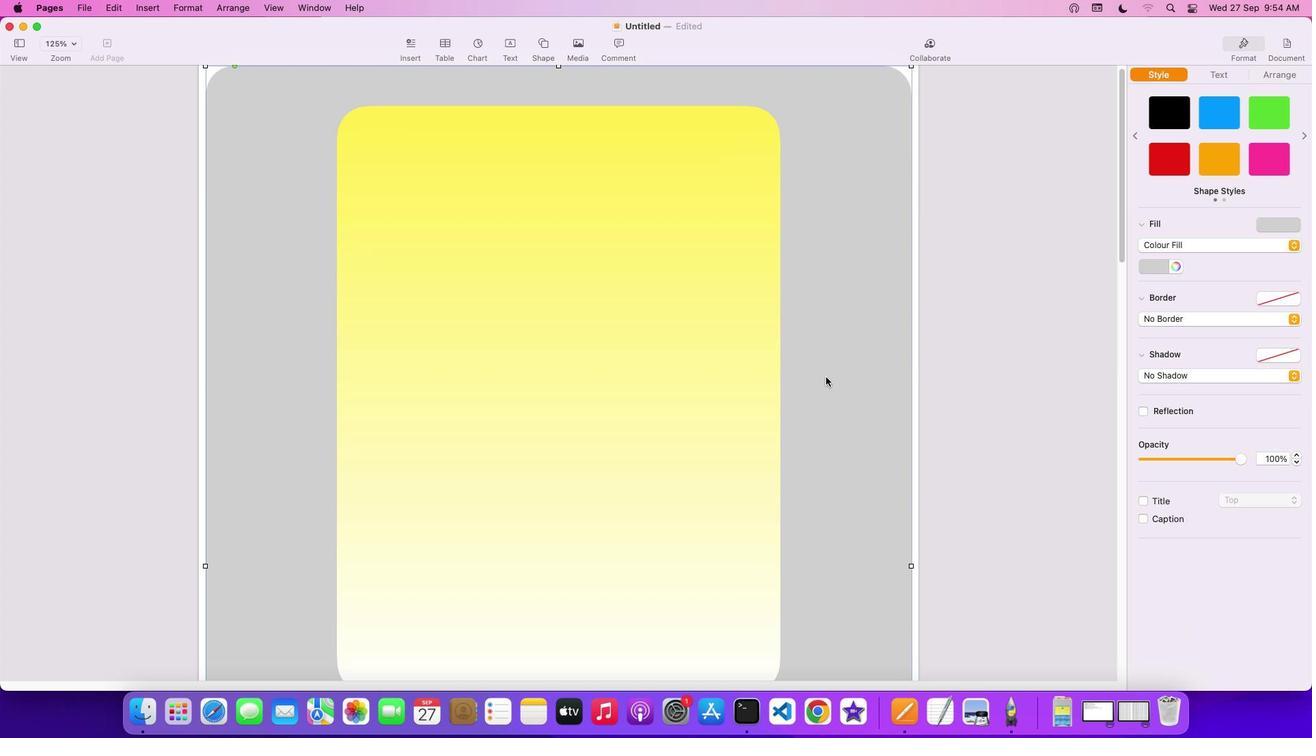 
Action: Mouse scrolled (1216, 367) with delta (1217, 367)
Screenshot: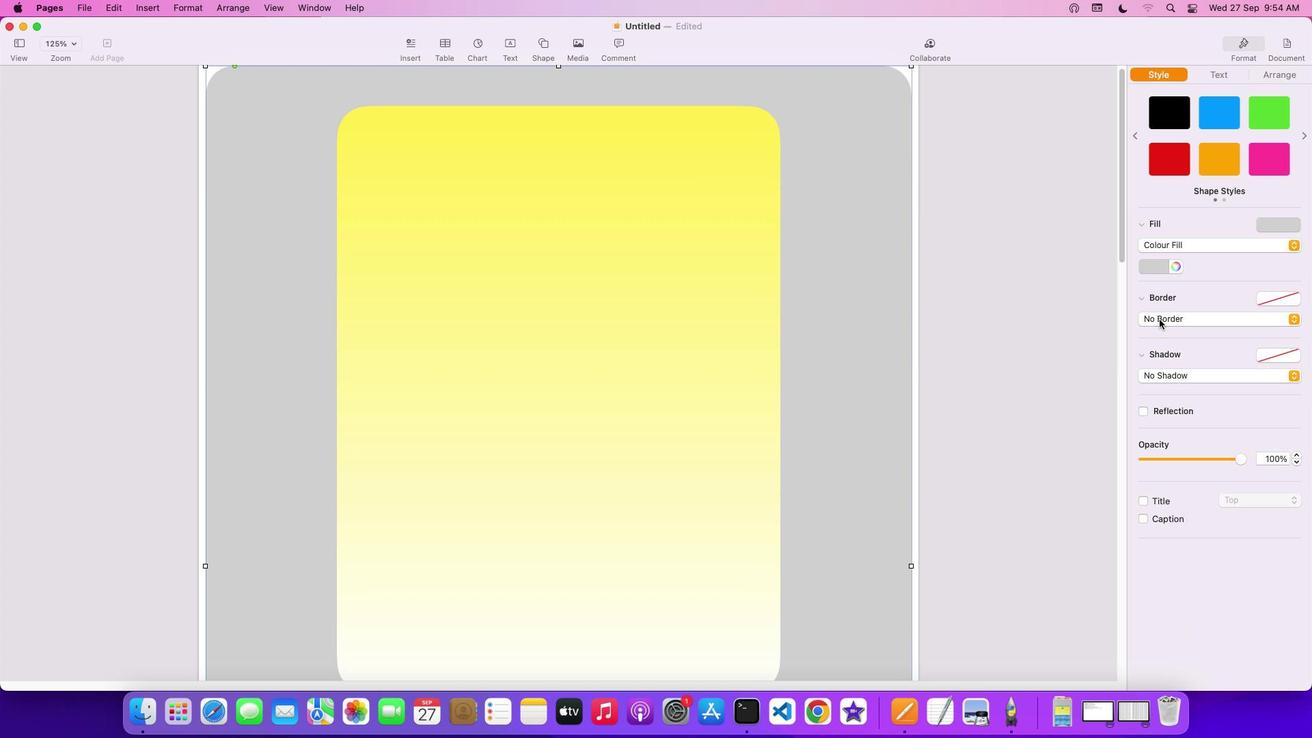 
Action: Mouse scrolled (1216, 367) with delta (1217, 367)
Screenshot: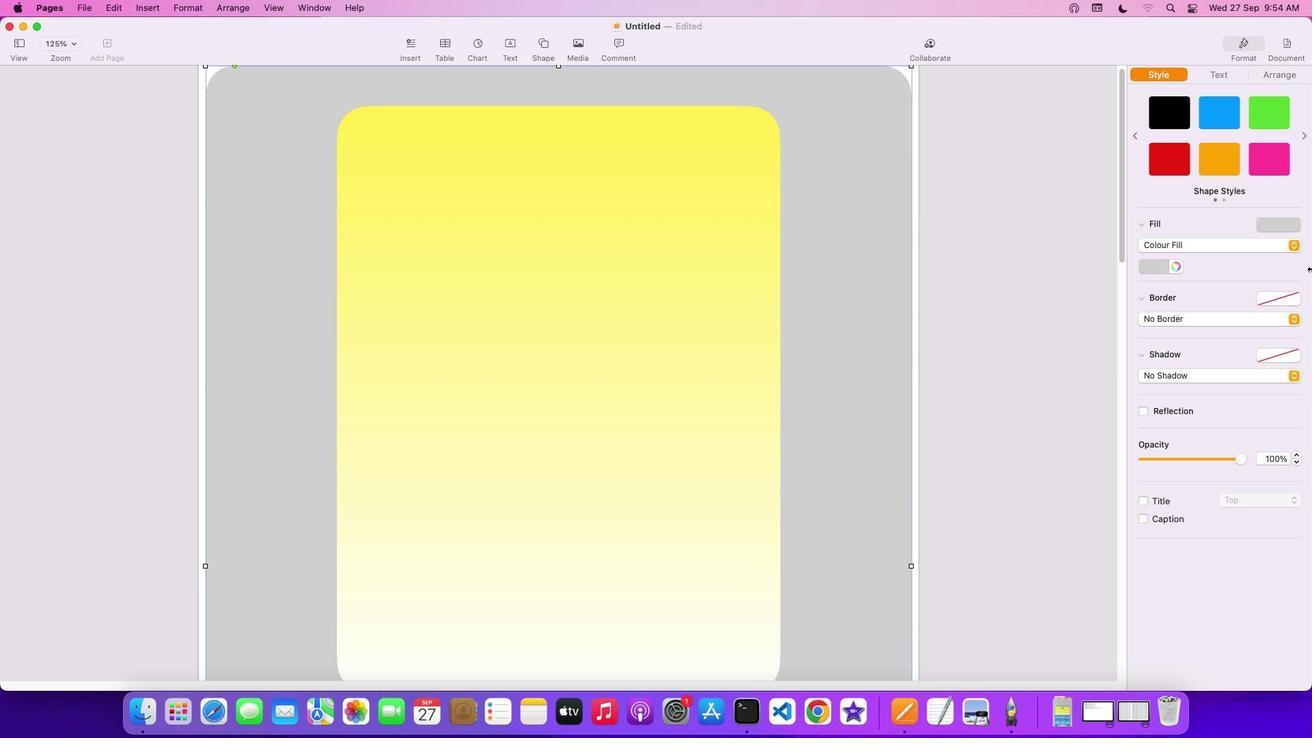 
Action: Mouse scrolled (1216, 367) with delta (1217, 367)
Screenshot: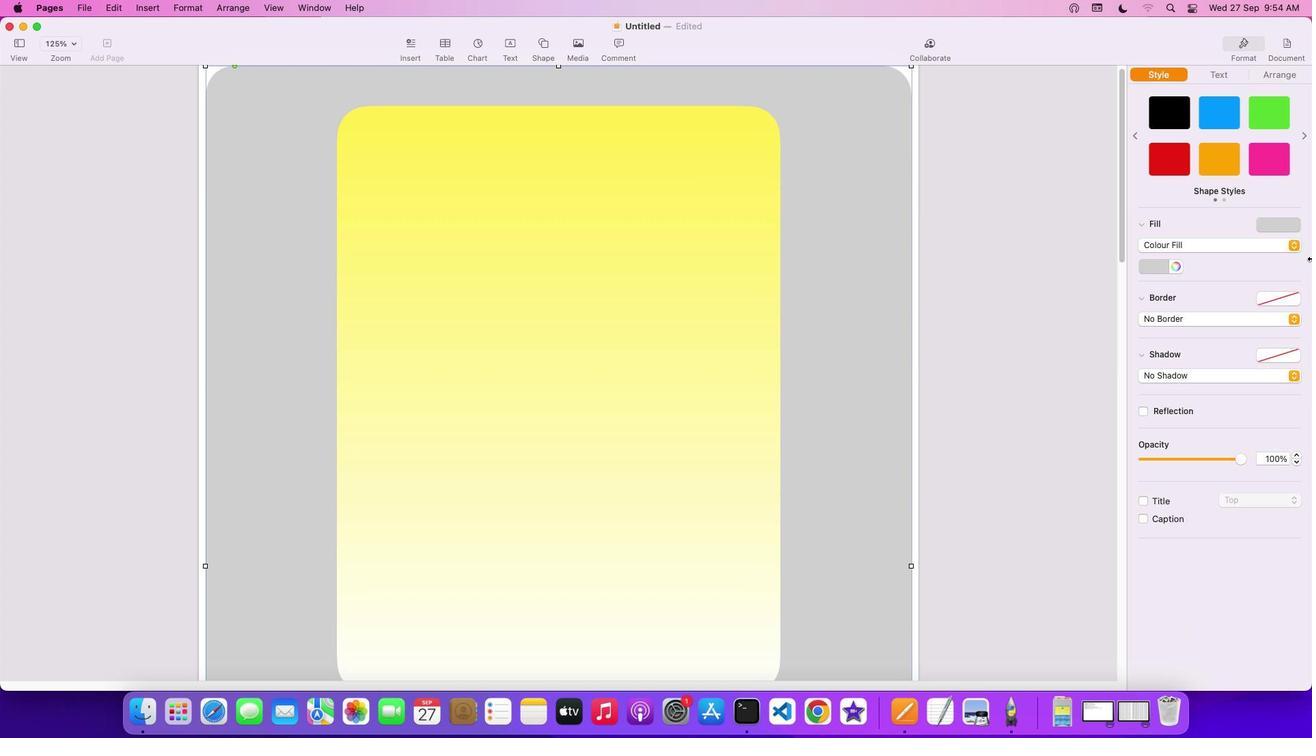 
Action: Mouse scrolled (1216, 367) with delta (1217, 367)
Screenshot: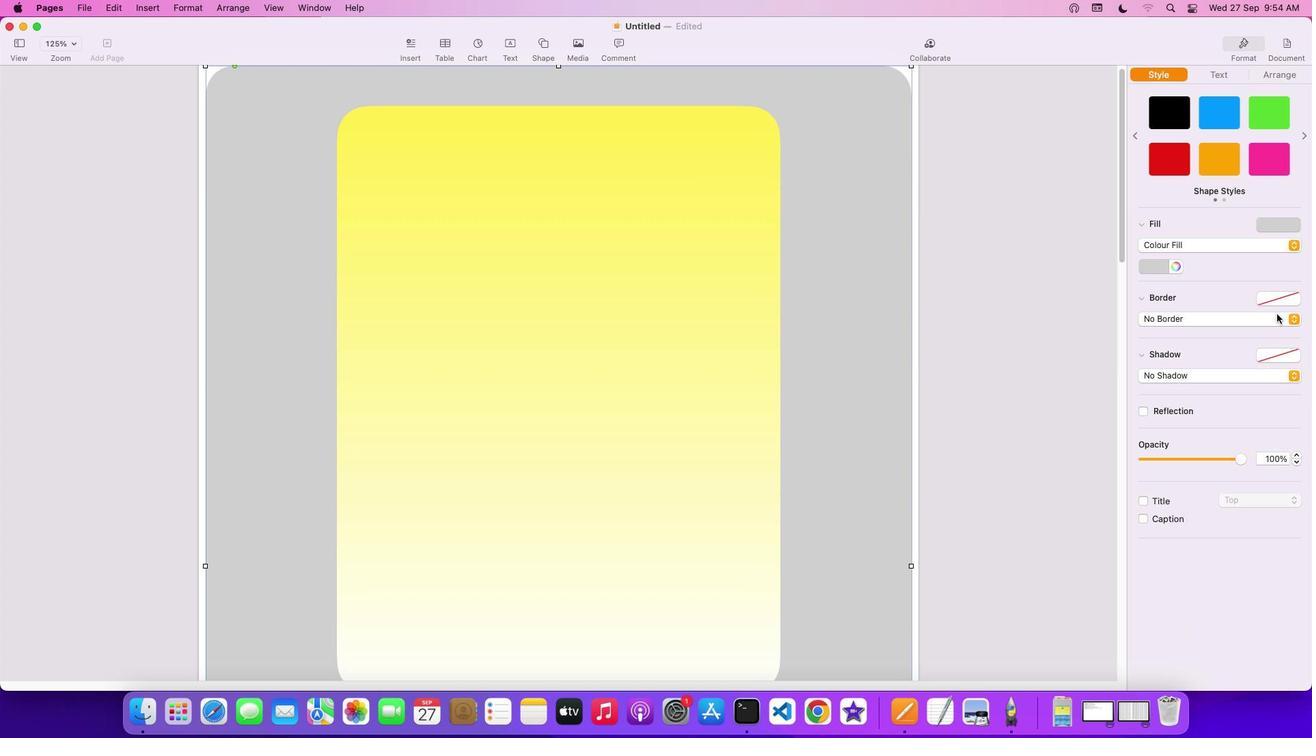 
Action: Mouse scrolled (1216, 367) with delta (1217, 367)
Screenshot: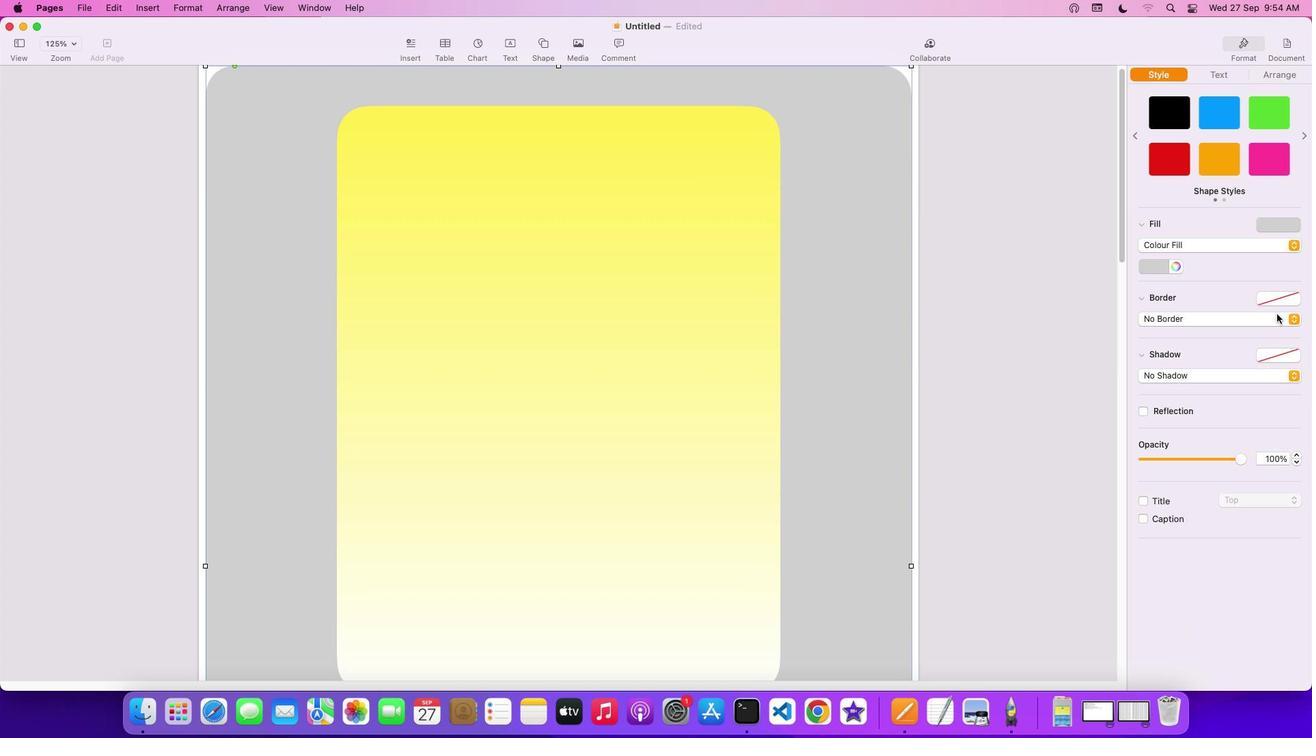 
Action: Mouse scrolled (1216, 367) with delta (1217, 367)
Screenshot: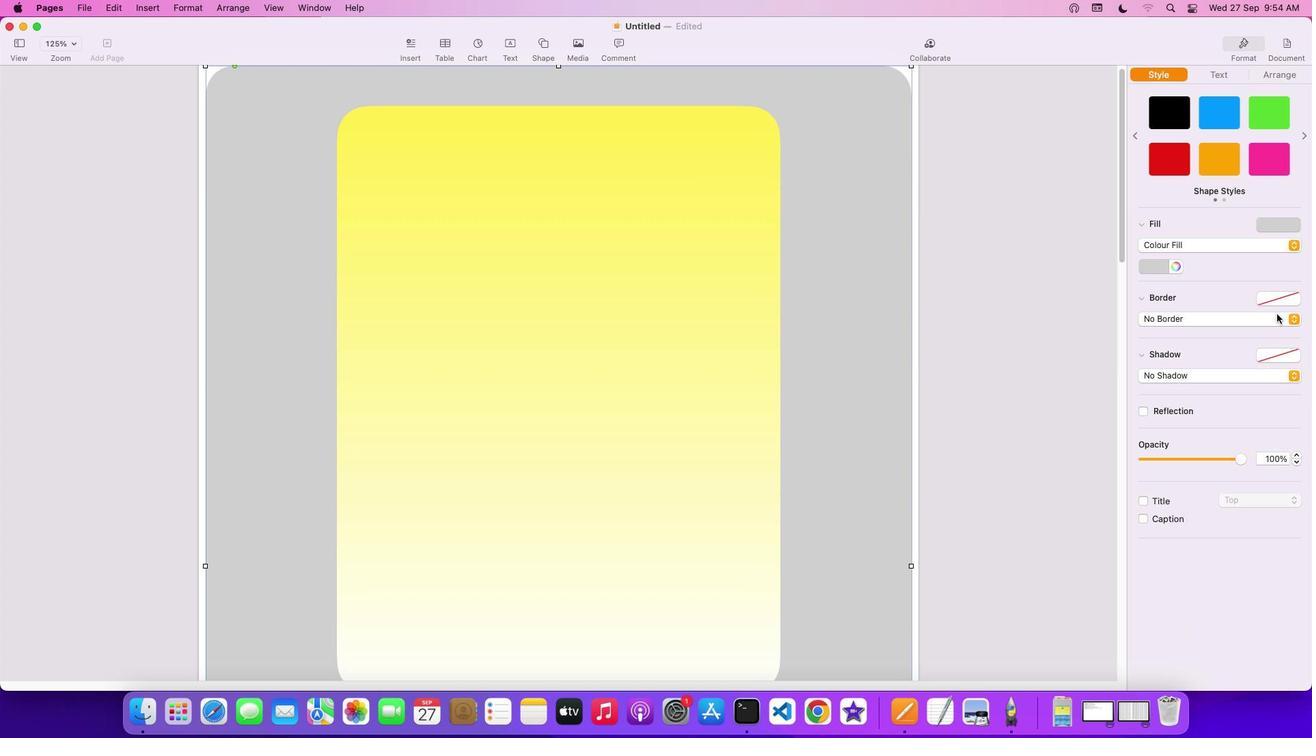 
Action: Mouse scrolled (1216, 367) with delta (1217, 367)
Screenshot: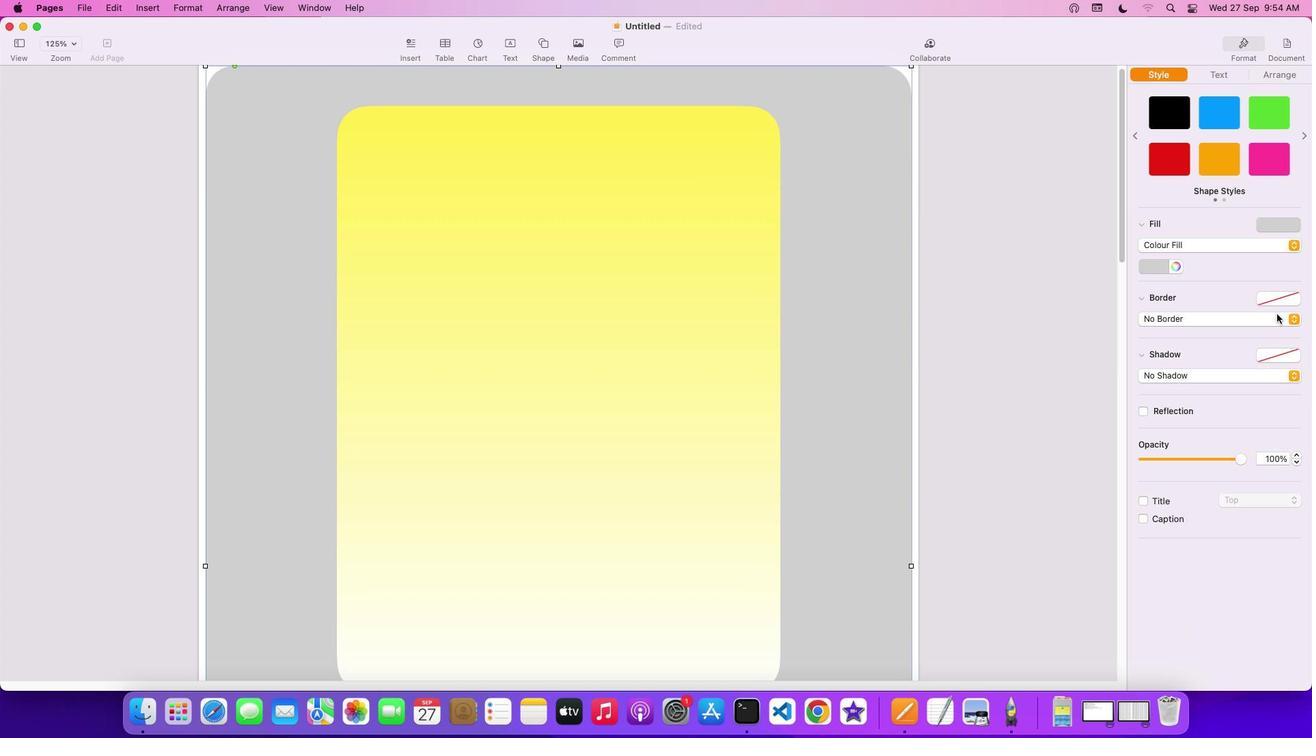 
Action: Mouse moved to (1216, 367)
Screenshot: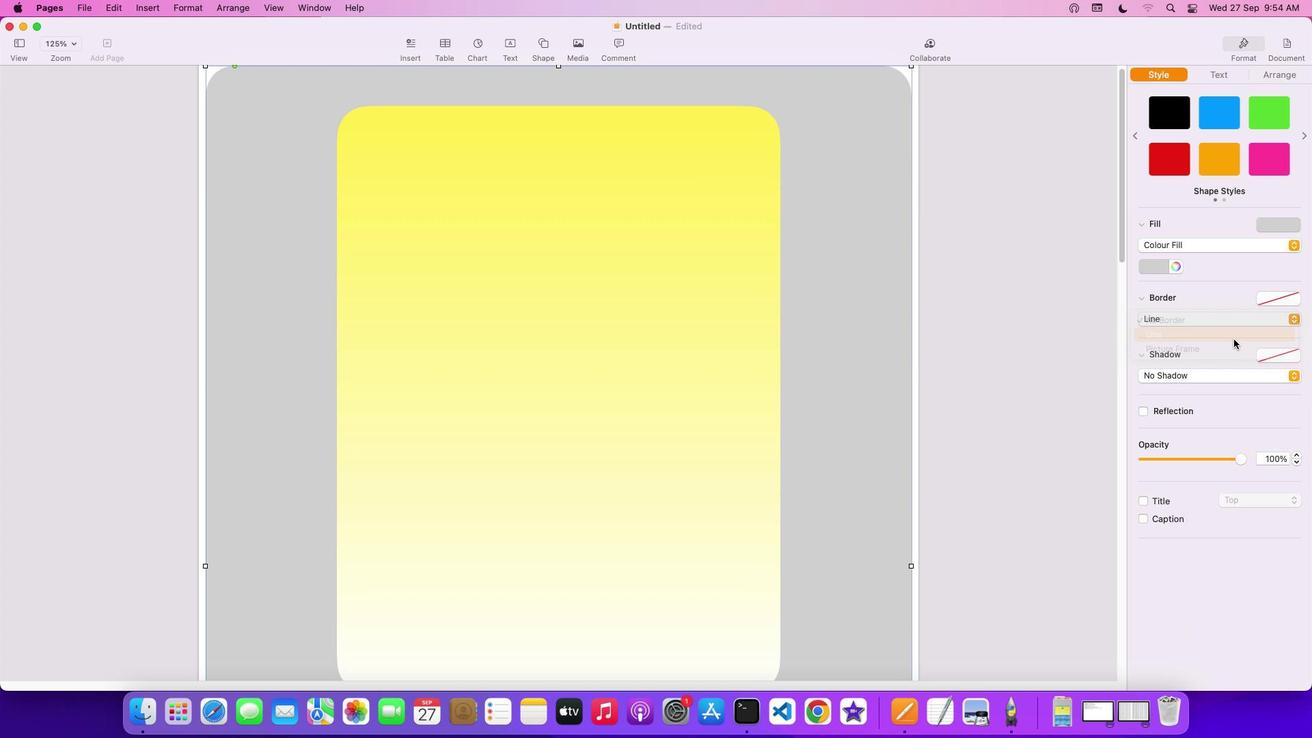 
Action: Mouse pressed left at (1216, 367)
Screenshot: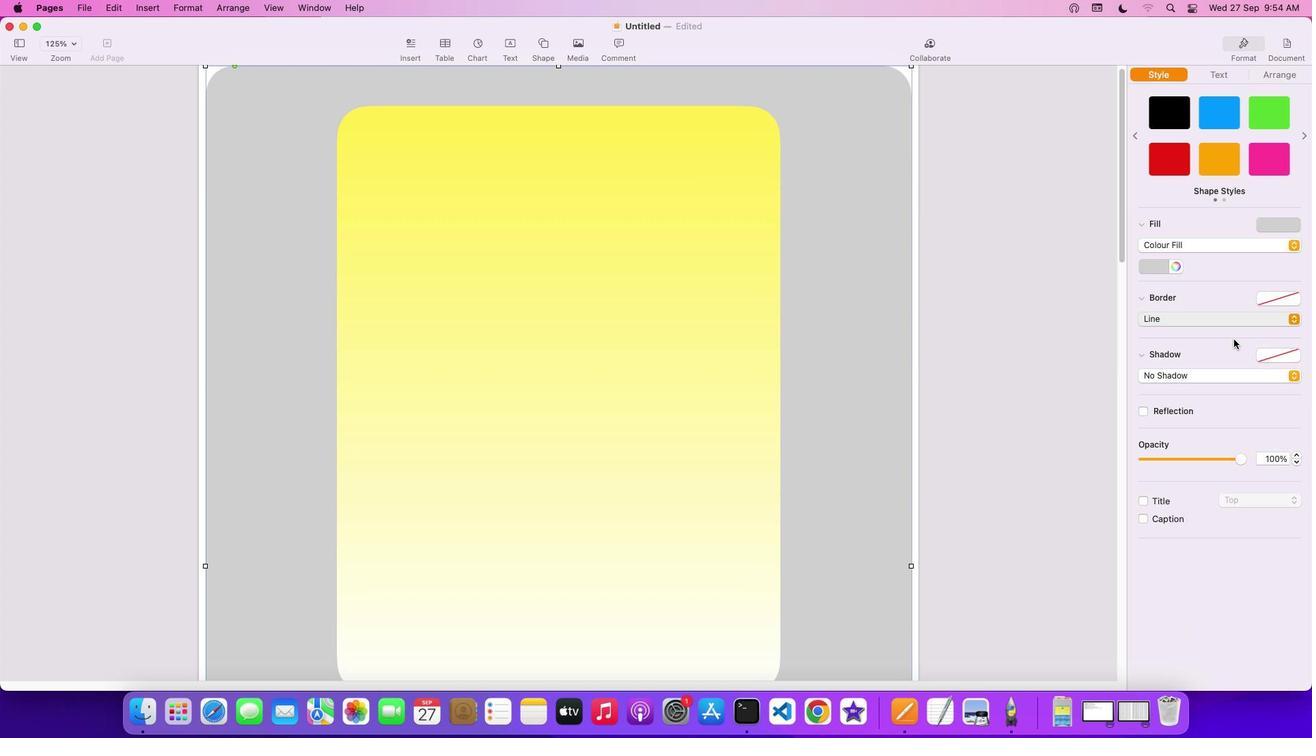 
Action: Mouse moved to (1216, 367)
Screenshot: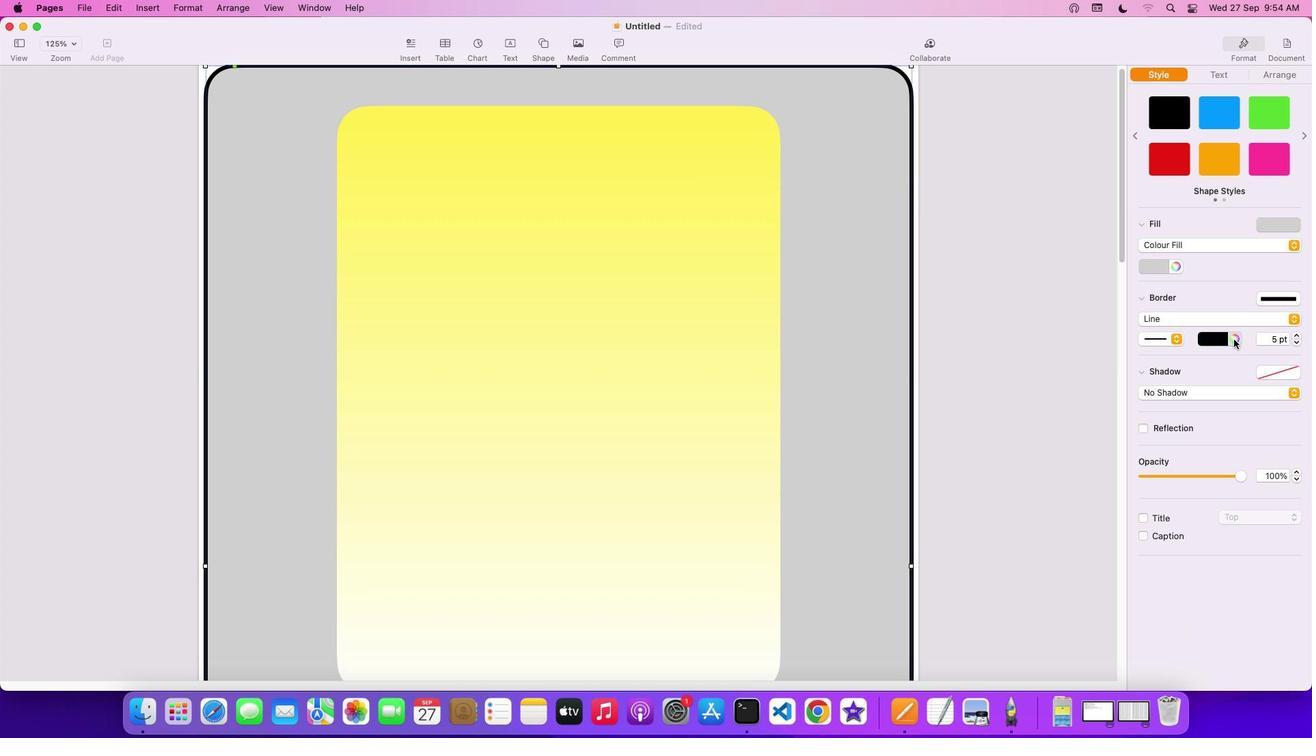 
Action: Mouse pressed left at (1216, 367)
Screenshot: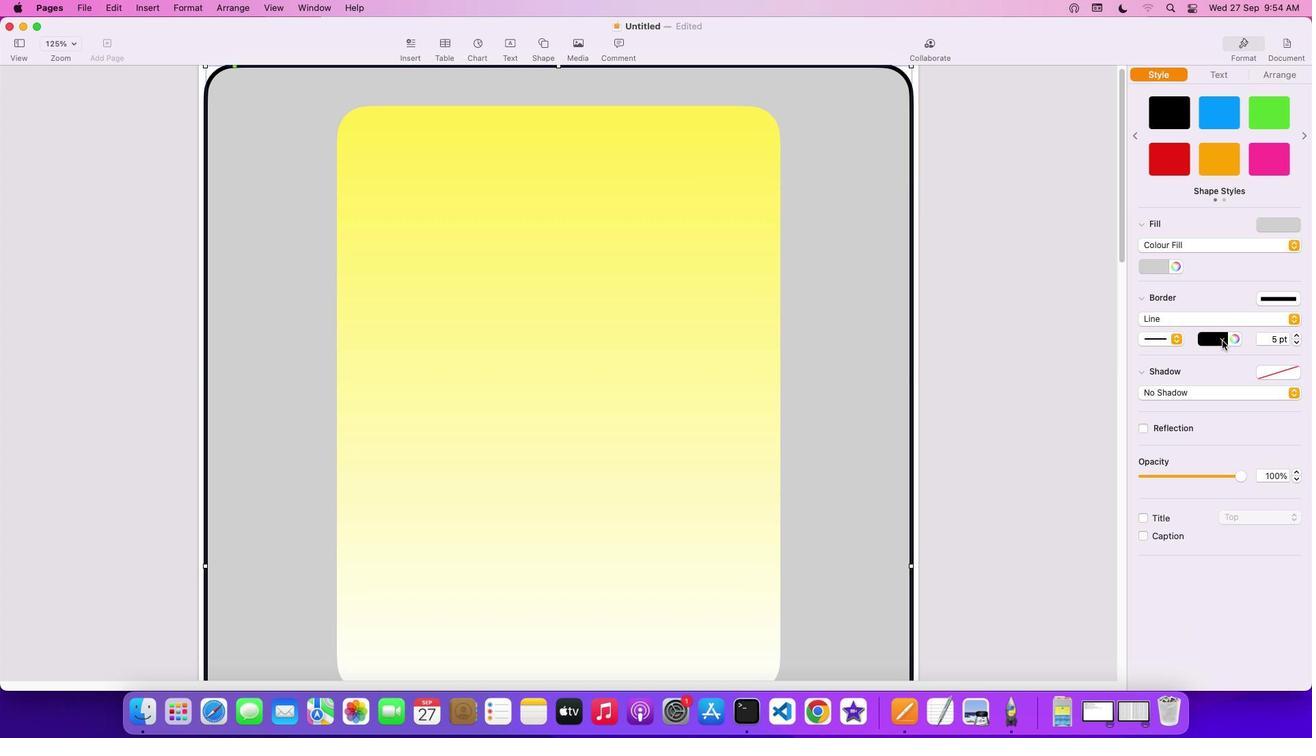 
Action: Mouse moved to (1216, 367)
Screenshot: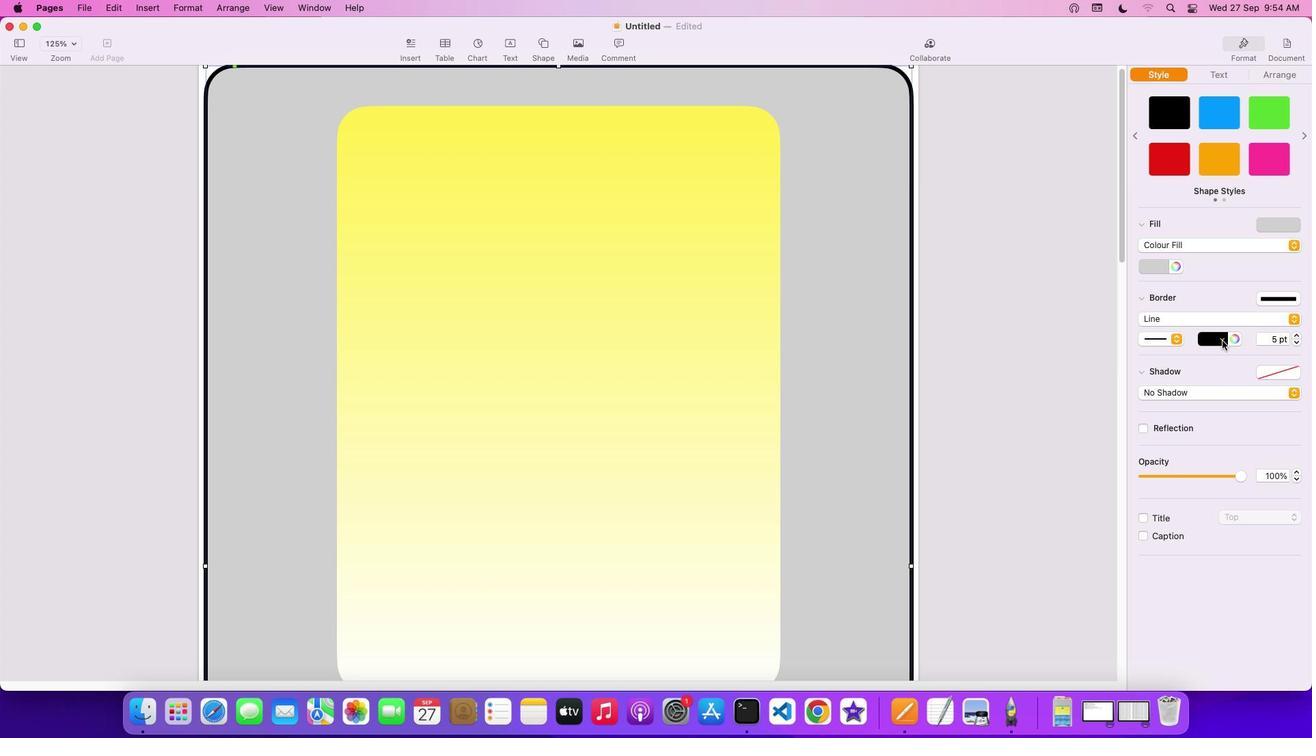 
Action: Key pressed Key.cmd'z'
Screenshot: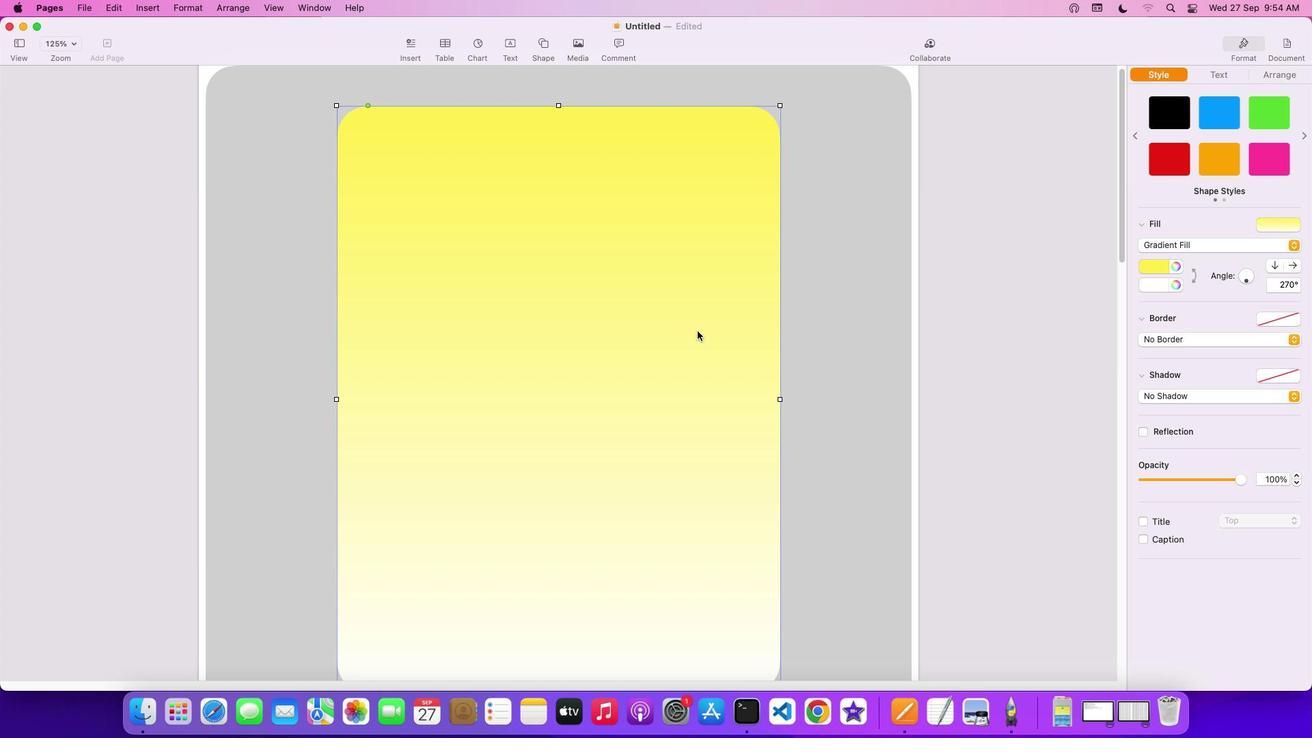 
Action: Mouse moved to (1216, 367)
Screenshot: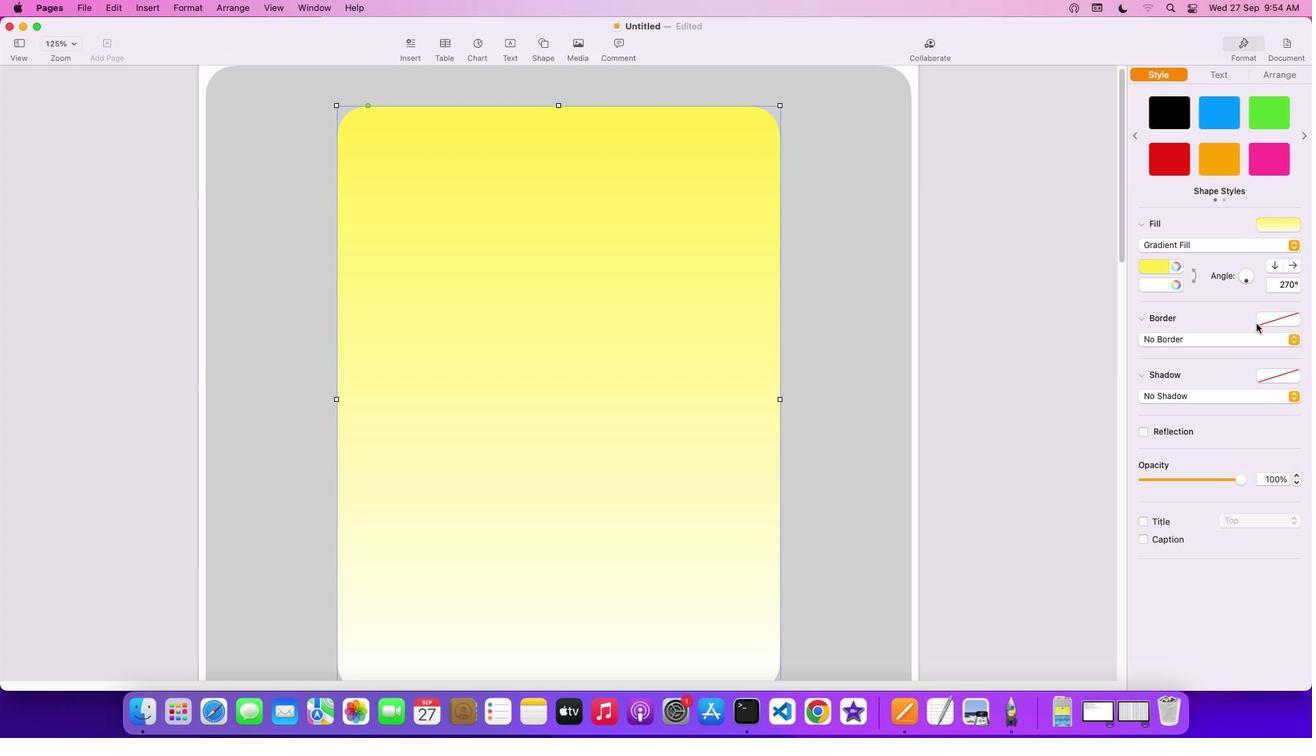 
Action: Mouse pressed left at (1216, 367)
Screenshot: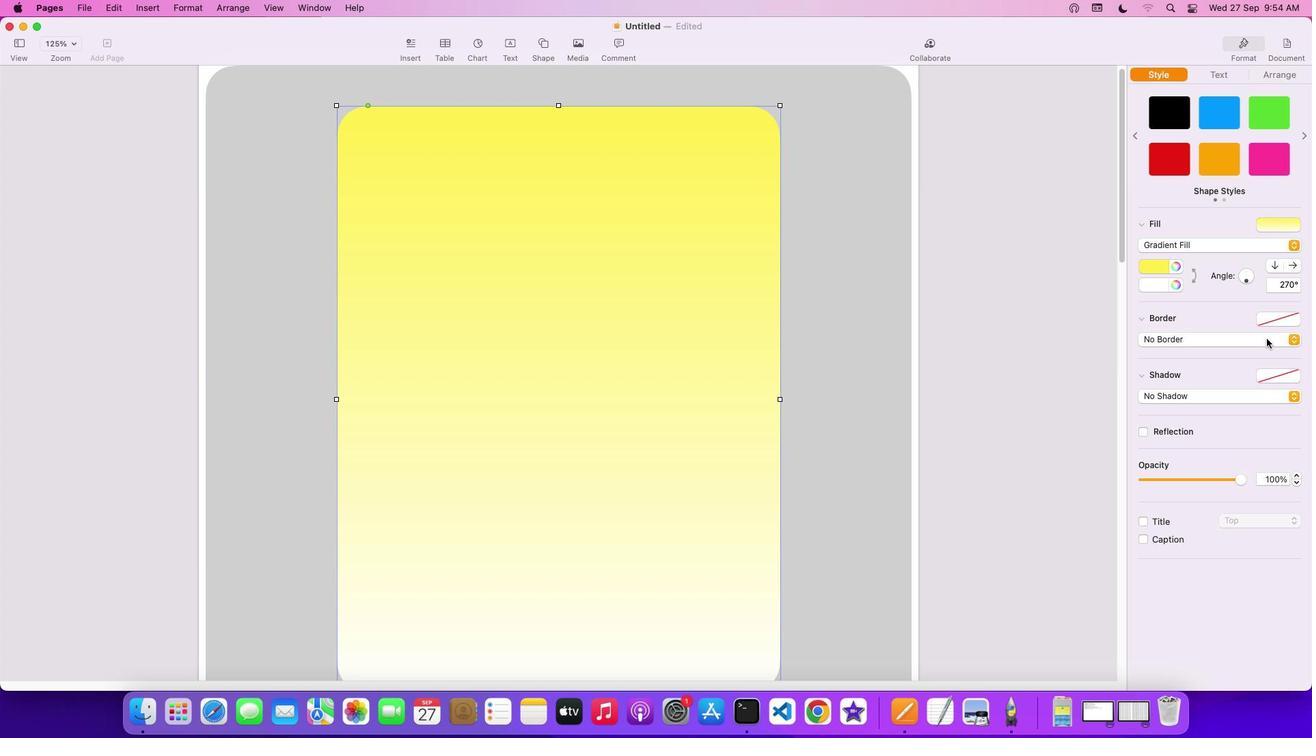
Action: Mouse moved to (1216, 367)
Screenshot: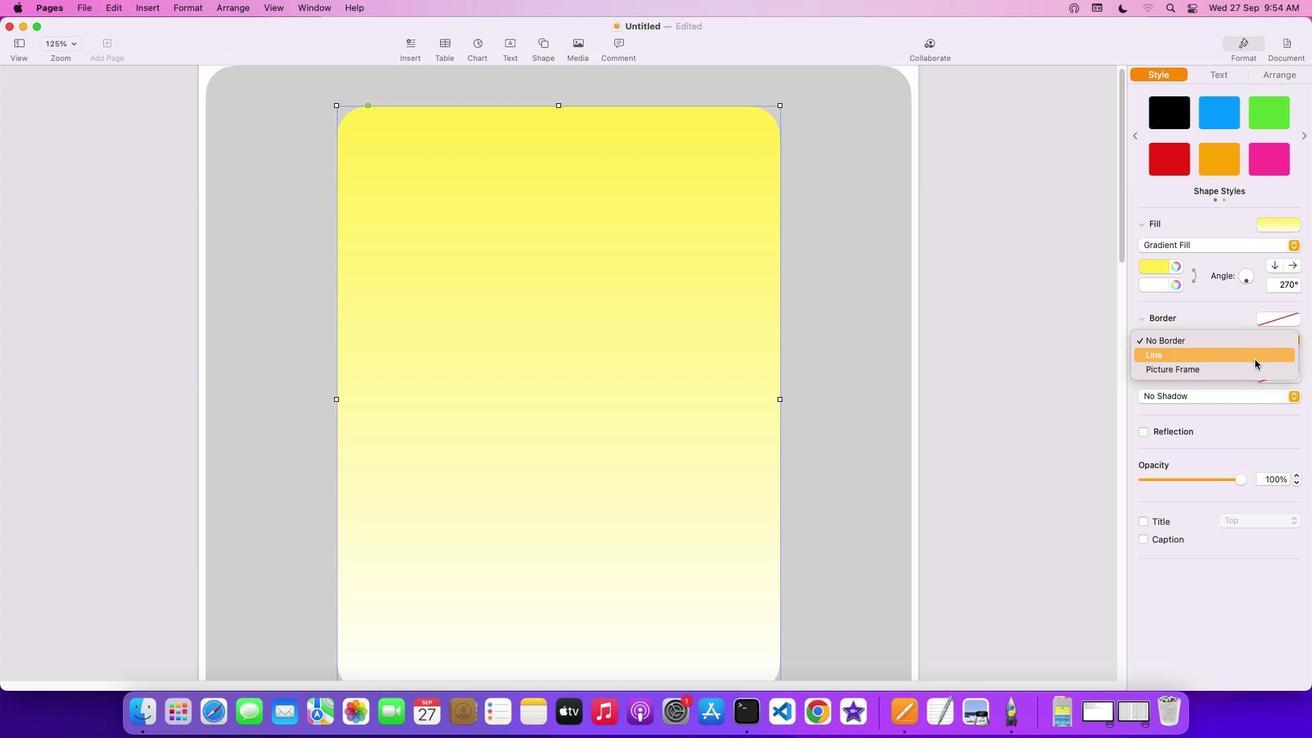 
Action: Mouse pressed left at (1216, 367)
Screenshot: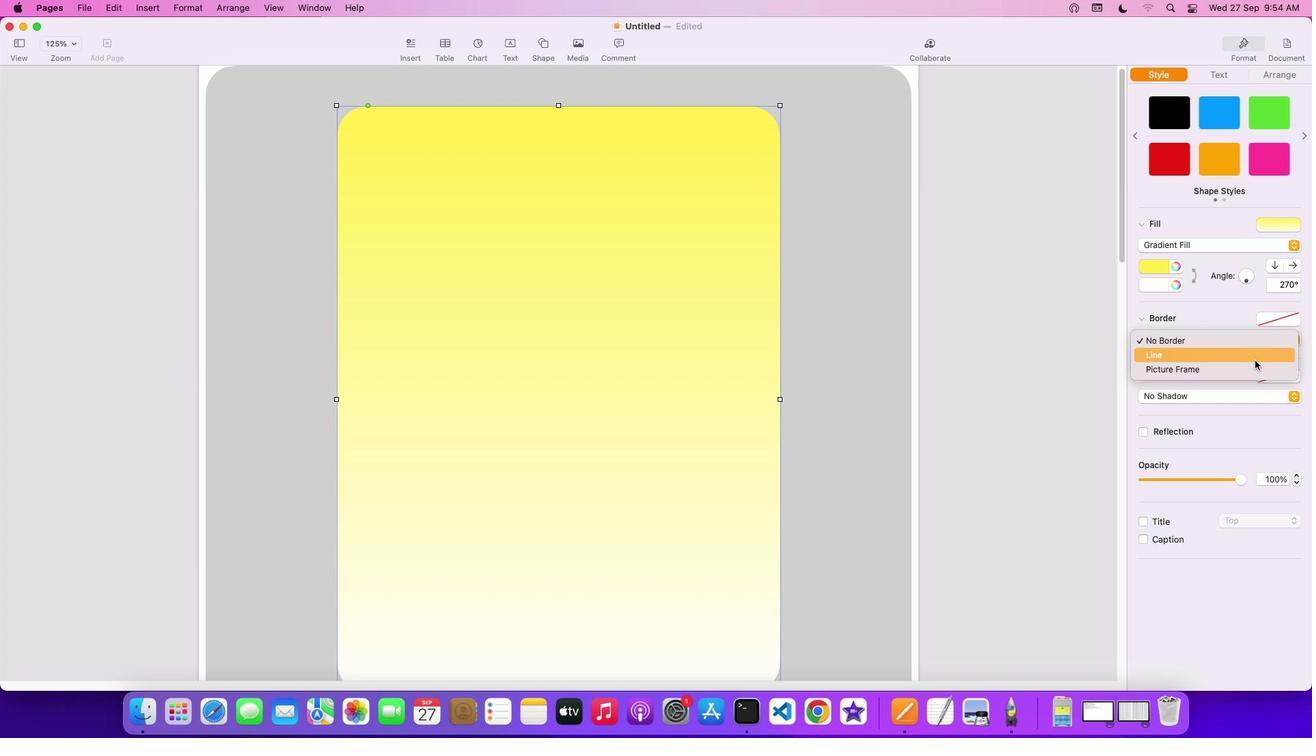 
Action: Mouse moved to (1216, 367)
Screenshot: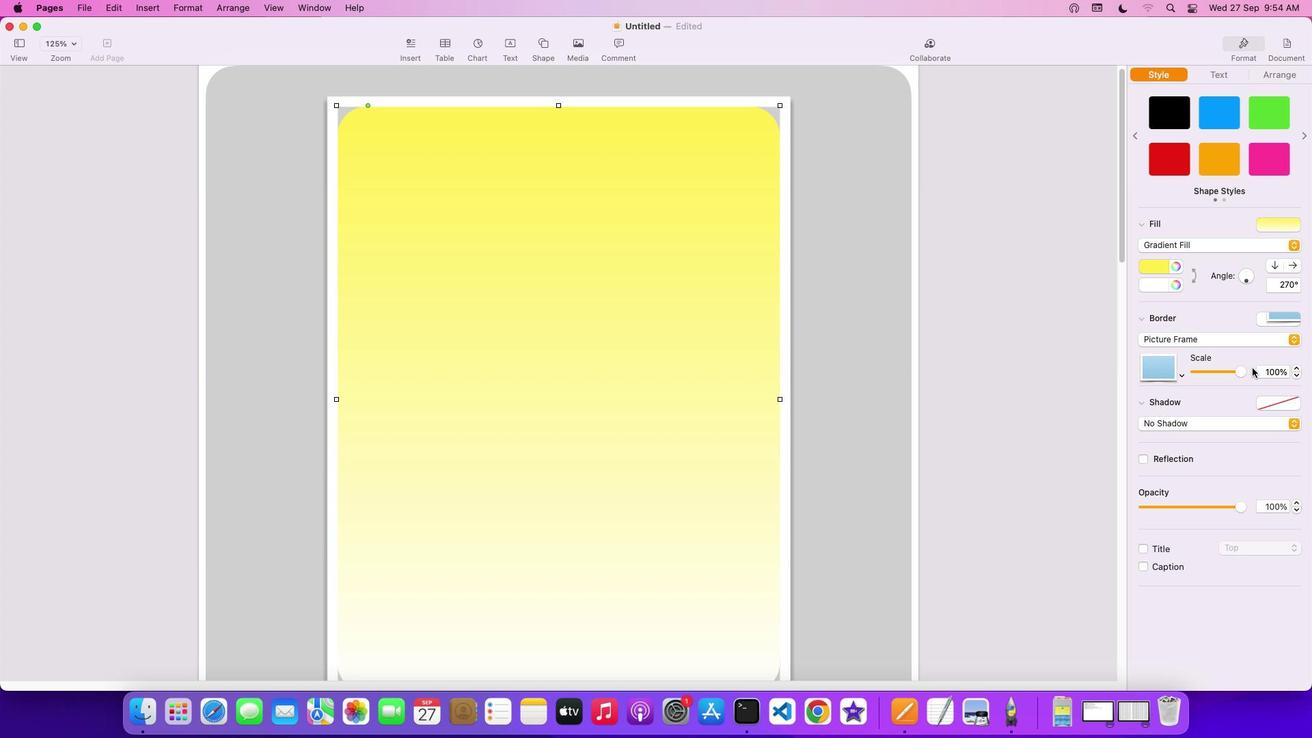 
Action: Mouse pressed left at (1216, 367)
Screenshot: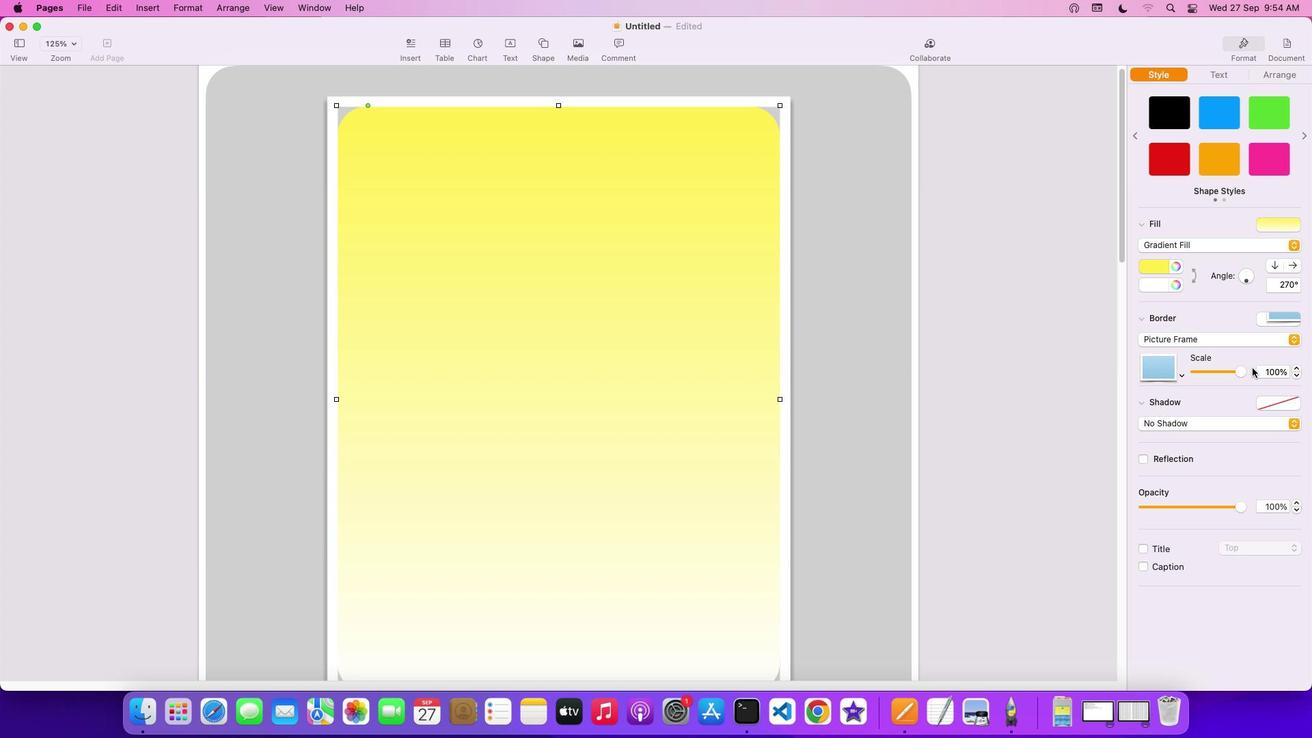 
Action: Mouse moved to (1216, 367)
Screenshot: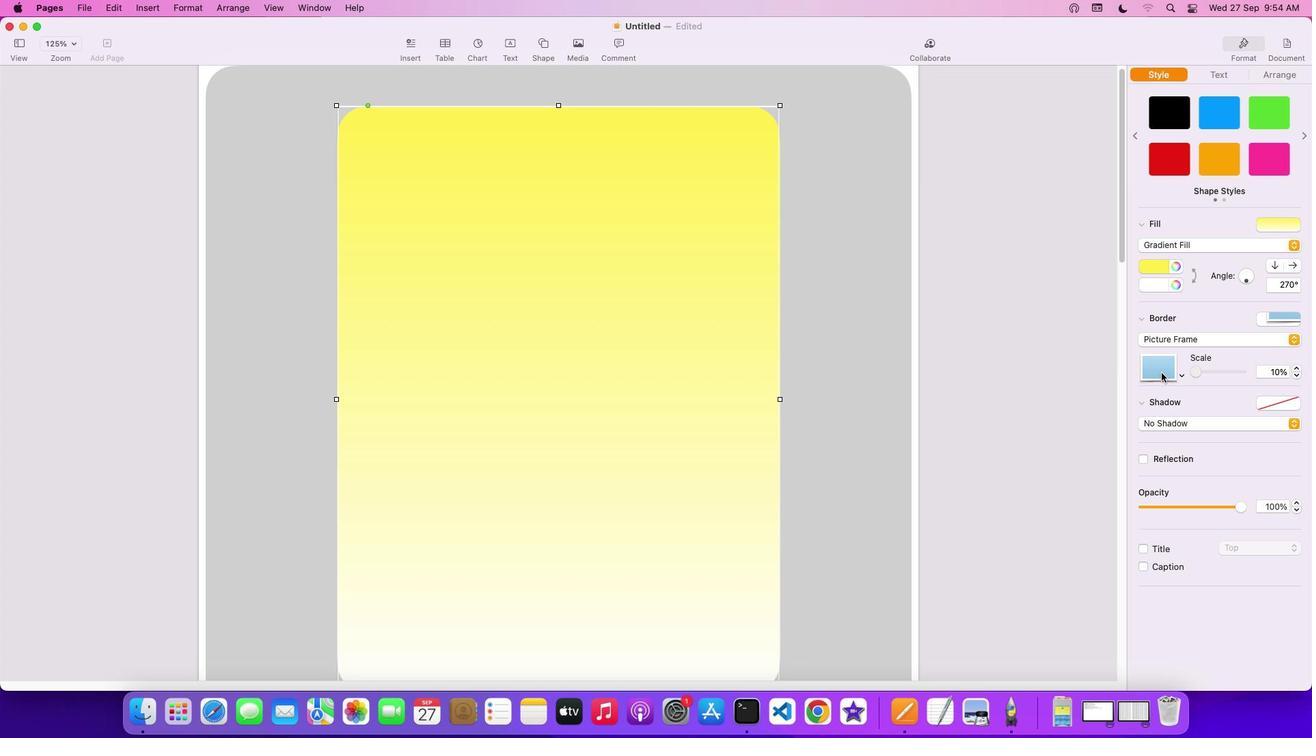 
Action: Mouse pressed left at (1216, 367)
Screenshot: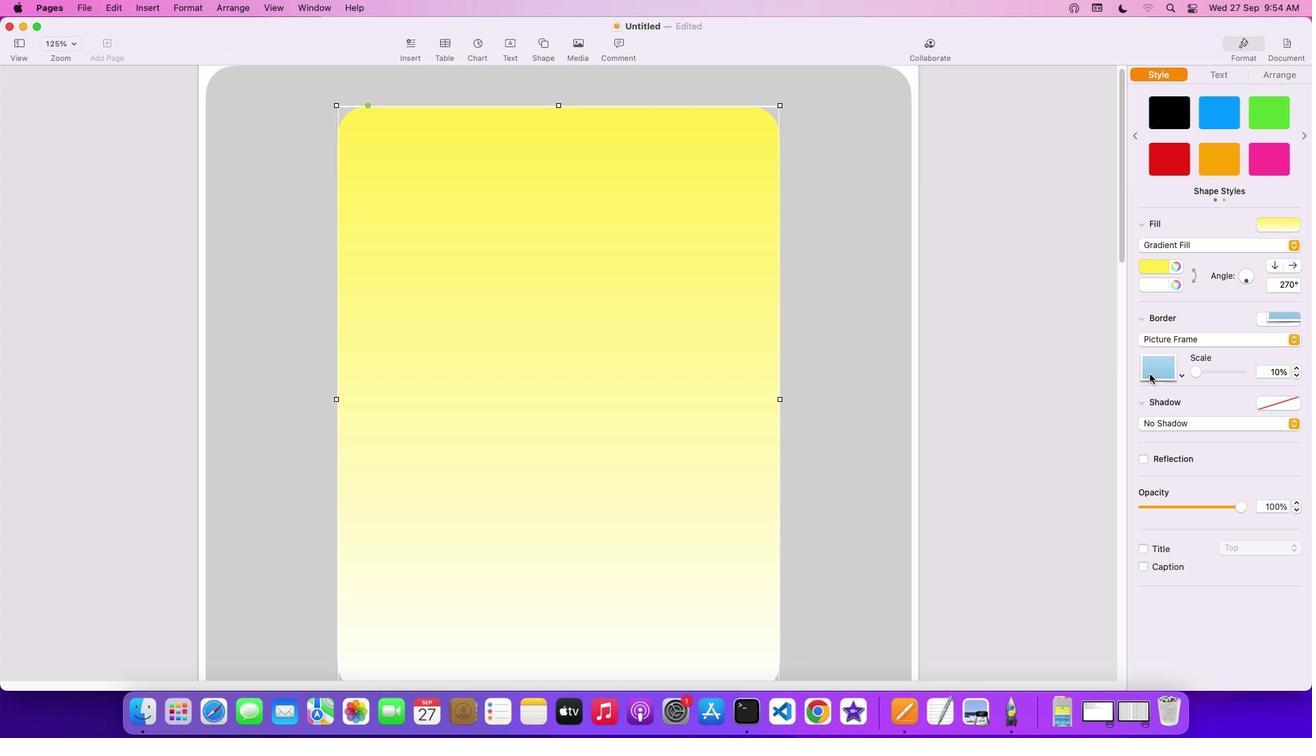 
Action: Mouse moved to (1216, 367)
Screenshot: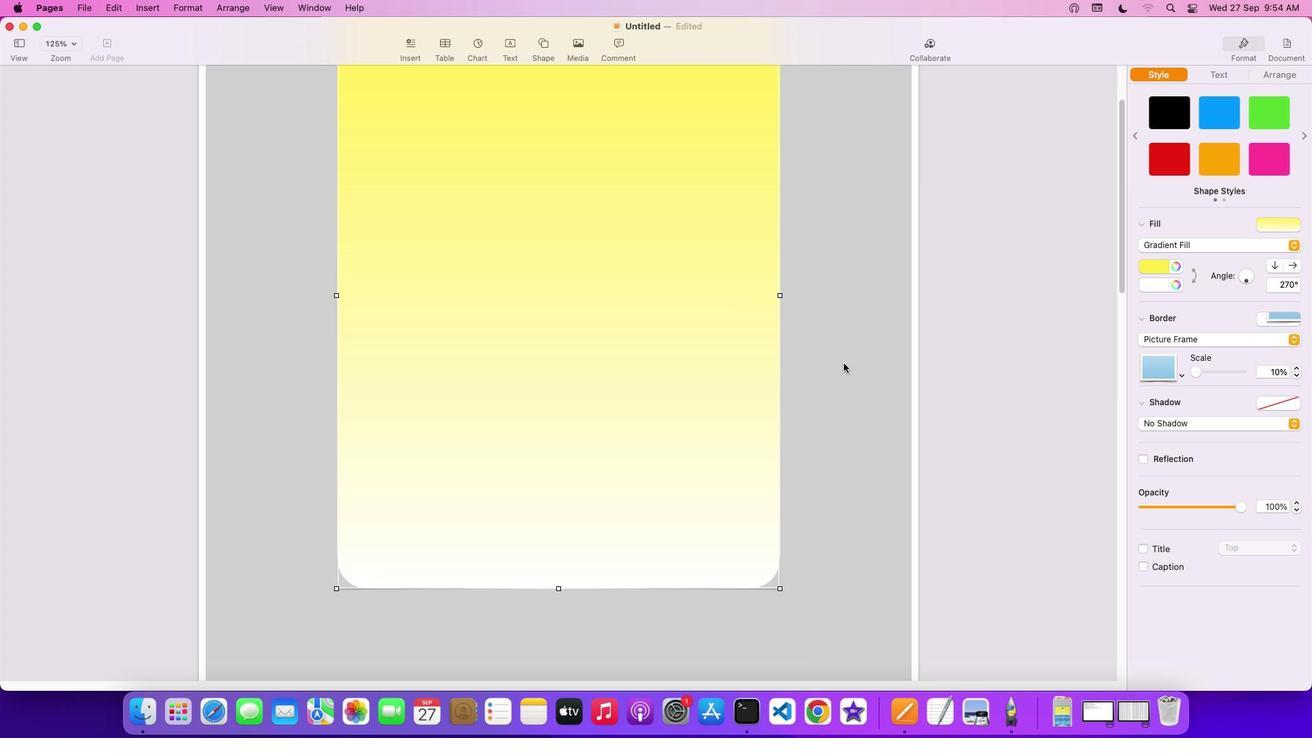 
Action: Mouse scrolled (1216, 367) with delta (1217, 367)
Screenshot: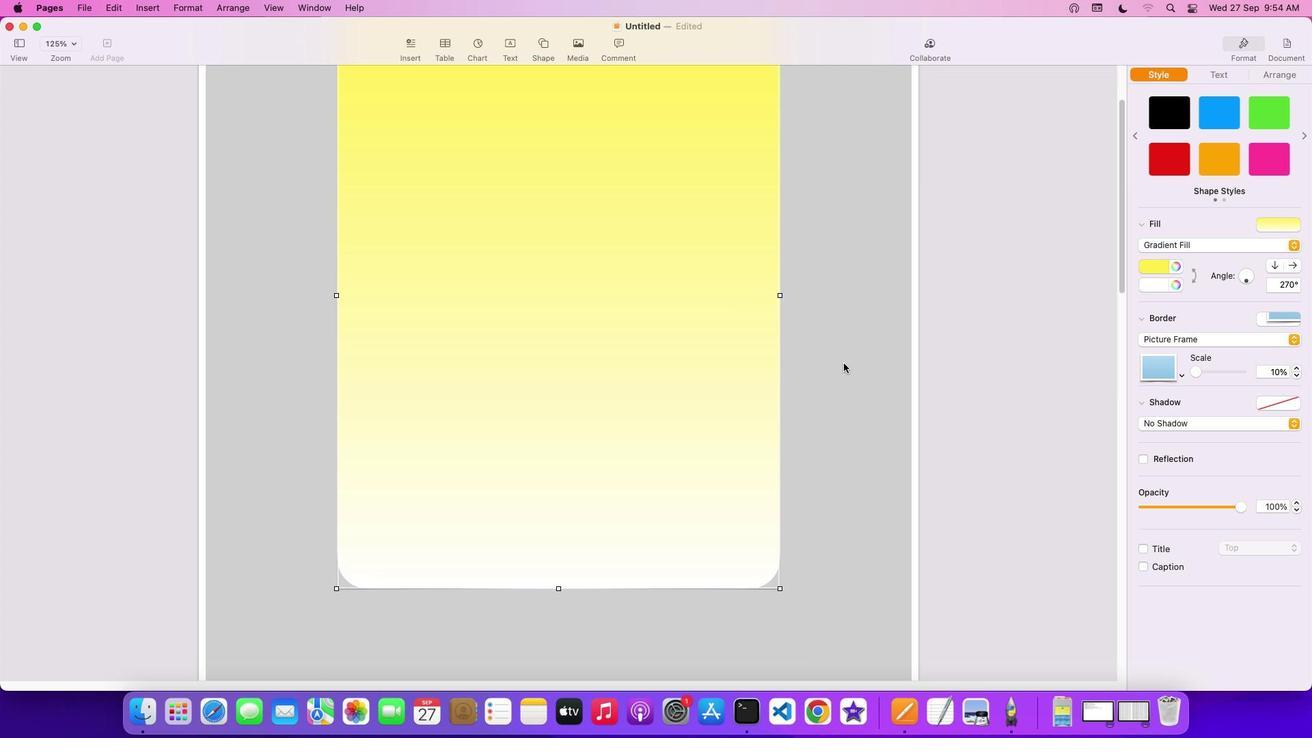 
Action: Mouse scrolled (1216, 367) with delta (1217, 367)
Screenshot: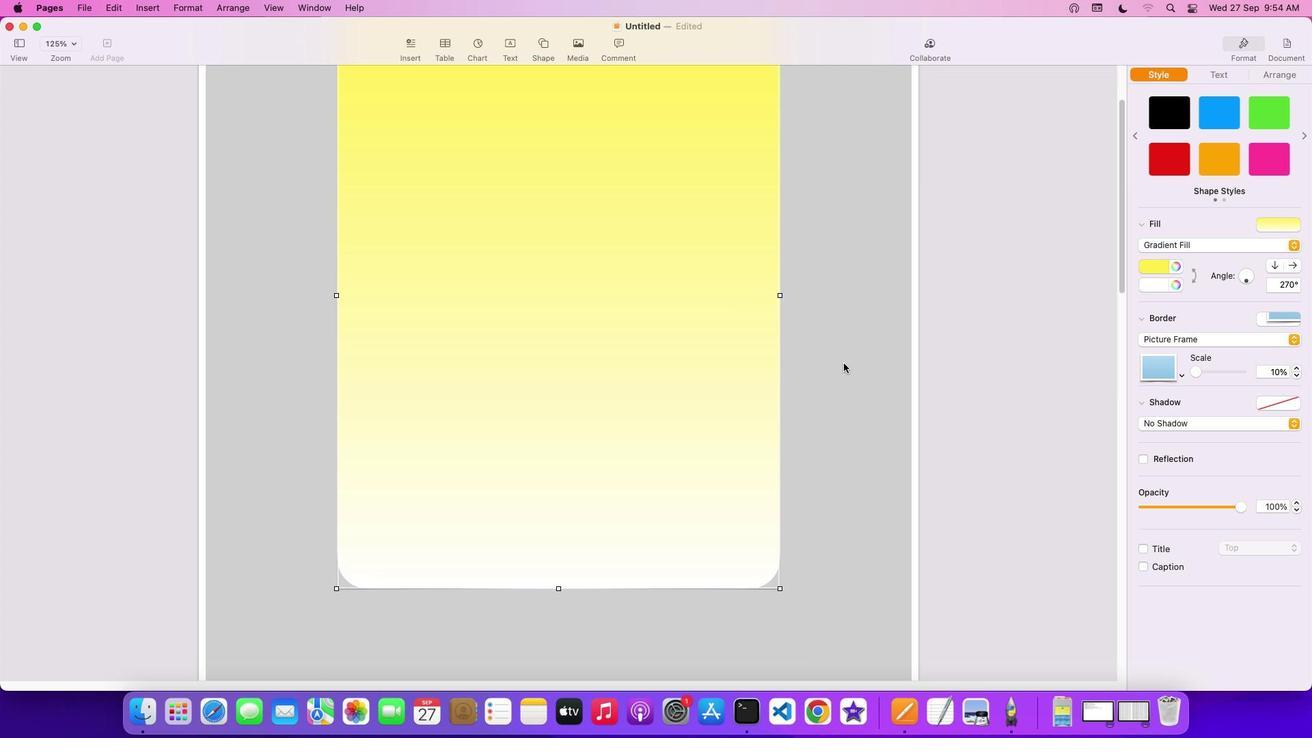 
Action: Mouse scrolled (1216, 367) with delta (1217, 367)
Screenshot: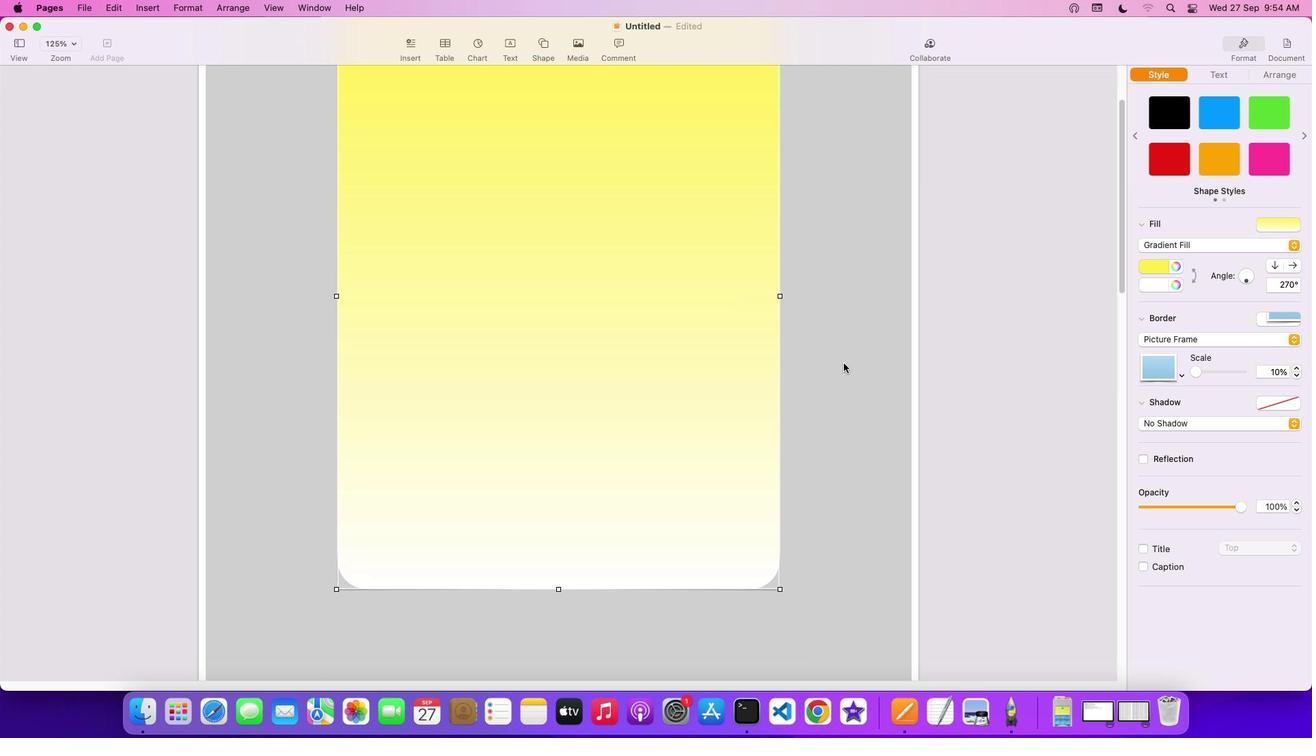 
Action: Mouse scrolled (1216, 367) with delta (1217, 367)
Screenshot: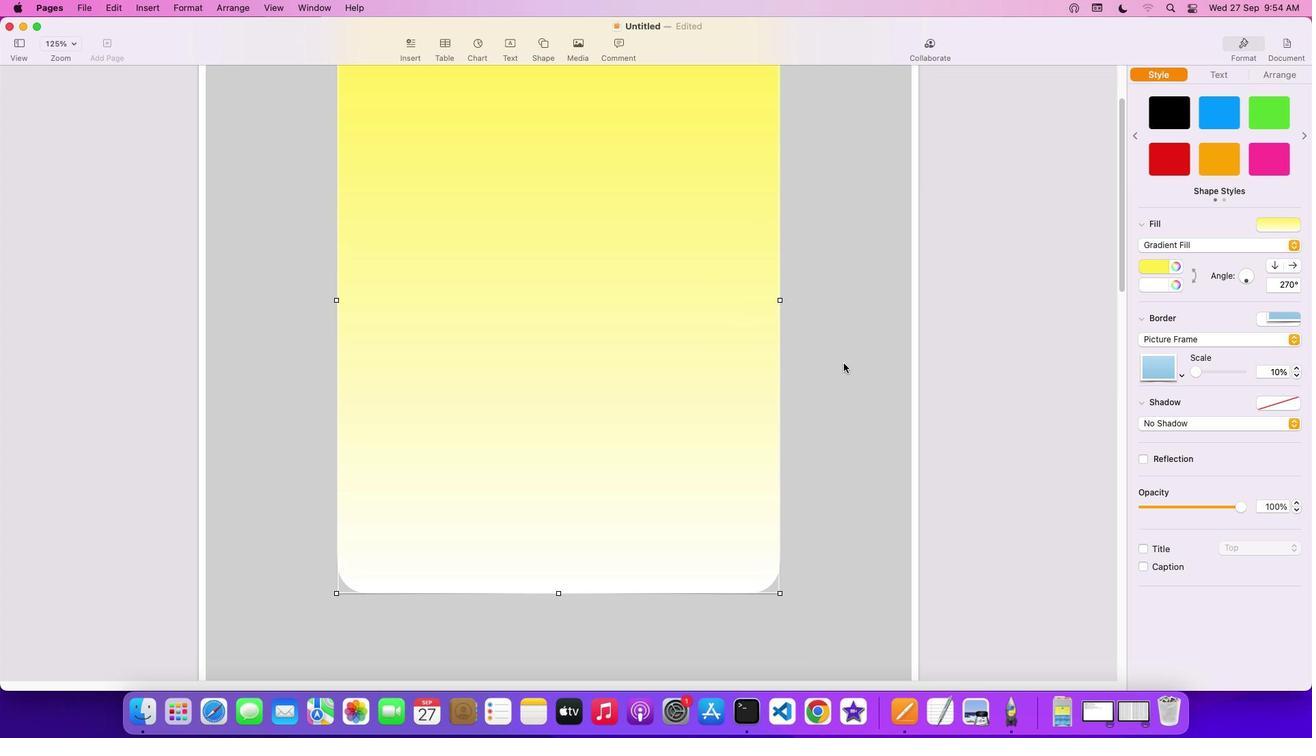 
Action: Mouse moved to (1216, 367)
Screenshot: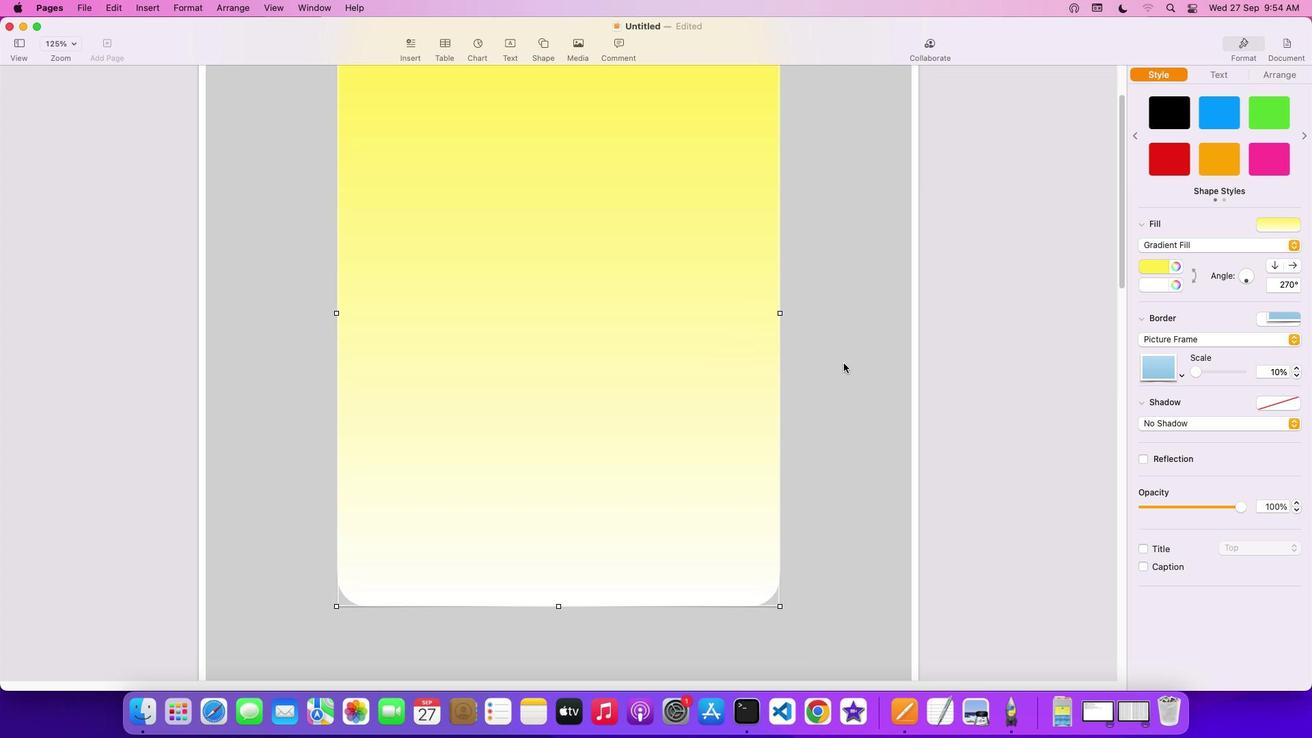 
Action: Mouse scrolled (1216, 367) with delta (1217, 367)
Screenshot: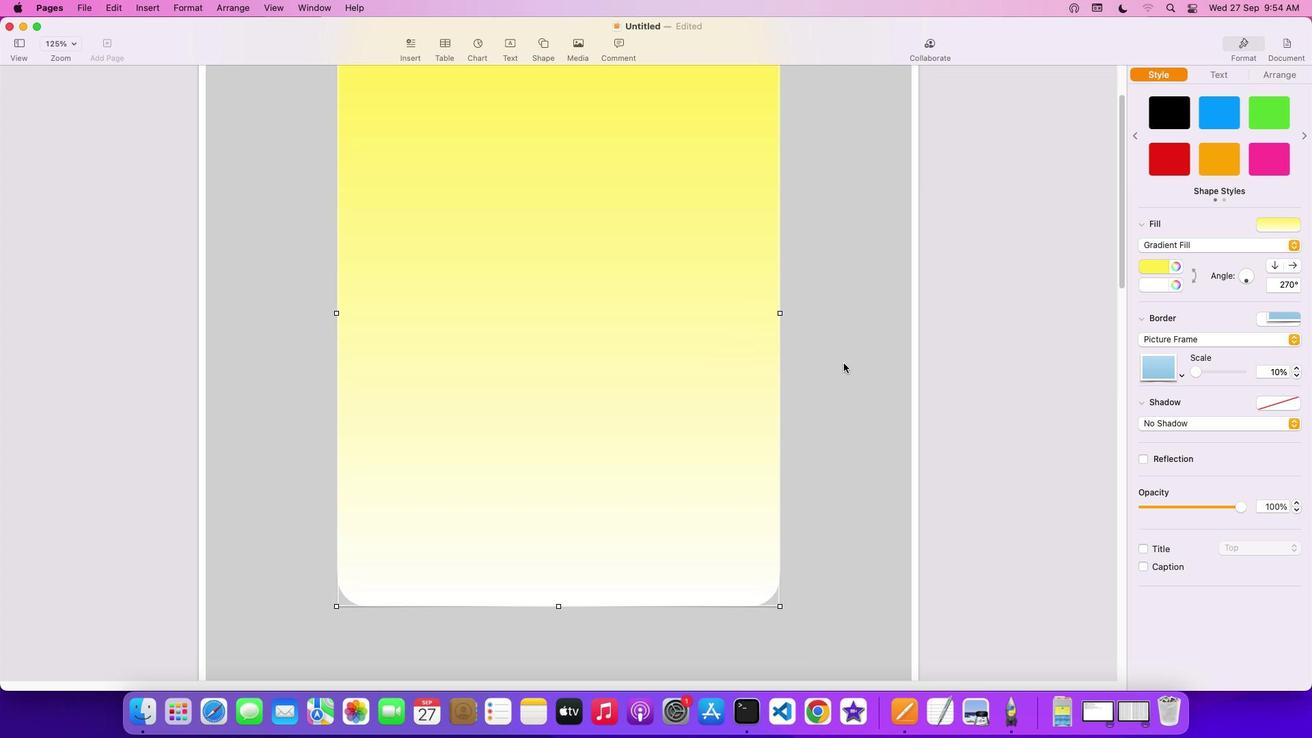 
Action: Mouse scrolled (1216, 367) with delta (1217, 367)
Screenshot: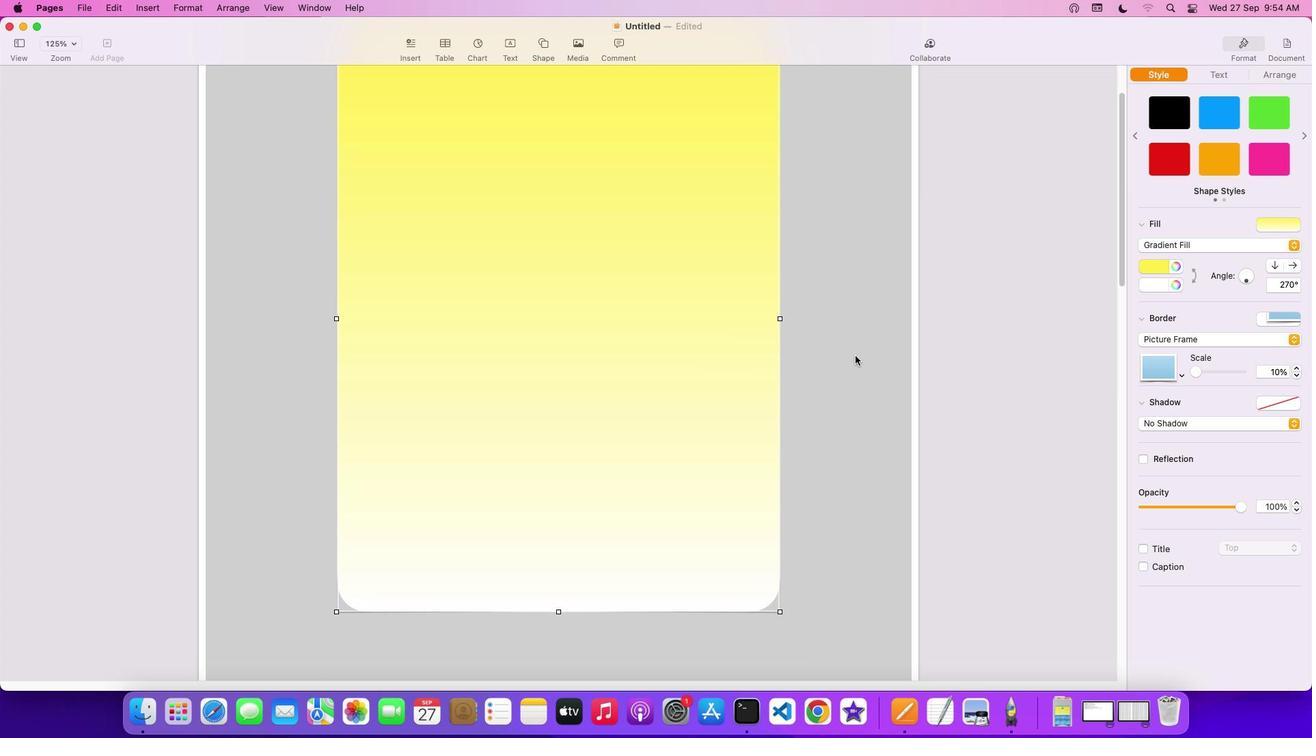 
Action: Mouse scrolled (1216, 367) with delta (1217, 367)
Screenshot: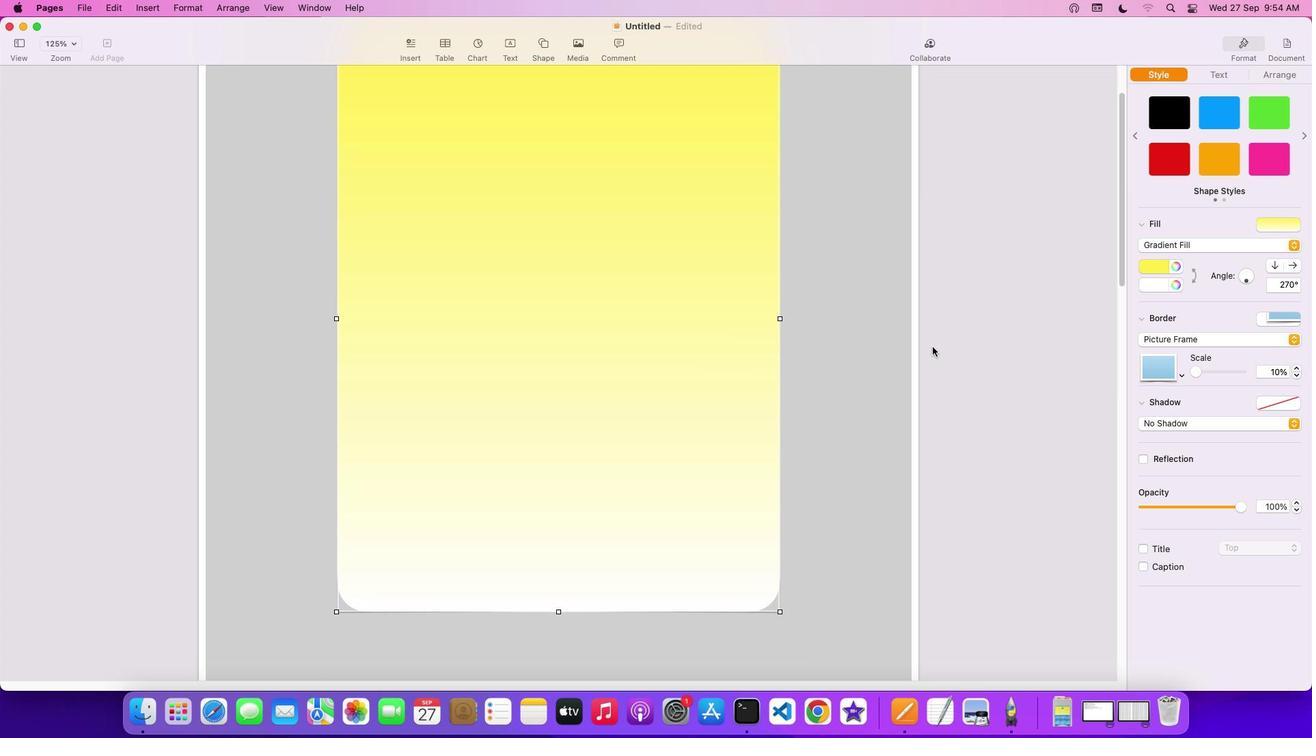 
Action: Mouse scrolled (1216, 367) with delta (1217, 367)
Screenshot: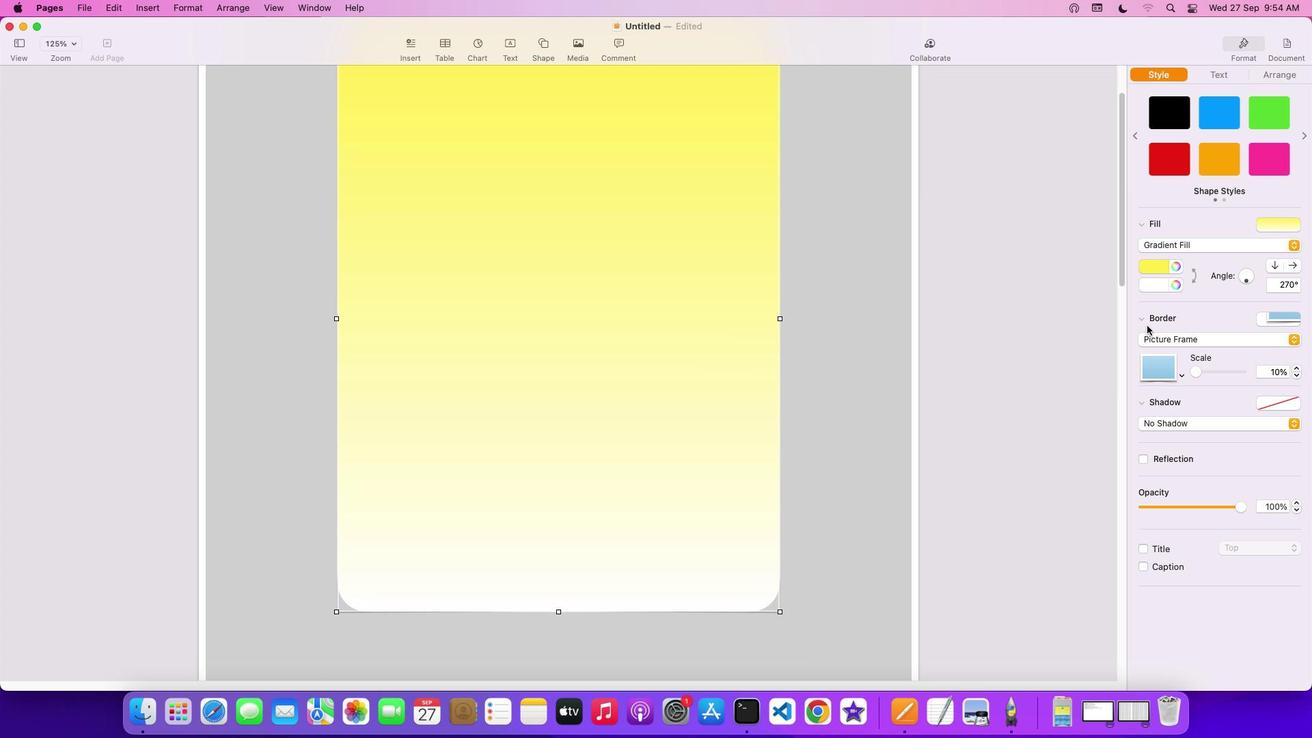 
Action: Mouse scrolled (1216, 367) with delta (1217, 367)
Screenshot: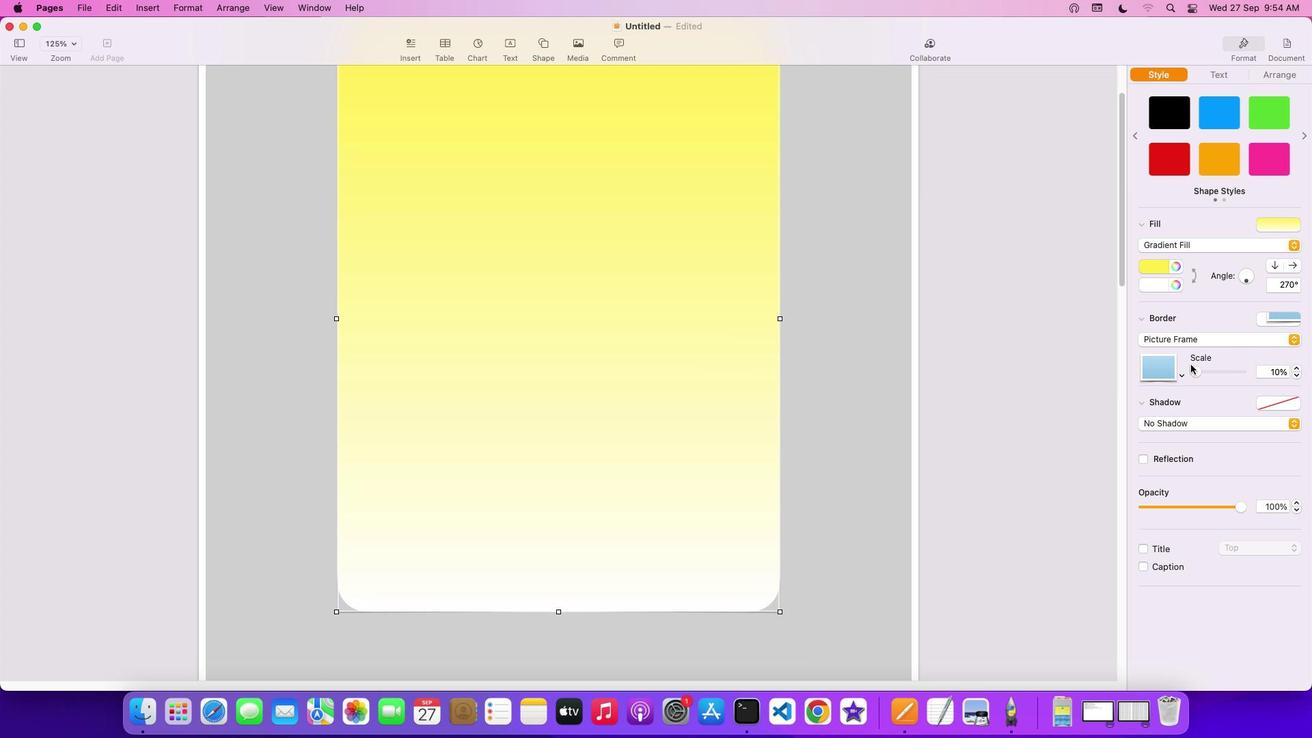 
Action: Mouse scrolled (1216, 367) with delta (1217, 367)
Screenshot: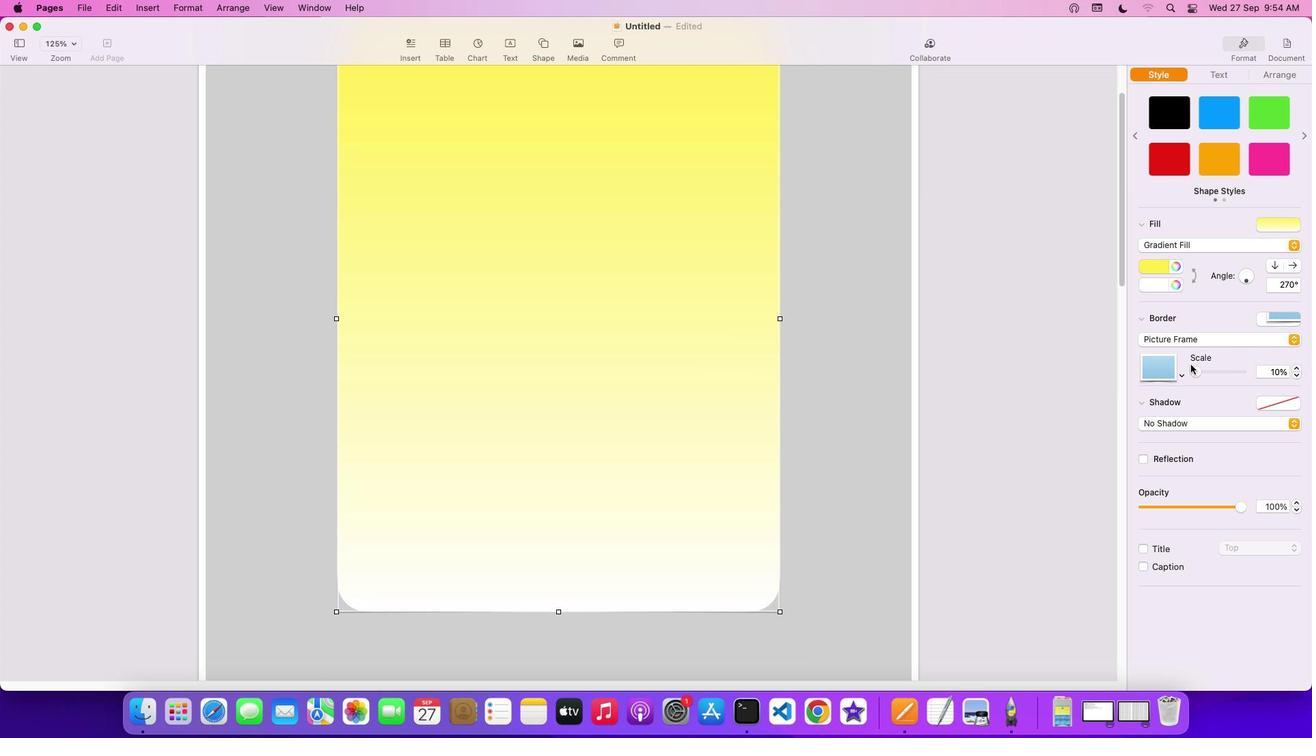 
Action: Mouse moved to (1216, 367)
Screenshot: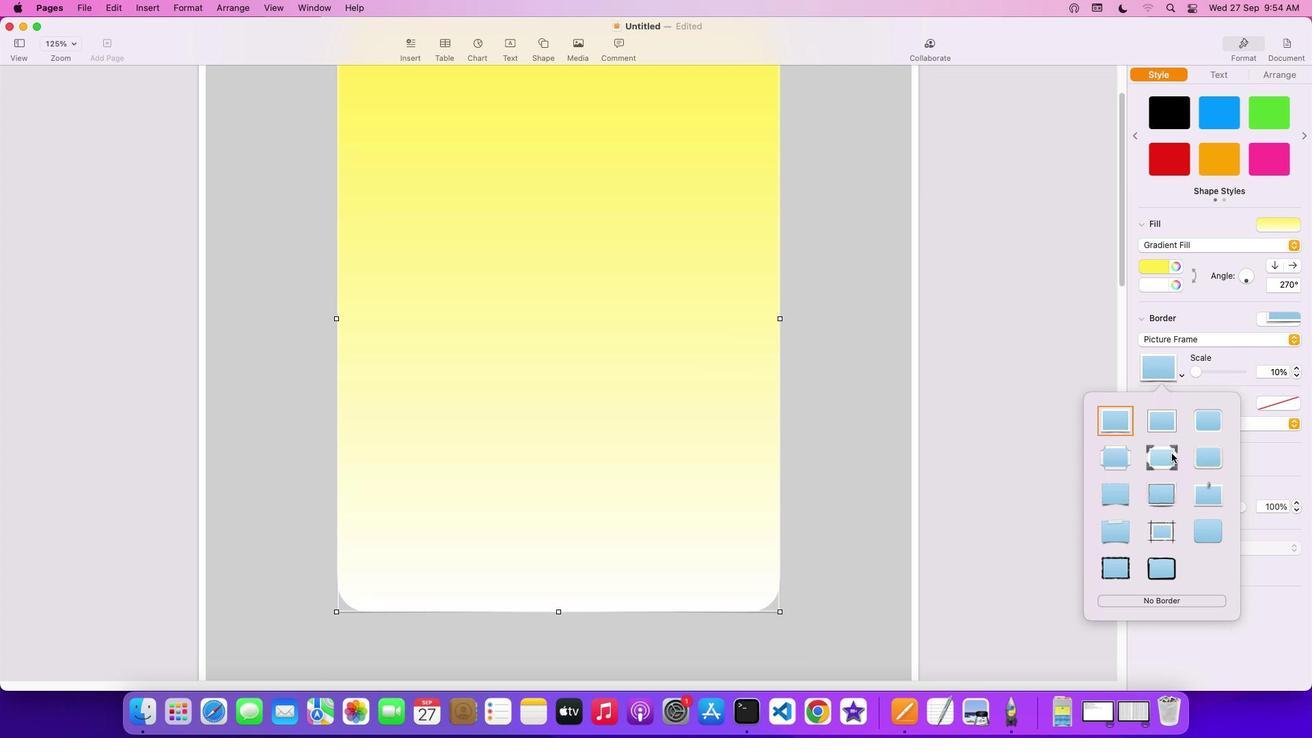 
Action: Mouse pressed left at (1216, 367)
Screenshot: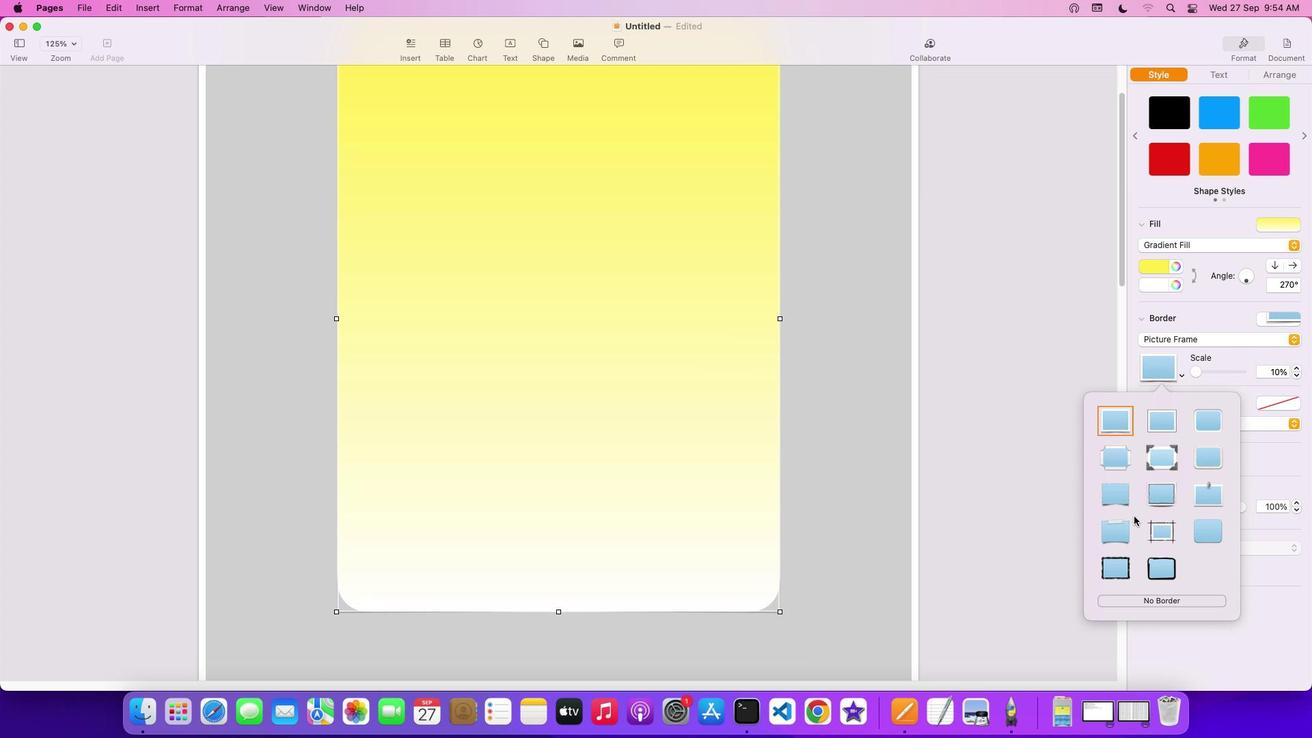 
Action: Mouse moved to (1216, 367)
Screenshot: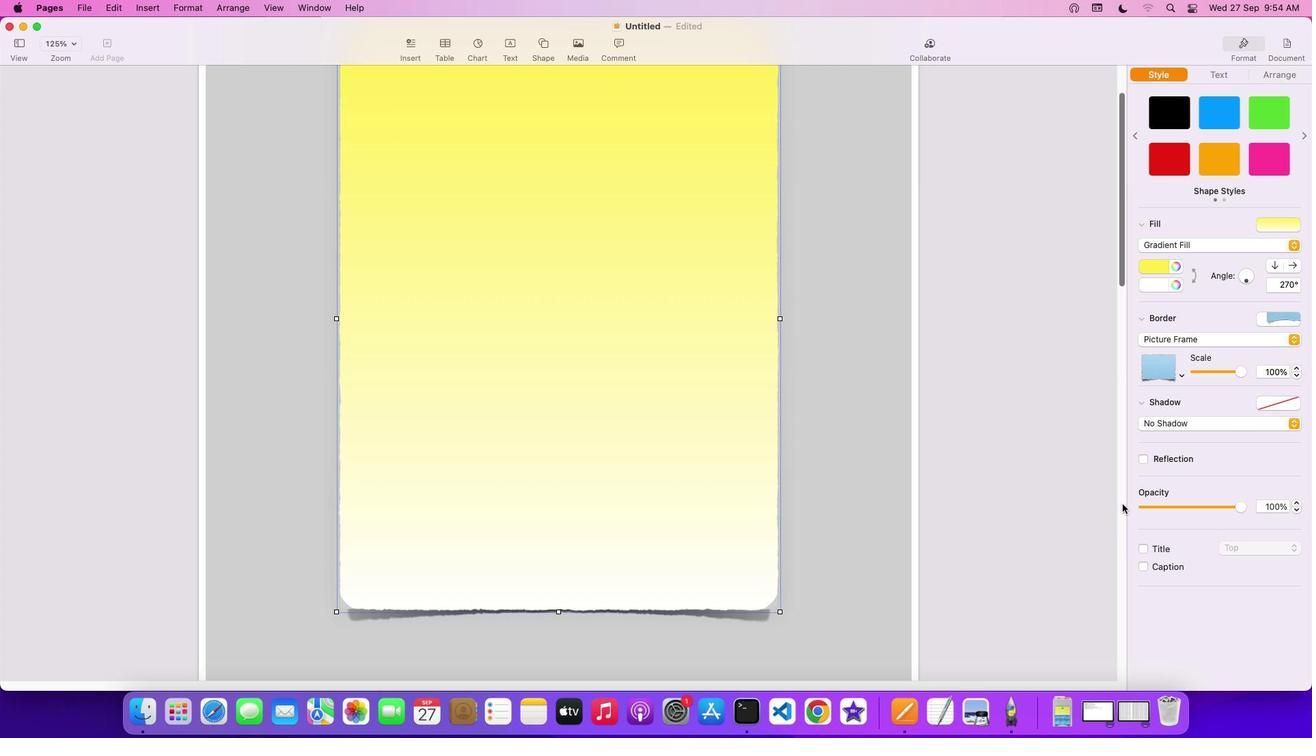 
Action: Mouse pressed left at (1216, 367)
Screenshot: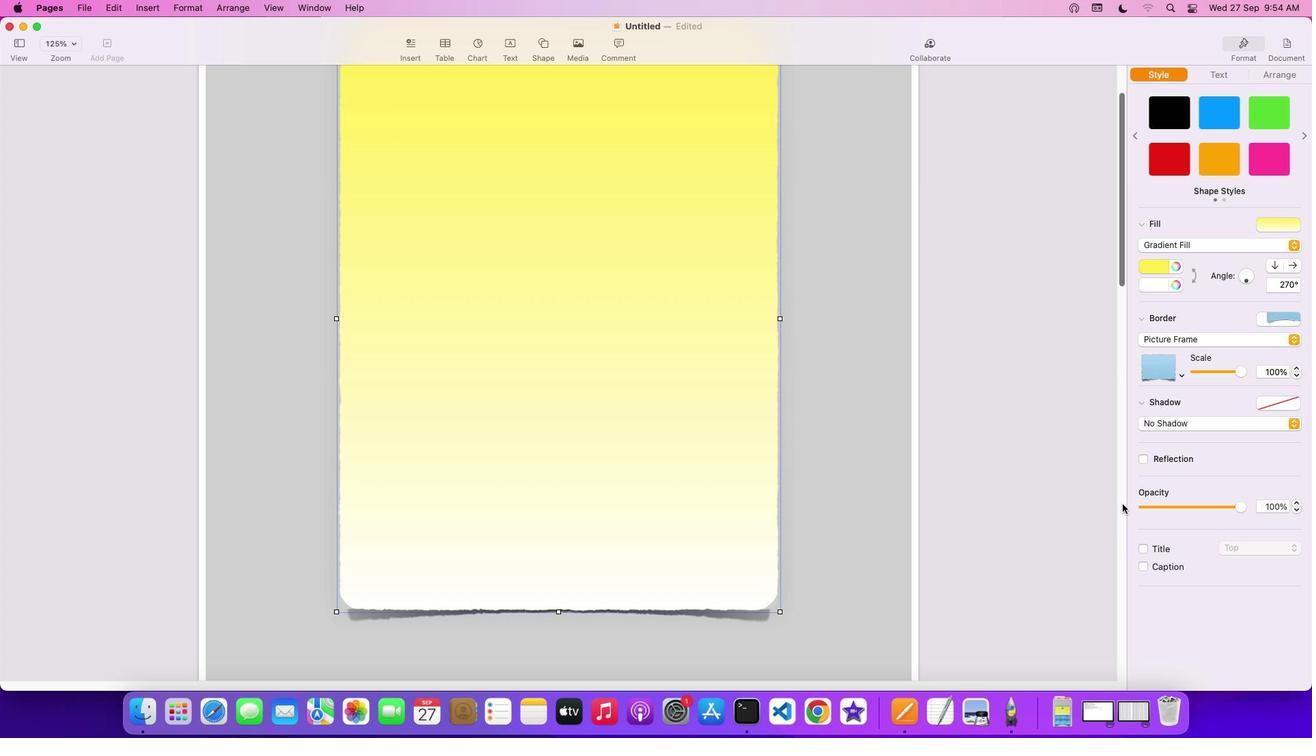 
Action: Mouse moved to (1216, 367)
Screenshot: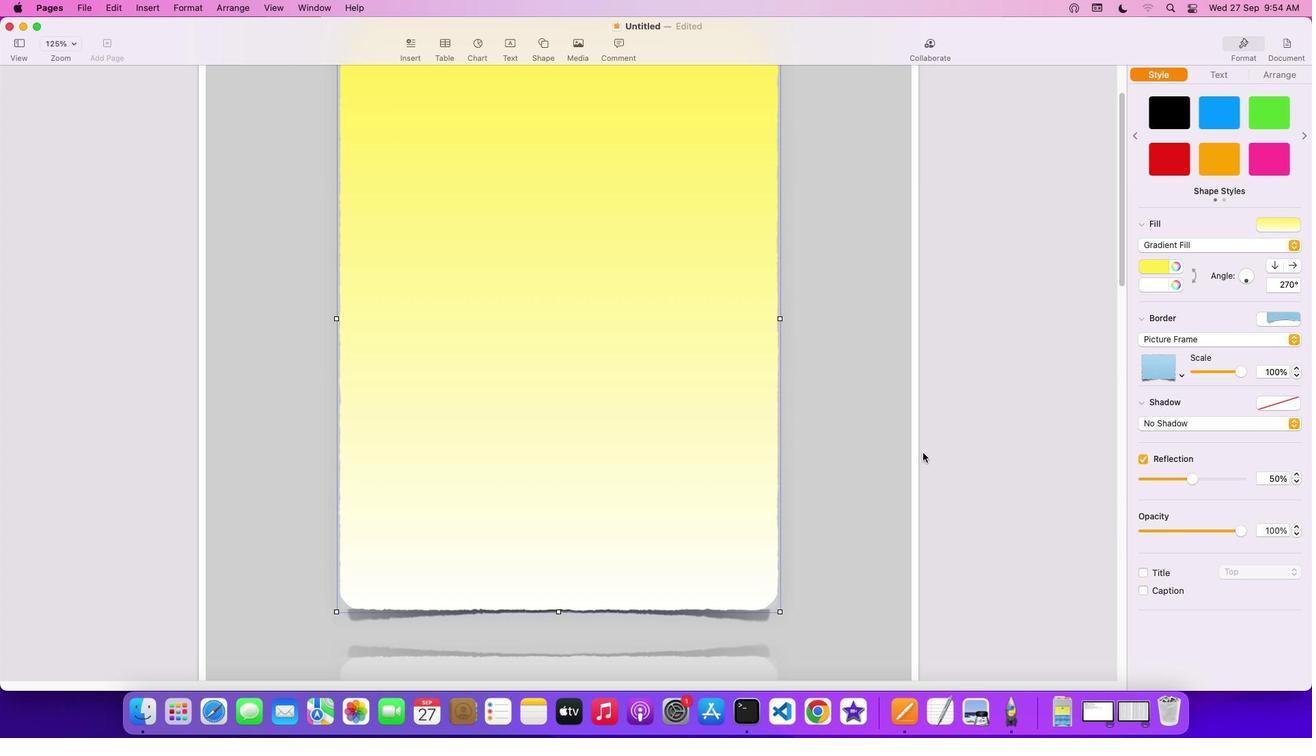 
Action: Mouse pressed left at (1216, 367)
Screenshot: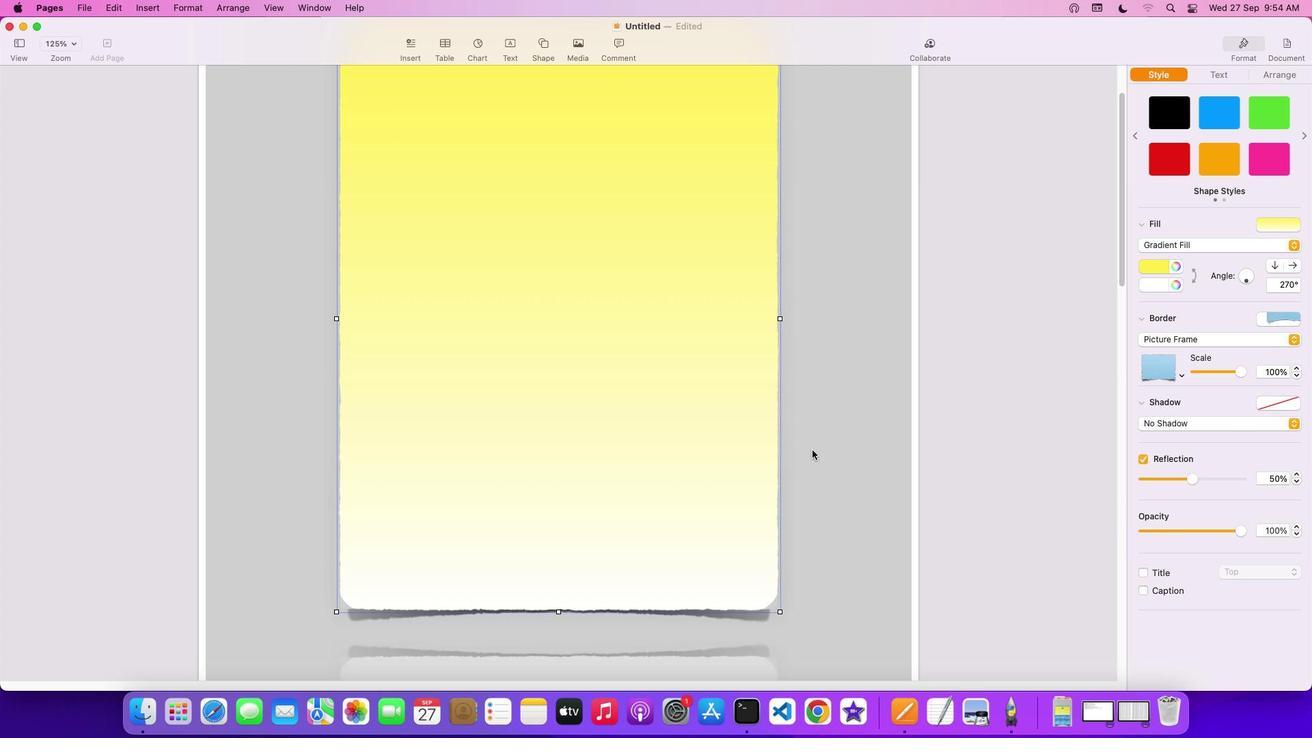 
Action: Mouse moved to (1216, 367)
Screenshot: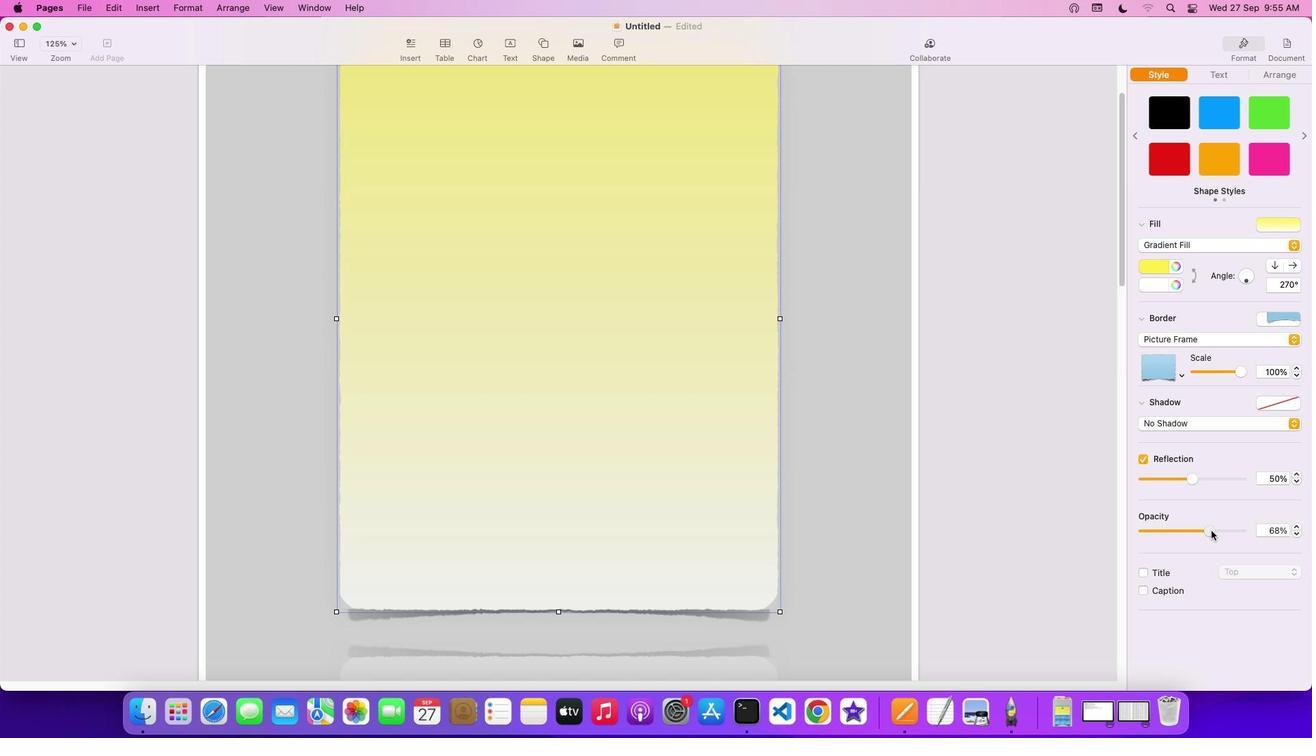 
Action: Mouse pressed left at (1216, 367)
Screenshot: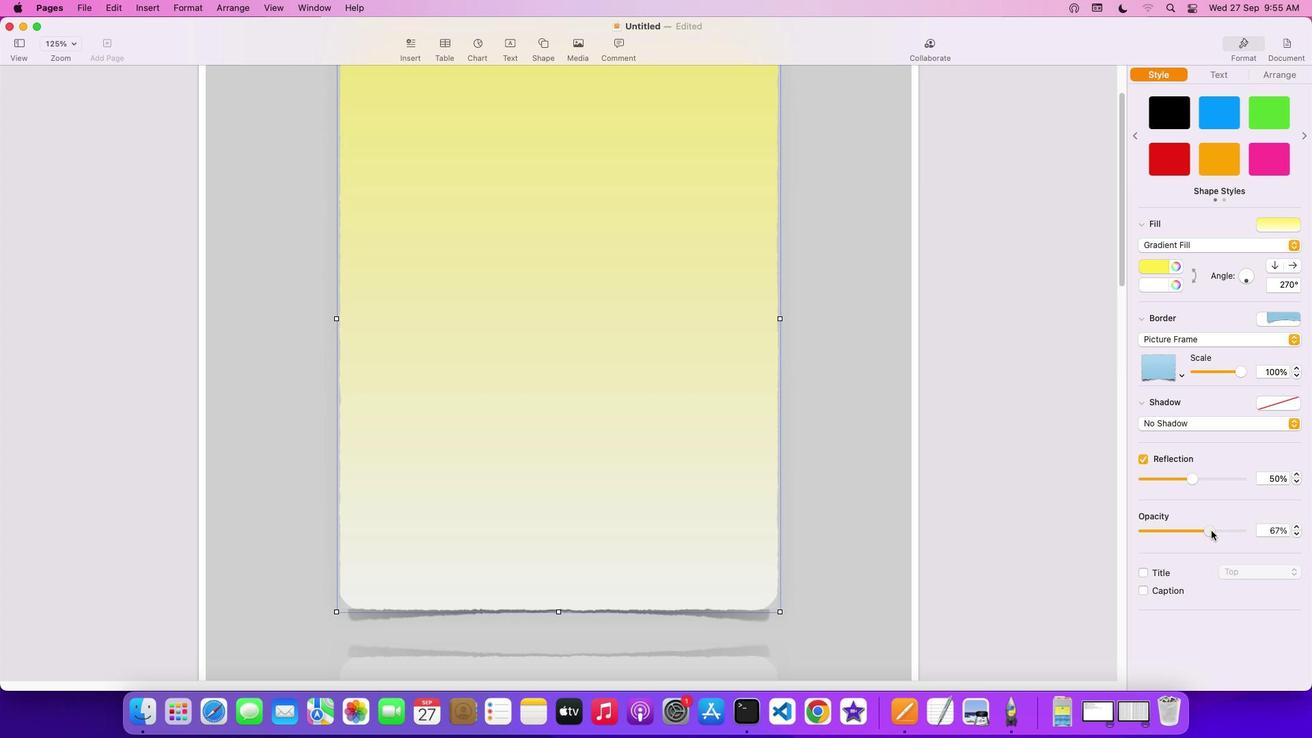 
Action: Mouse moved to (1216, 367)
Screenshot: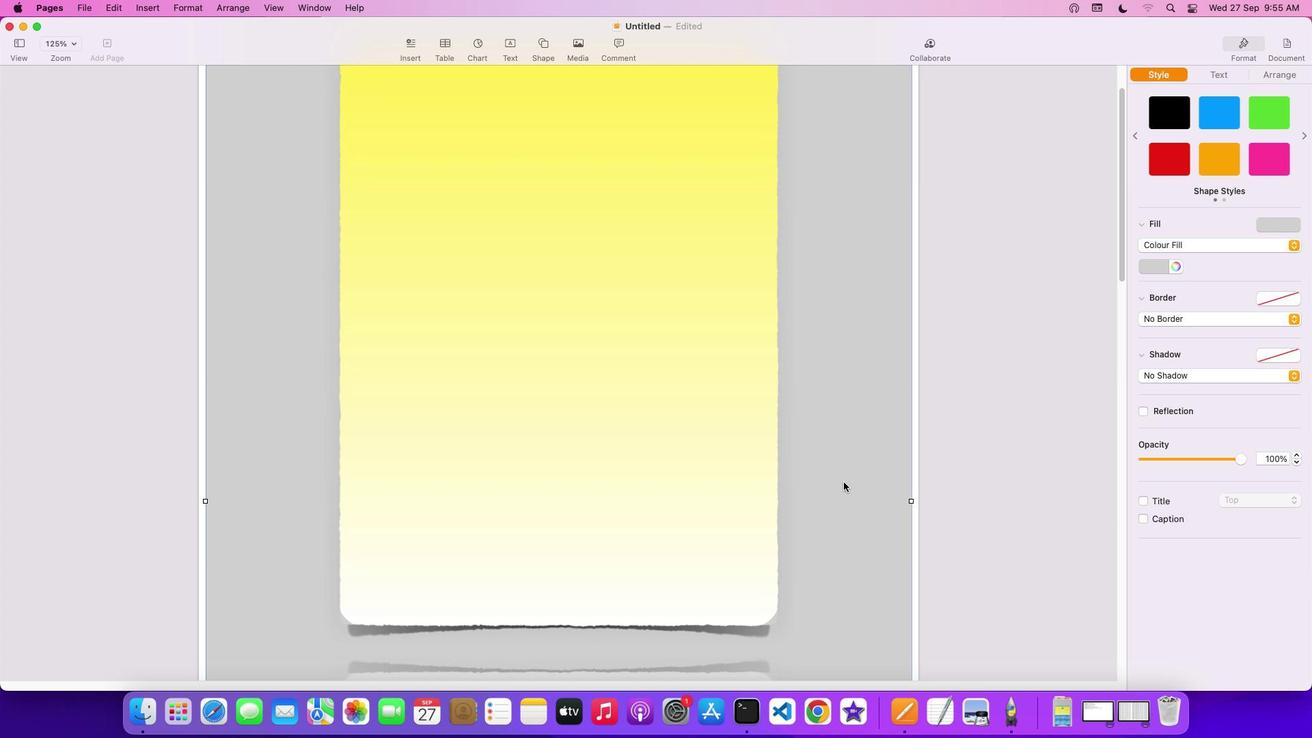 
Action: Mouse pressed left at (1216, 367)
Screenshot: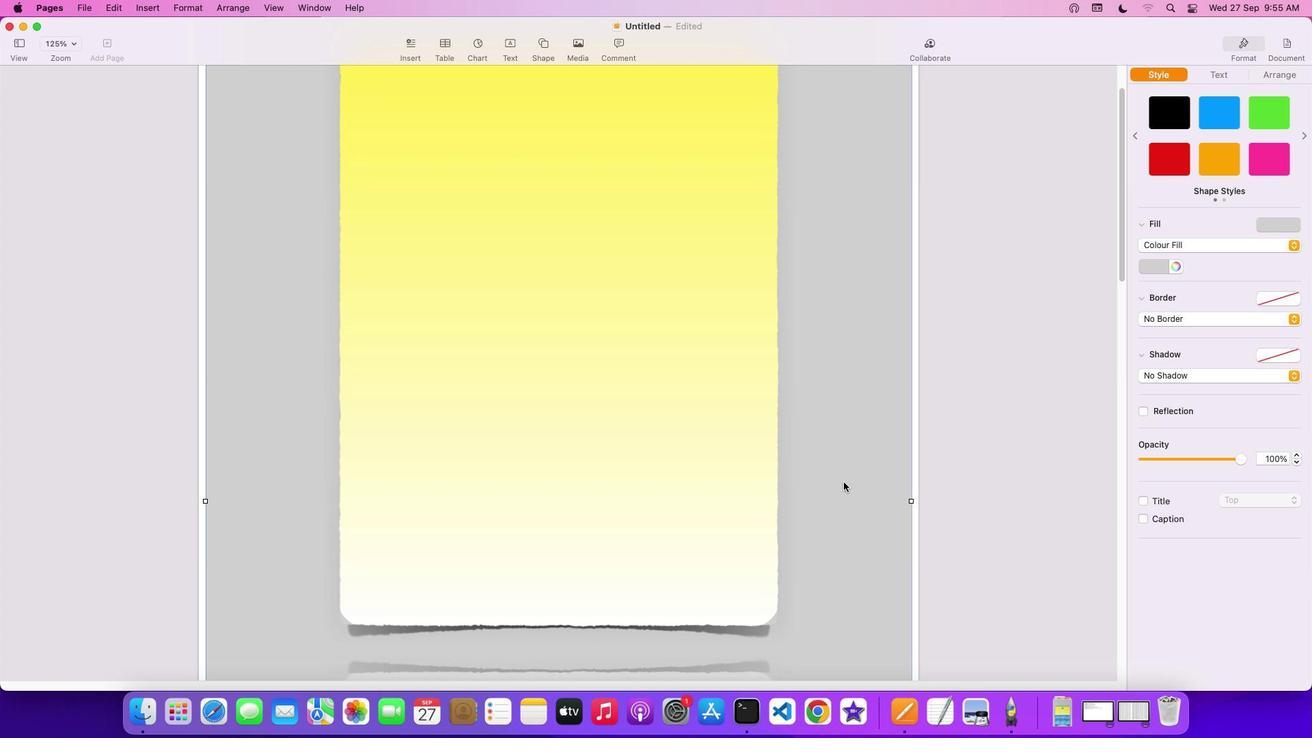 
Action: Mouse moved to (1216, 367)
Screenshot: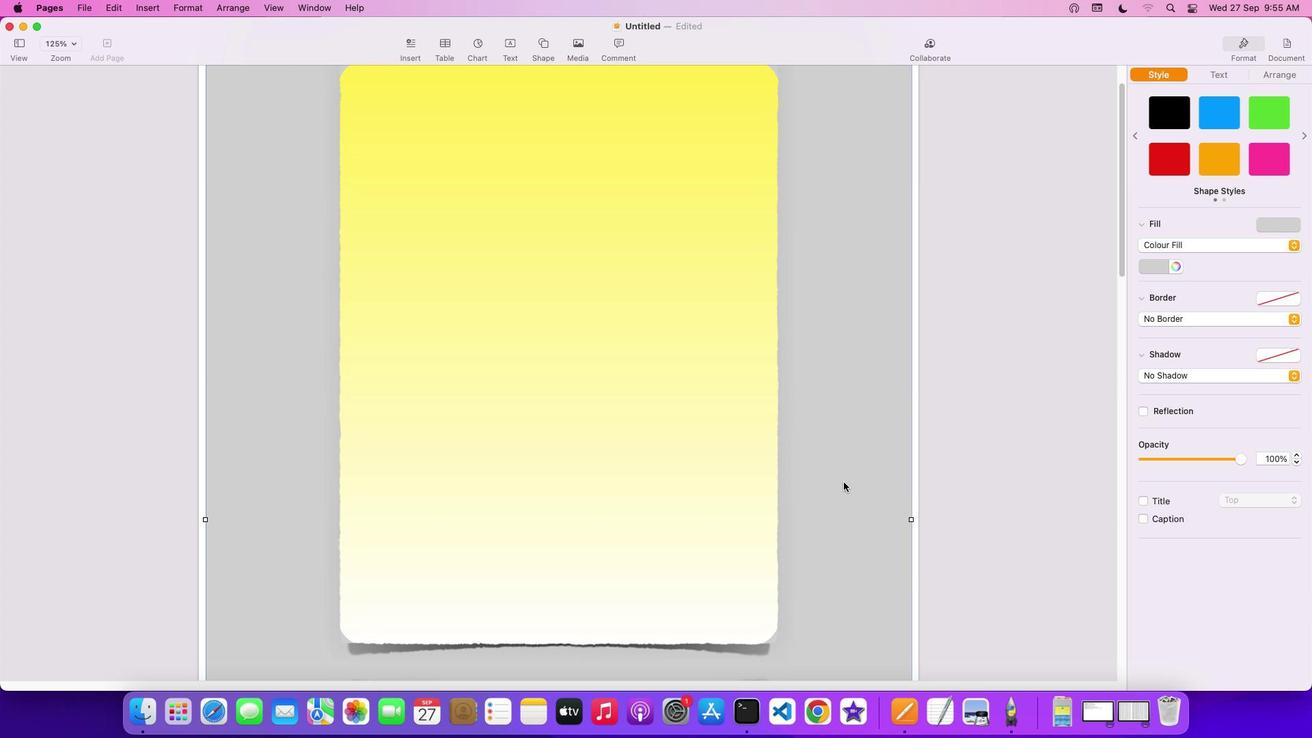
Action: Mouse scrolled (1216, 367) with delta (1217, 367)
Screenshot: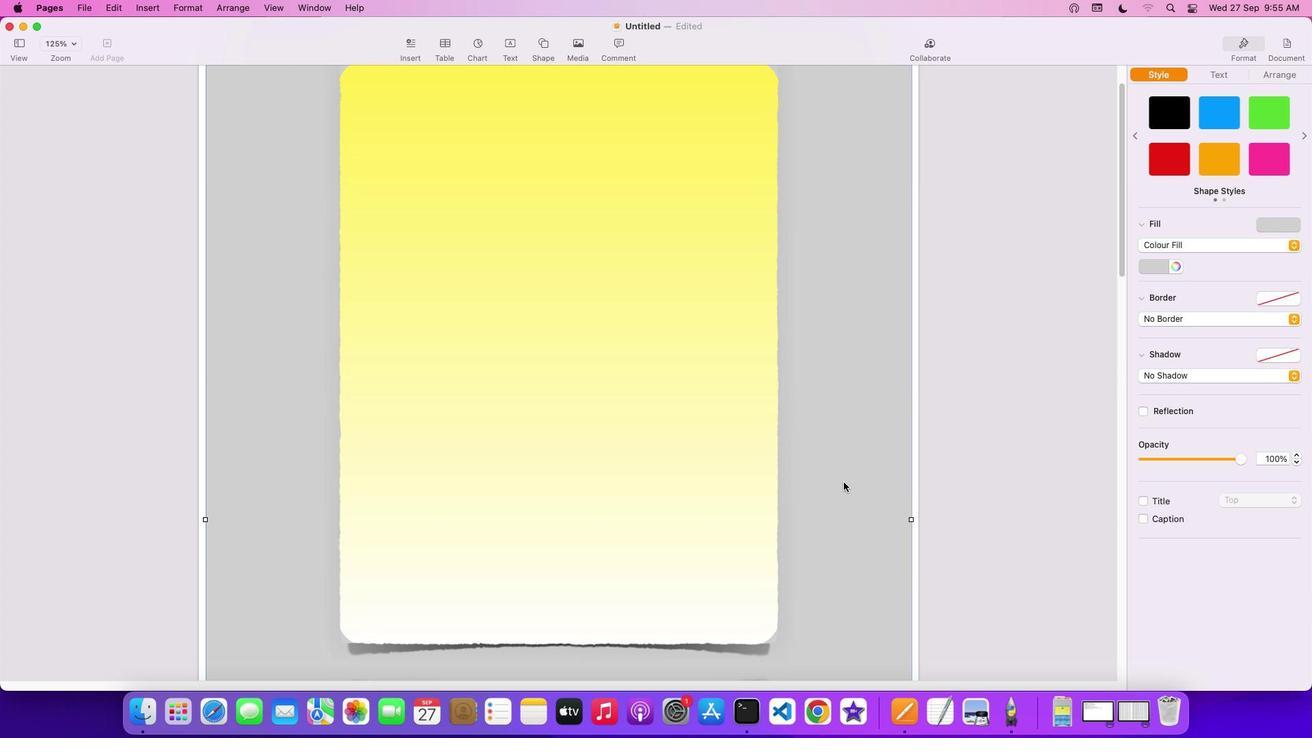 
Action: Mouse scrolled (1216, 367) with delta (1217, 367)
Screenshot: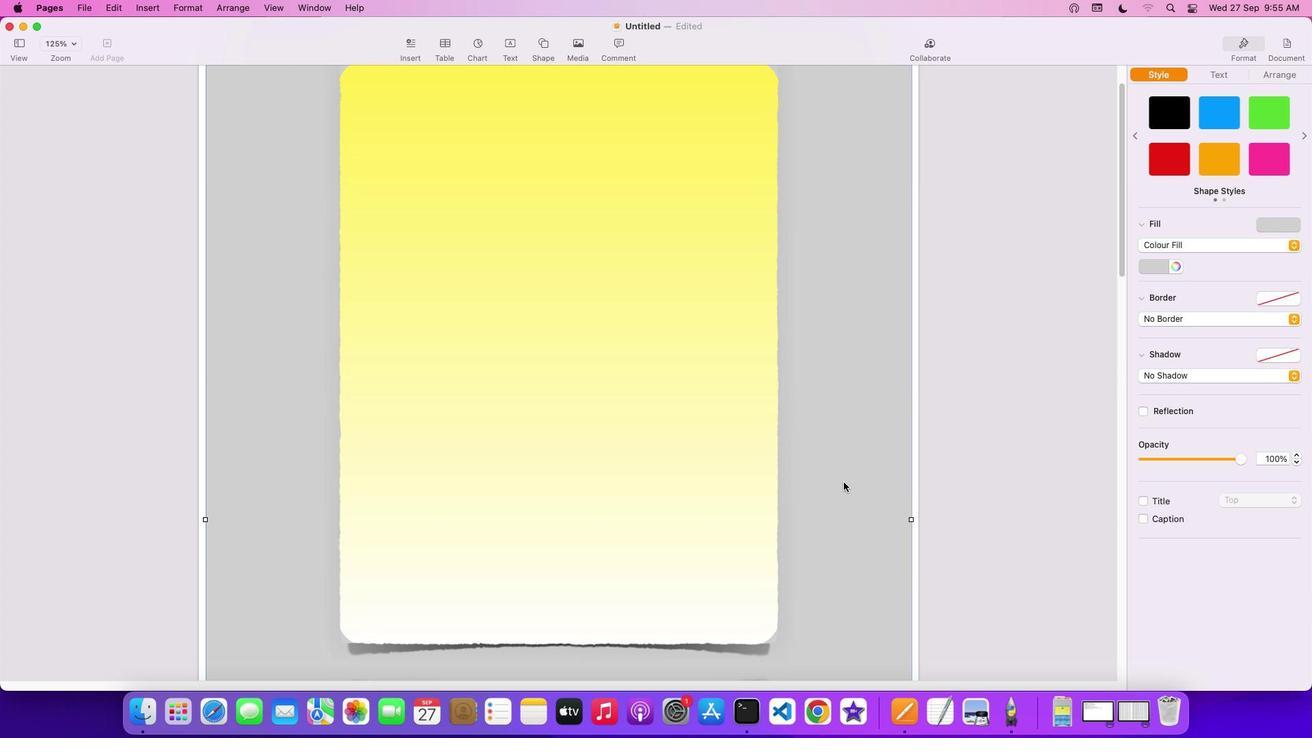
Action: Mouse scrolled (1216, 367) with delta (1217, 367)
Screenshot: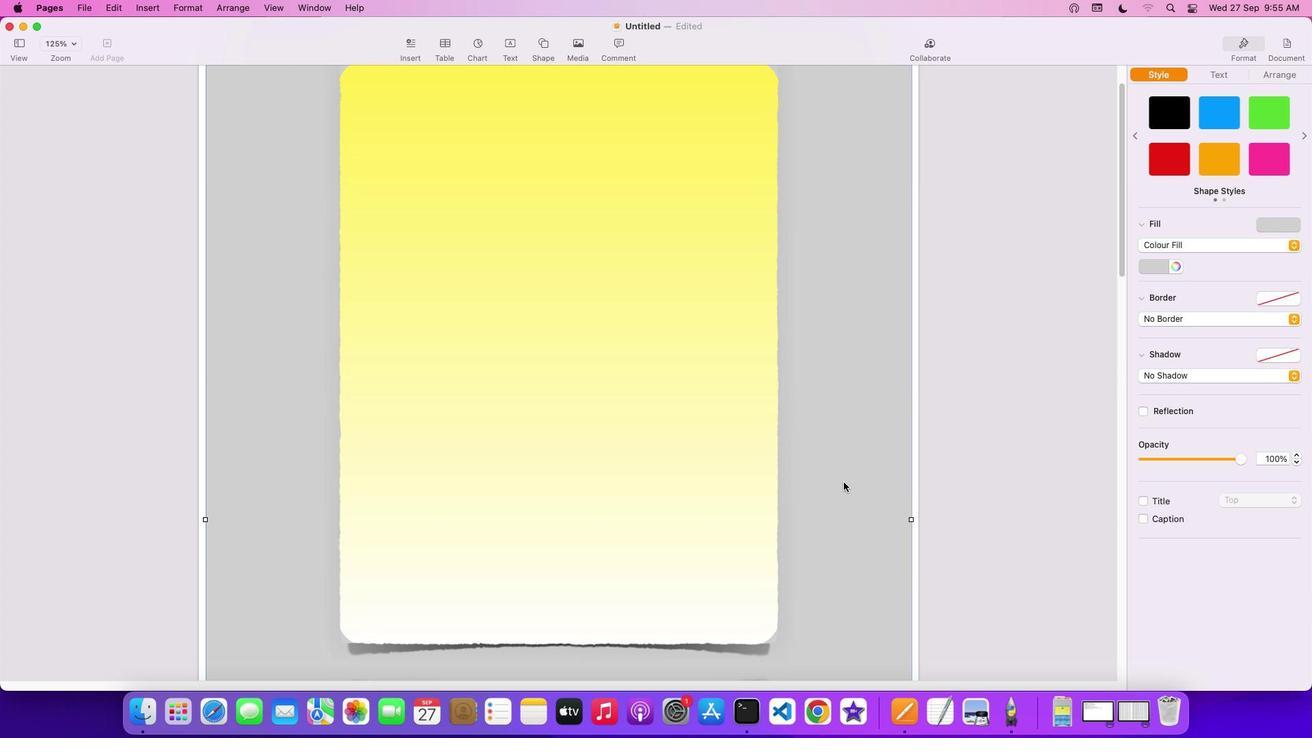 
Action: Mouse scrolled (1216, 367) with delta (1217, 367)
Screenshot: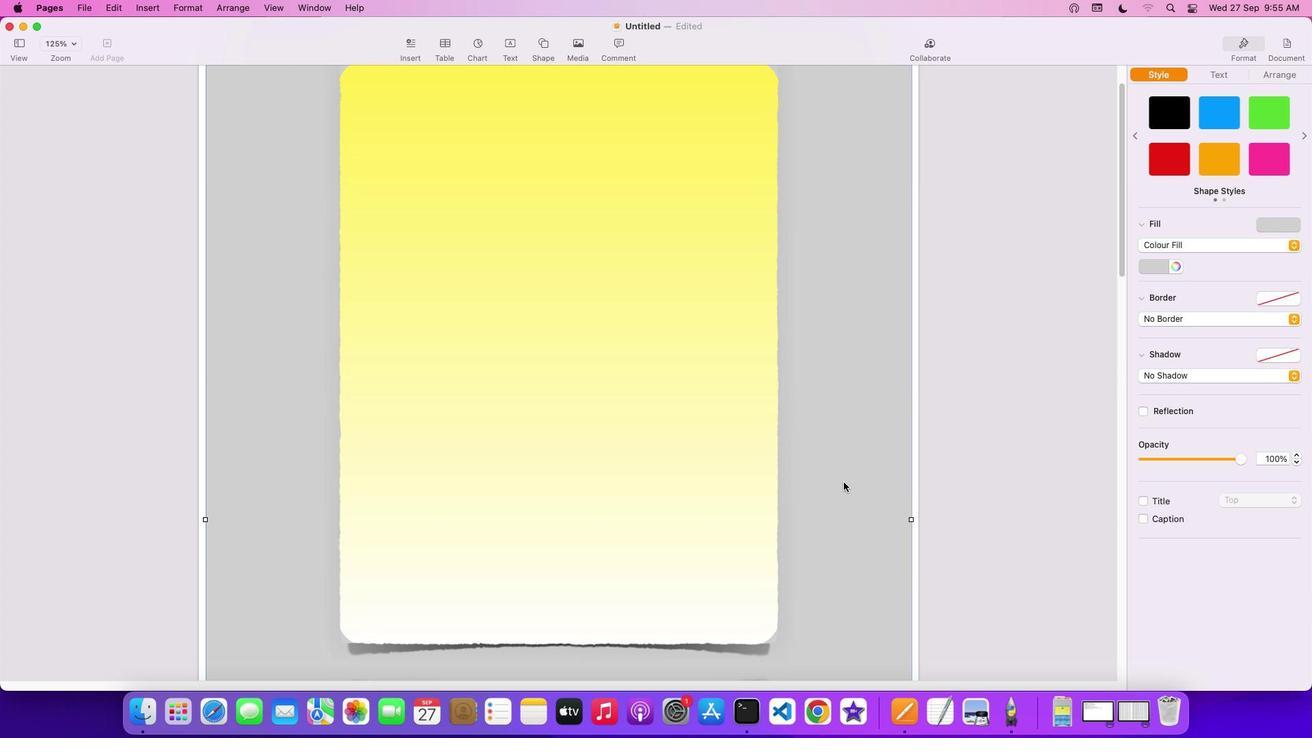 
Action: Mouse scrolled (1216, 367) with delta (1217, 367)
Screenshot: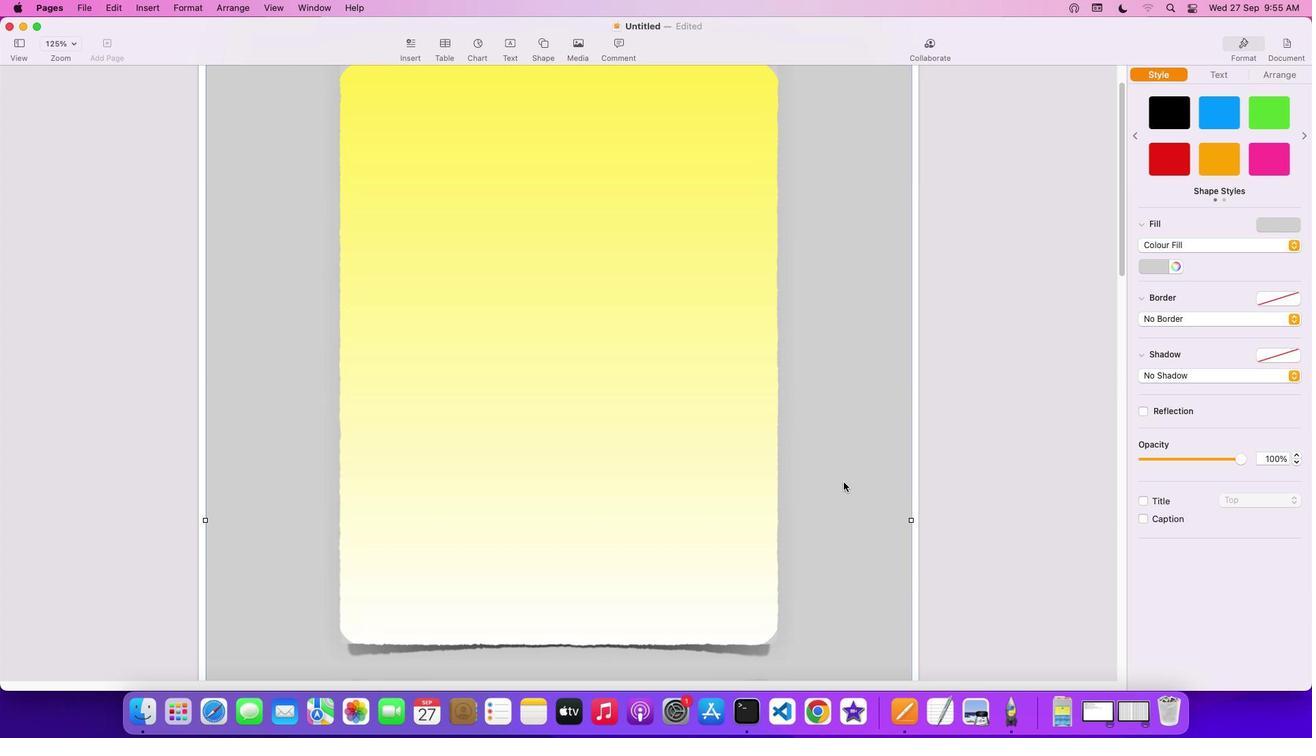 
Action: Mouse scrolled (1216, 367) with delta (1217, 367)
Screenshot: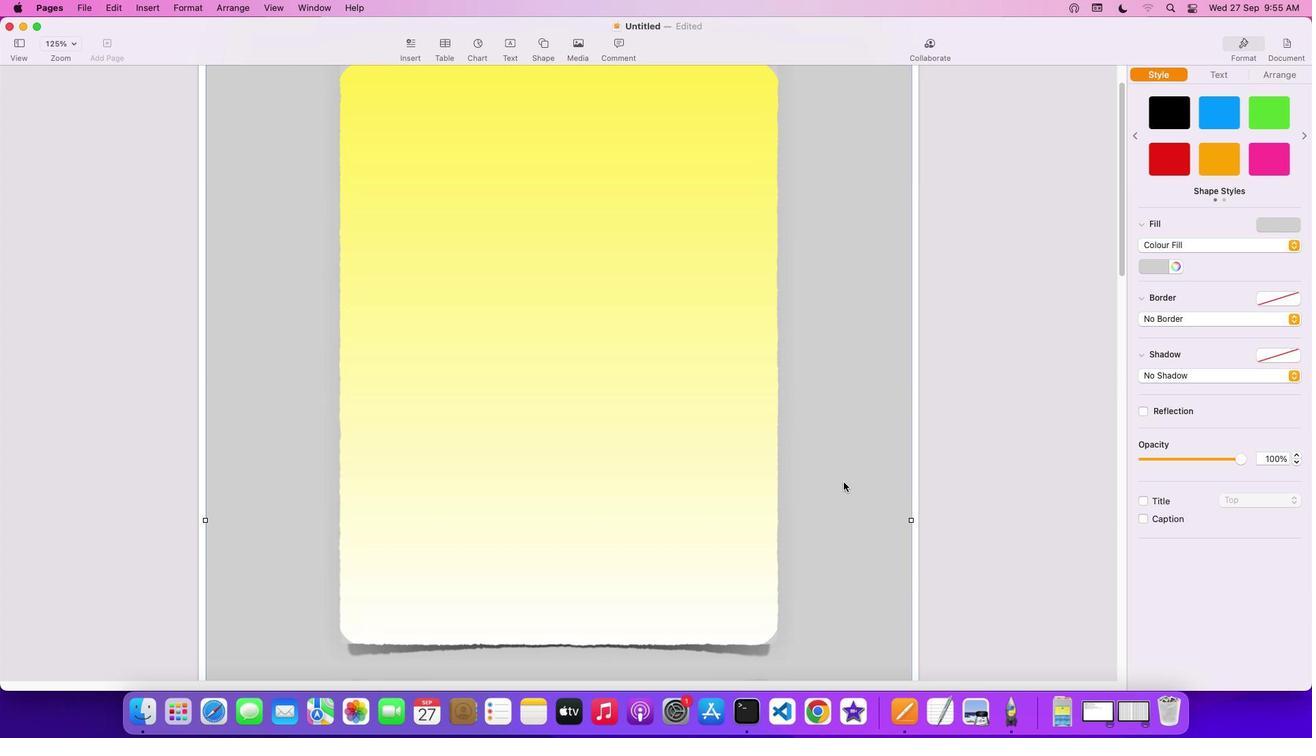 
Action: Mouse scrolled (1216, 367) with delta (1217, 367)
Screenshot: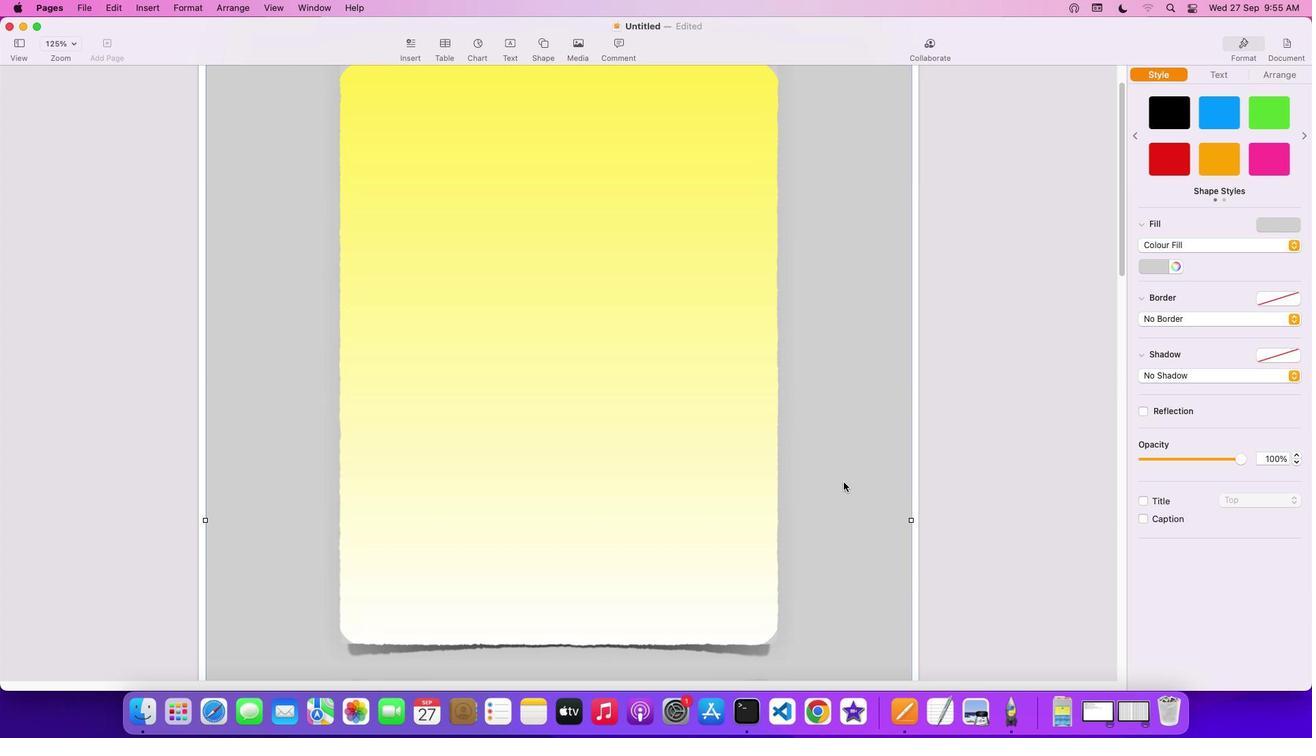 
Action: Mouse scrolled (1216, 367) with delta (1217, 367)
Screenshot: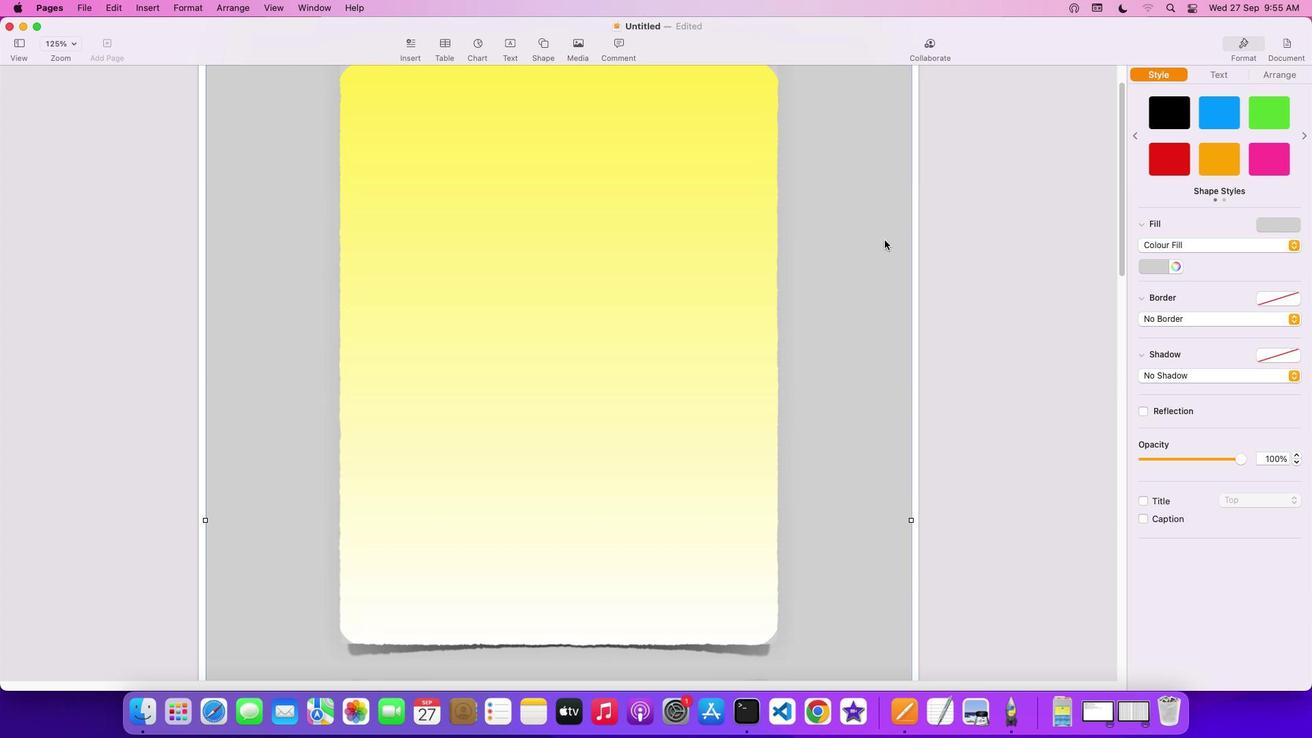 
Action: Mouse moved to (1216, 367)
Screenshot: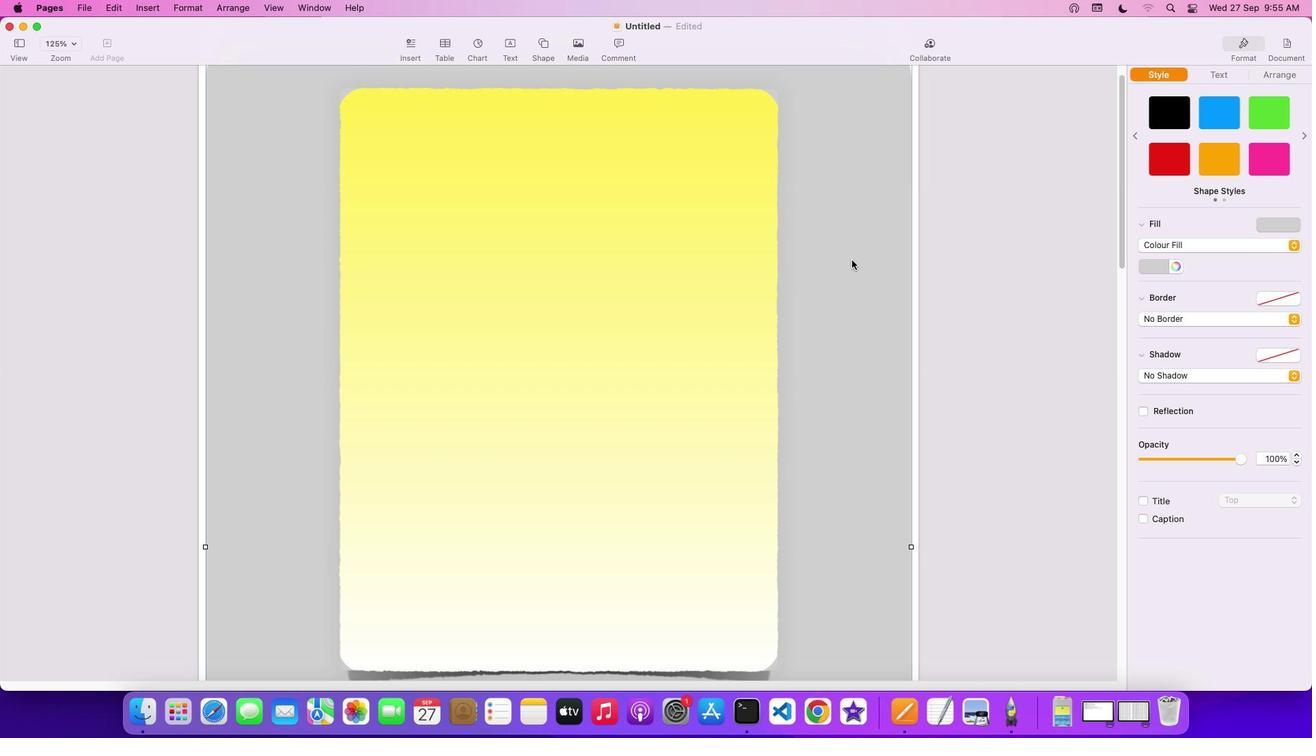 
Action: Mouse scrolled (1216, 367) with delta (1217, 367)
Screenshot: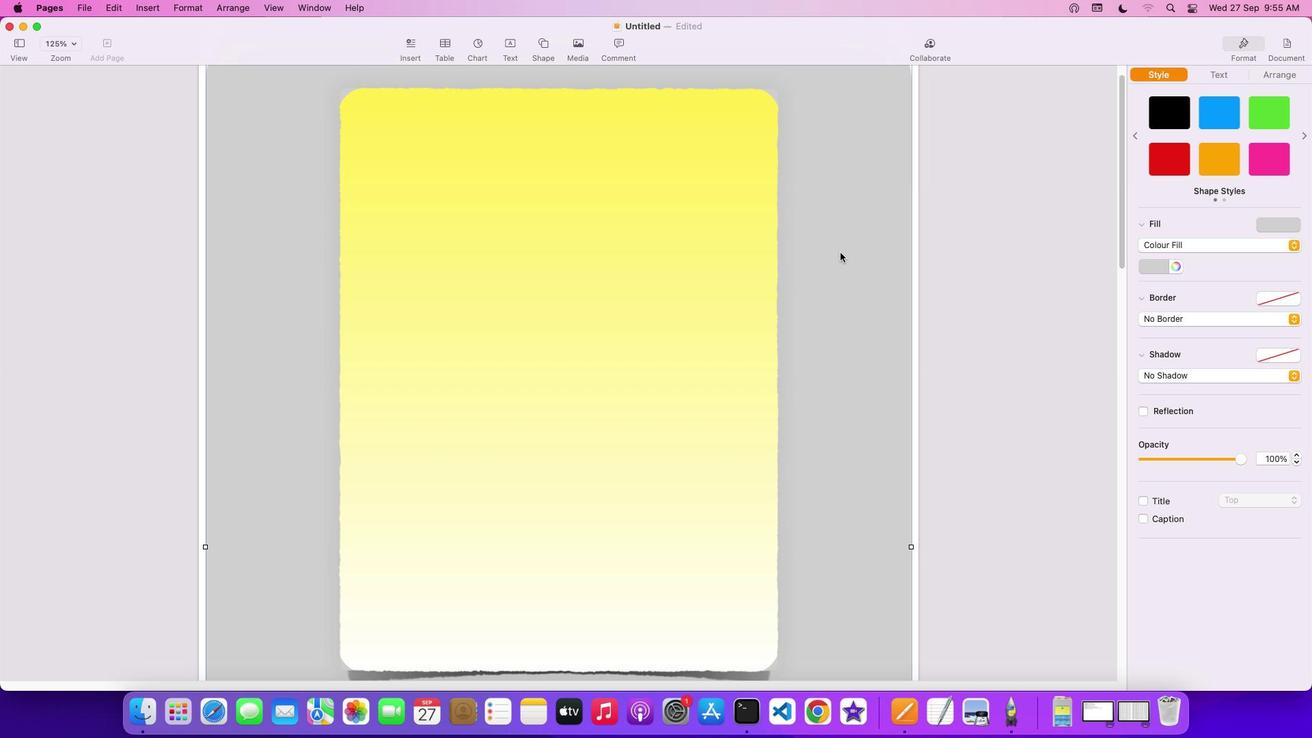 
Action: Mouse scrolled (1216, 367) with delta (1217, 367)
Screenshot: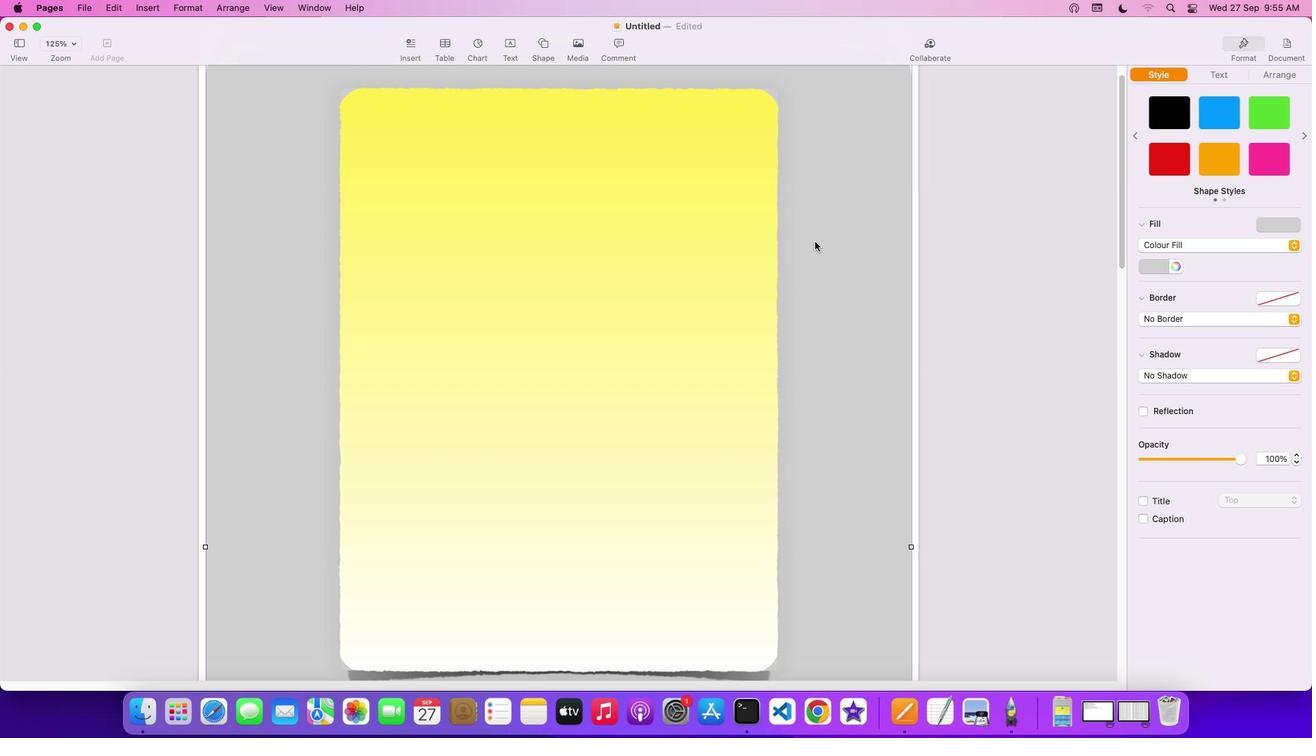 
Action: Mouse scrolled (1216, 367) with delta (1217, 367)
Screenshot: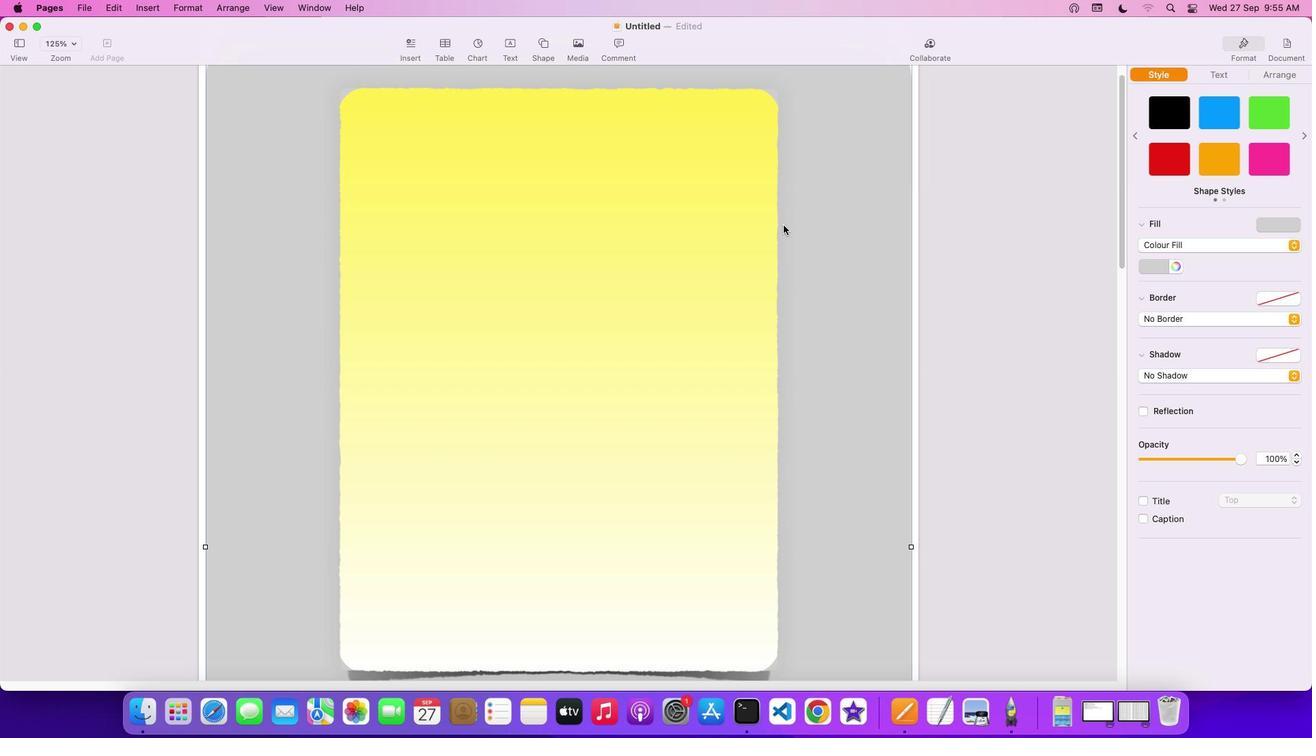 
Action: Mouse scrolled (1216, 367) with delta (1217, 367)
Screenshot: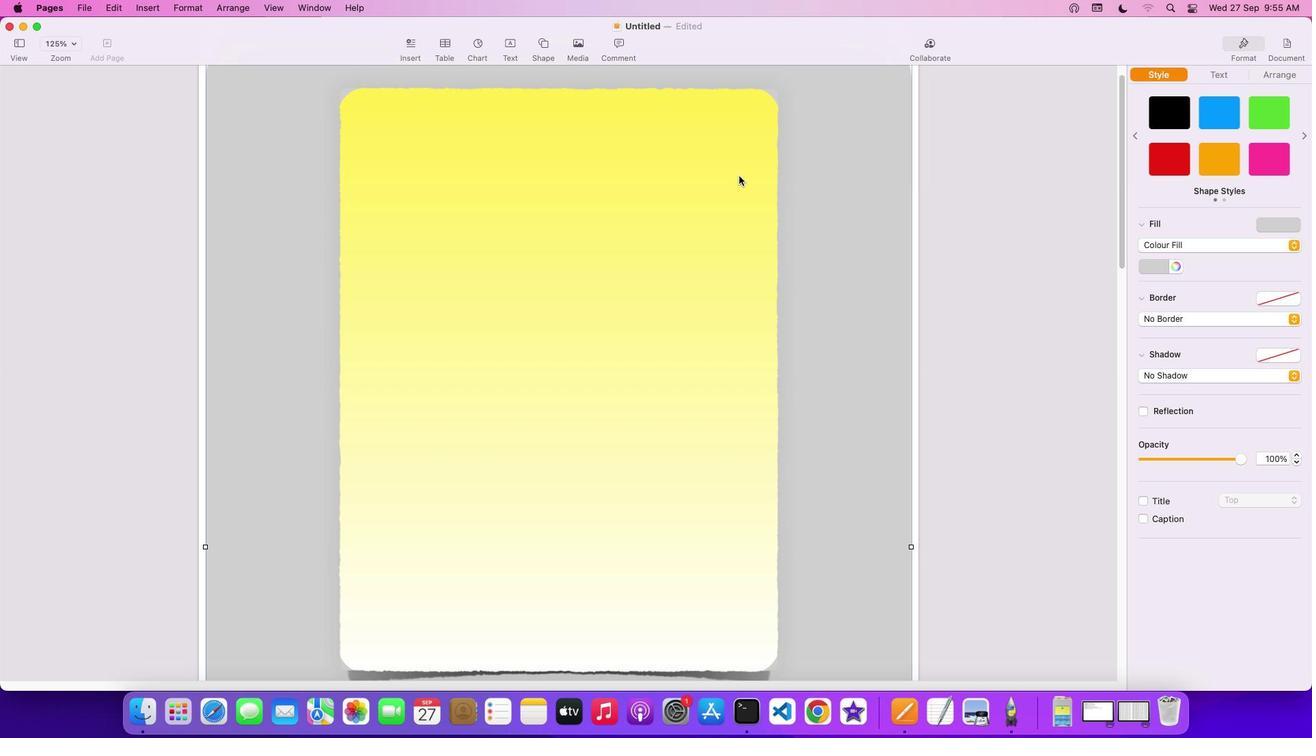 
Action: Mouse scrolled (1216, 367) with delta (1217, 367)
Screenshot: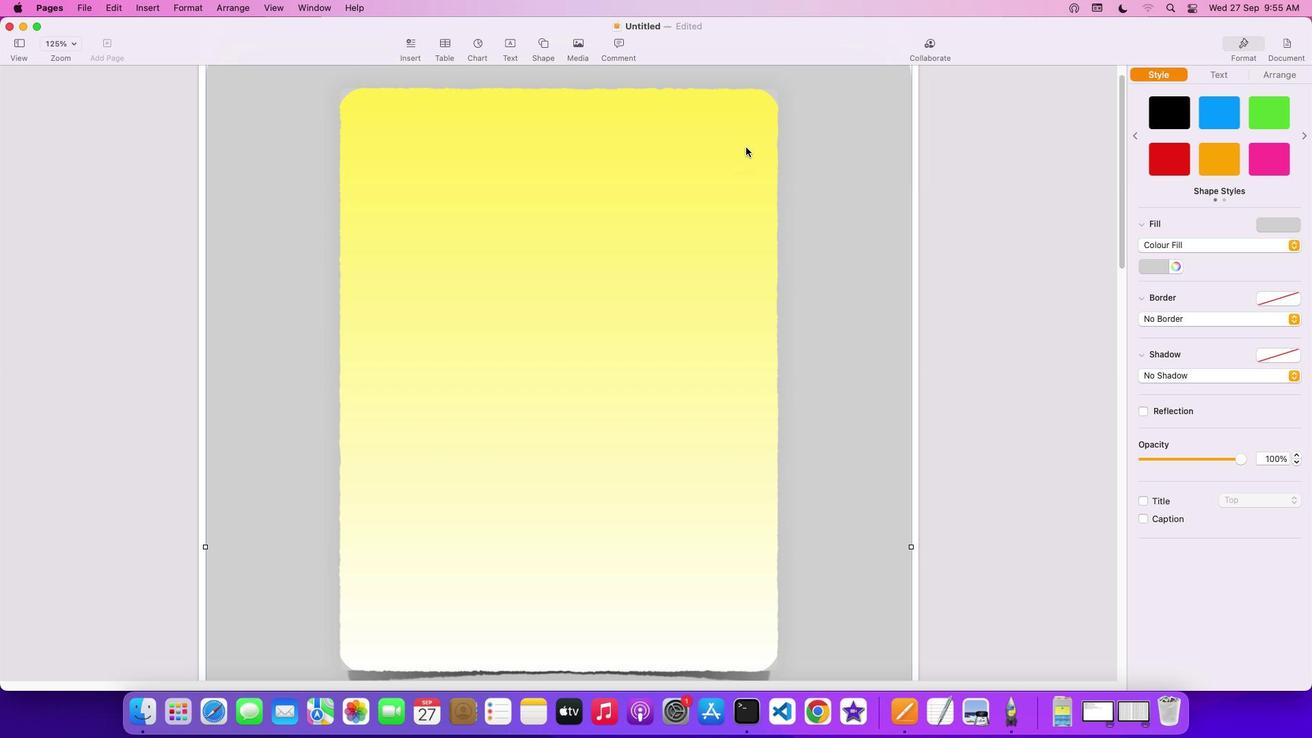 
Action: Mouse moved to (1216, 367)
Screenshot: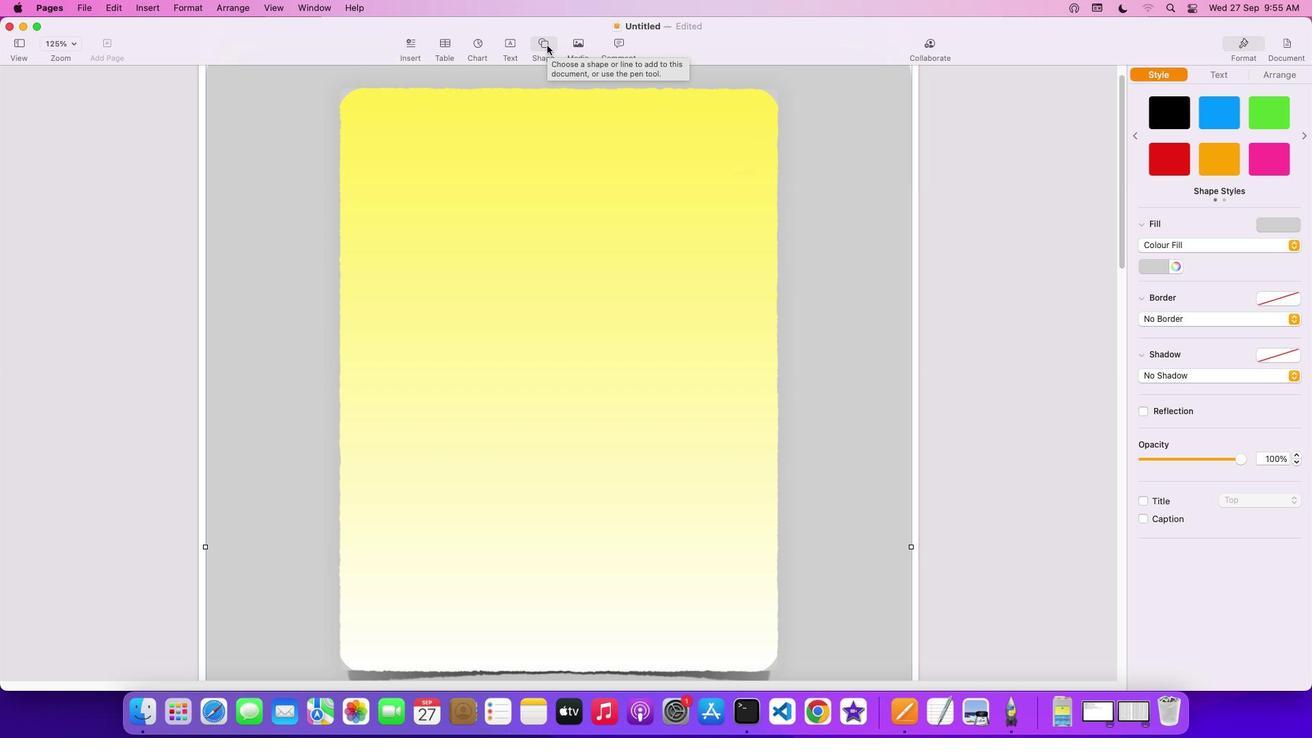 
Action: Mouse pressed left at (1216, 367)
Screenshot: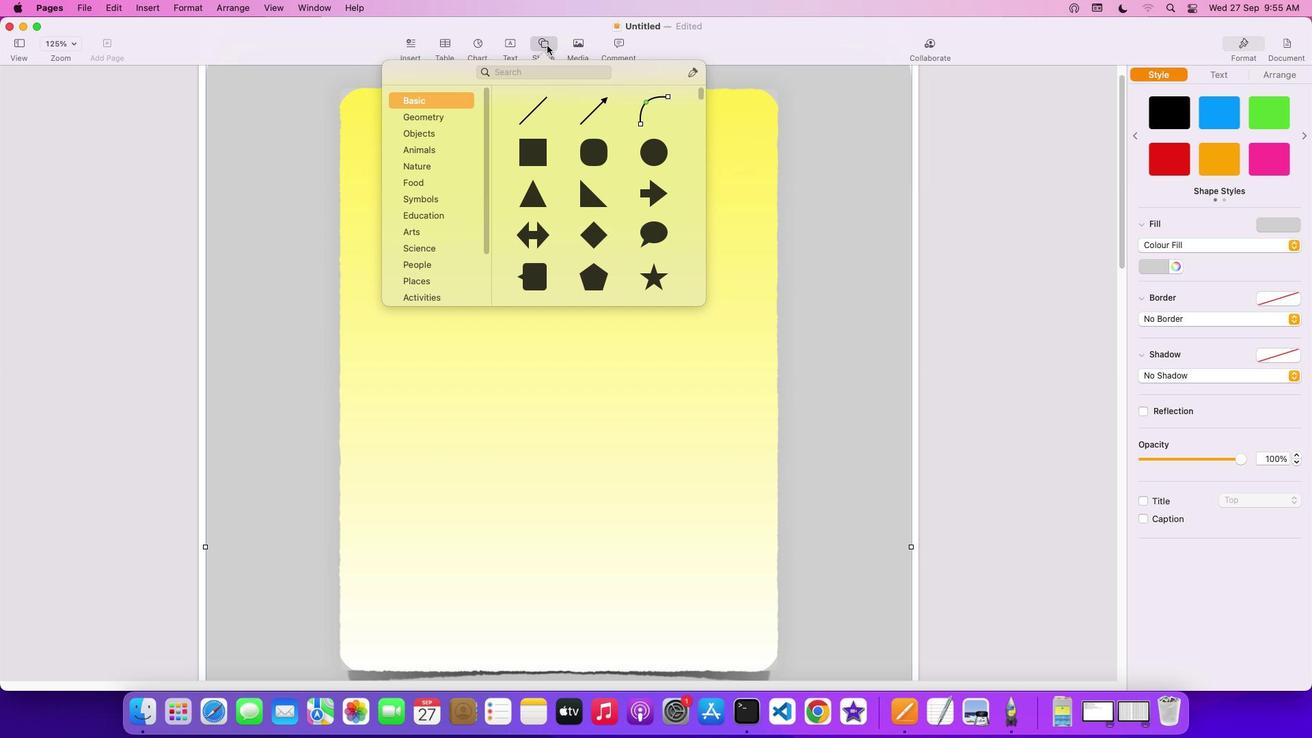 
Action: Mouse moved to (1216, 367)
Screenshot: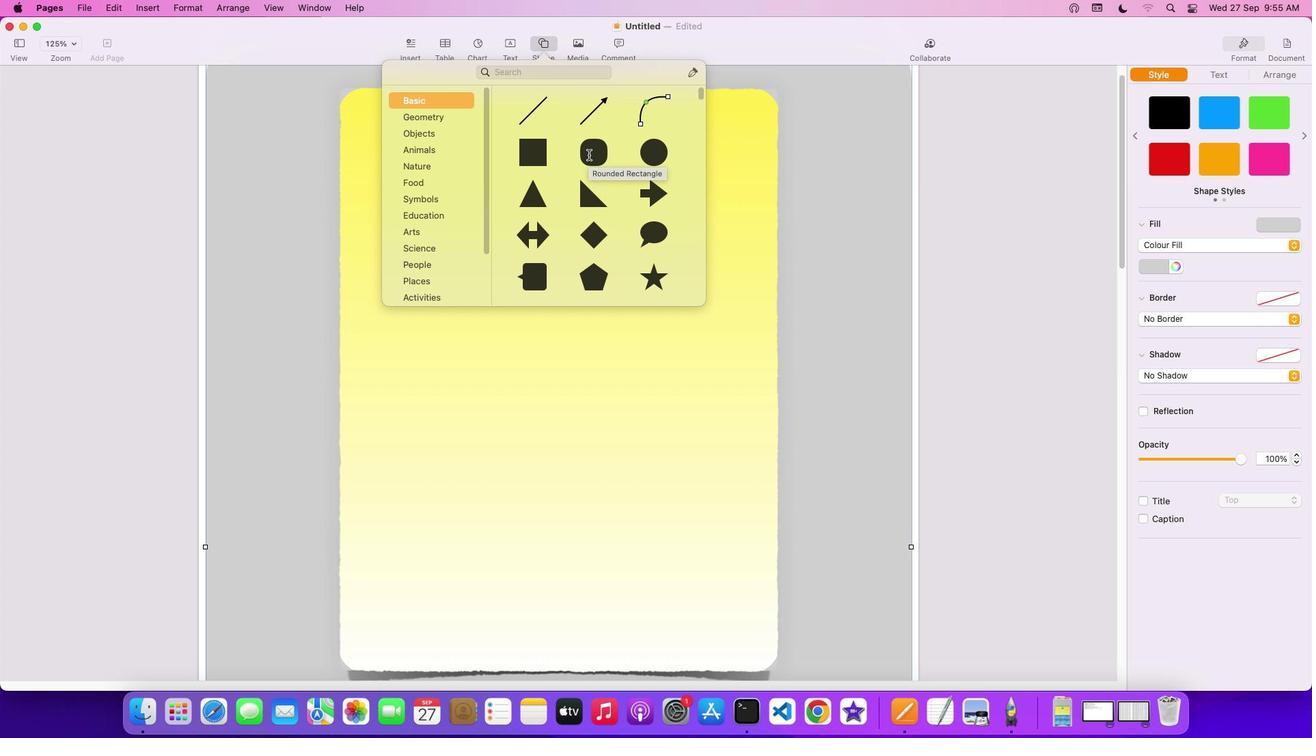 
Action: Mouse pressed left at (1216, 367)
Screenshot: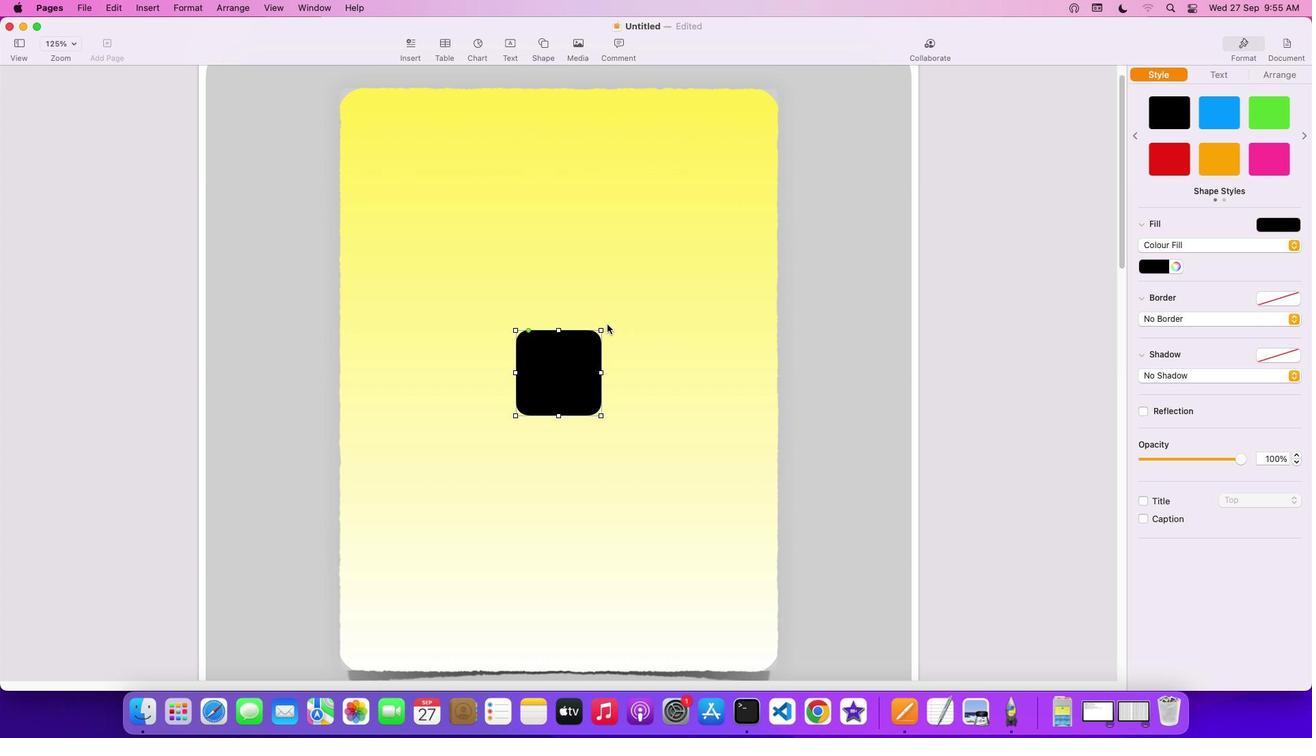 
Action: Mouse moved to (1216, 367)
Screenshot: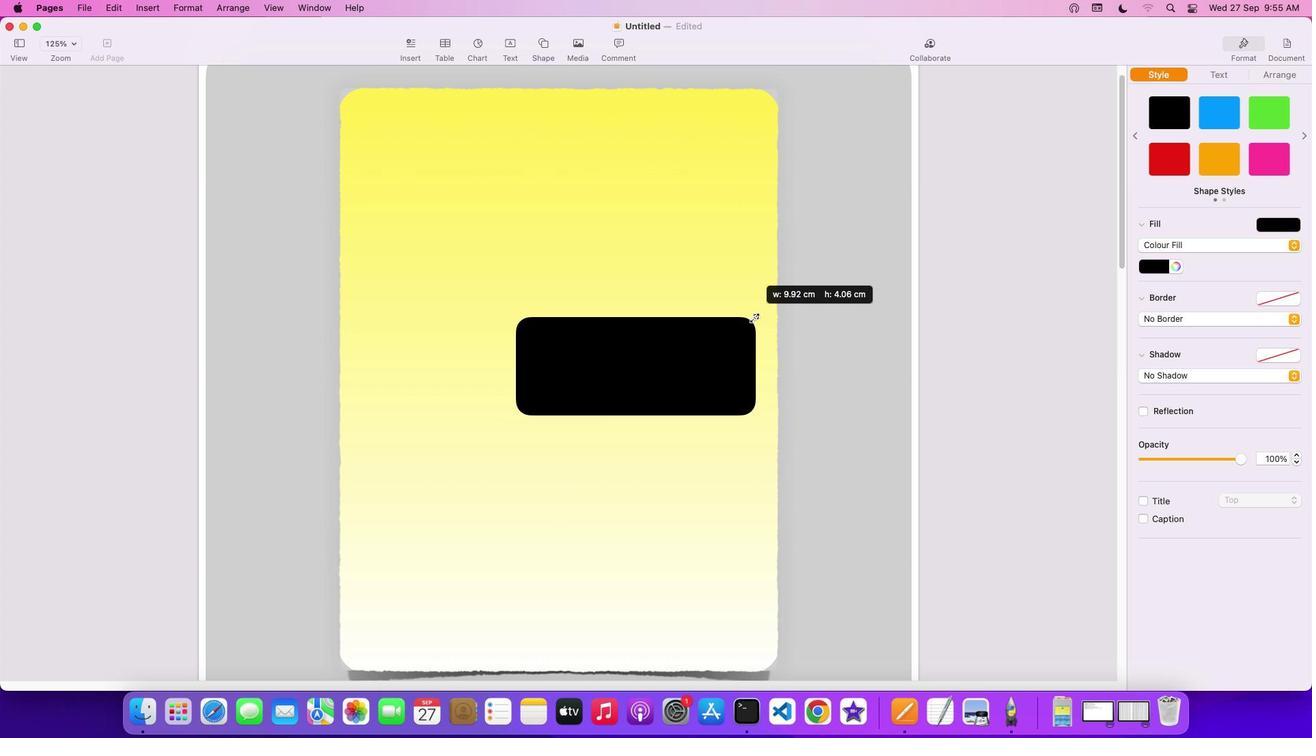 
Action: Mouse pressed left at (1216, 367)
Screenshot: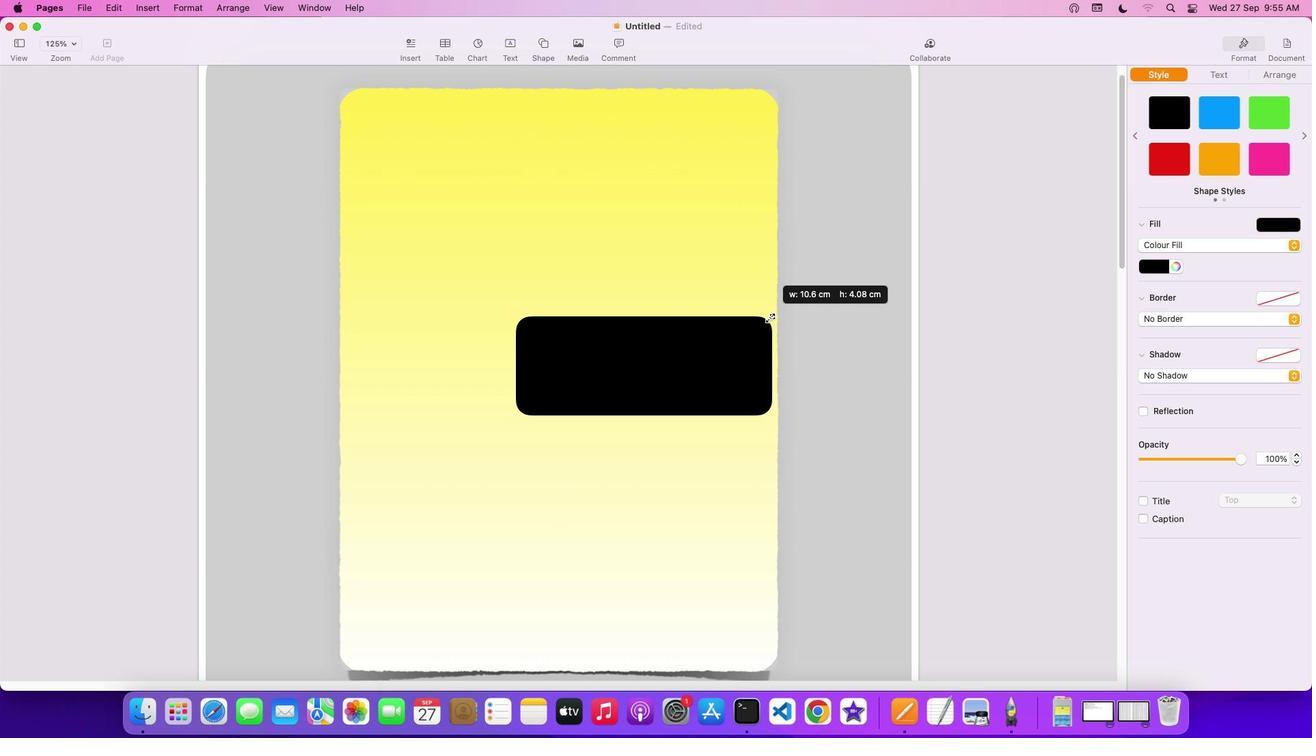 
Action: Mouse moved to (1216, 367)
Screenshot: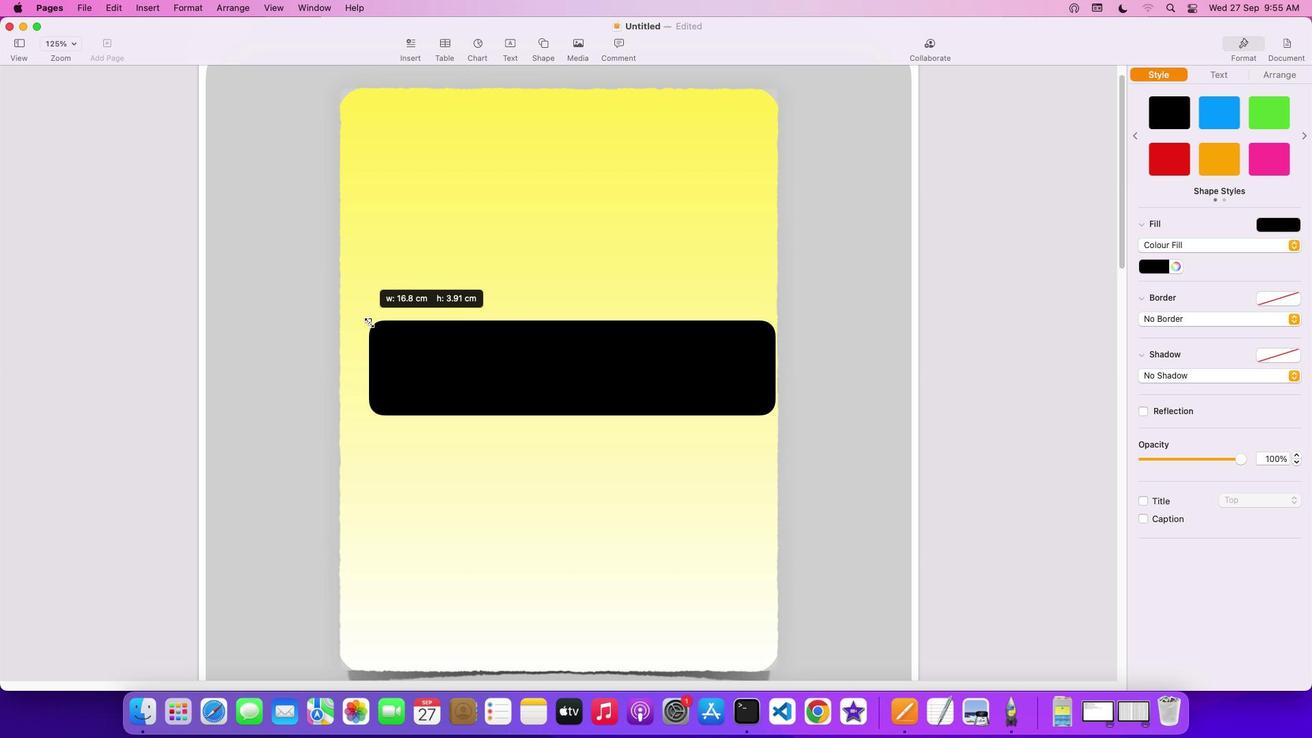 
Action: Mouse pressed left at (1216, 367)
Screenshot: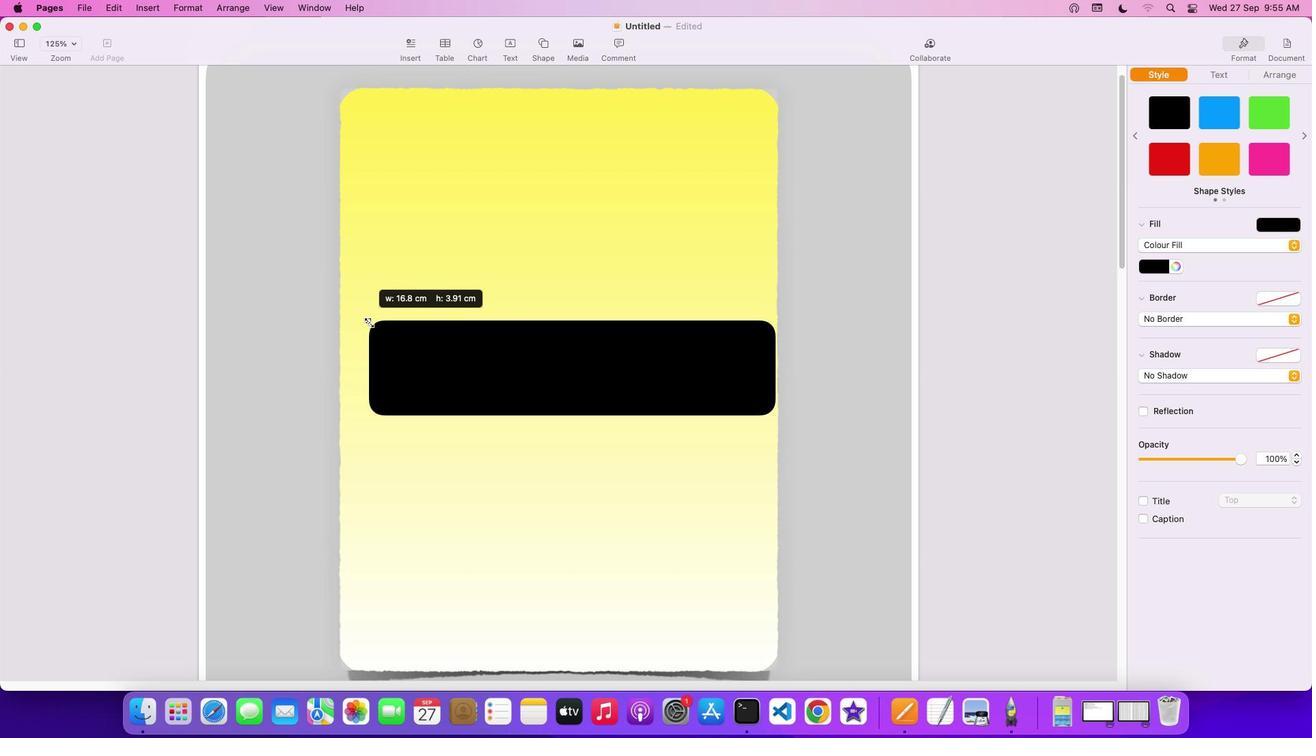 
Action: Mouse moved to (1216, 367)
Screenshot: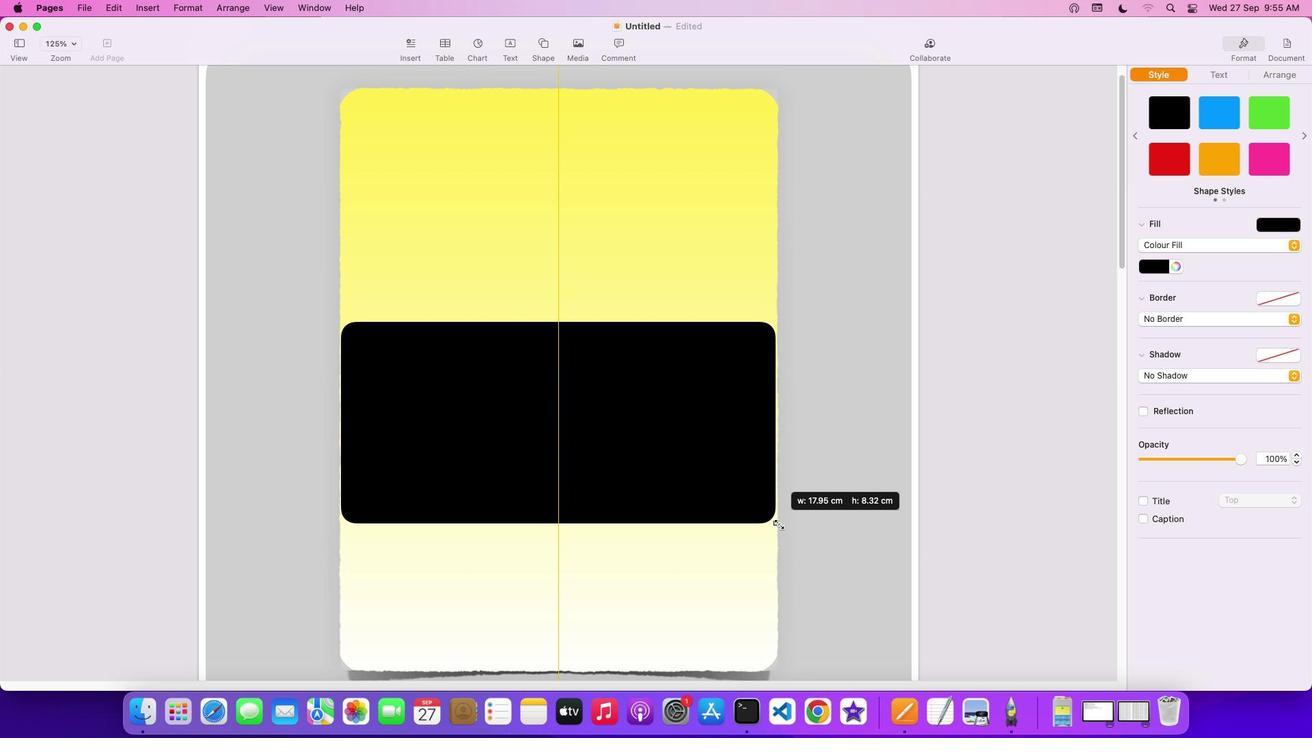 
Action: Mouse pressed left at (1216, 367)
Screenshot: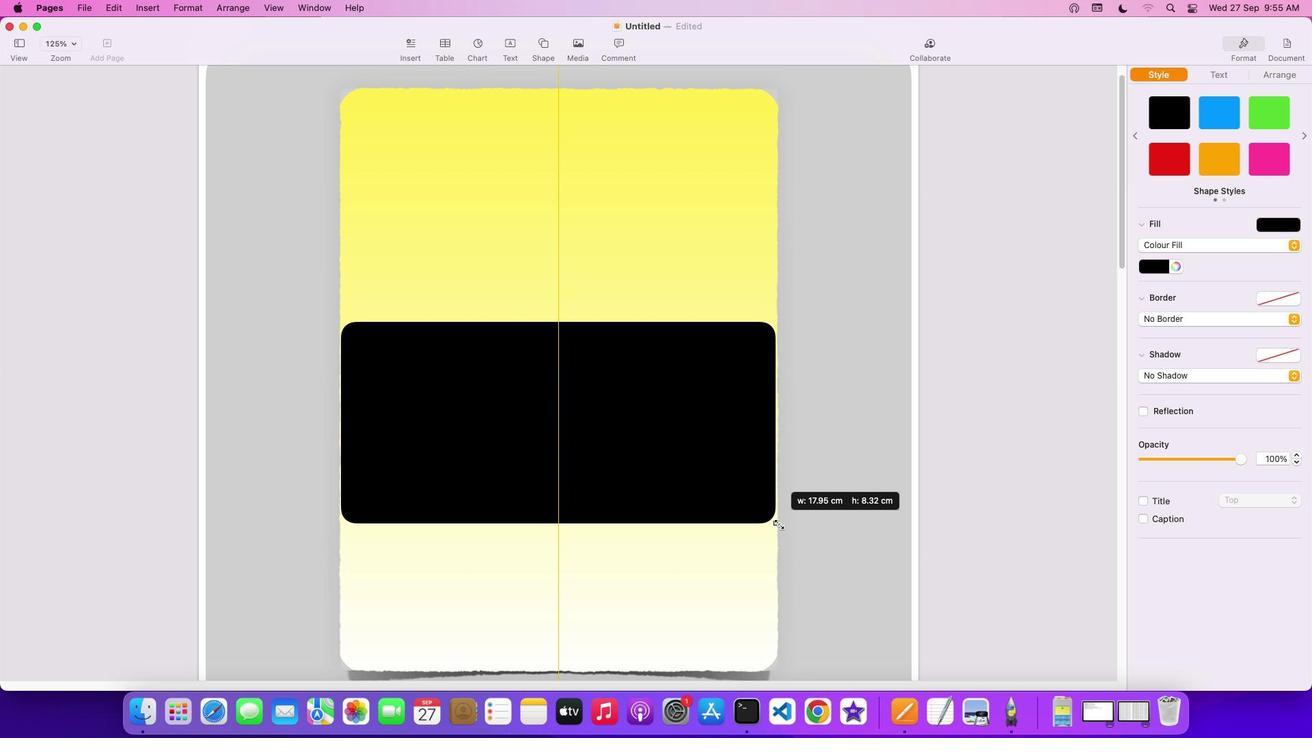 
Action: Mouse moved to (1216, 367)
Screenshot: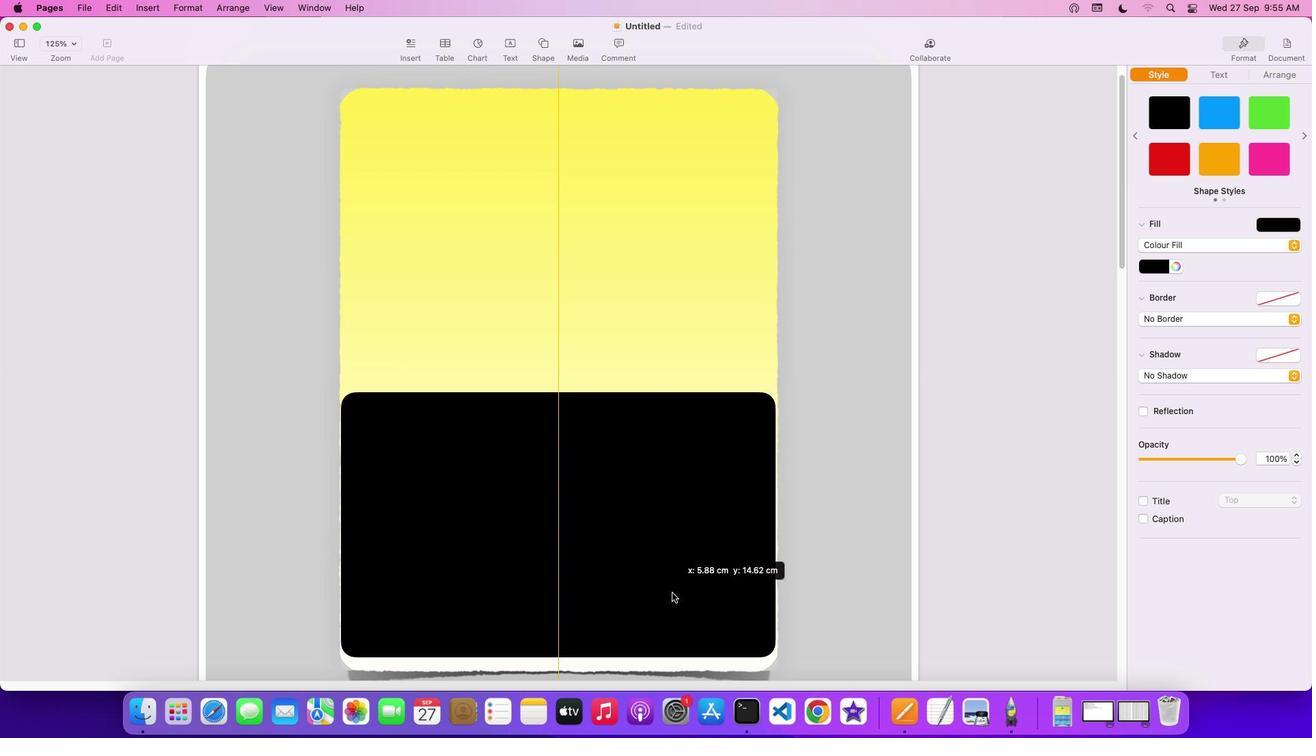 
Action: Mouse pressed left at (1216, 367)
Screenshot: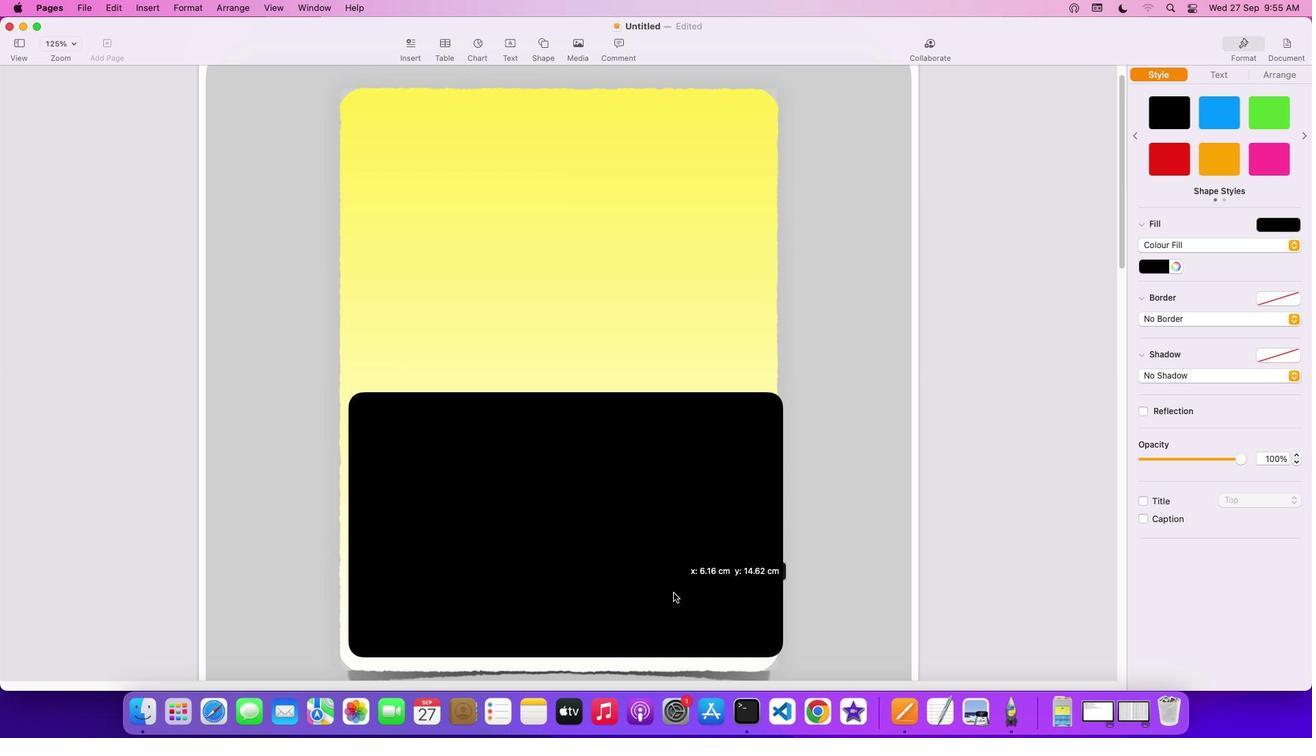 
Action: Mouse moved to (1216, 367)
Screenshot: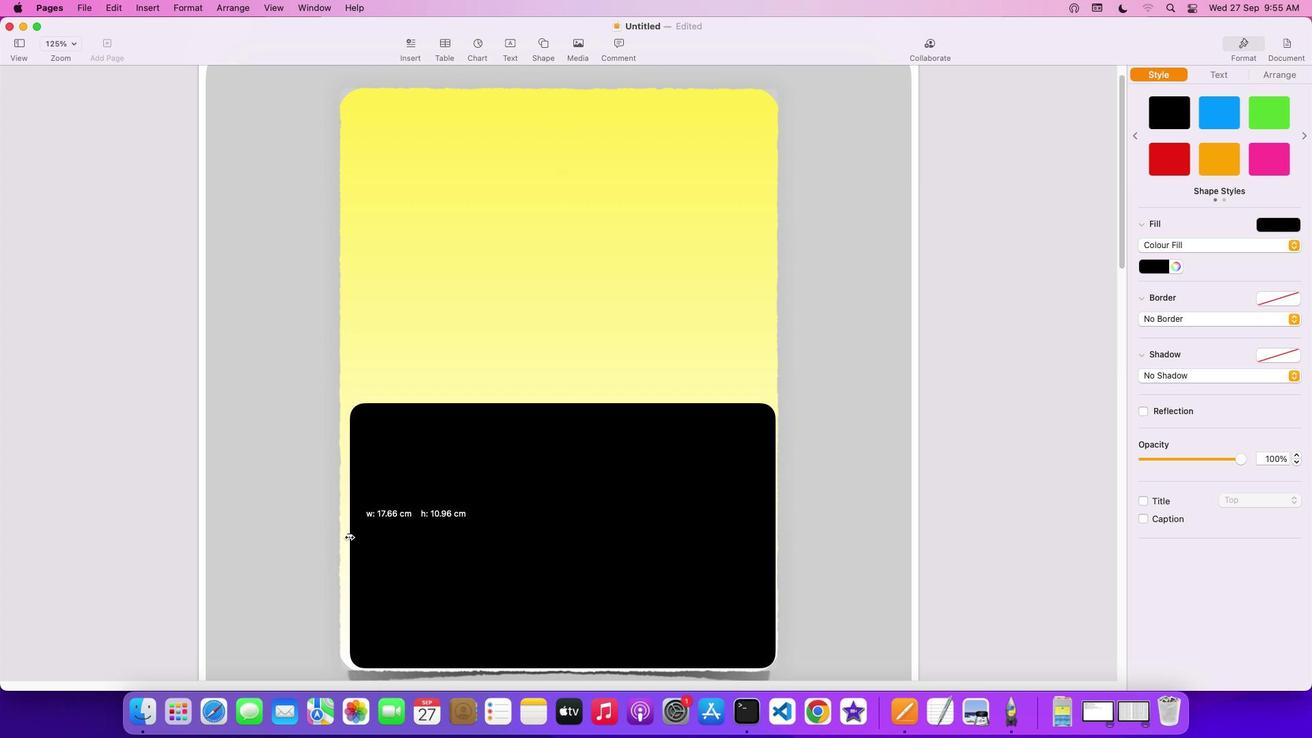 
Action: Mouse pressed left at (1216, 367)
Screenshot: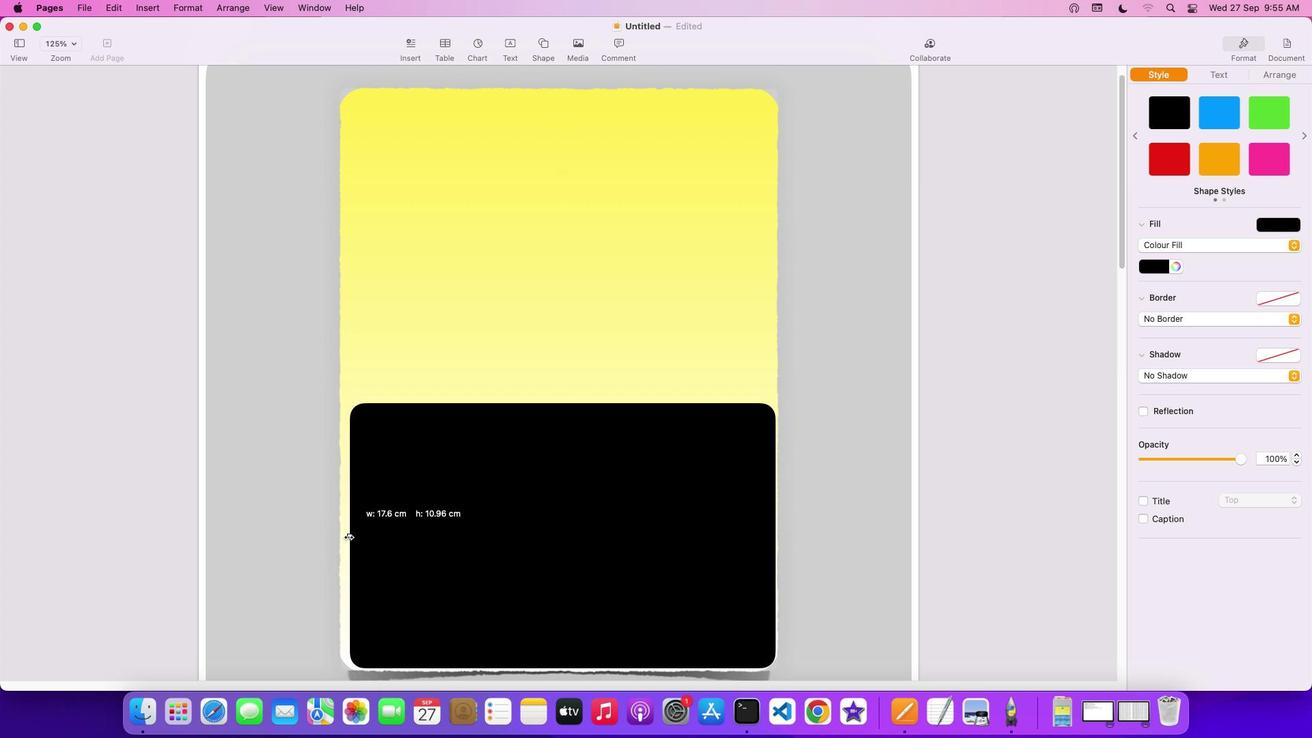 
Action: Mouse moved to (1216, 367)
Screenshot: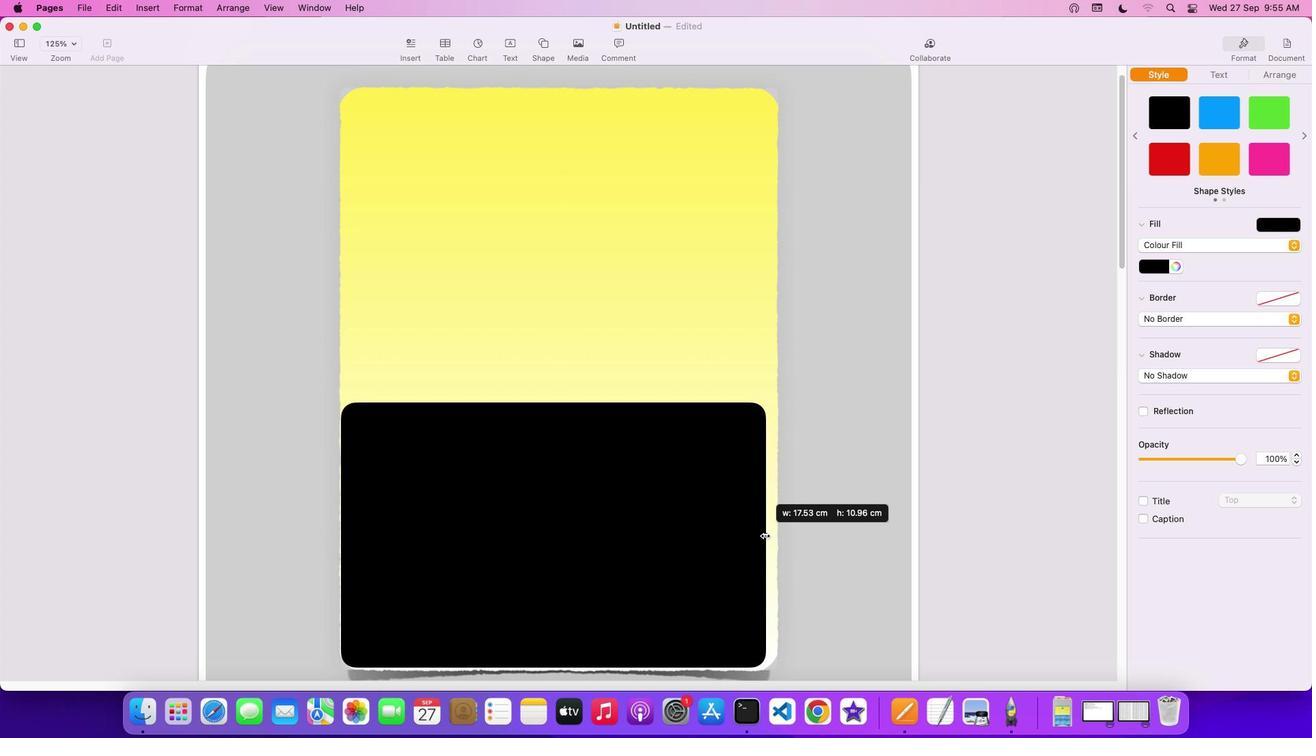 
Action: Mouse pressed left at (1216, 367)
Screenshot: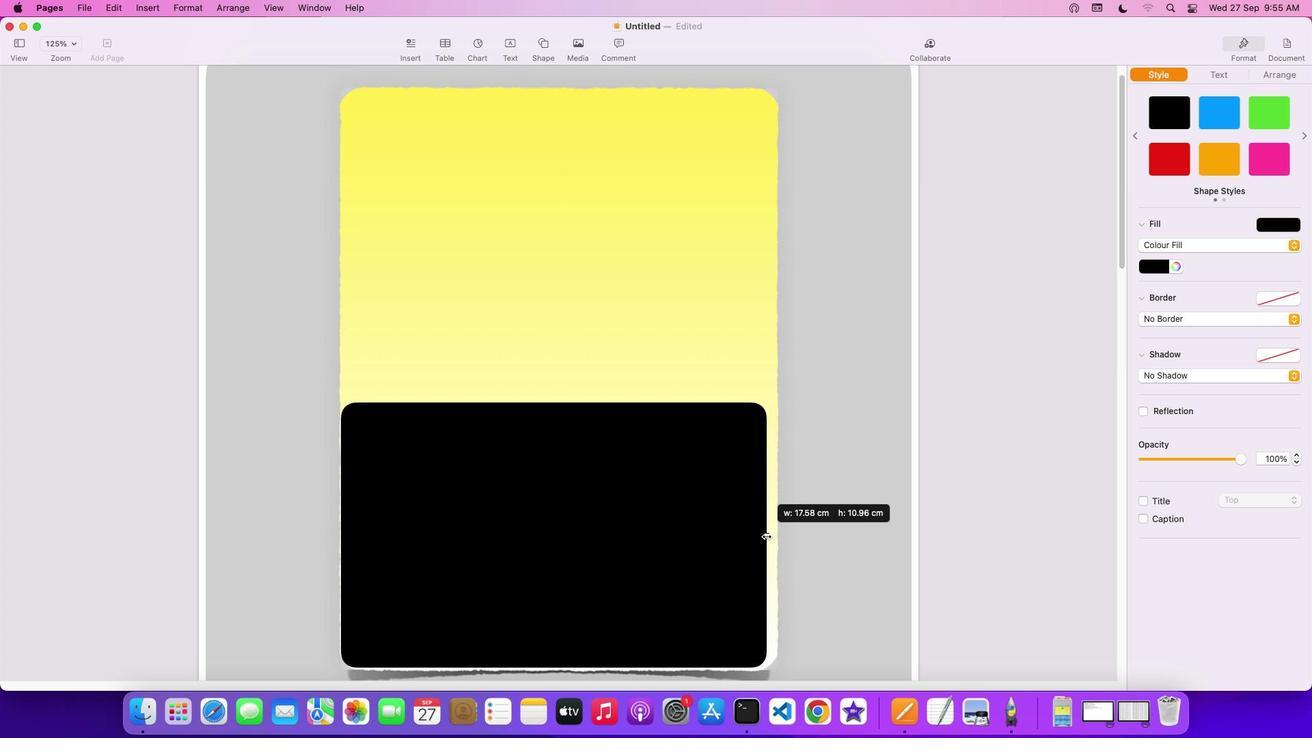 
Action: Mouse moved to (1216, 367)
Screenshot: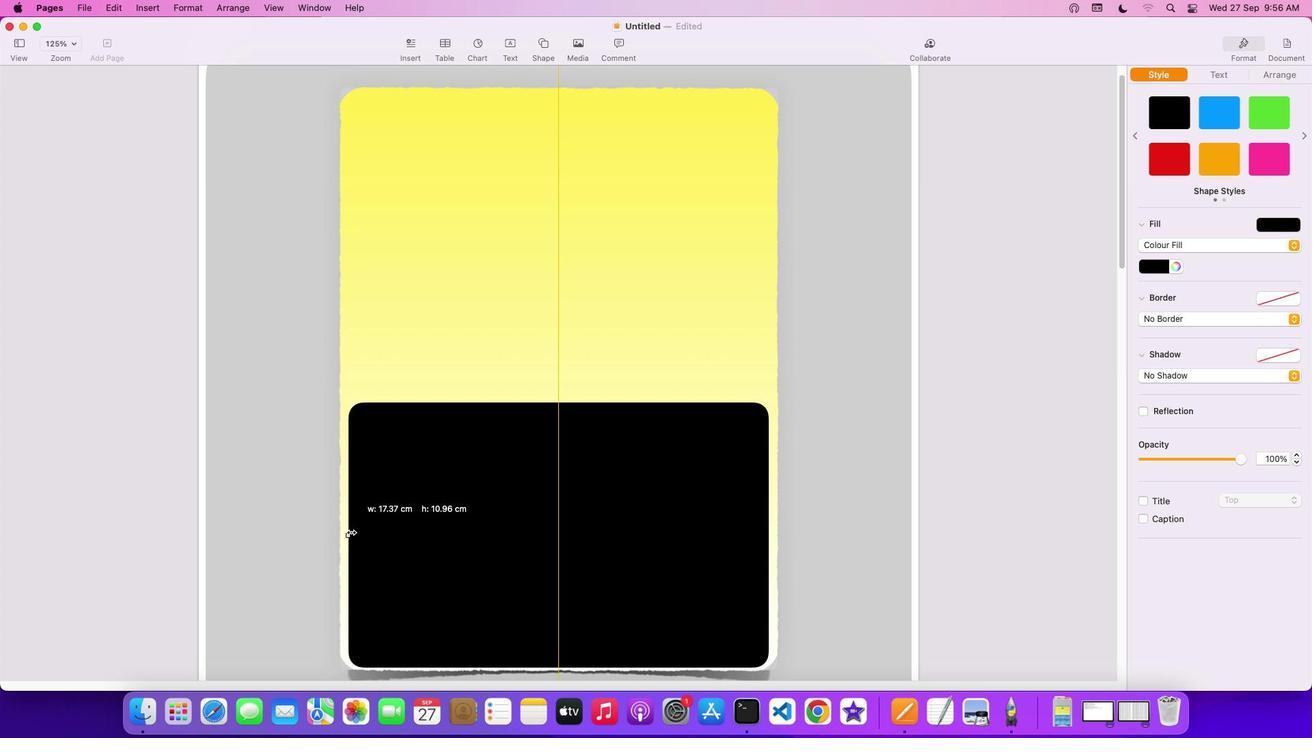 
Action: Mouse pressed left at (1216, 367)
Screenshot: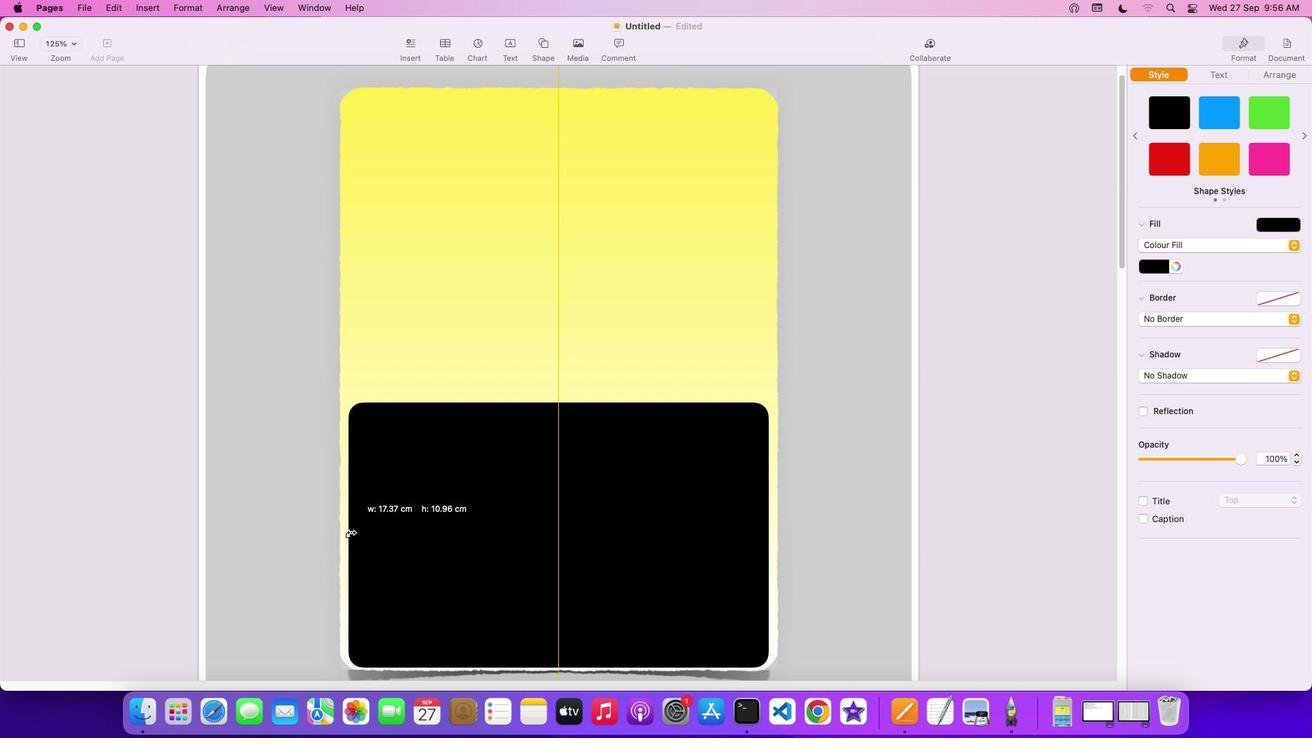 
Action: Mouse moved to (1216, 367)
Screenshot: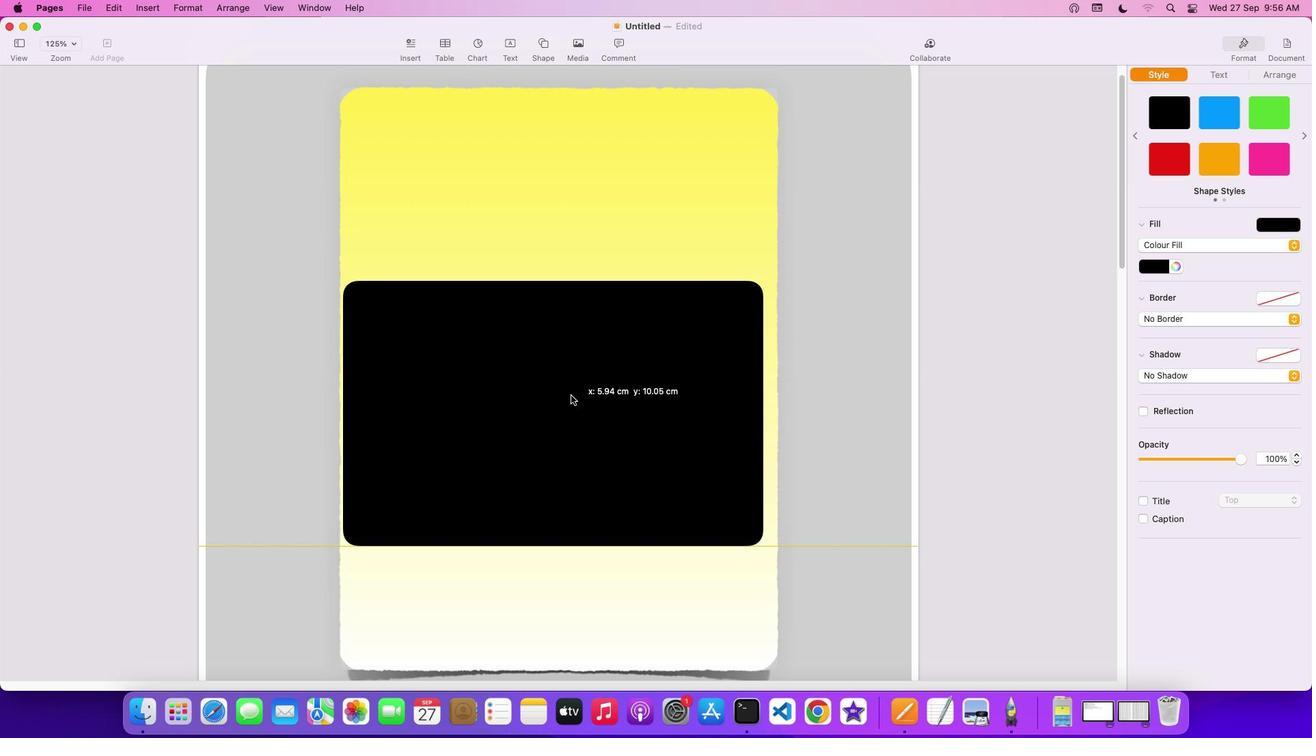 
Action: Mouse pressed left at (1216, 367)
Screenshot: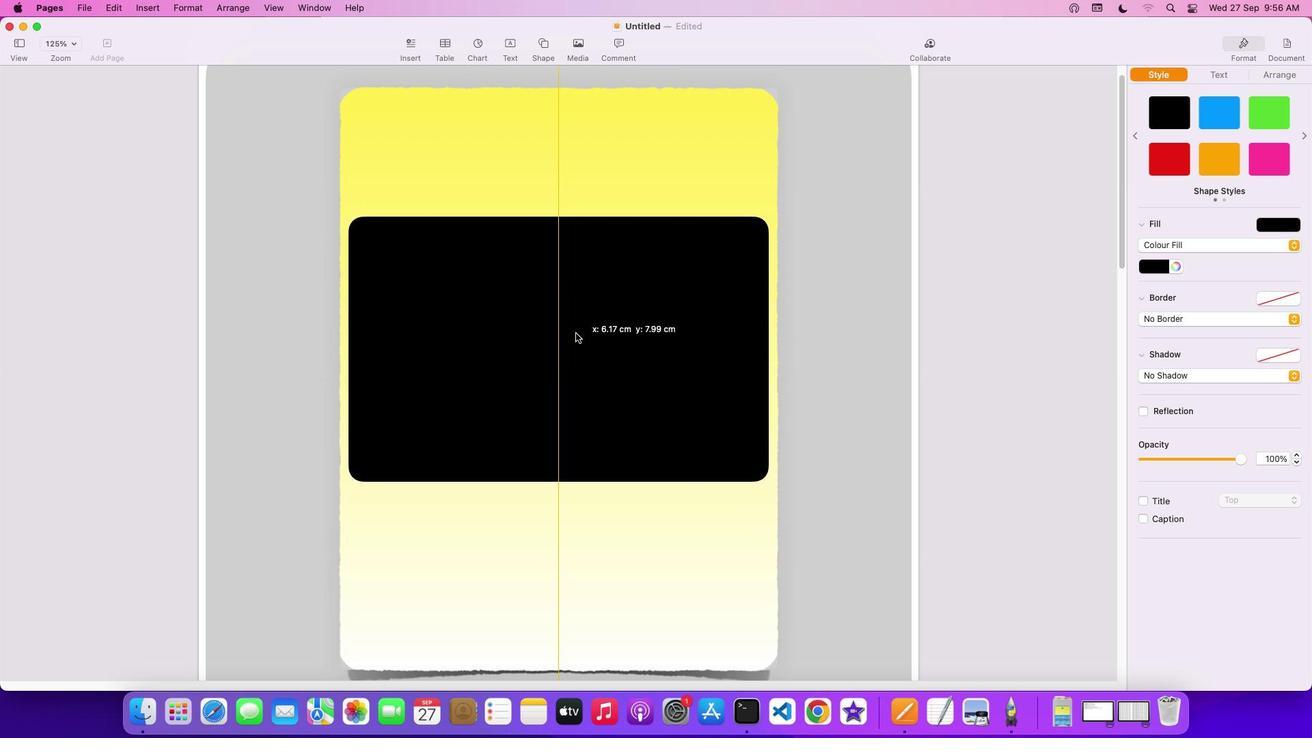 
Action: Mouse moved to (1216, 367)
Screenshot: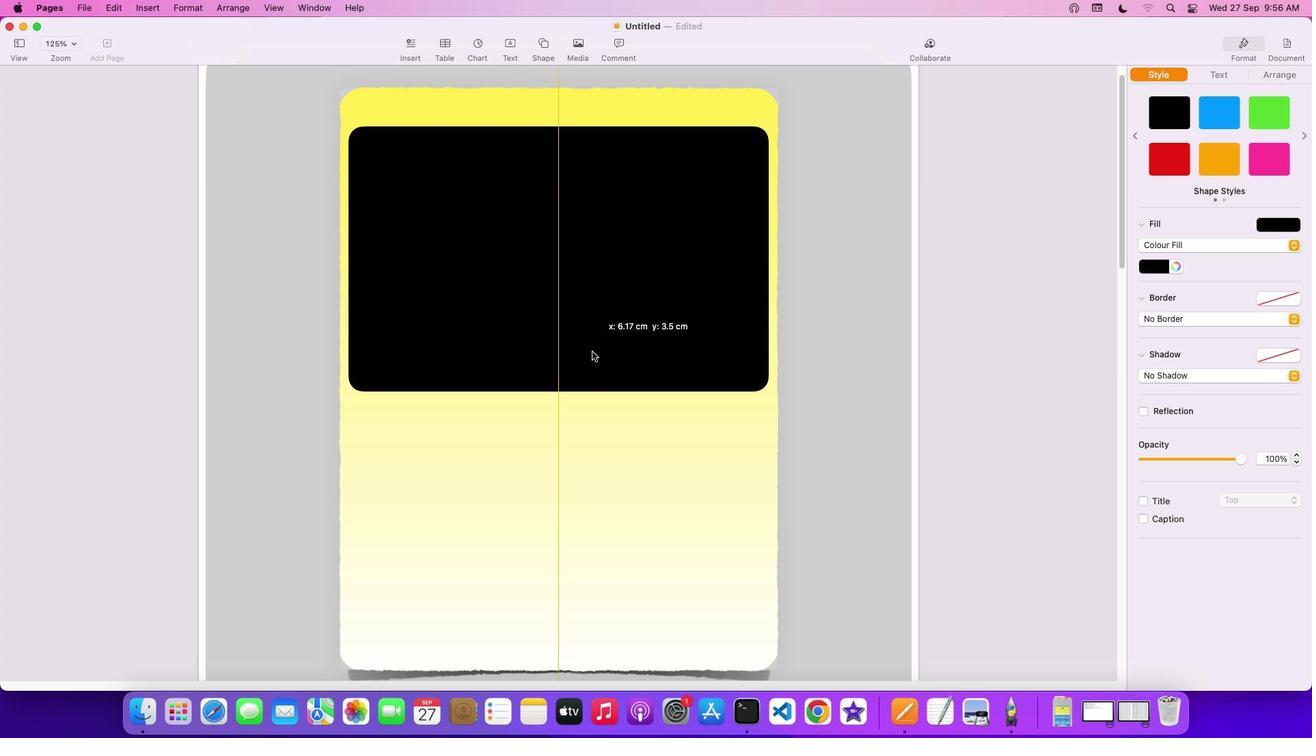 
Action: Mouse pressed left at (1216, 367)
Screenshot: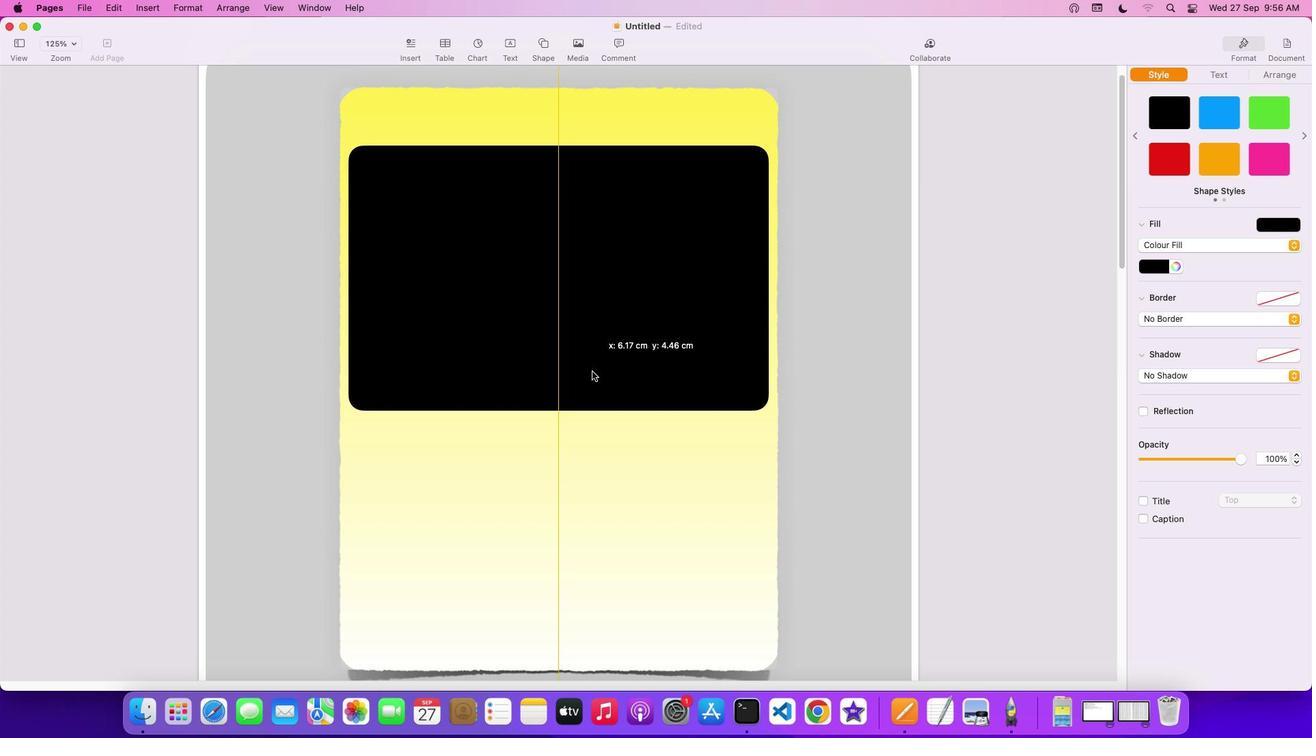 
Action: Mouse moved to (1216, 367)
Screenshot: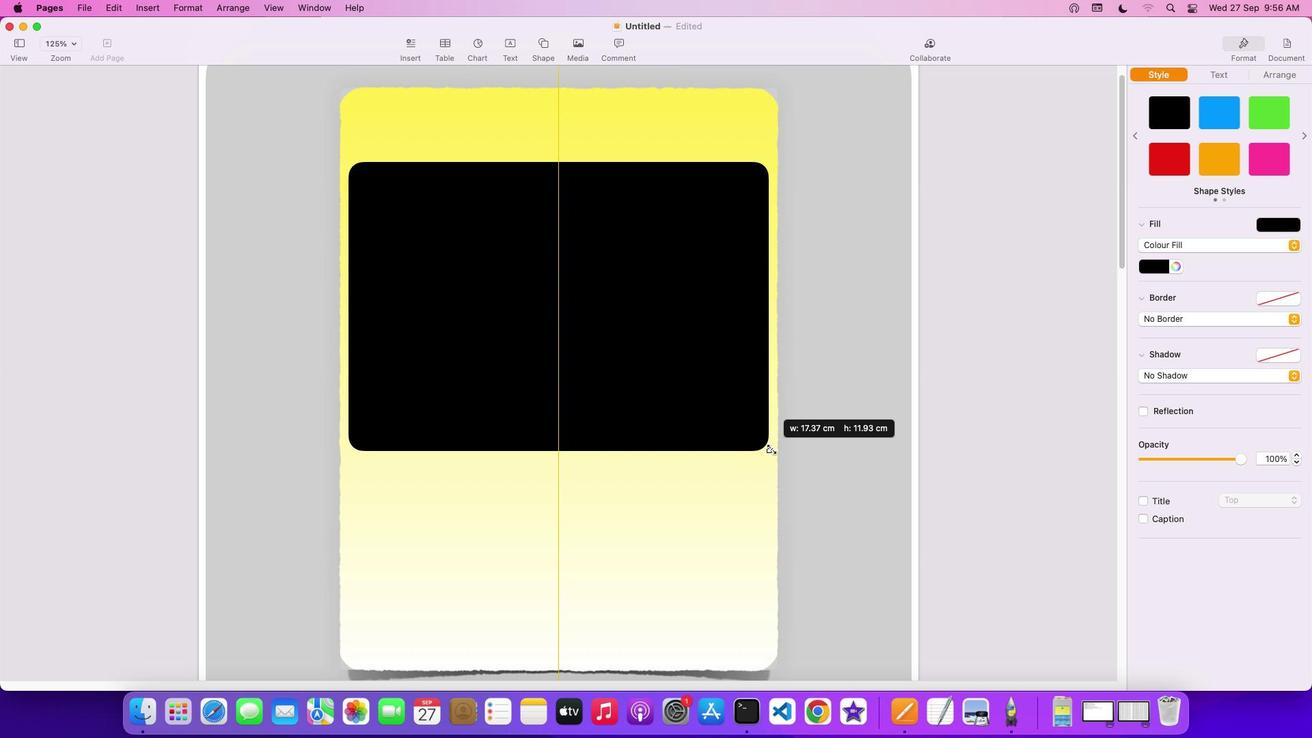 
Action: Mouse pressed left at (1216, 367)
Screenshot: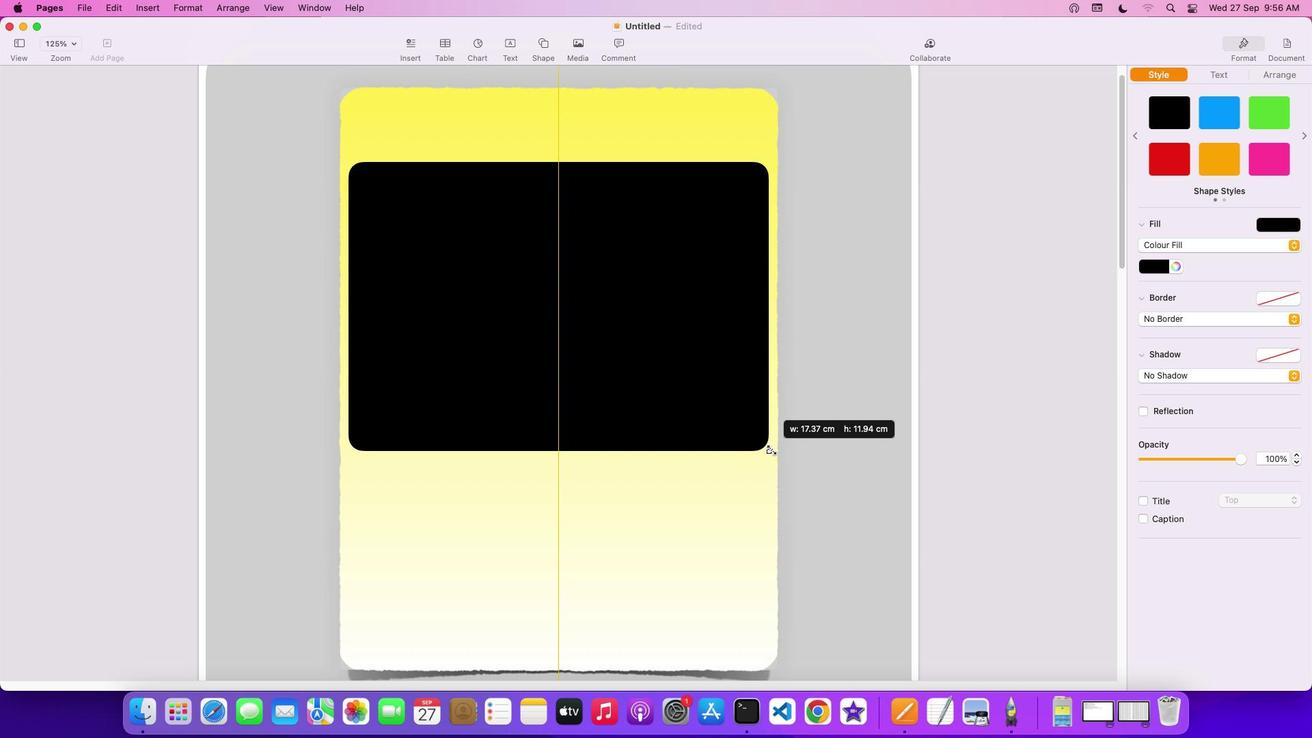 
Action: Mouse moved to (1216, 367)
Screenshot: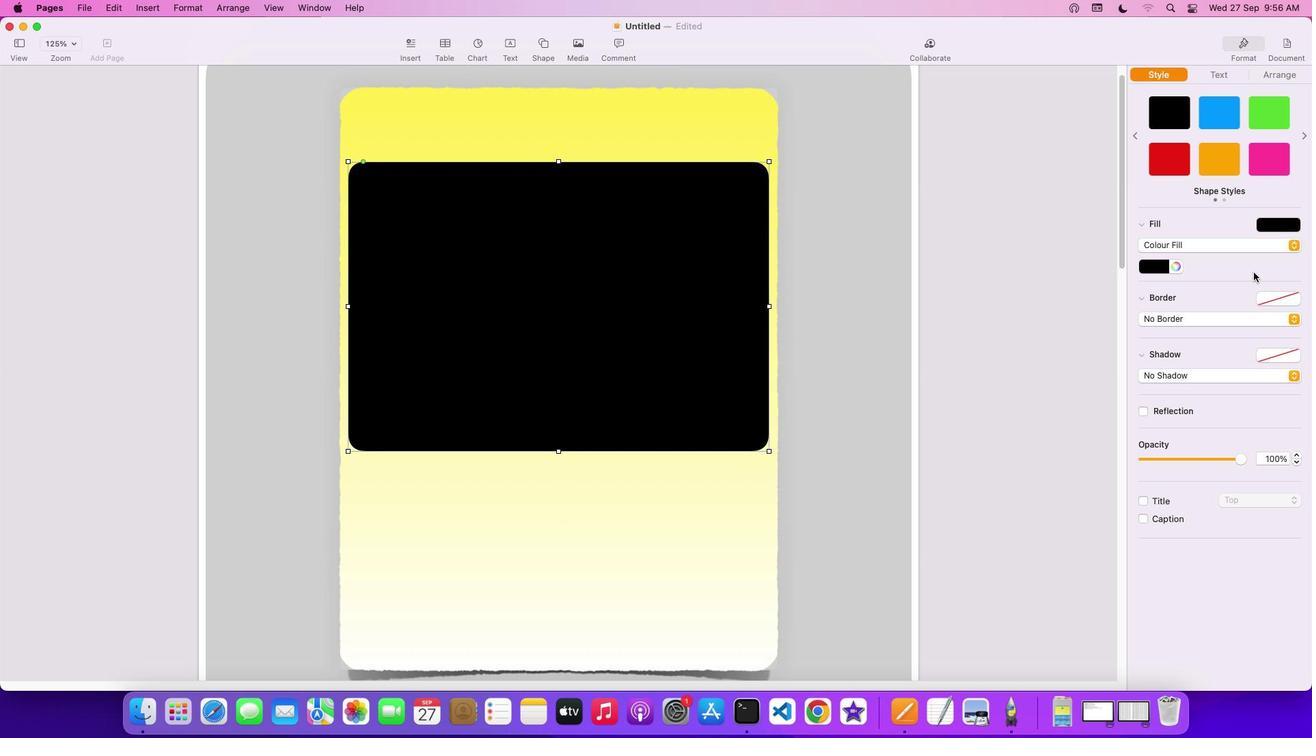 
Action: Mouse pressed left at (1216, 367)
Screenshot: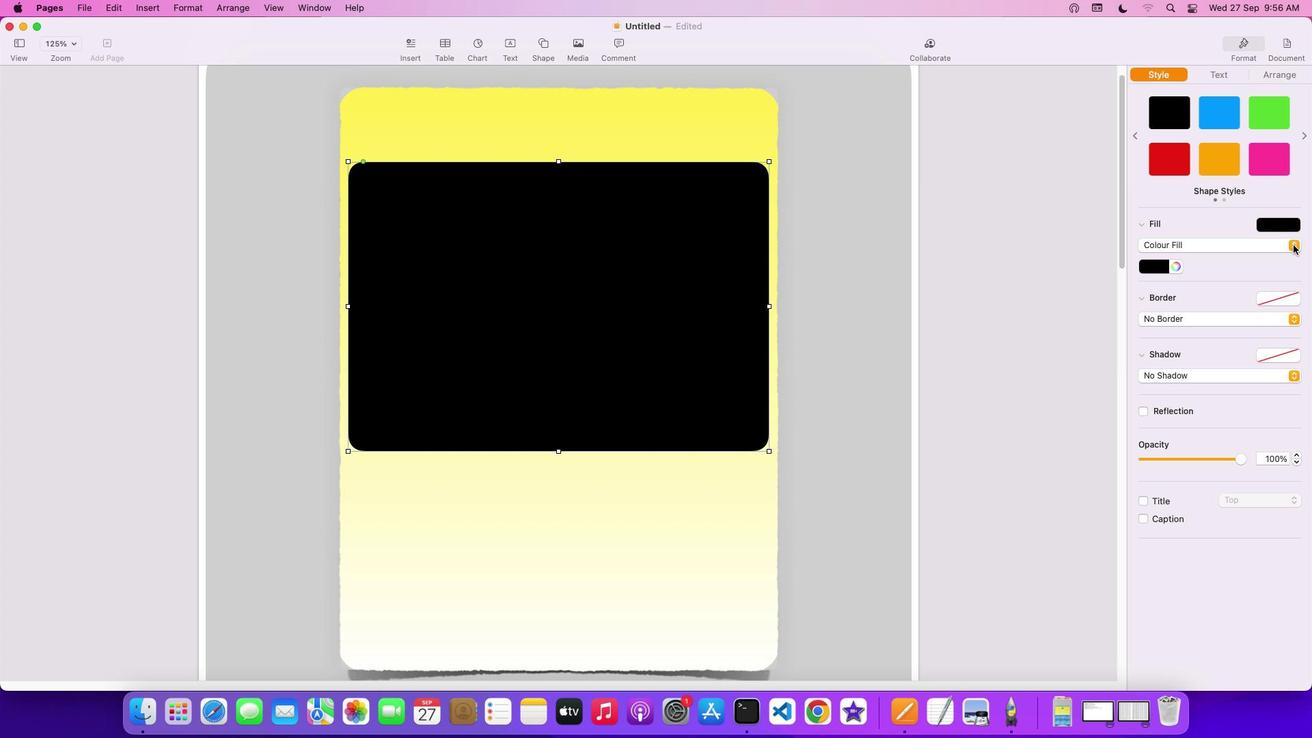 
Action: Mouse moved to (1216, 367)
Screenshot: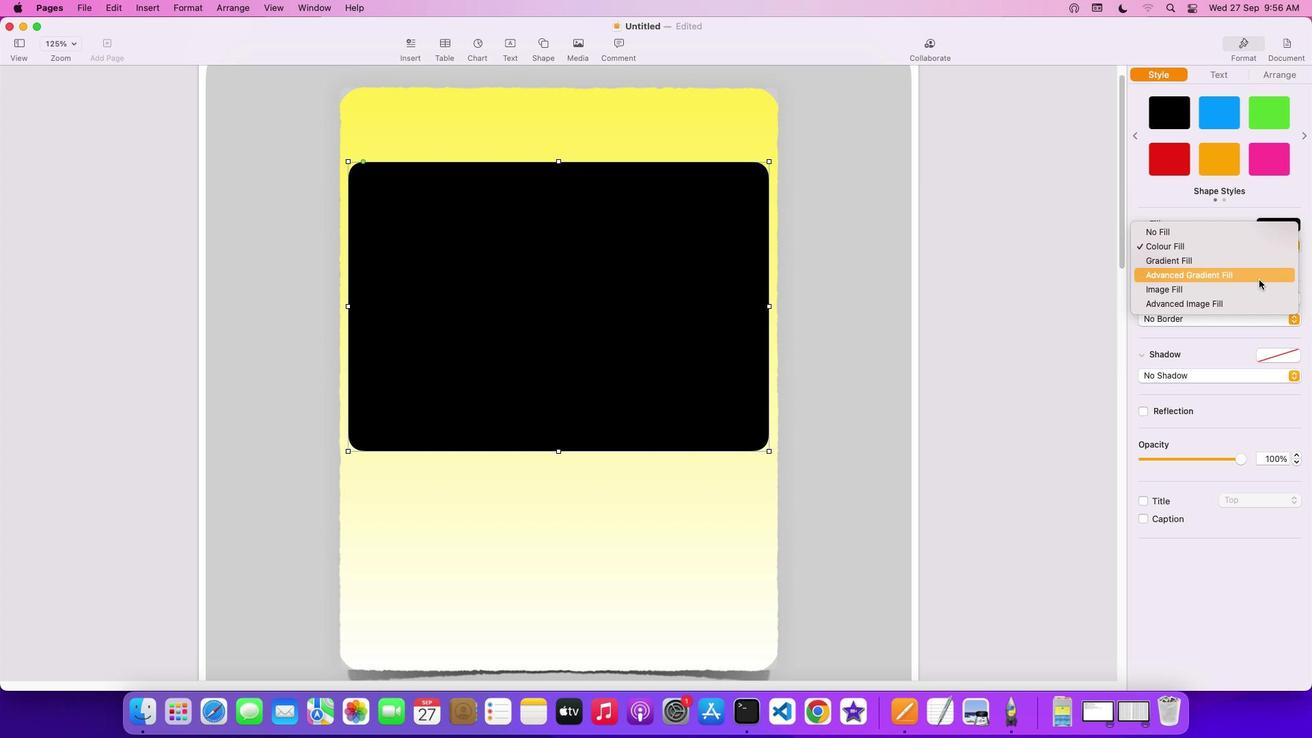
Action: Mouse pressed left at (1216, 367)
Screenshot: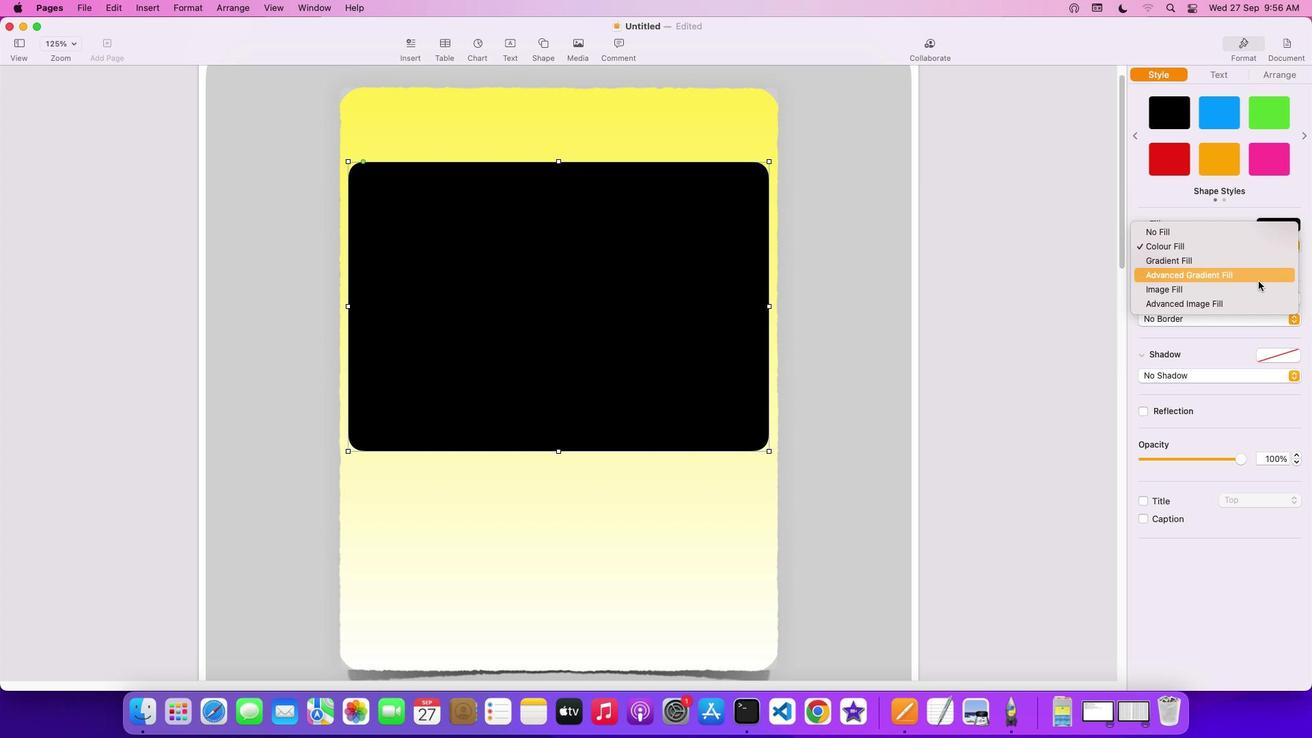 
Action: Mouse moved to (1216, 367)
Screenshot: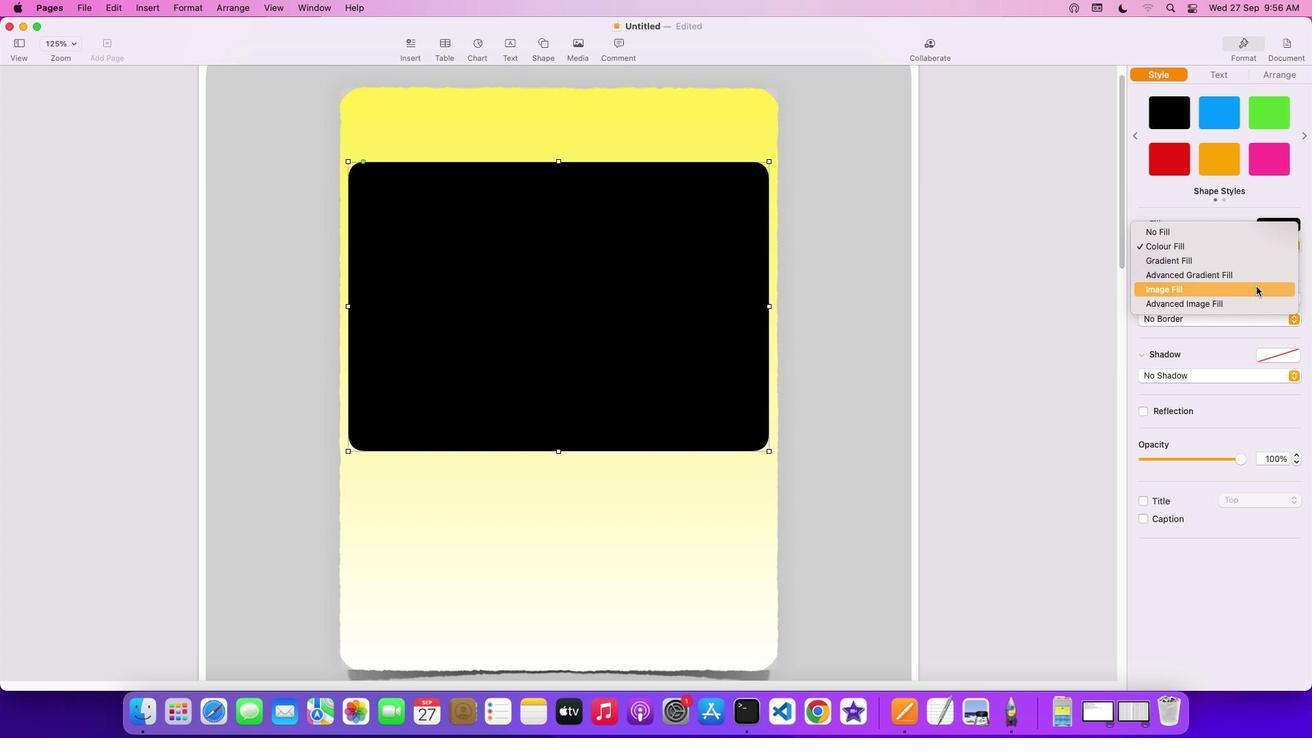 
Action: Mouse pressed left at (1216, 367)
Screenshot: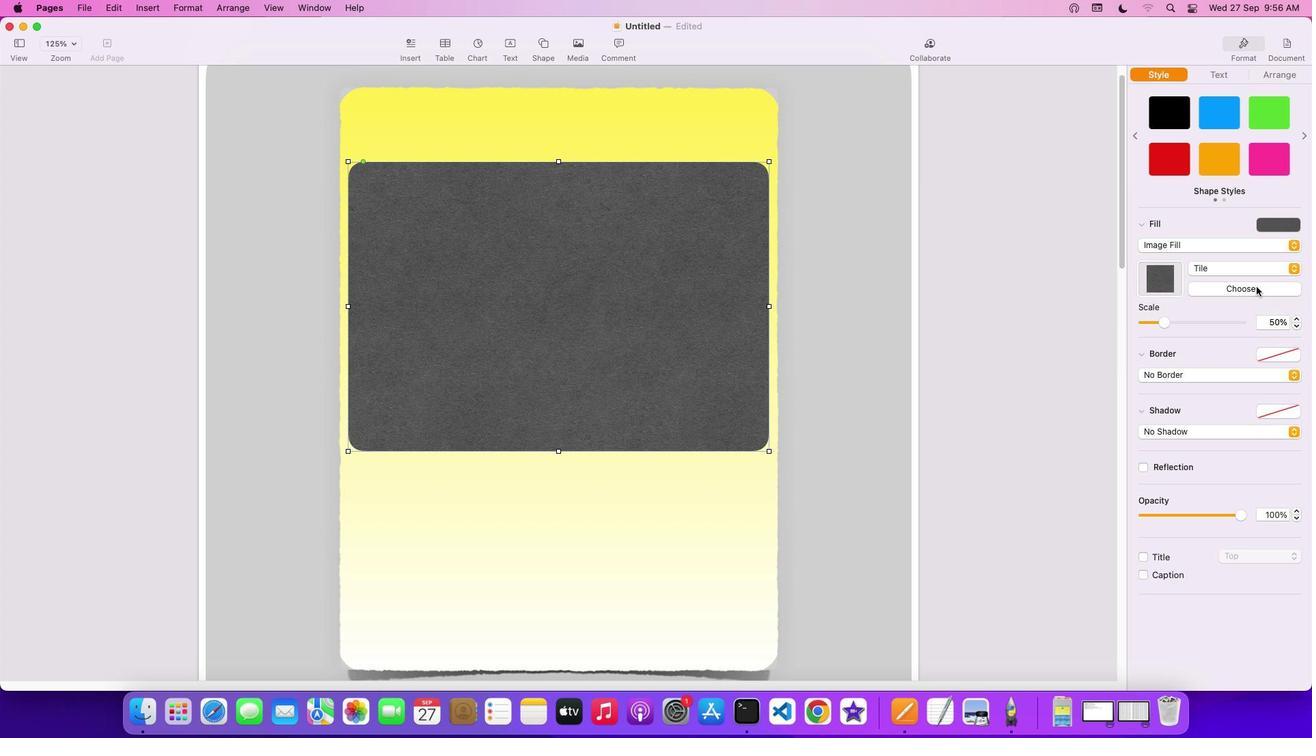 
Action: Mouse moved to (1216, 367)
Screenshot: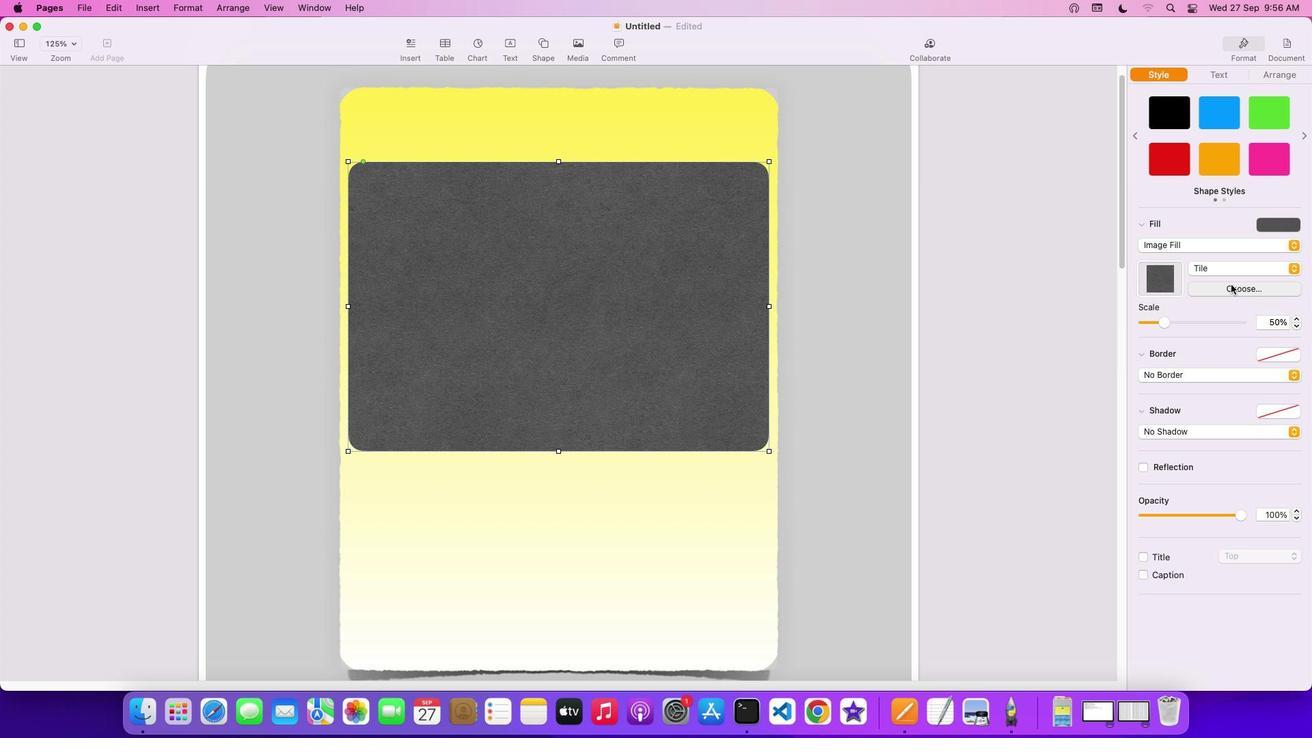 
Action: Mouse pressed left at (1216, 367)
Screenshot: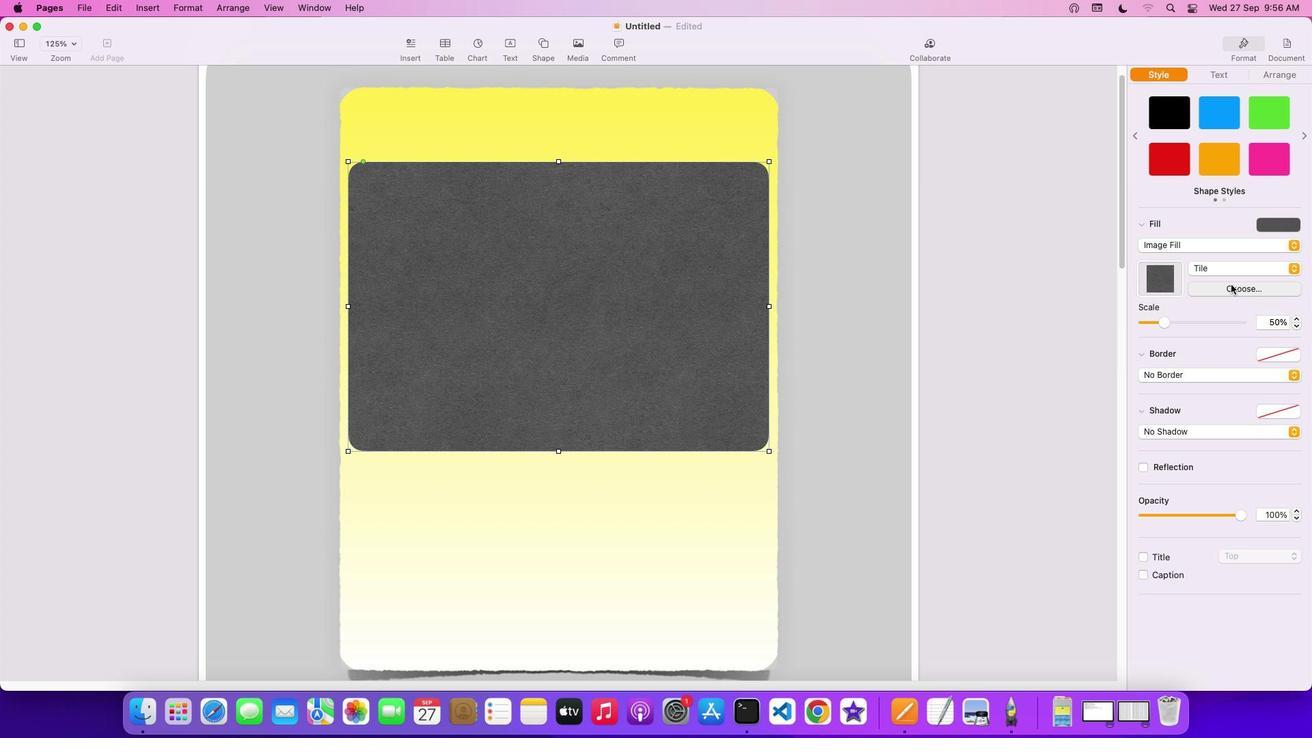 
Action: Mouse moved to (1216, 367)
Screenshot: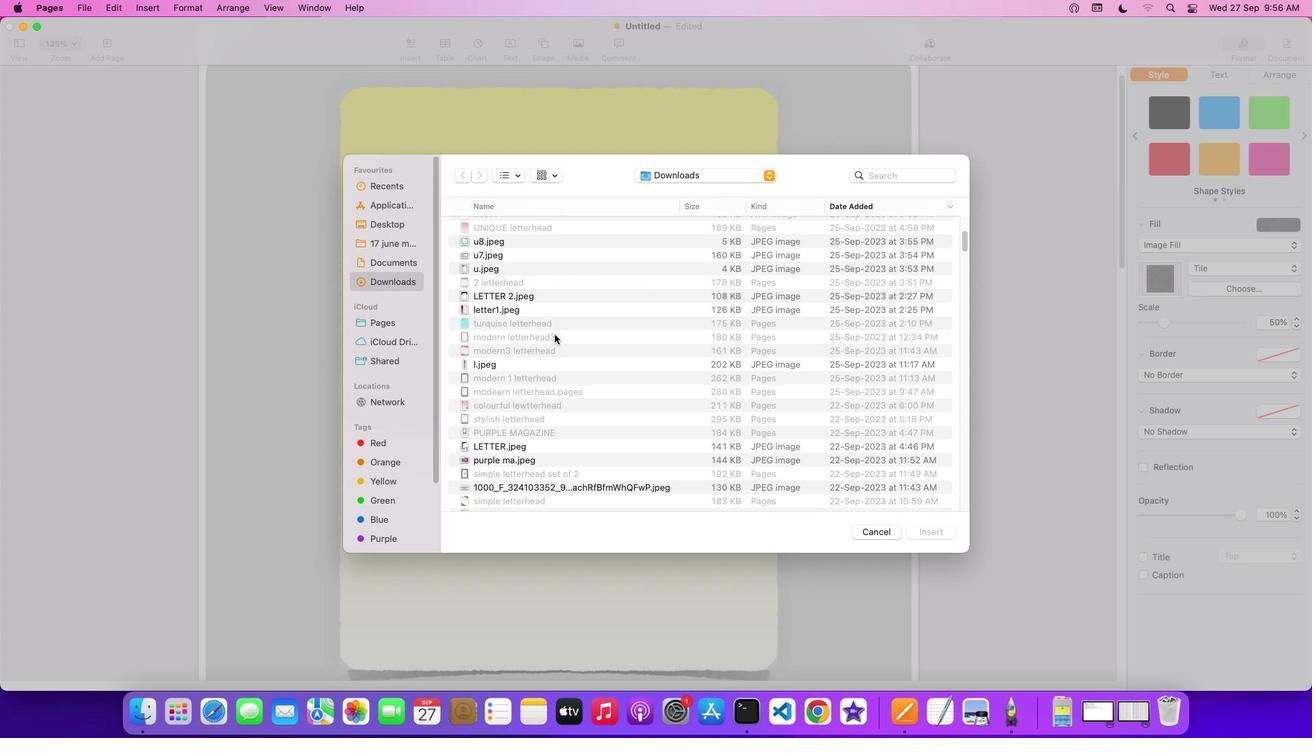 
Action: Mouse scrolled (1216, 367) with delta (1217, 367)
Screenshot: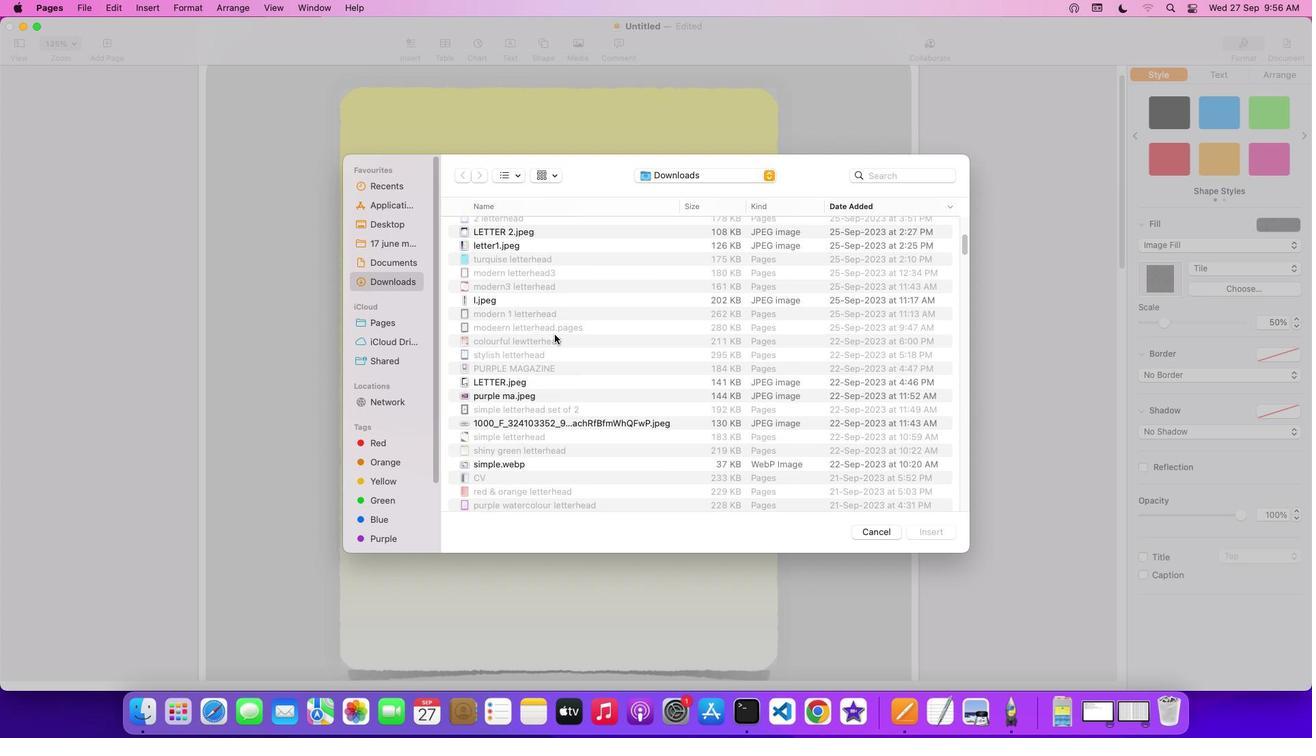 
Action: Mouse scrolled (1216, 367) with delta (1217, 367)
Screenshot: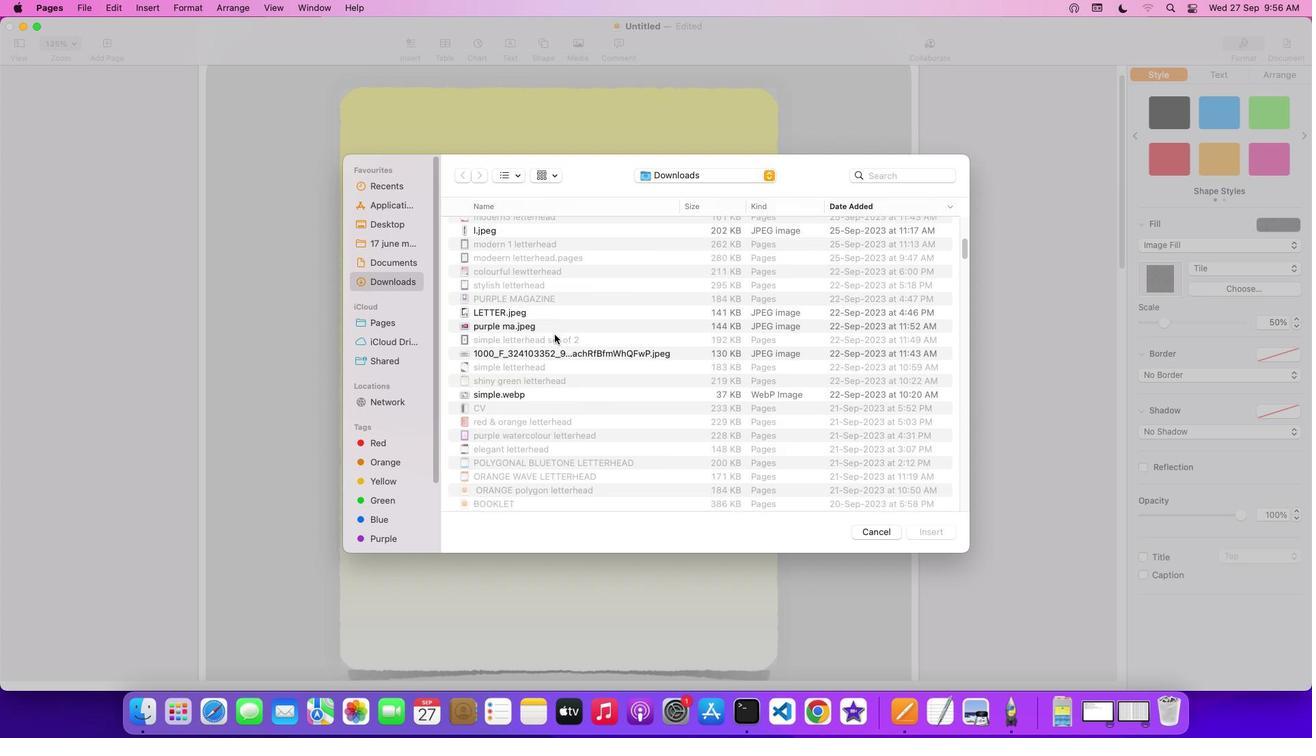 
Action: Mouse scrolled (1216, 367) with delta (1217, 367)
Screenshot: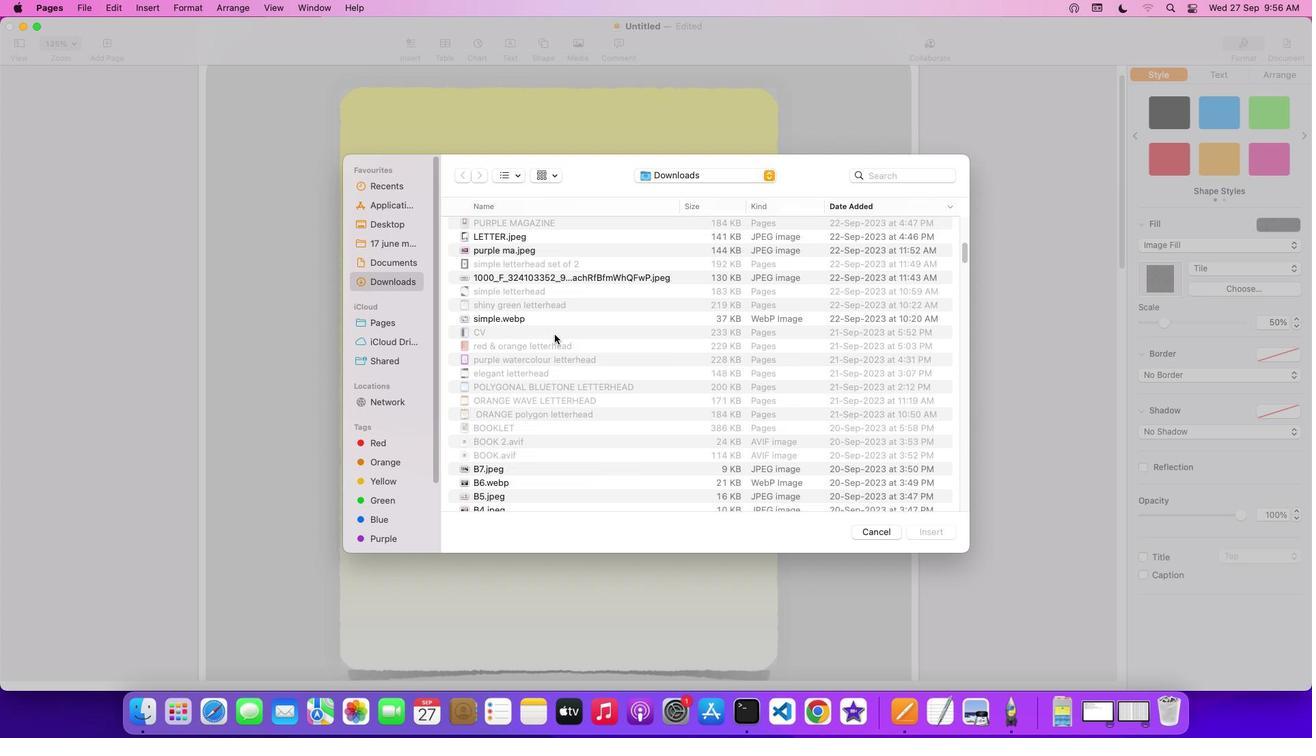 
Action: Mouse scrolled (1216, 367) with delta (1217, 367)
Screenshot: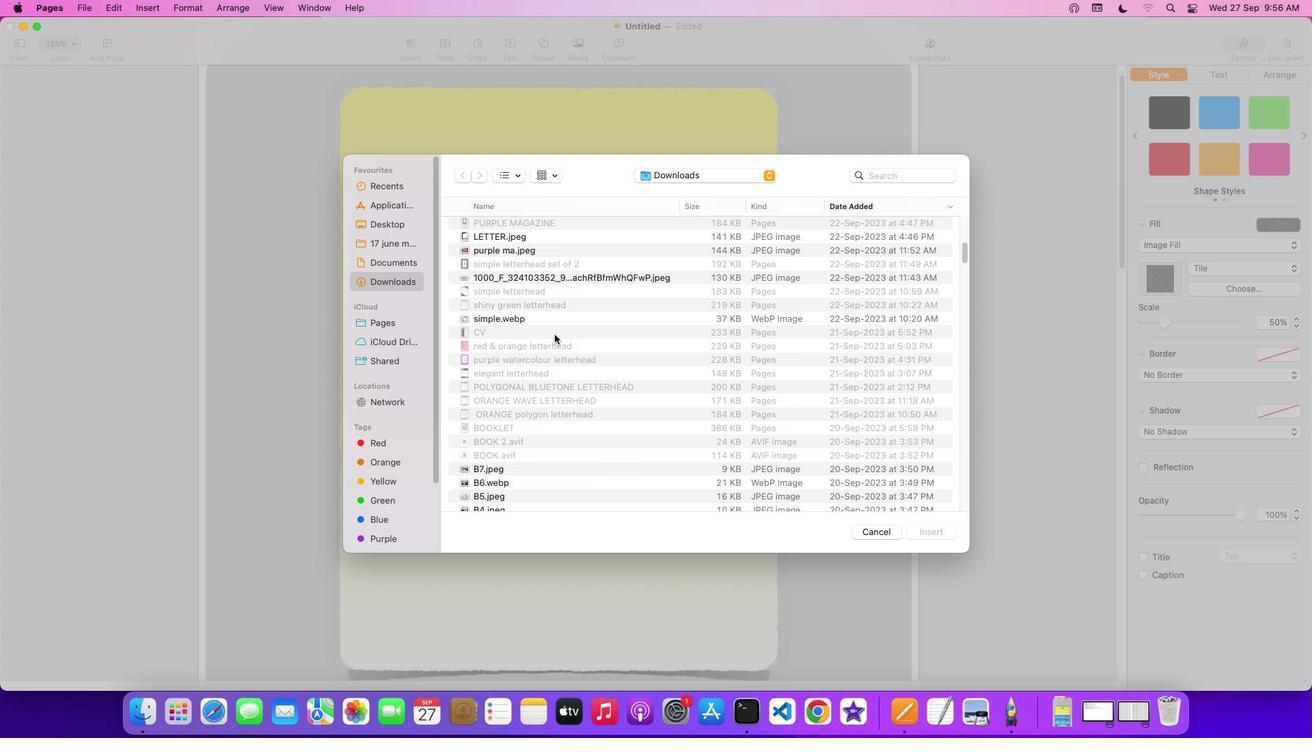 
Action: Mouse scrolled (1216, 367) with delta (1217, 367)
Screenshot: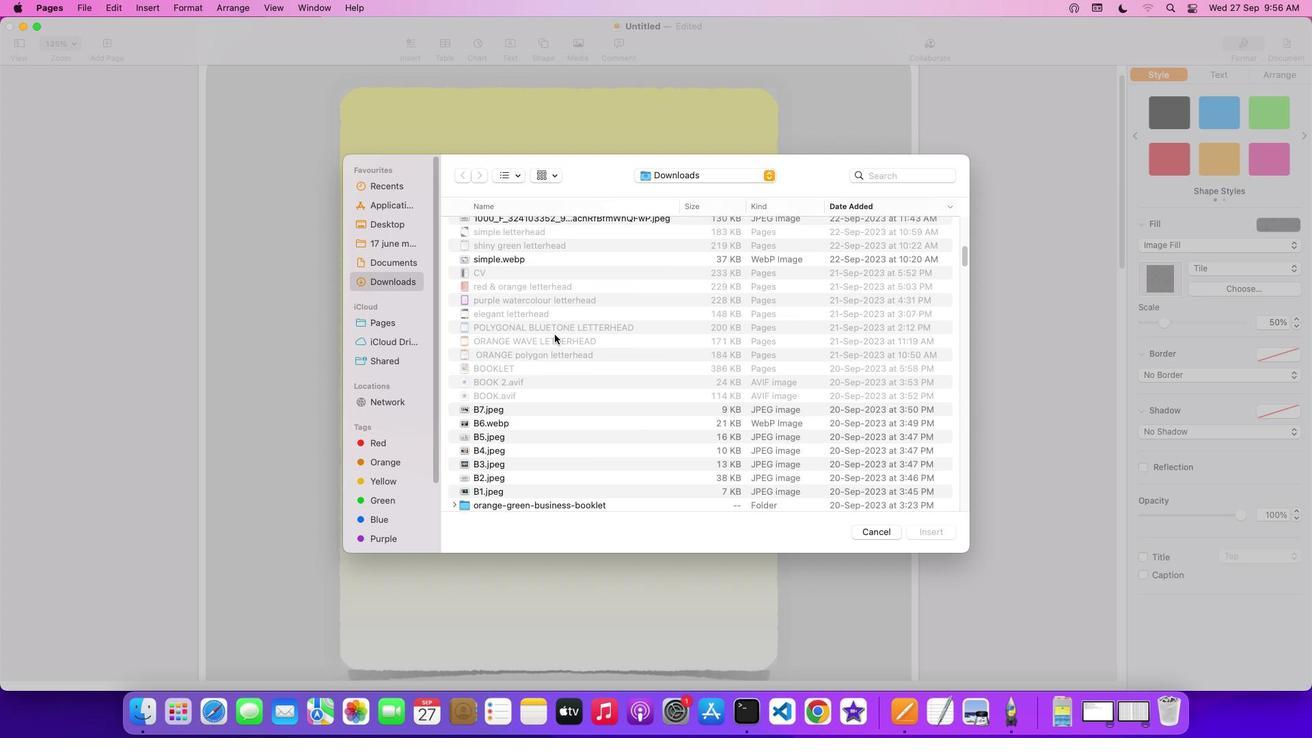 
Action: Mouse scrolled (1216, 367) with delta (1217, 367)
Screenshot: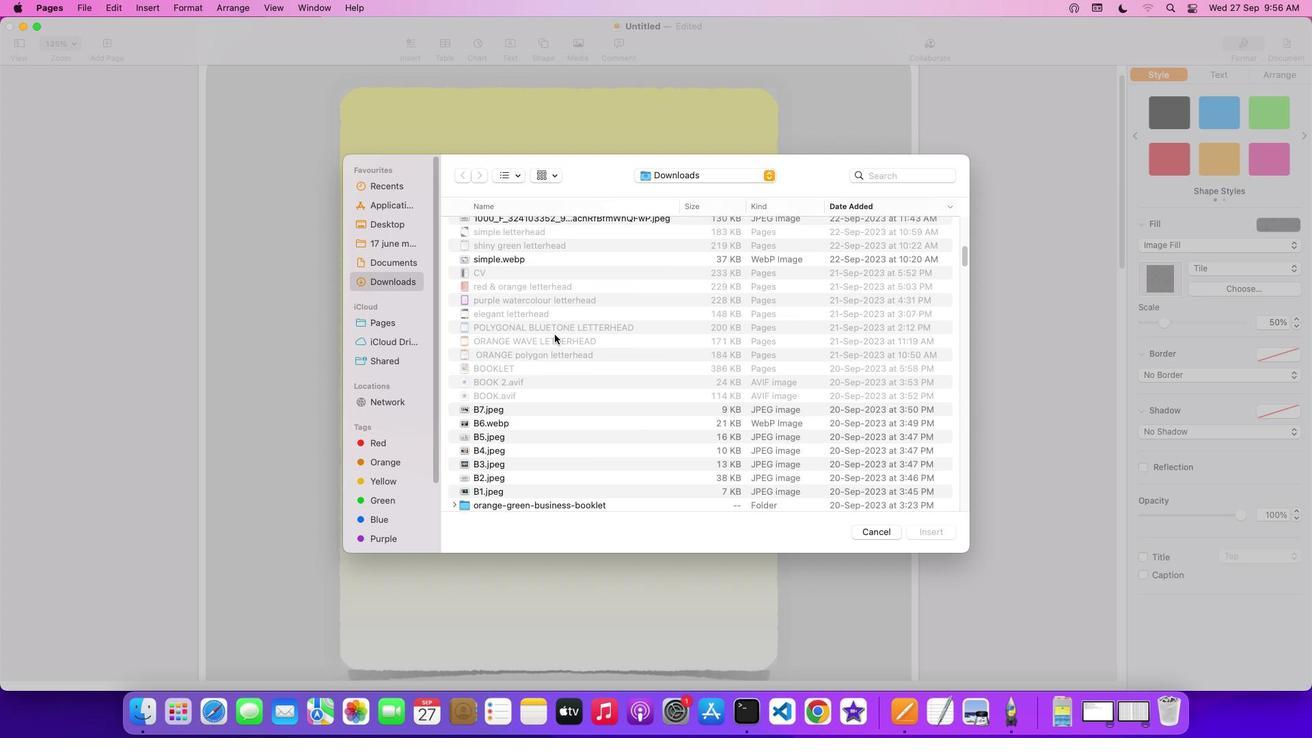 
Action: Mouse scrolled (1216, 367) with delta (1217, 367)
Screenshot: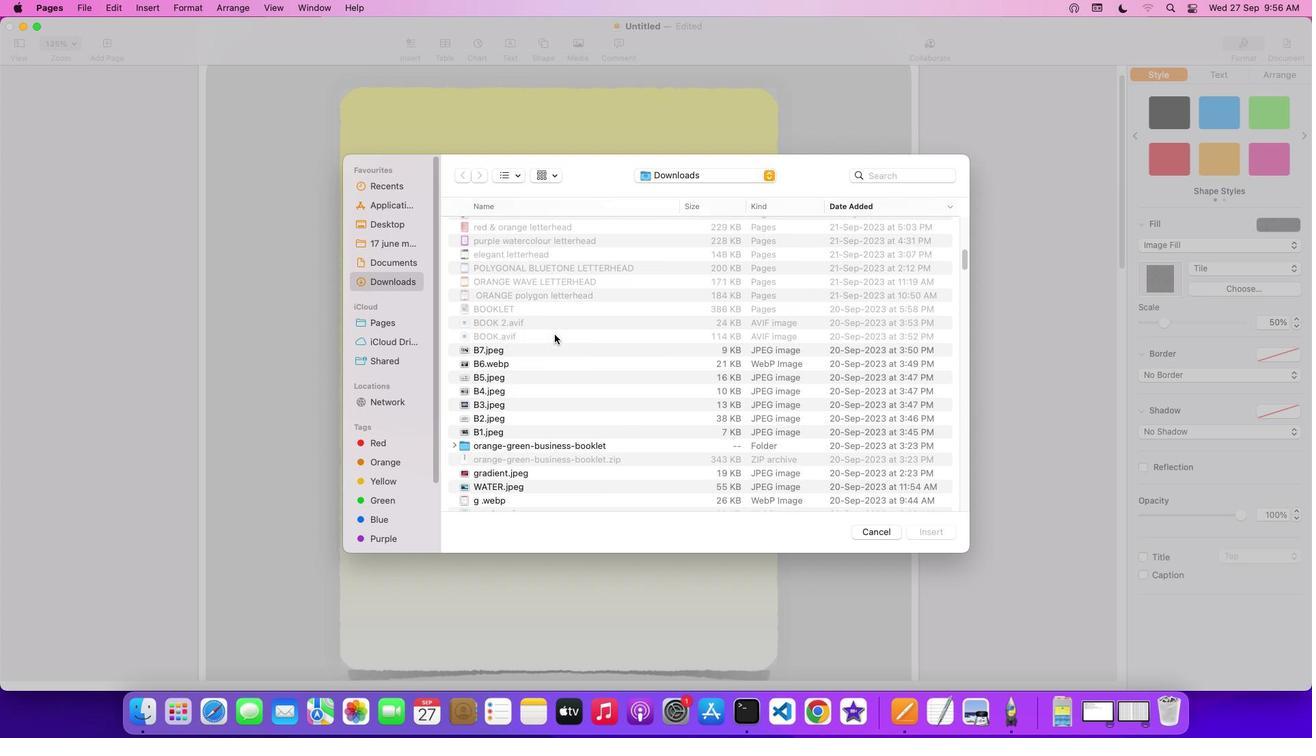 
Action: Mouse scrolled (1216, 367) with delta (1217, 367)
Screenshot: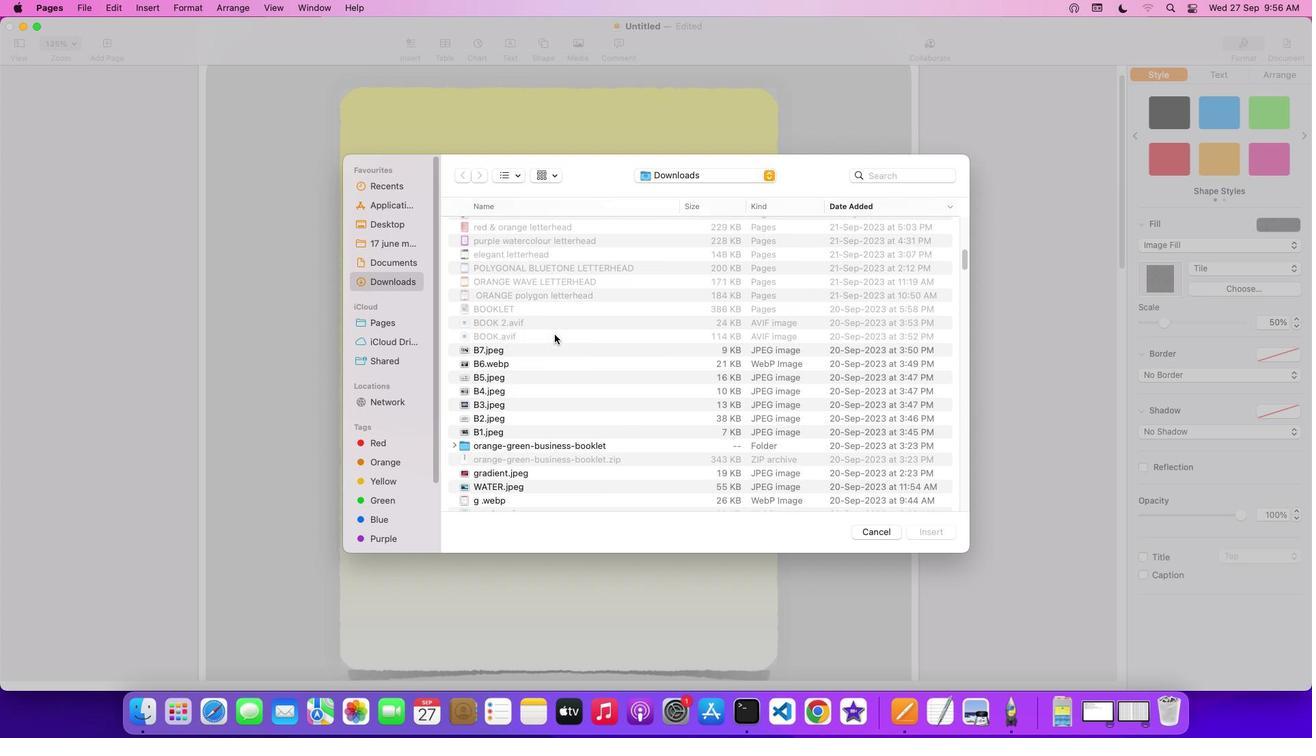 
Action: Mouse scrolled (1216, 367) with delta (1217, 367)
Screenshot: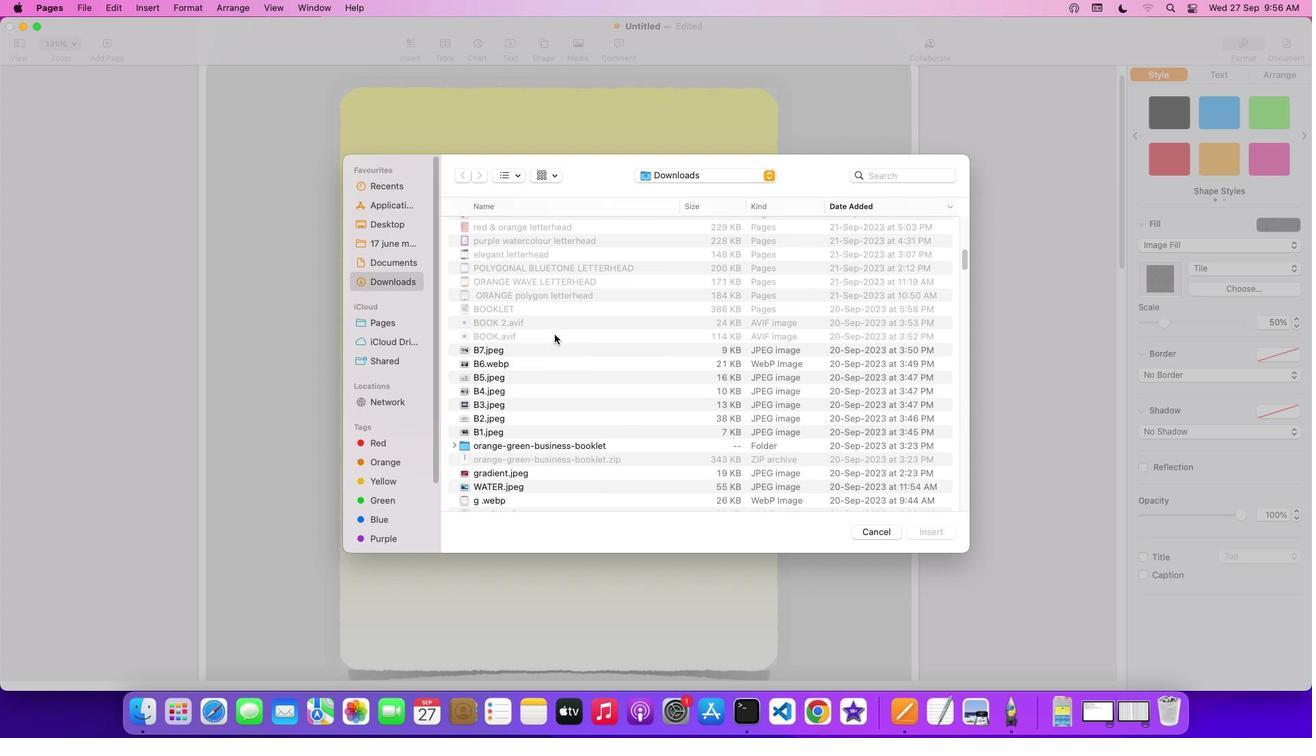 
Action: Mouse scrolled (1216, 367) with delta (1217, 367)
Screenshot: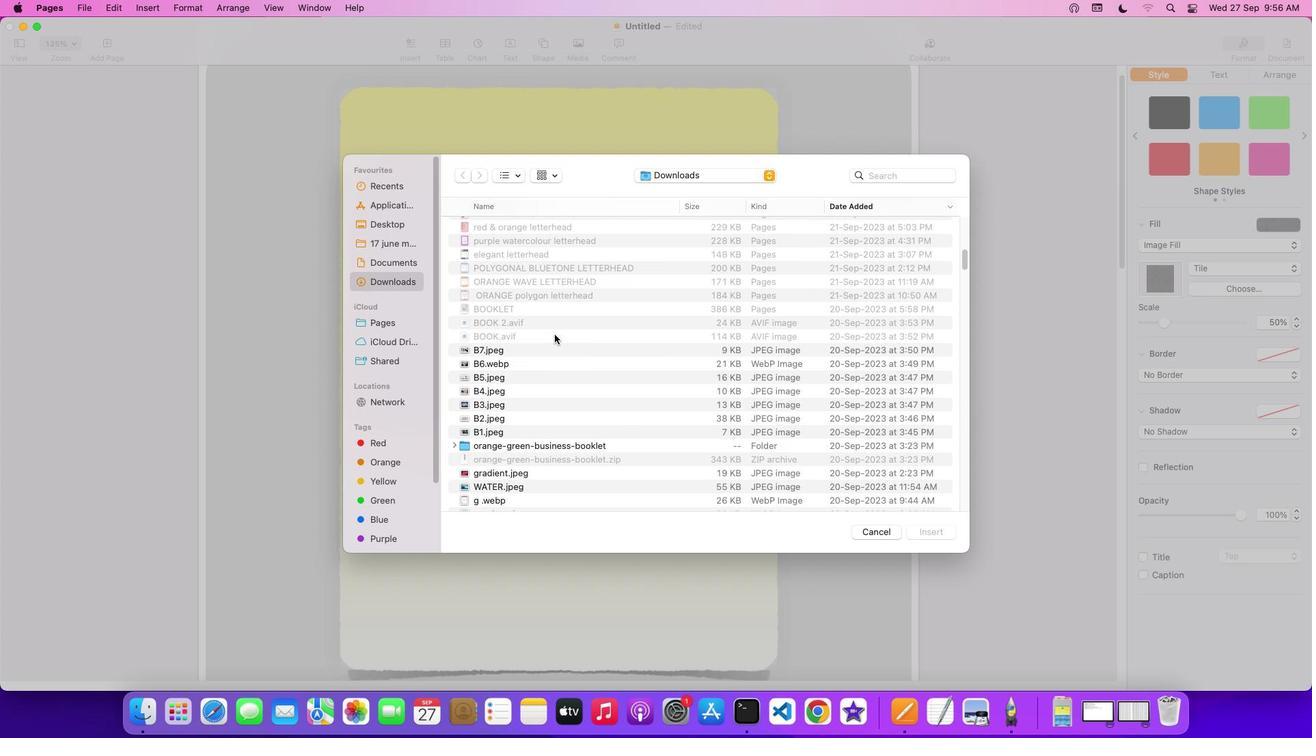 
Action: Mouse scrolled (1216, 367) with delta (1217, 367)
Screenshot: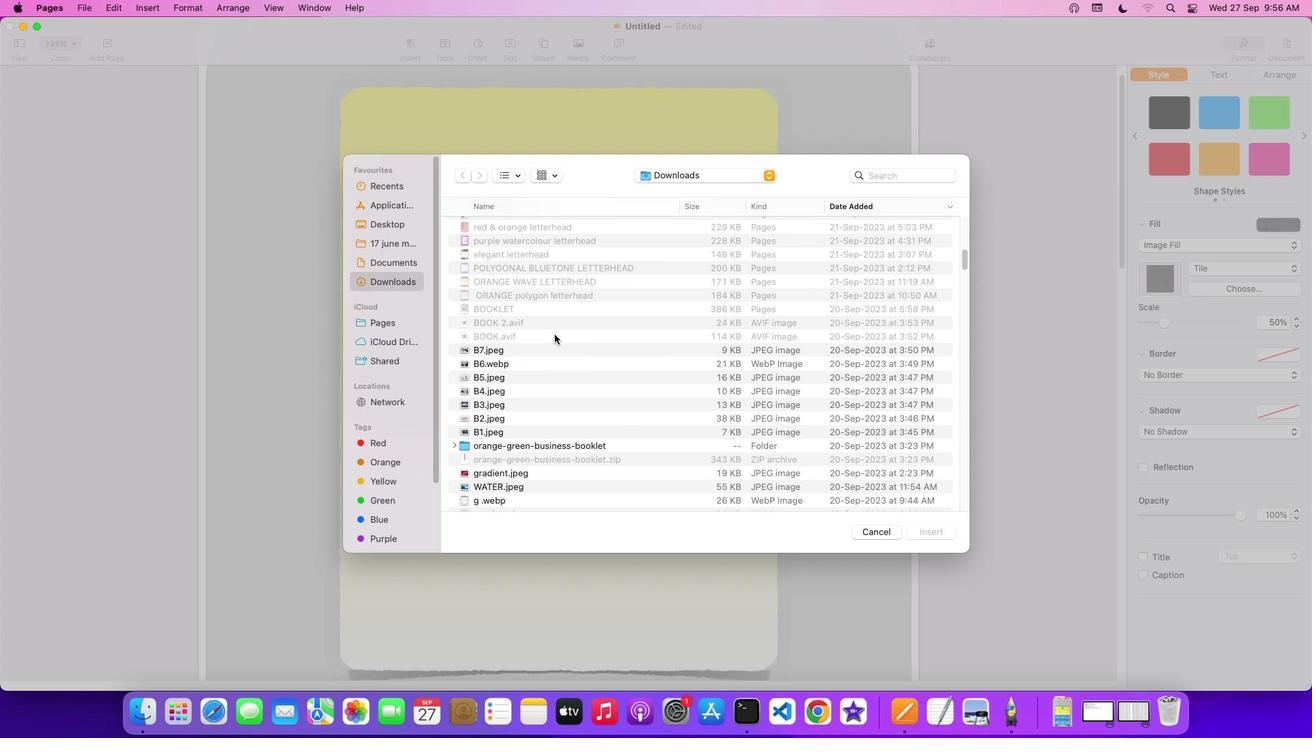 
Action: Mouse scrolled (1216, 367) with delta (1217, 367)
Screenshot: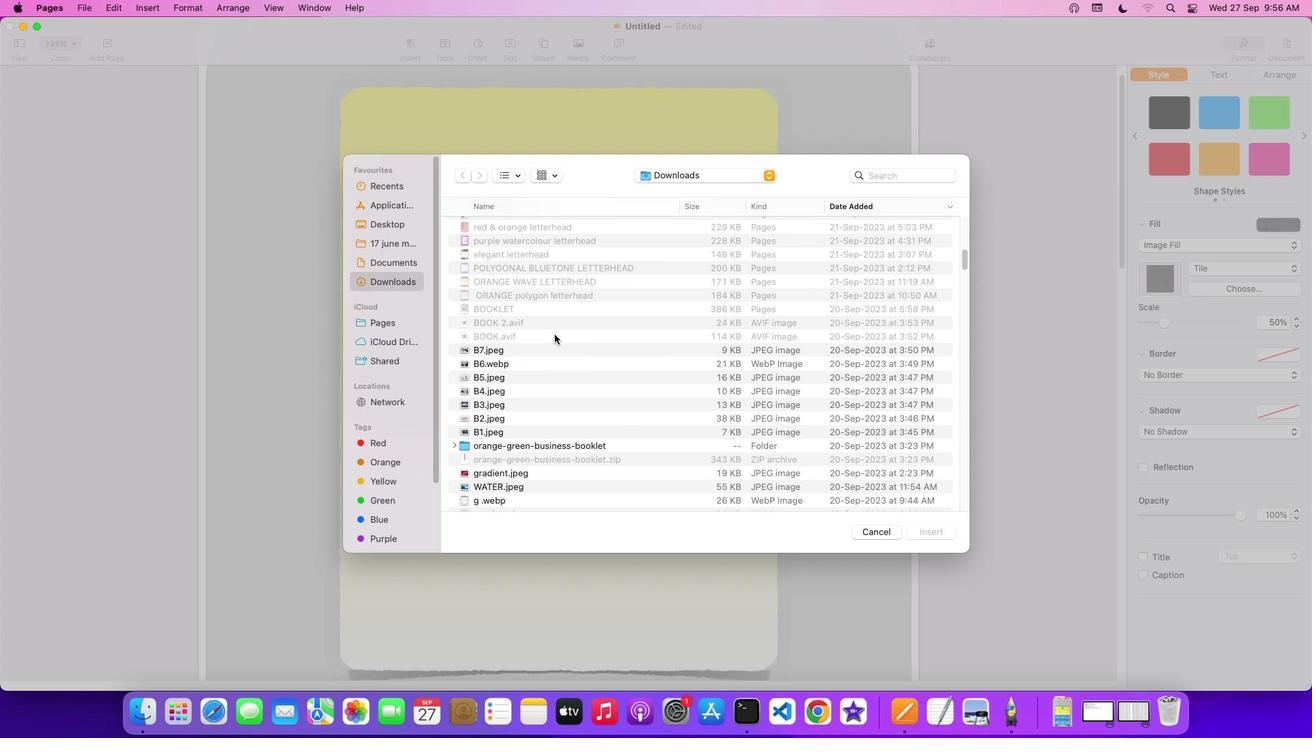 
Action: Mouse scrolled (1216, 367) with delta (1217, 367)
Screenshot: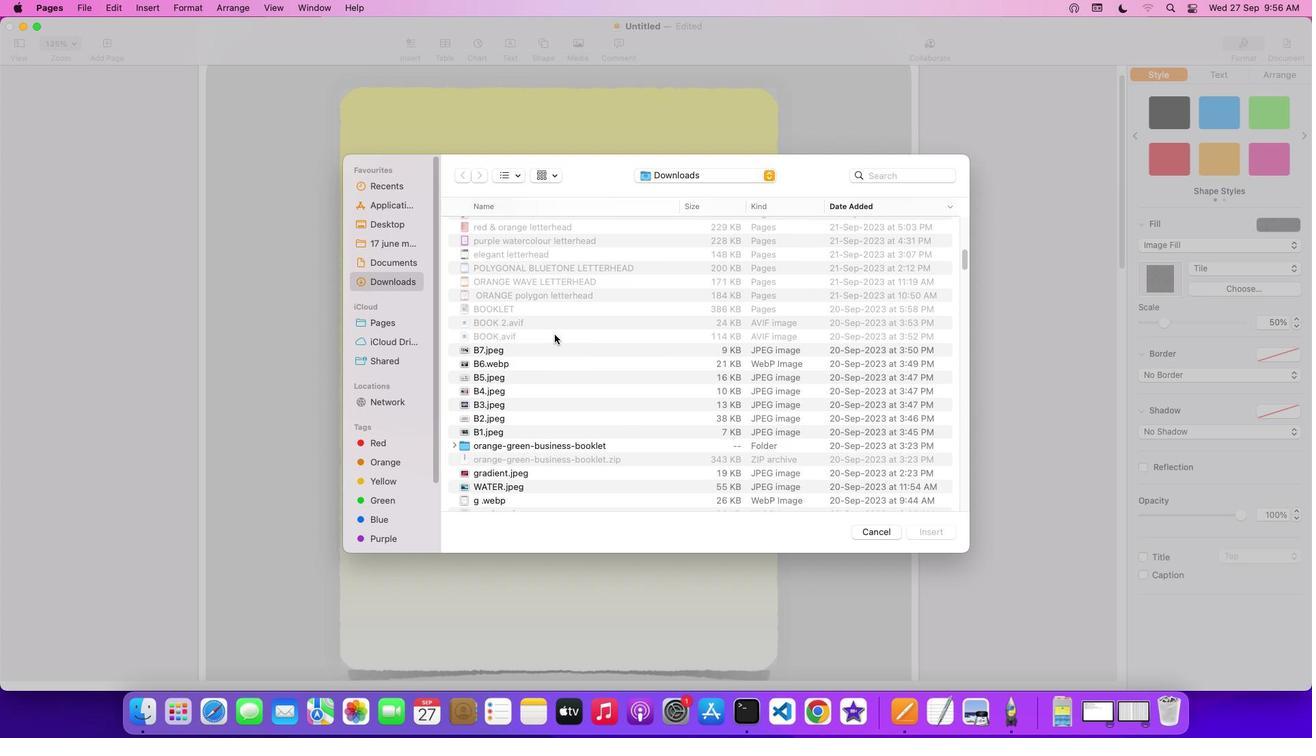 
Action: Mouse scrolled (1216, 367) with delta (1217, 367)
Screenshot: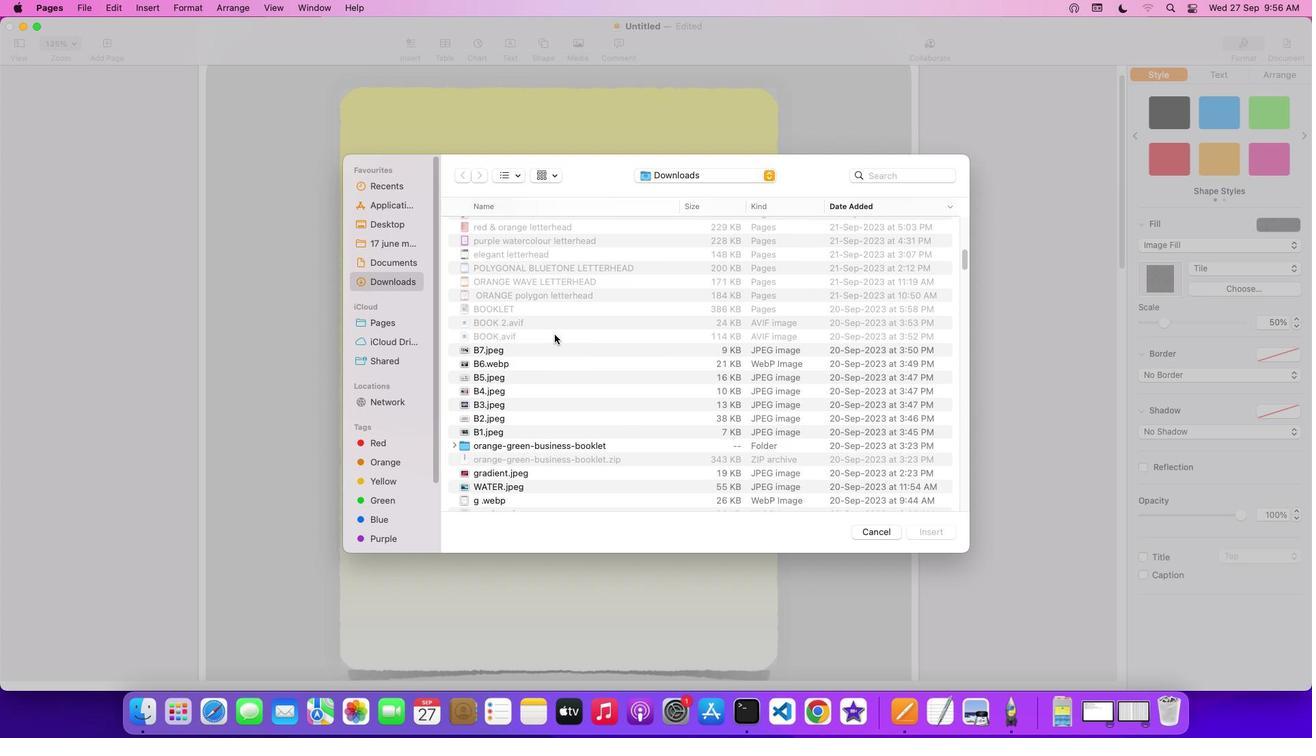 
Action: Mouse scrolled (1216, 367) with delta (1217, 367)
Screenshot: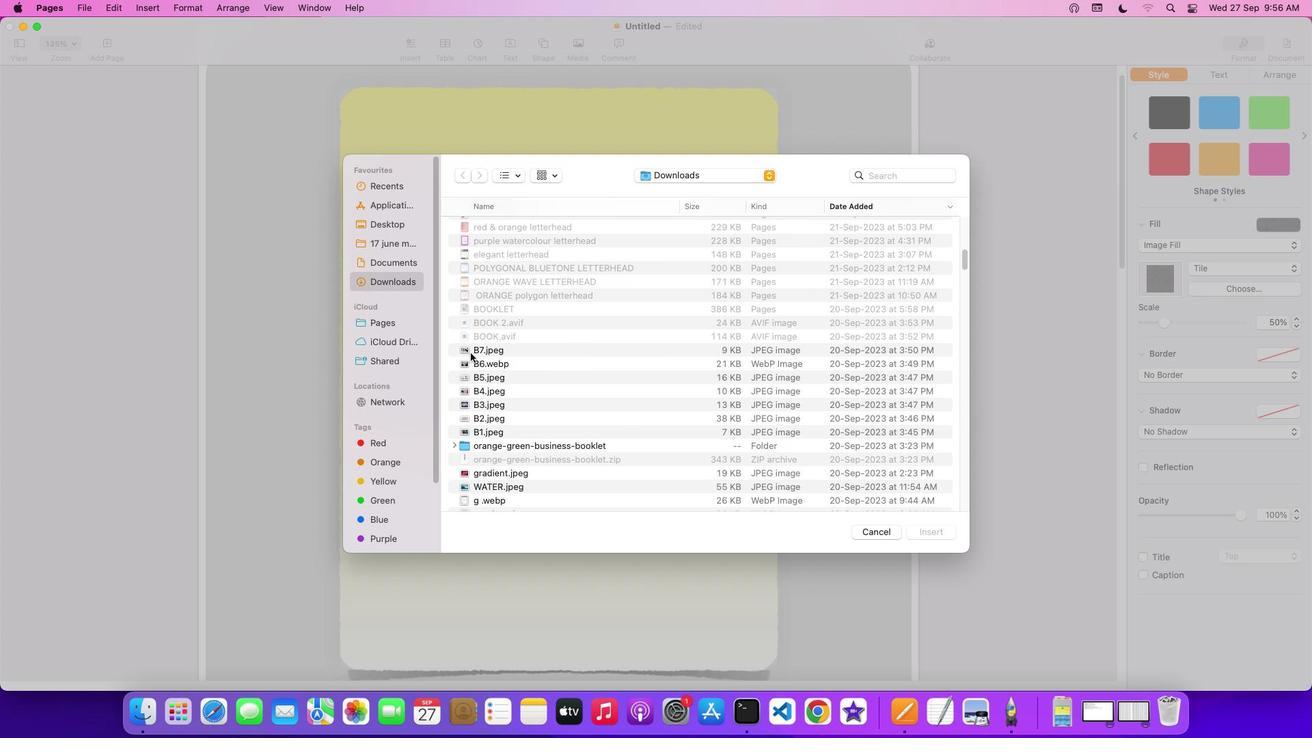 
Action: Mouse scrolled (1216, 367) with delta (1217, 367)
Screenshot: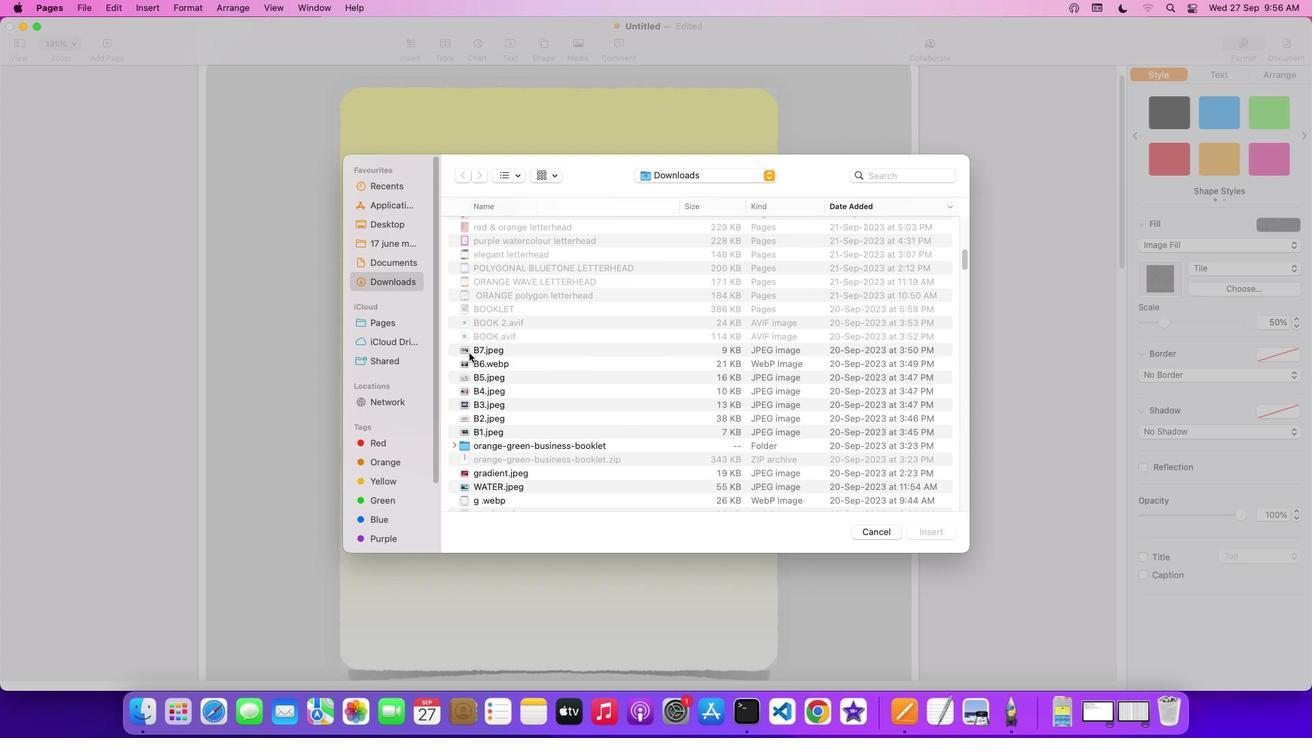 
Action: Mouse scrolled (1216, 367) with delta (1217, 367)
Screenshot: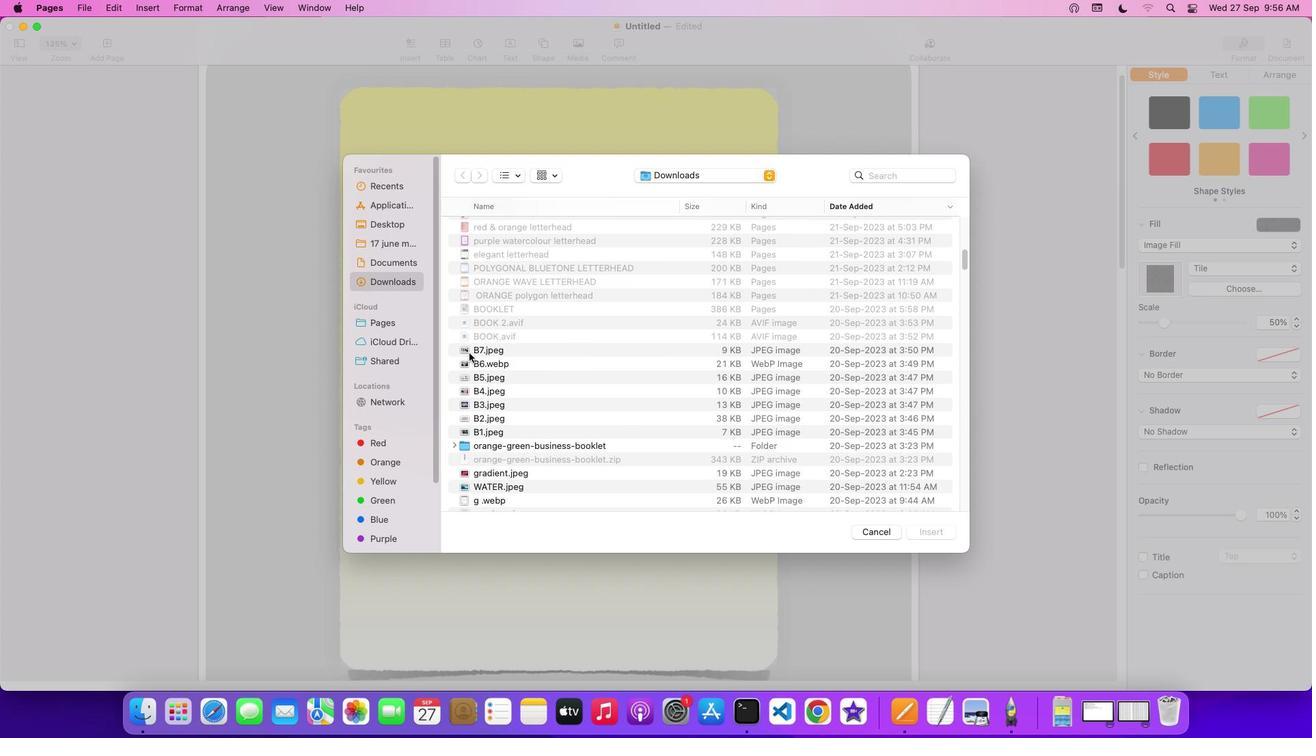 
Action: Mouse scrolled (1216, 367) with delta (1217, 367)
Screenshot: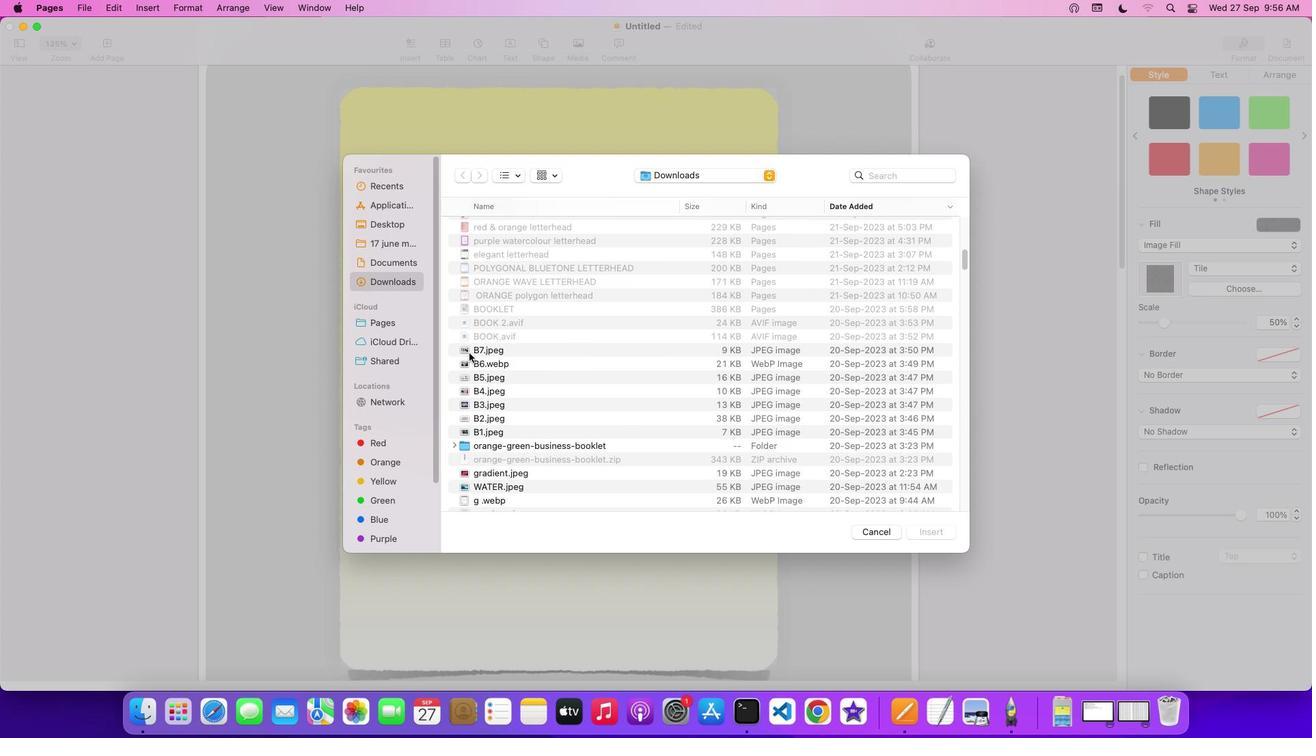 
Action: Mouse scrolled (1216, 367) with delta (1217, 367)
Screenshot: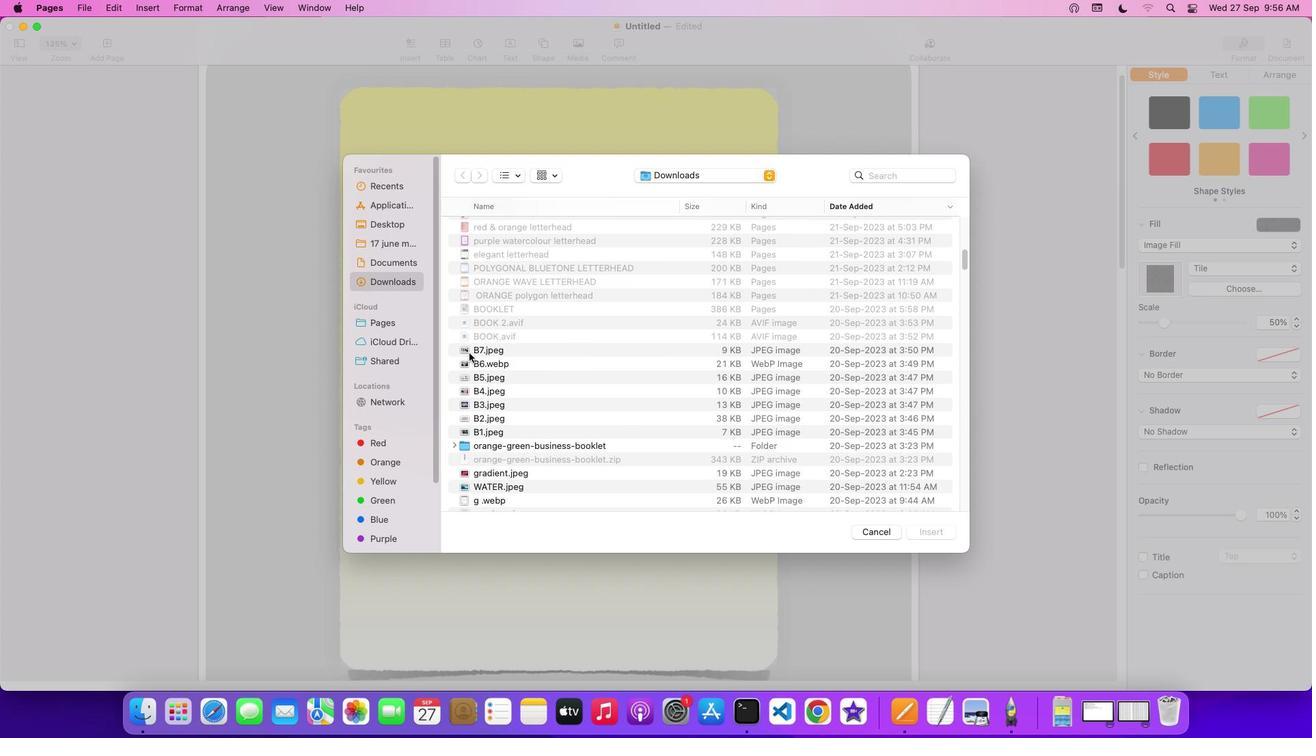 
Action: Mouse scrolled (1216, 367) with delta (1217, 367)
Screenshot: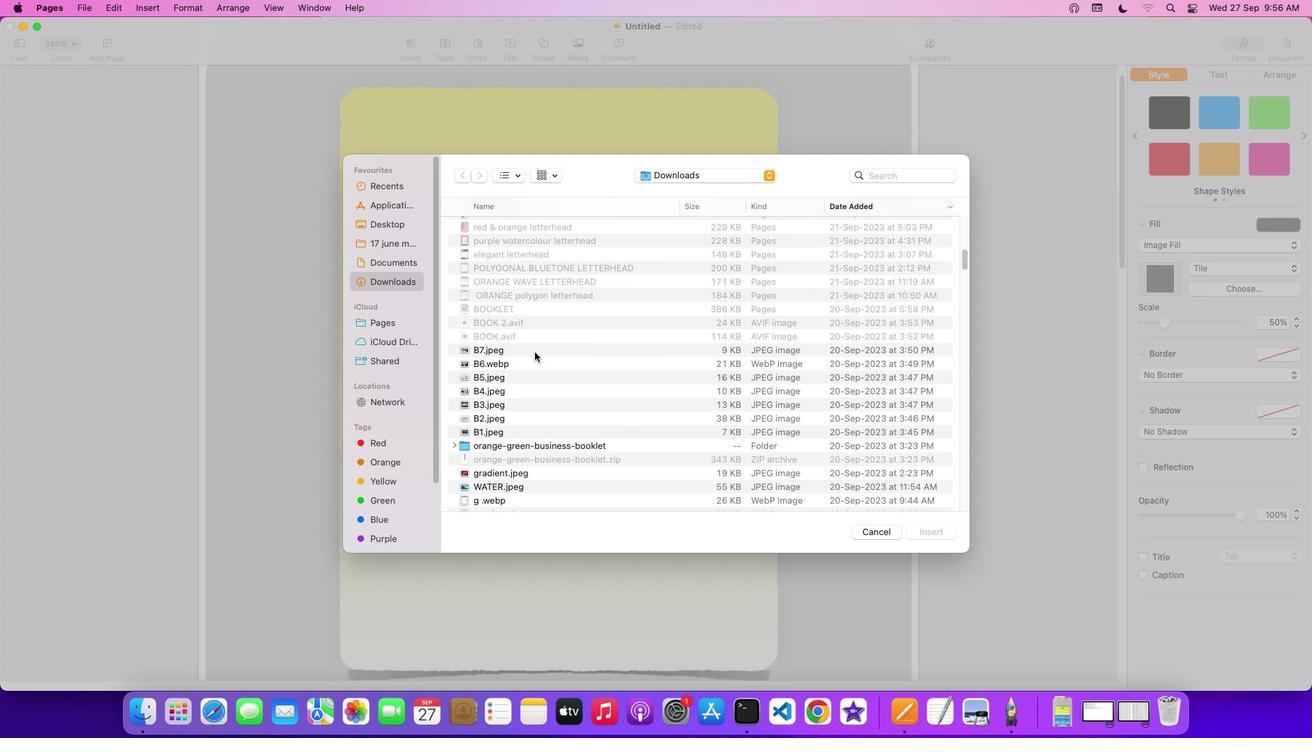 
Action: Mouse scrolled (1216, 367) with delta (1217, 367)
Screenshot: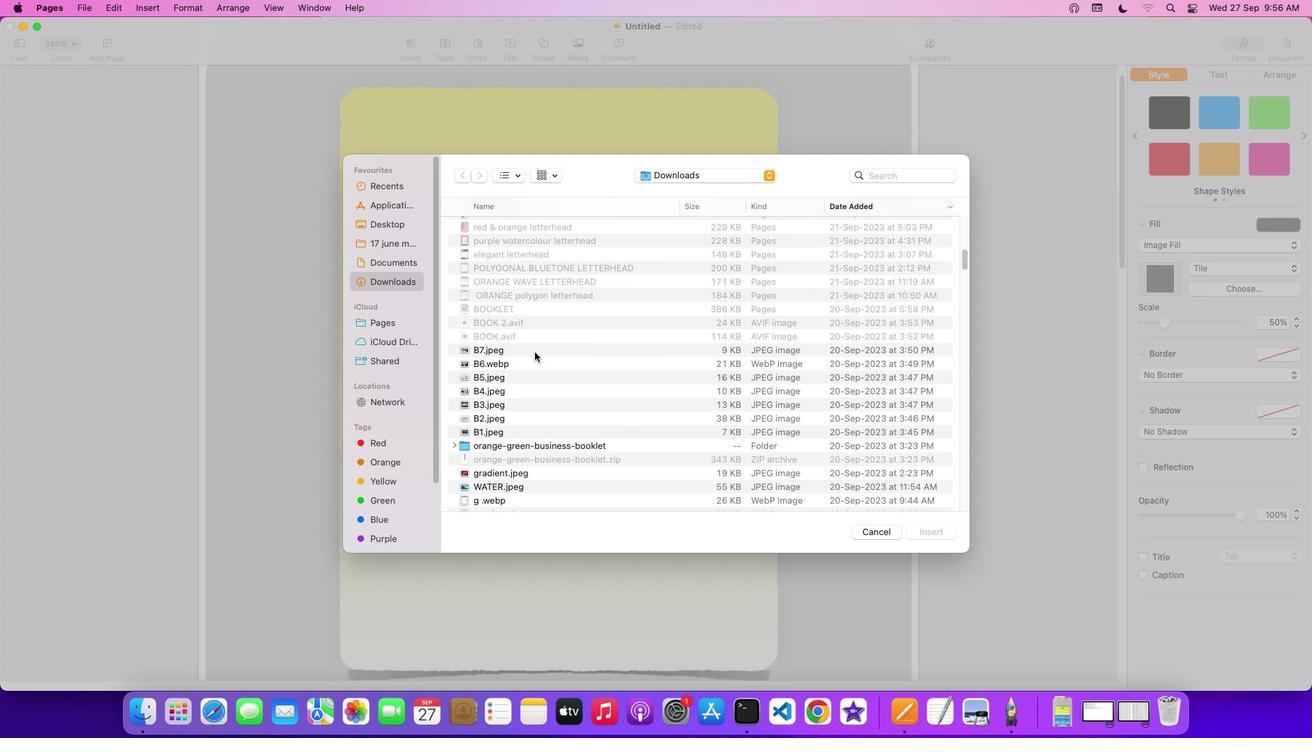 
Action: Mouse scrolled (1216, 367) with delta (1217, 367)
